 Task: Compose an email with the signature Courtney Young with the subject Invitation to a training session and the message Could you please provide me with the current inventory list for our department? from softage.4@softage.net to softage.7@softage.net, select first sentence, change the font of the message to Verdana and change the font typography to bold Send the email. Finally, move the email from Sent Items to the label IT
Action: Mouse moved to (1248, 104)
Screenshot: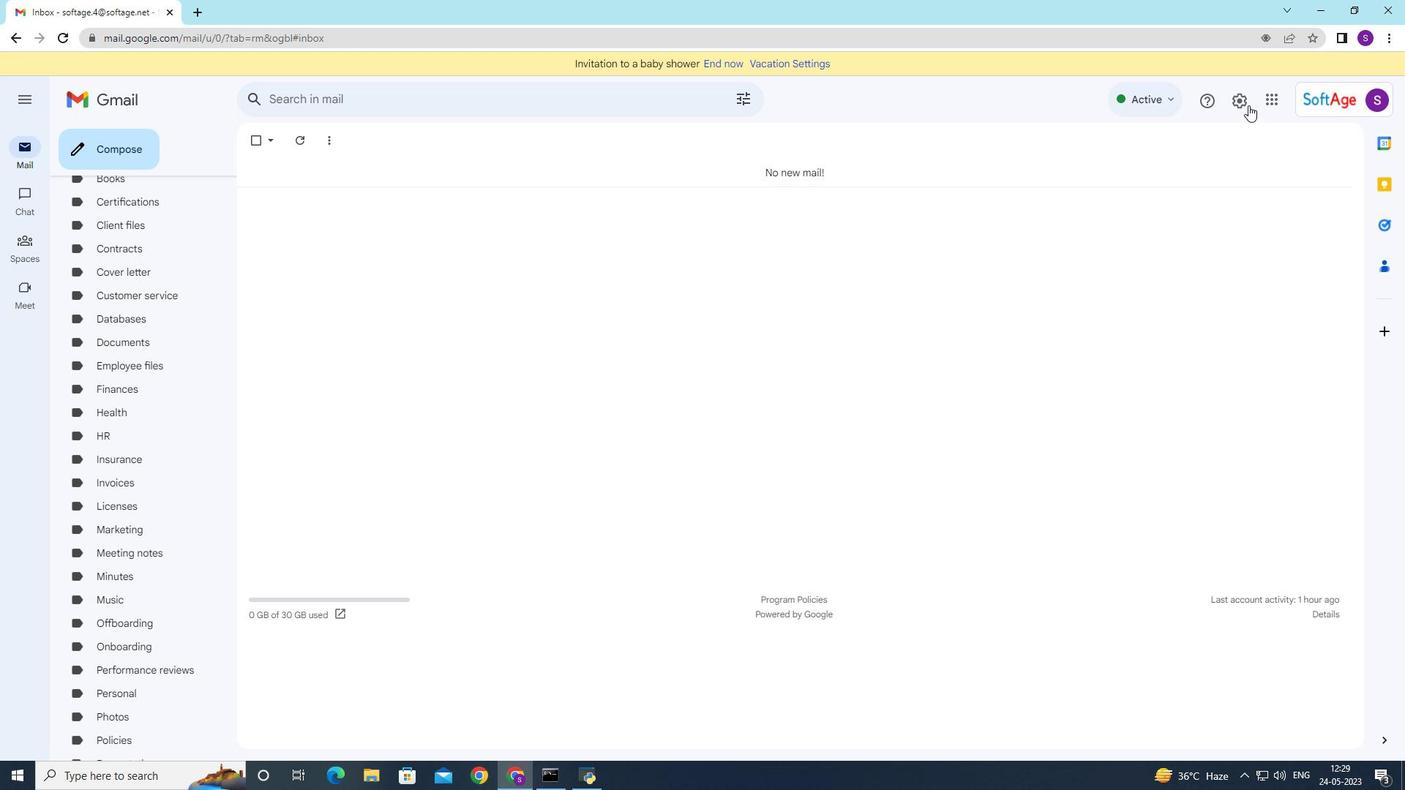 
Action: Mouse pressed left at (1248, 104)
Screenshot: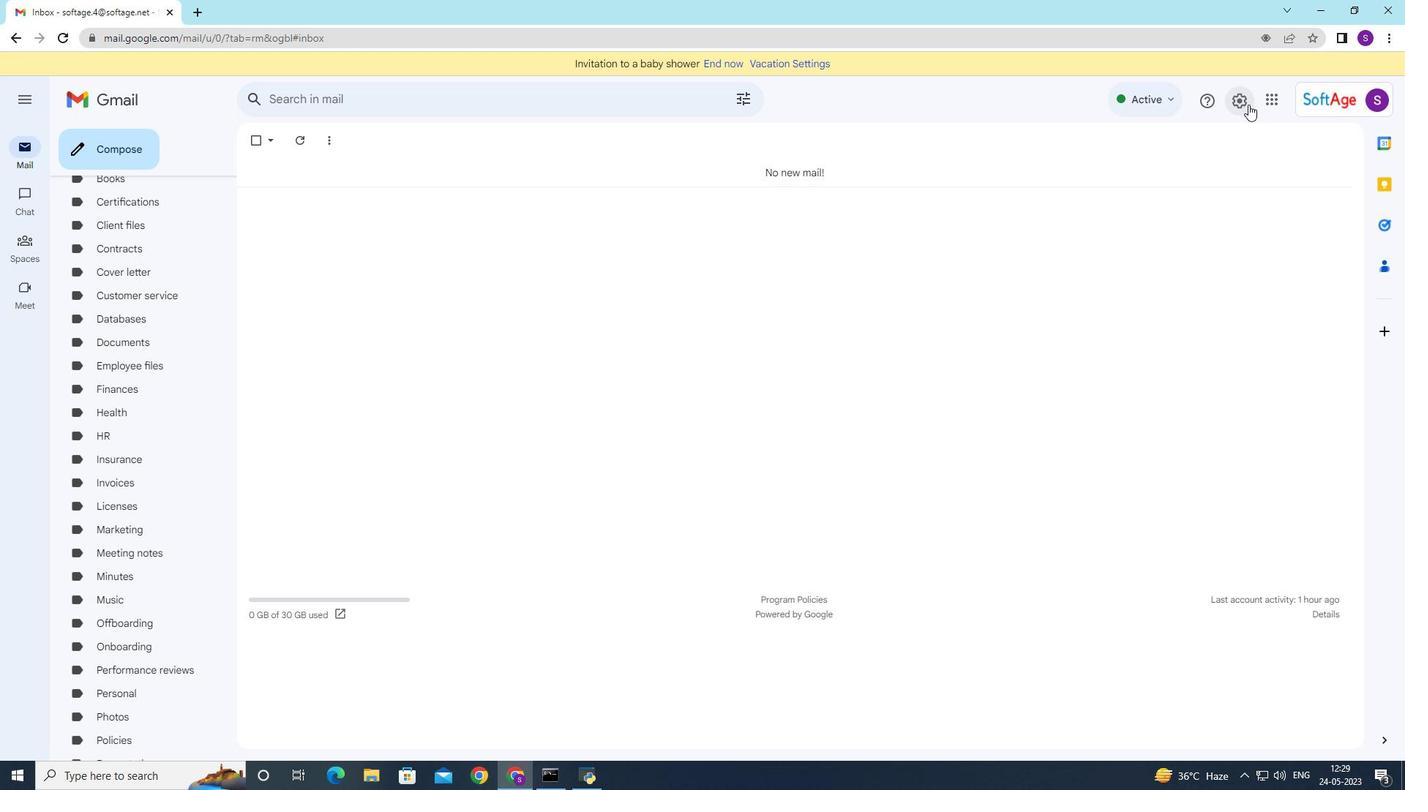 
Action: Mouse moved to (1238, 176)
Screenshot: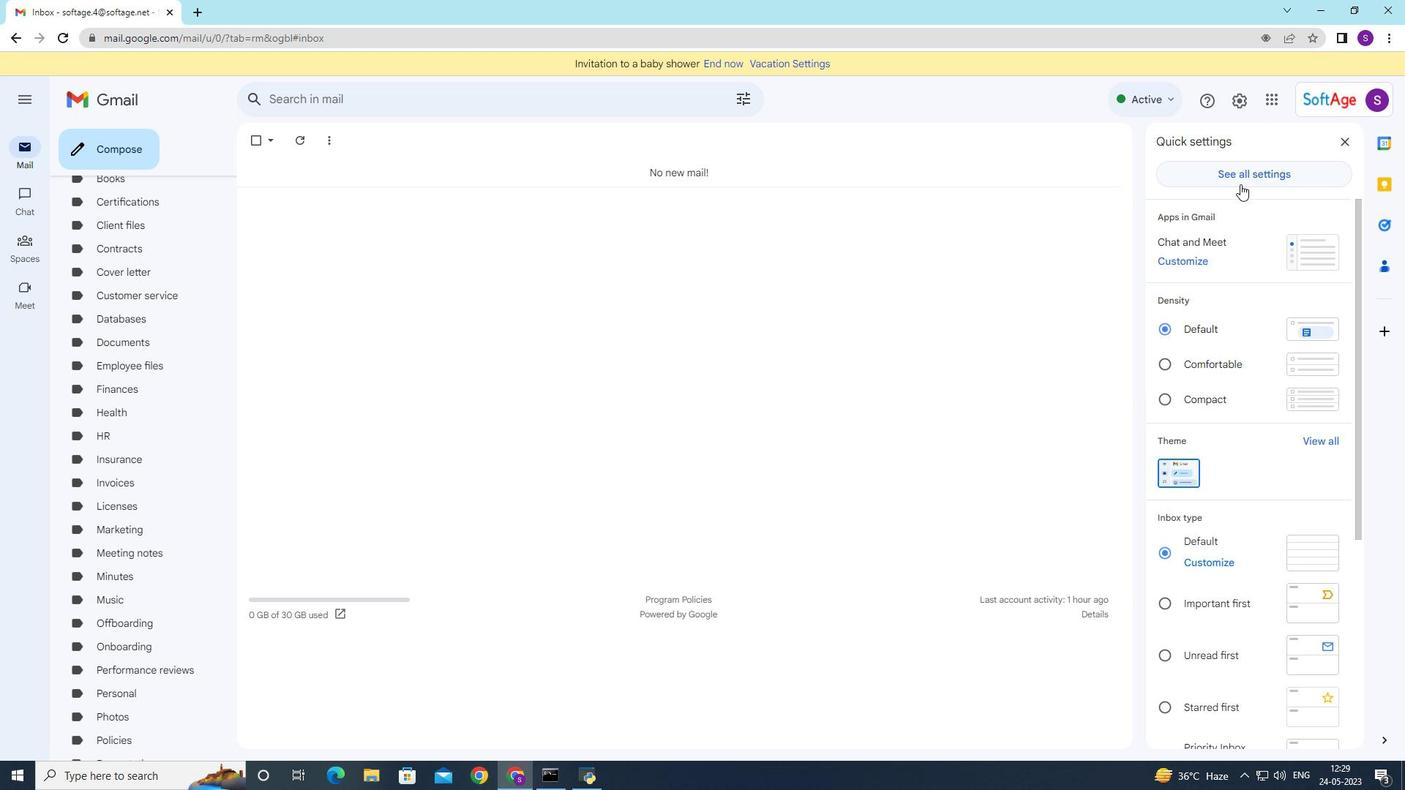
Action: Mouse pressed left at (1238, 176)
Screenshot: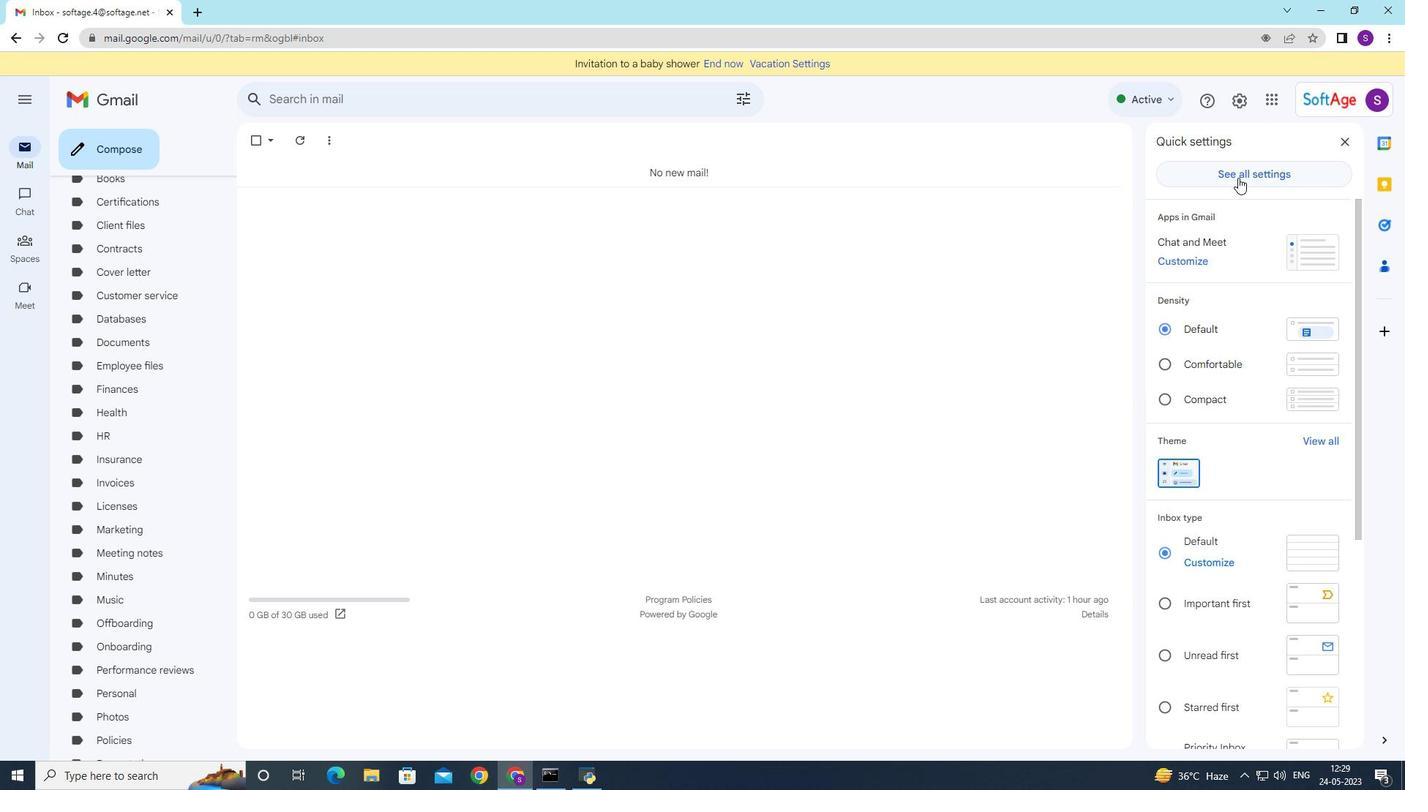 
Action: Mouse moved to (708, 273)
Screenshot: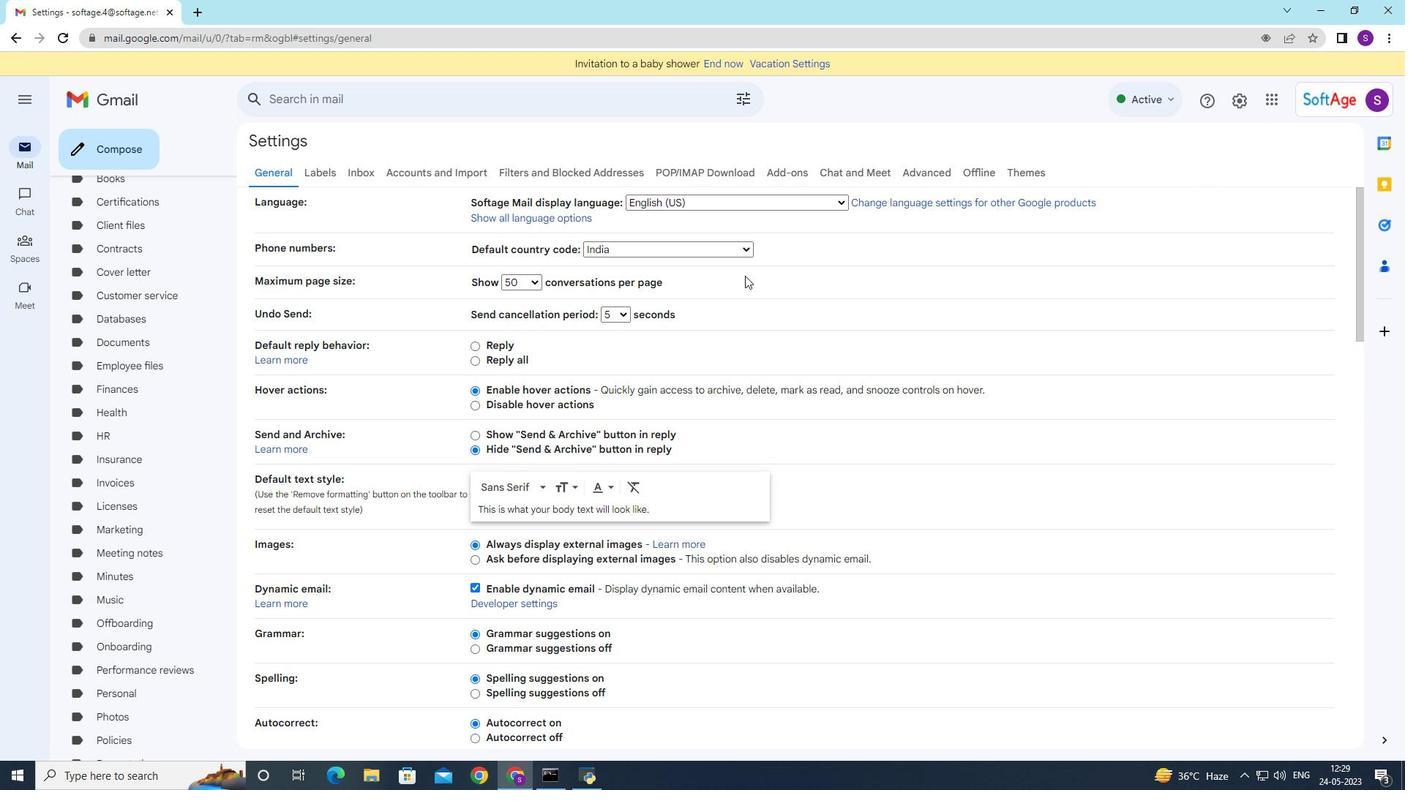 
Action: Mouse scrolled (708, 273) with delta (0, 0)
Screenshot: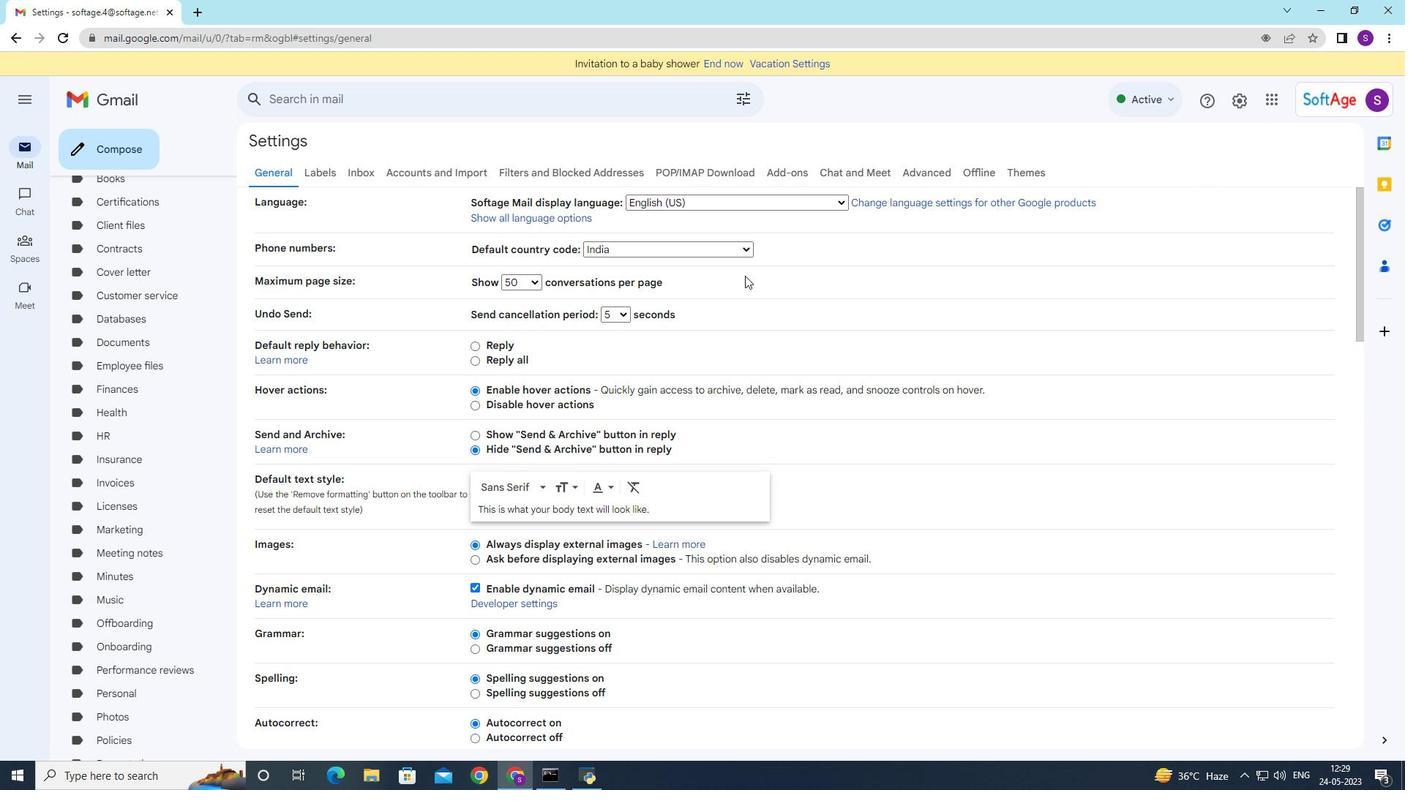 
Action: Mouse moved to (707, 273)
Screenshot: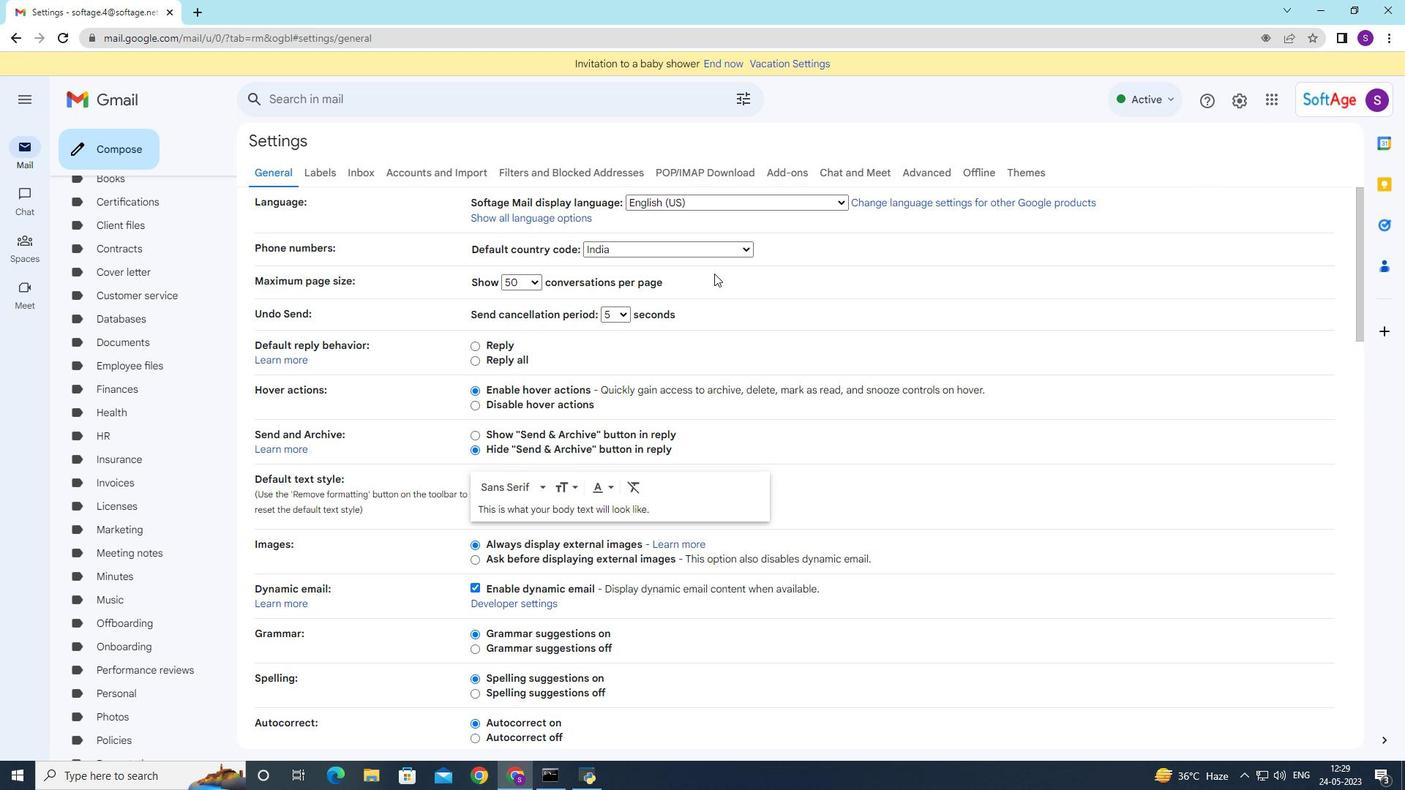 
Action: Mouse scrolled (707, 273) with delta (0, 0)
Screenshot: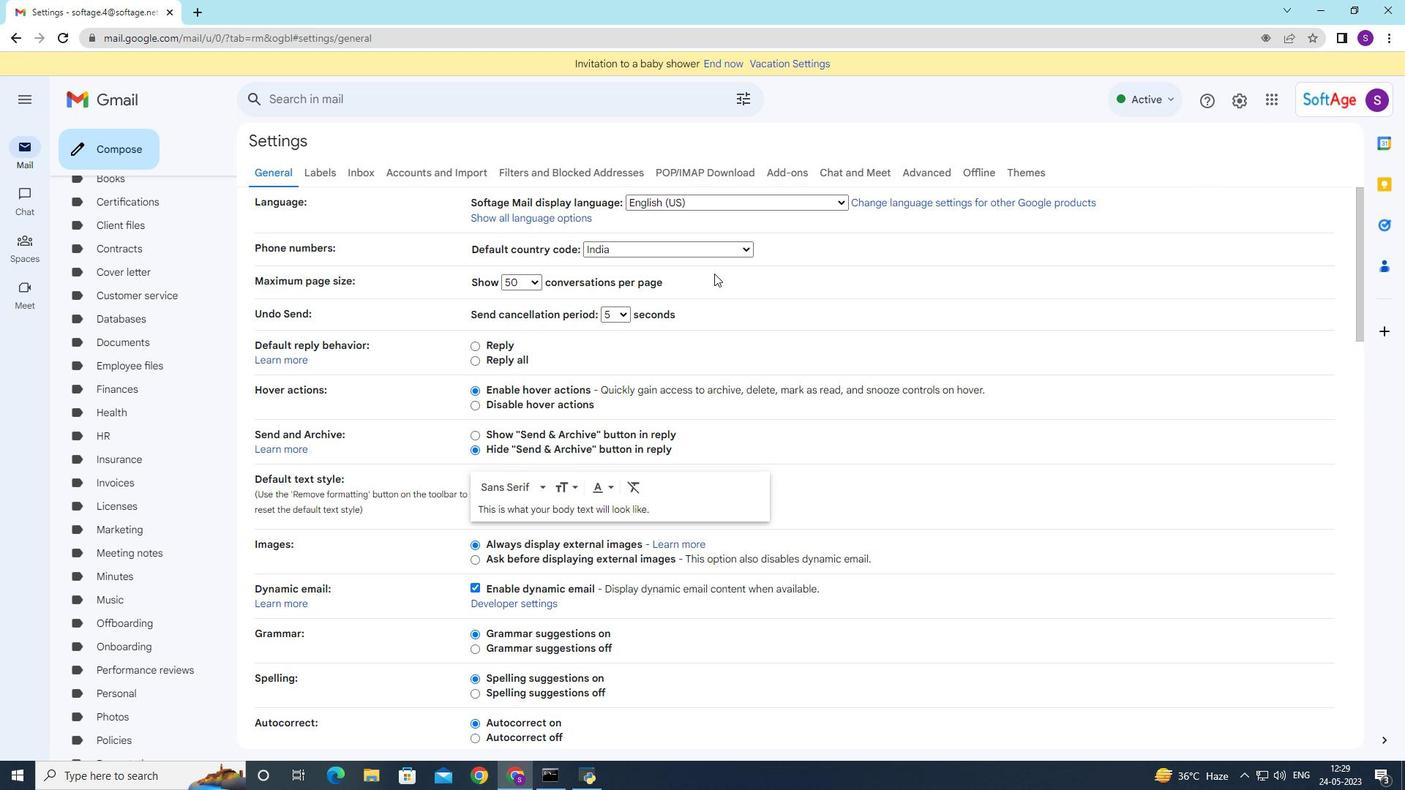 
Action: Mouse moved to (707, 274)
Screenshot: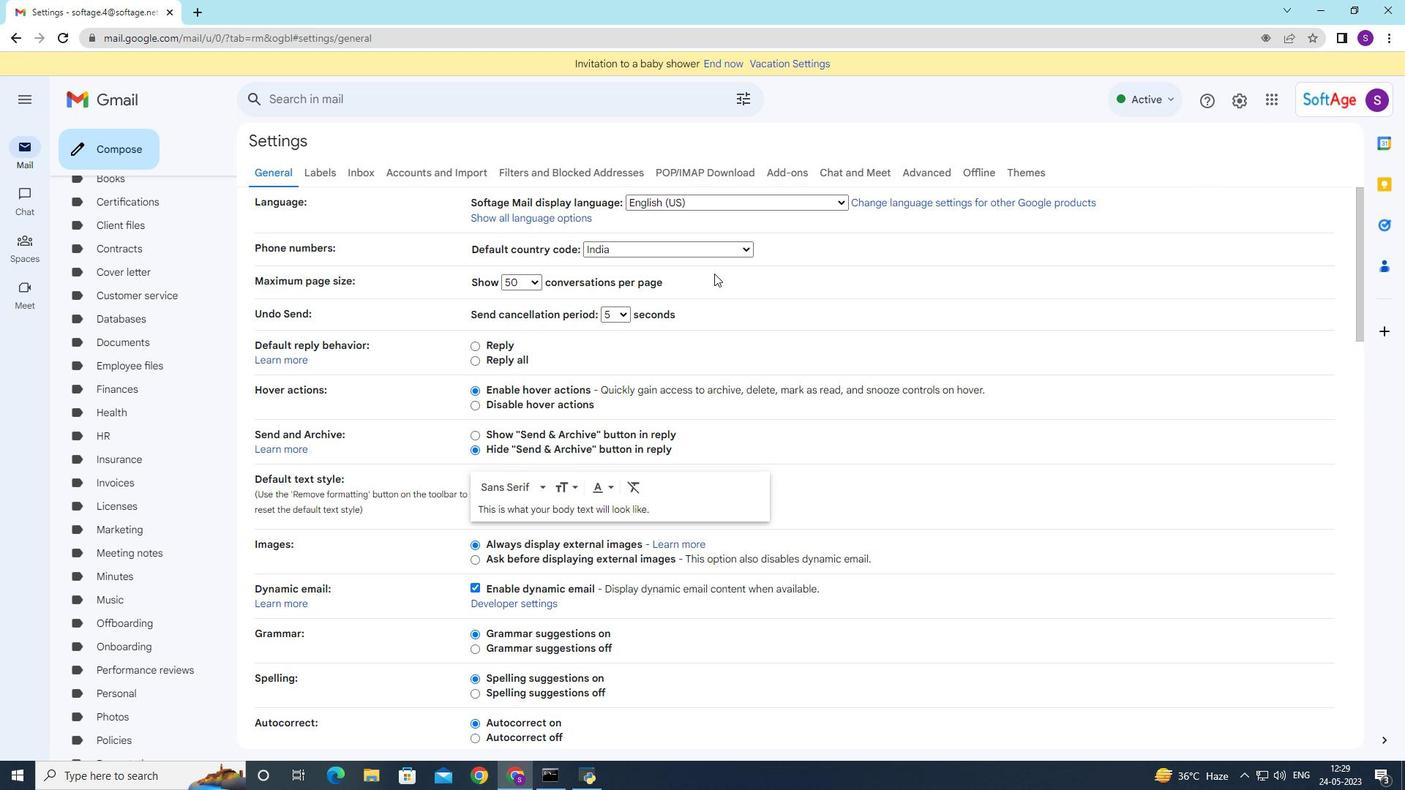 
Action: Mouse scrolled (707, 273) with delta (0, 0)
Screenshot: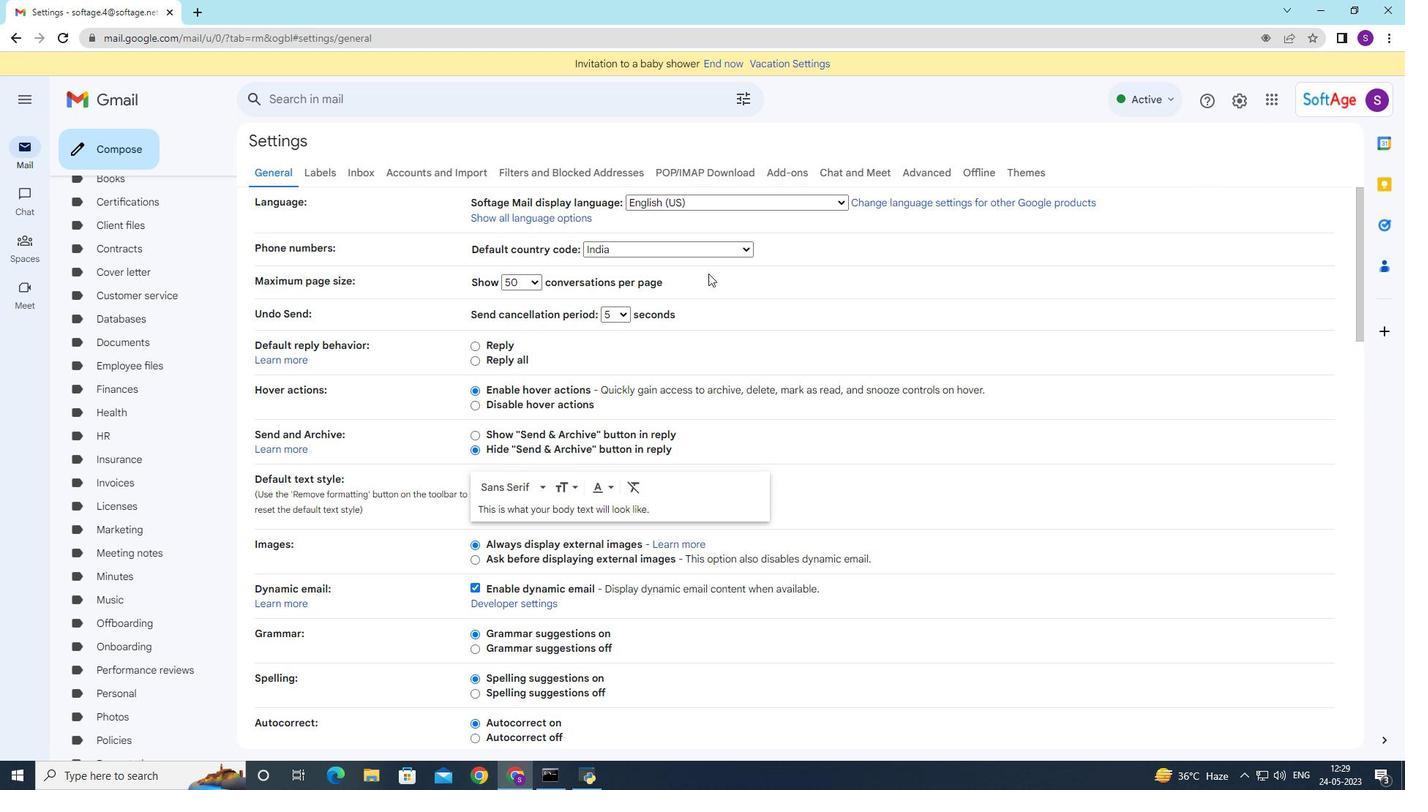 
Action: Mouse moved to (706, 274)
Screenshot: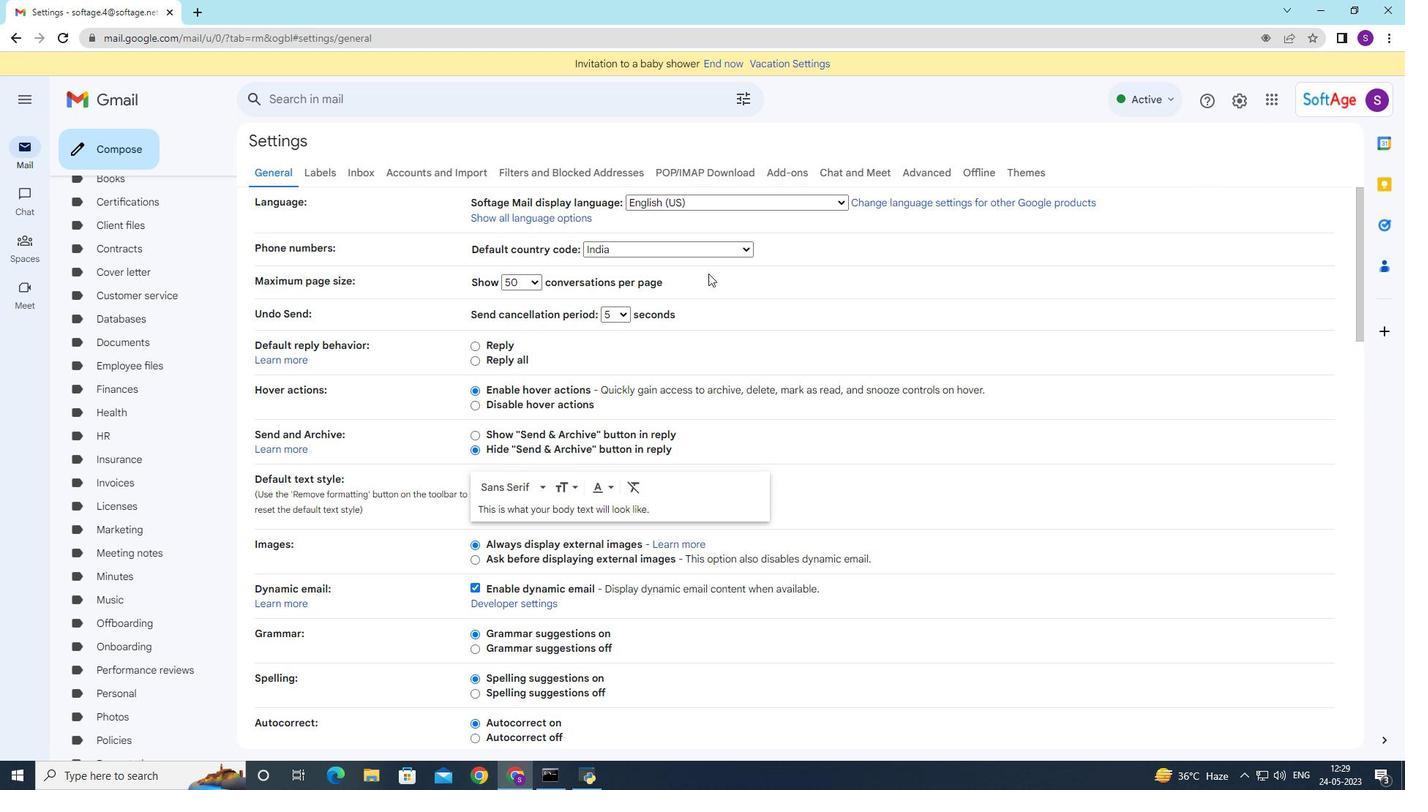 
Action: Mouse scrolled (706, 273) with delta (0, 0)
Screenshot: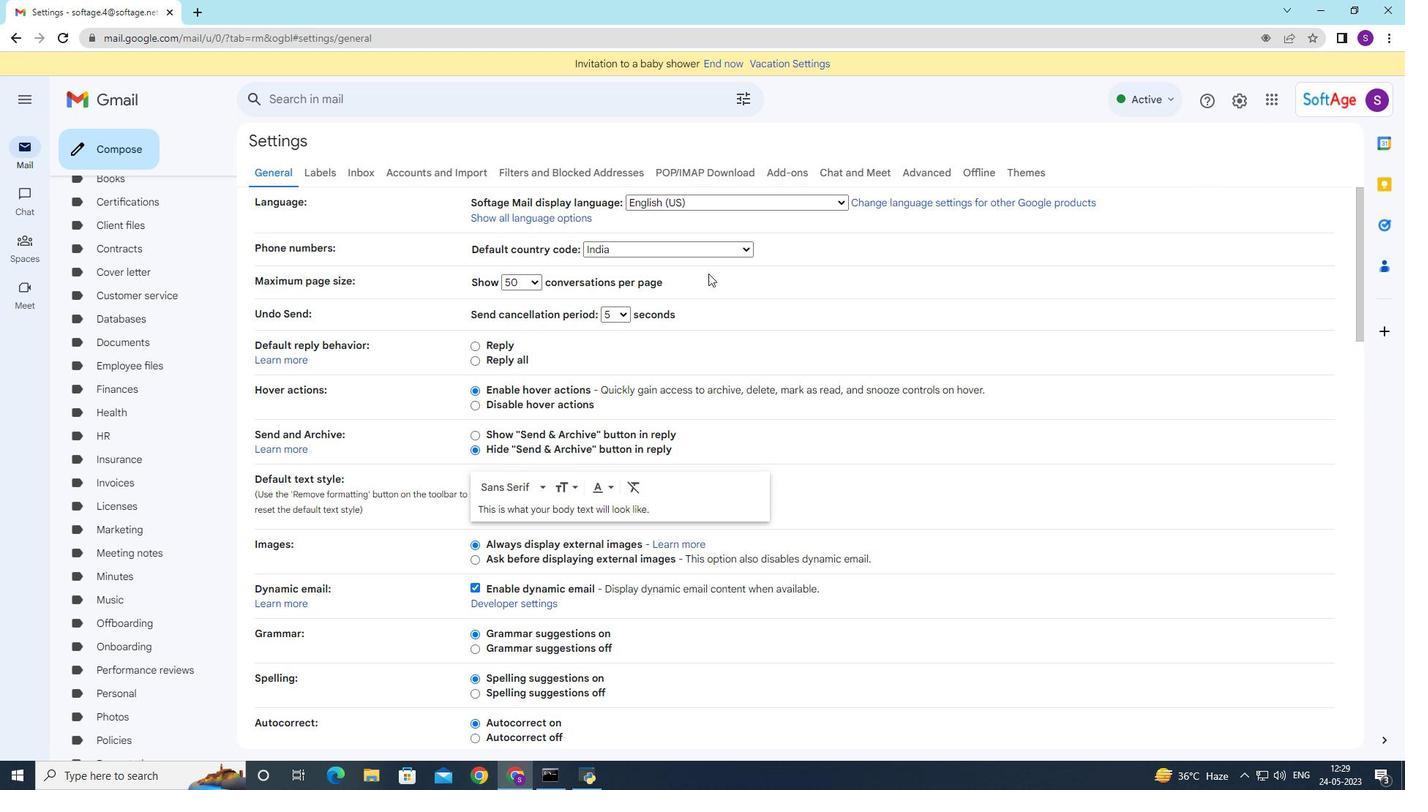 
Action: Mouse moved to (706, 274)
Screenshot: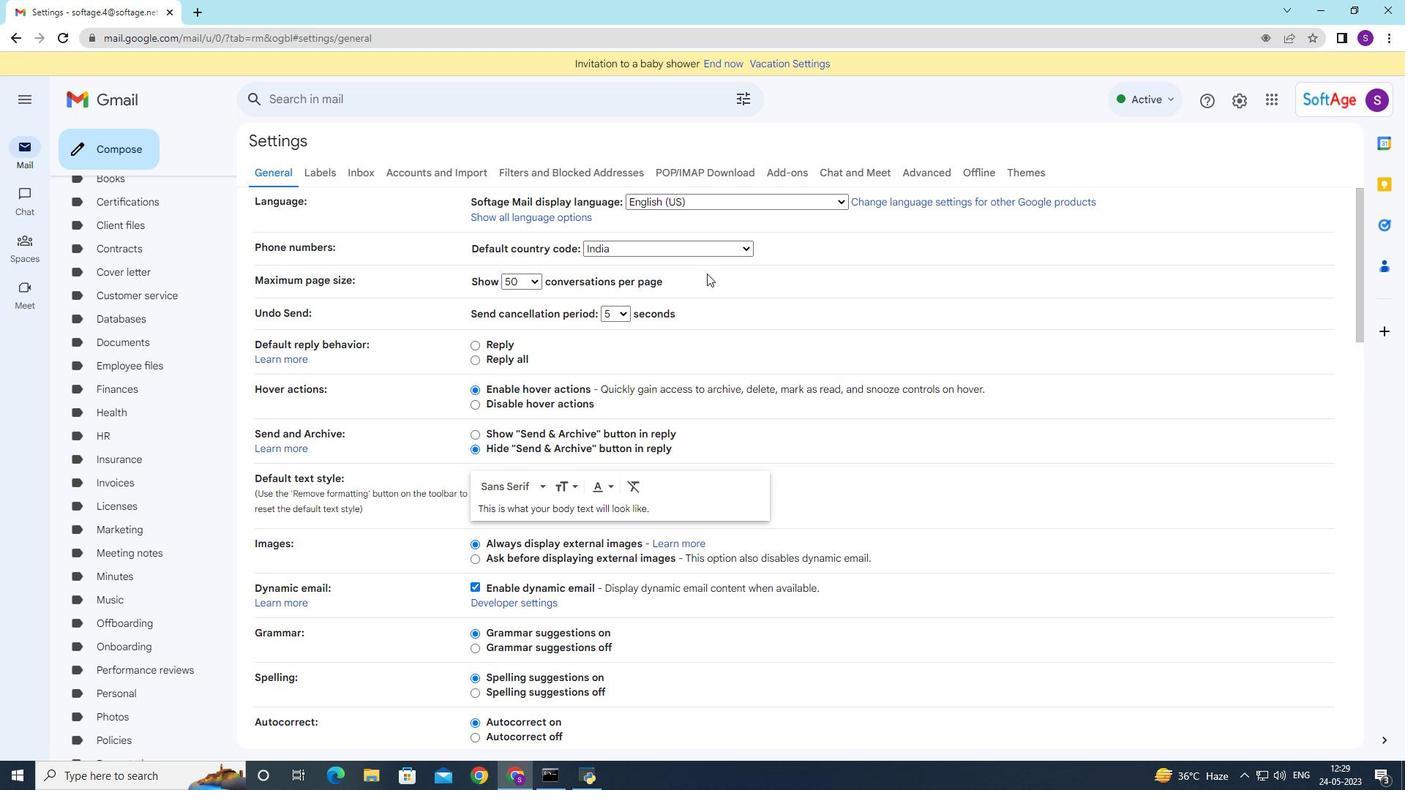 
Action: Mouse scrolled (706, 273) with delta (0, 0)
Screenshot: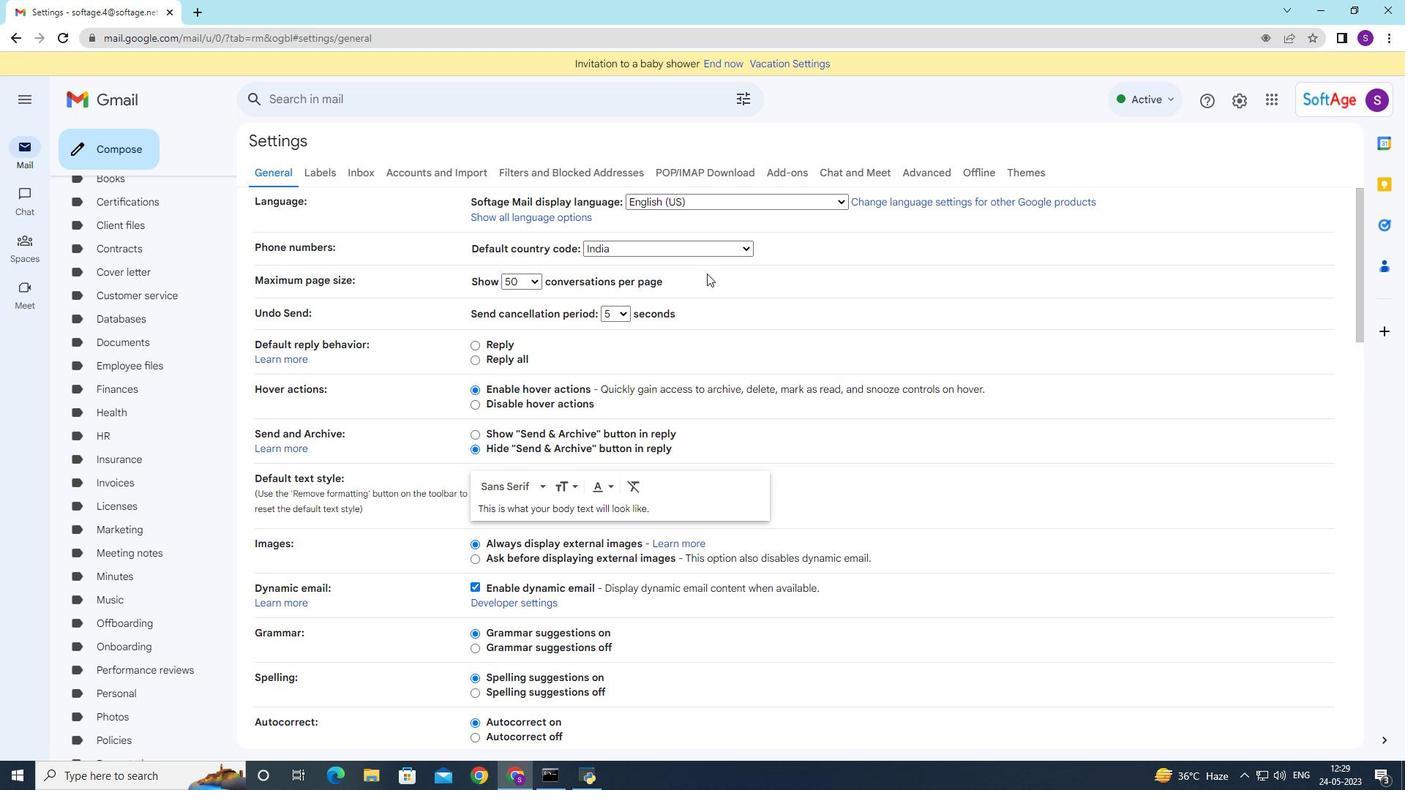 
Action: Mouse moved to (706, 274)
Screenshot: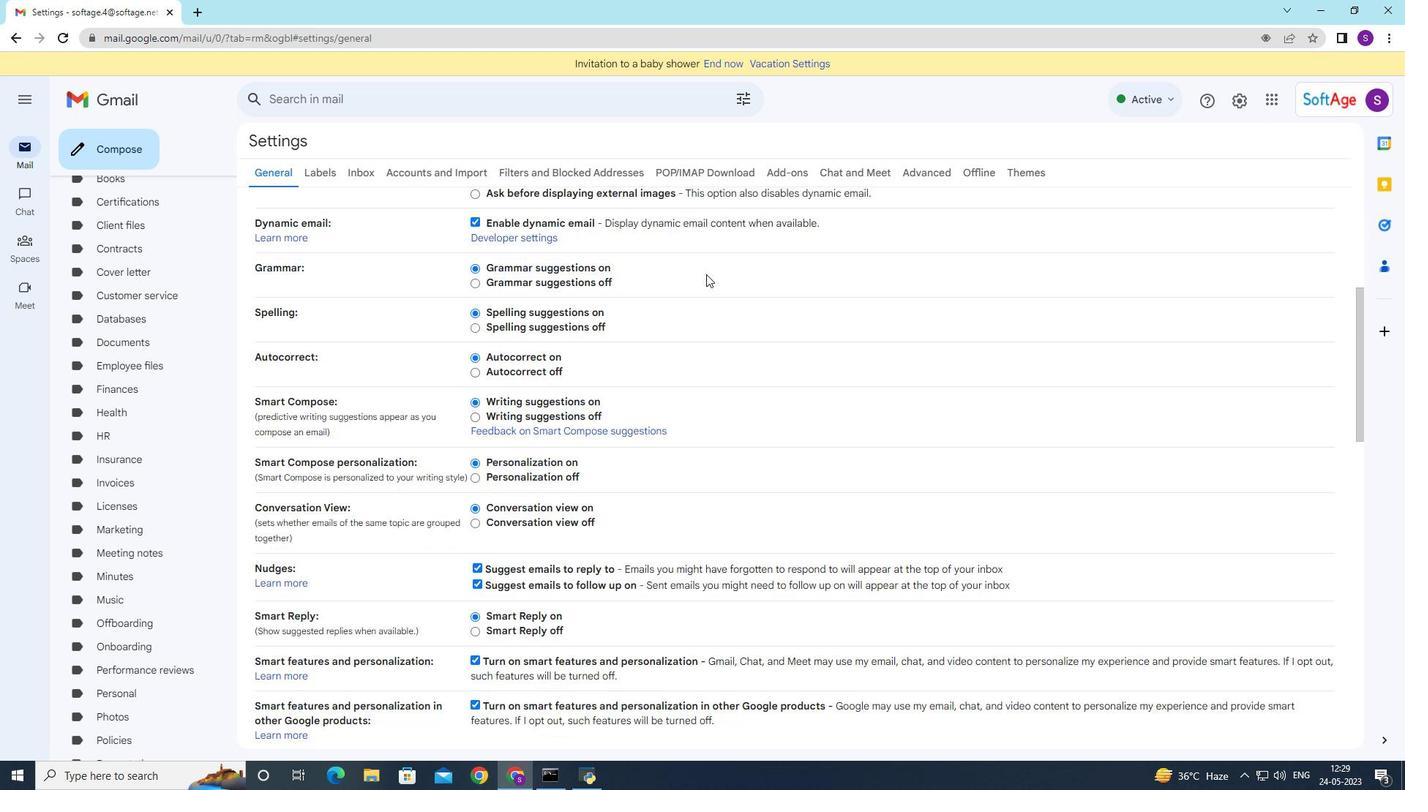 
Action: Mouse scrolled (706, 273) with delta (0, 0)
Screenshot: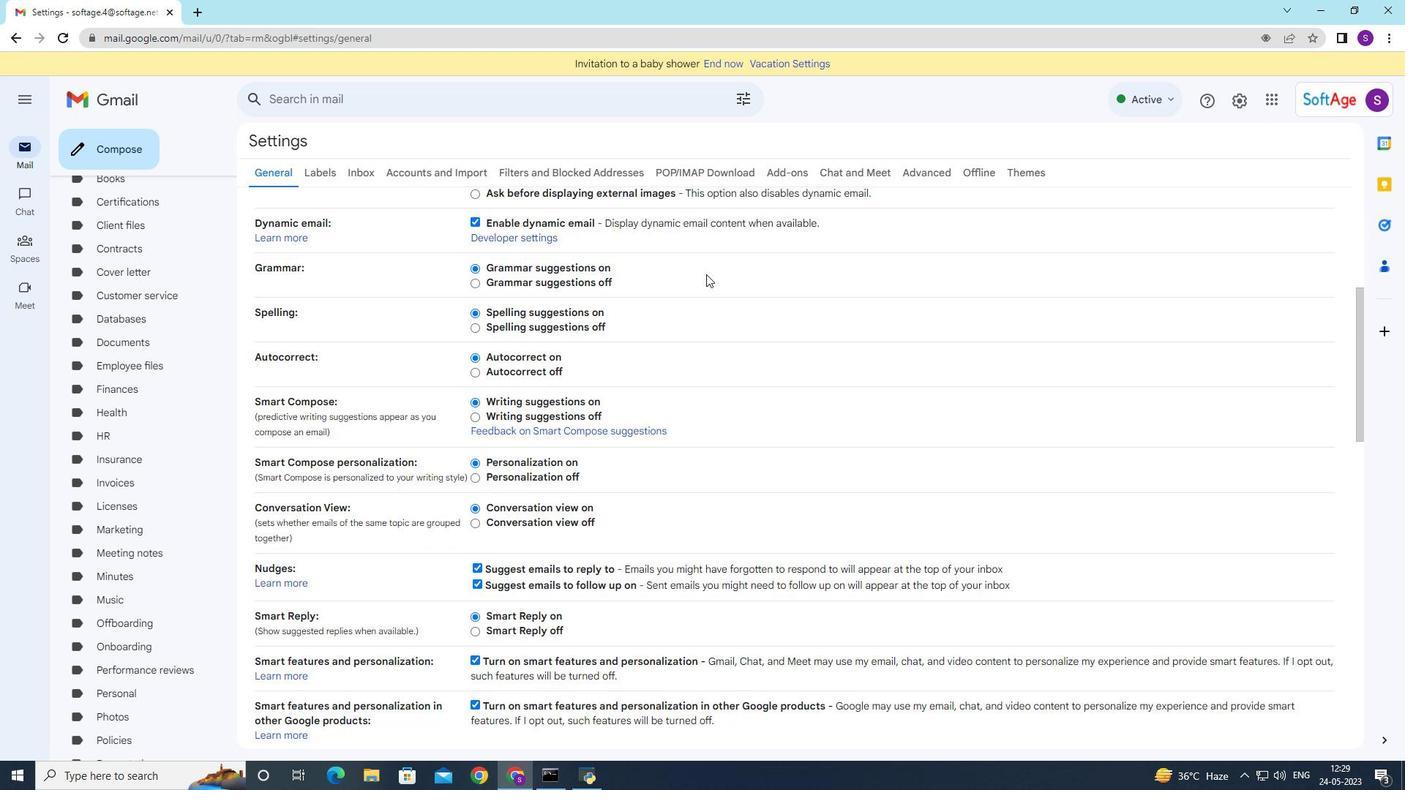 
Action: Mouse moved to (706, 274)
Screenshot: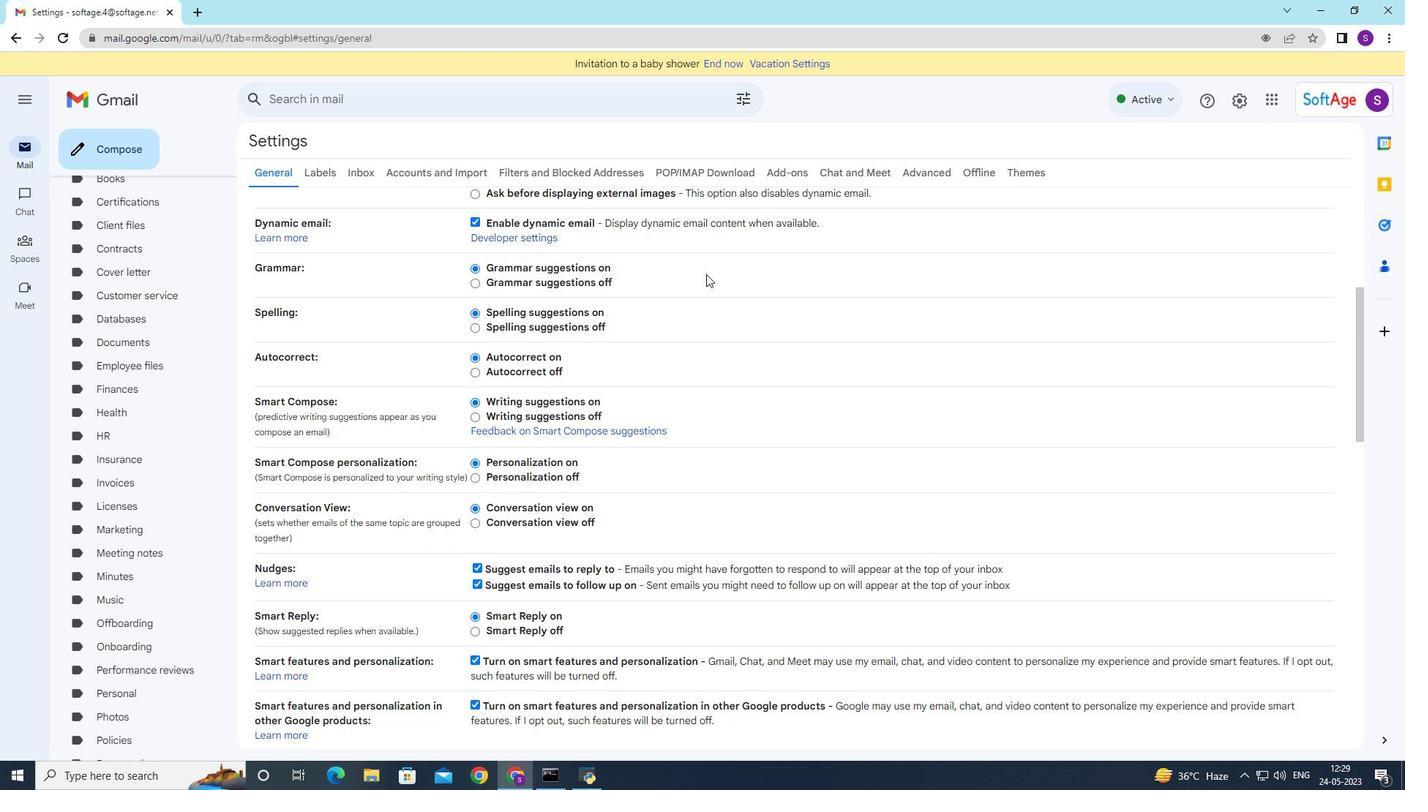 
Action: Mouse scrolled (706, 273) with delta (0, 0)
Screenshot: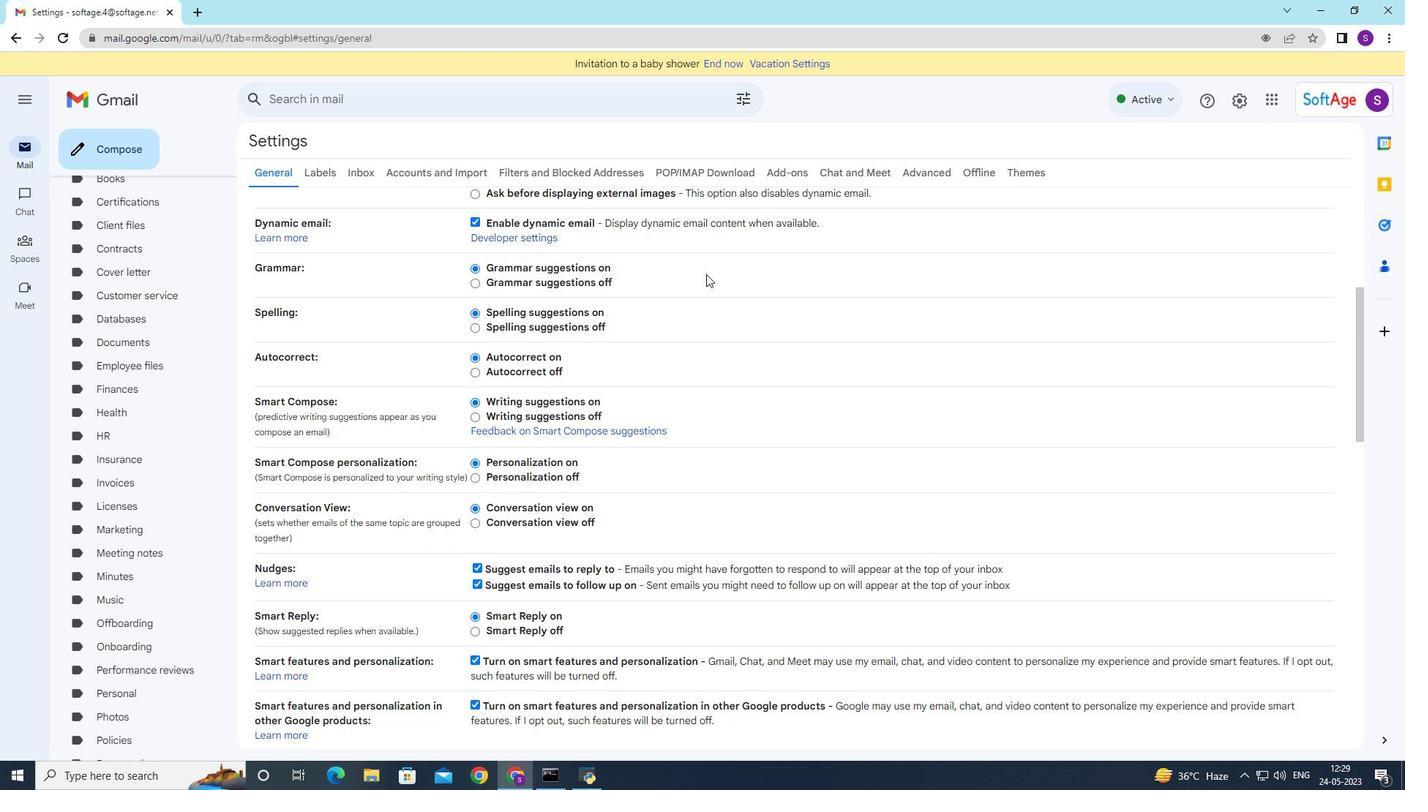 
Action: Mouse scrolled (706, 273) with delta (0, 0)
Screenshot: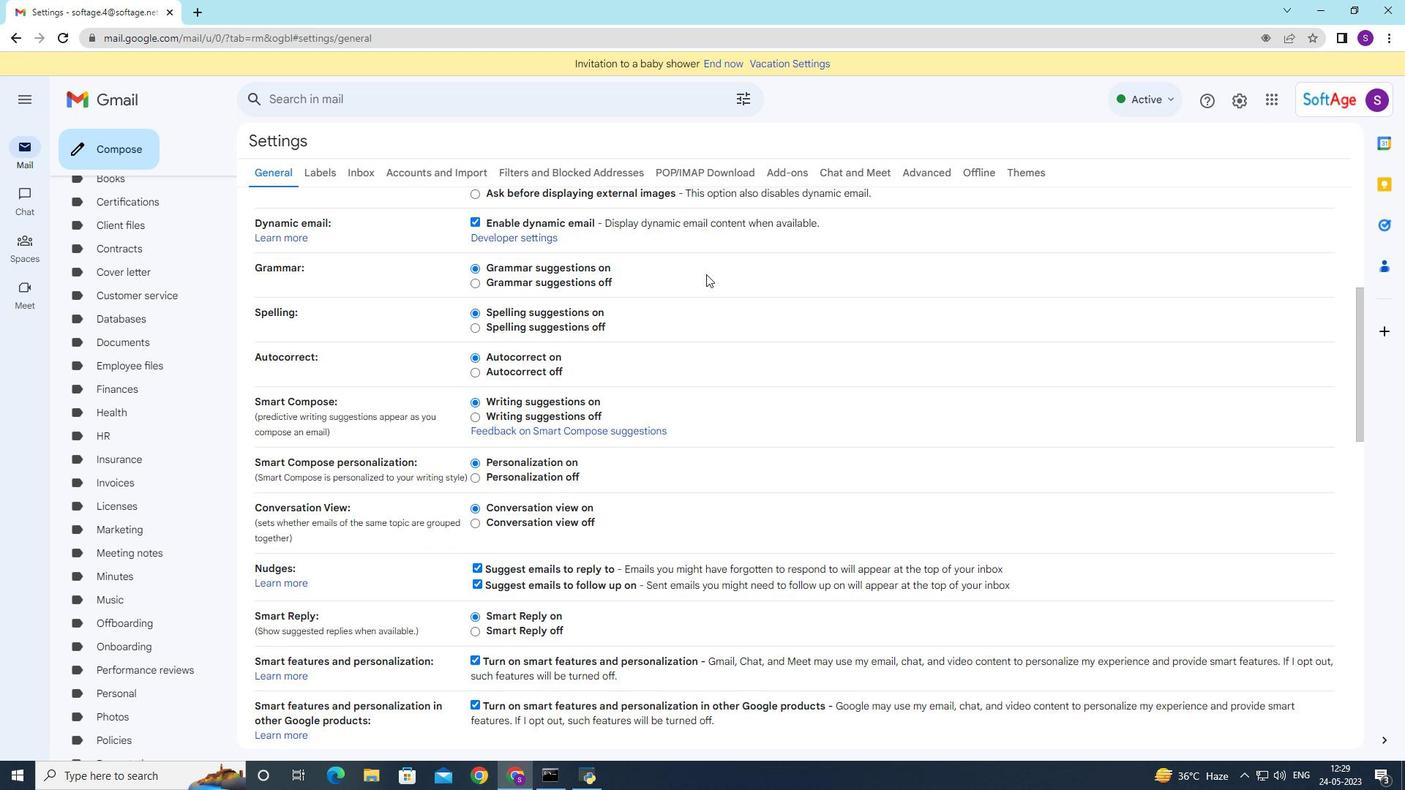 
Action: Mouse scrolled (706, 273) with delta (0, 0)
Screenshot: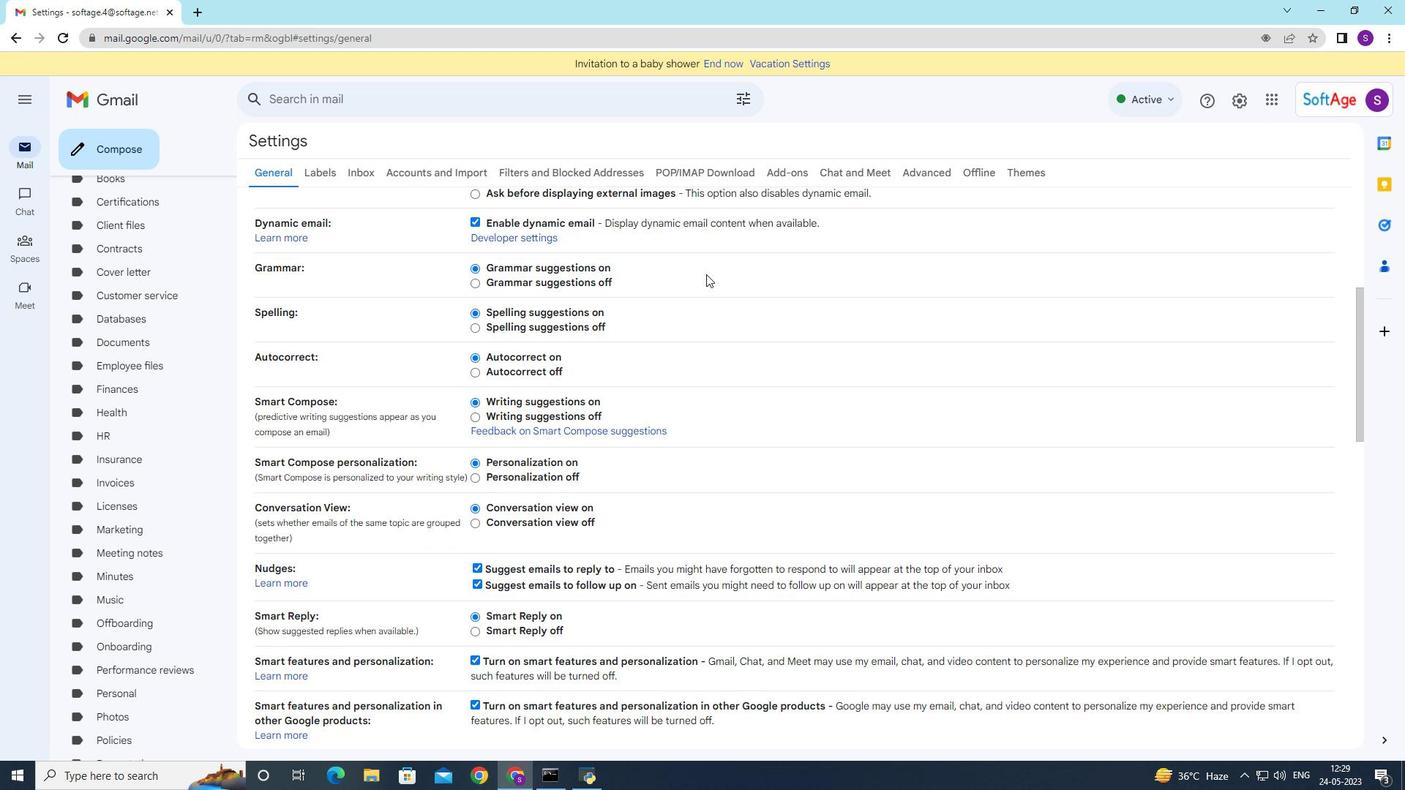
Action: Mouse moved to (707, 276)
Screenshot: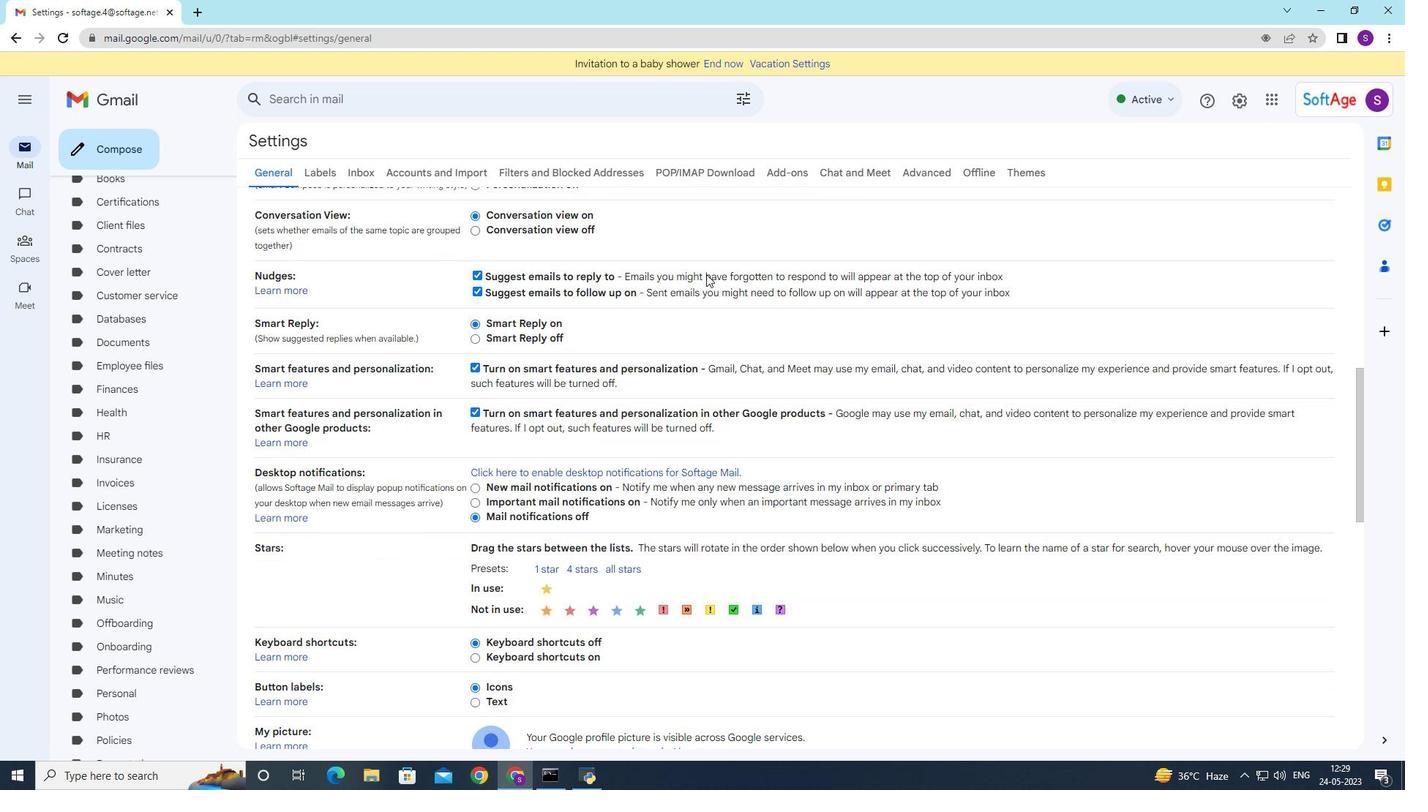 
Action: Mouse scrolled (707, 275) with delta (0, 0)
Screenshot: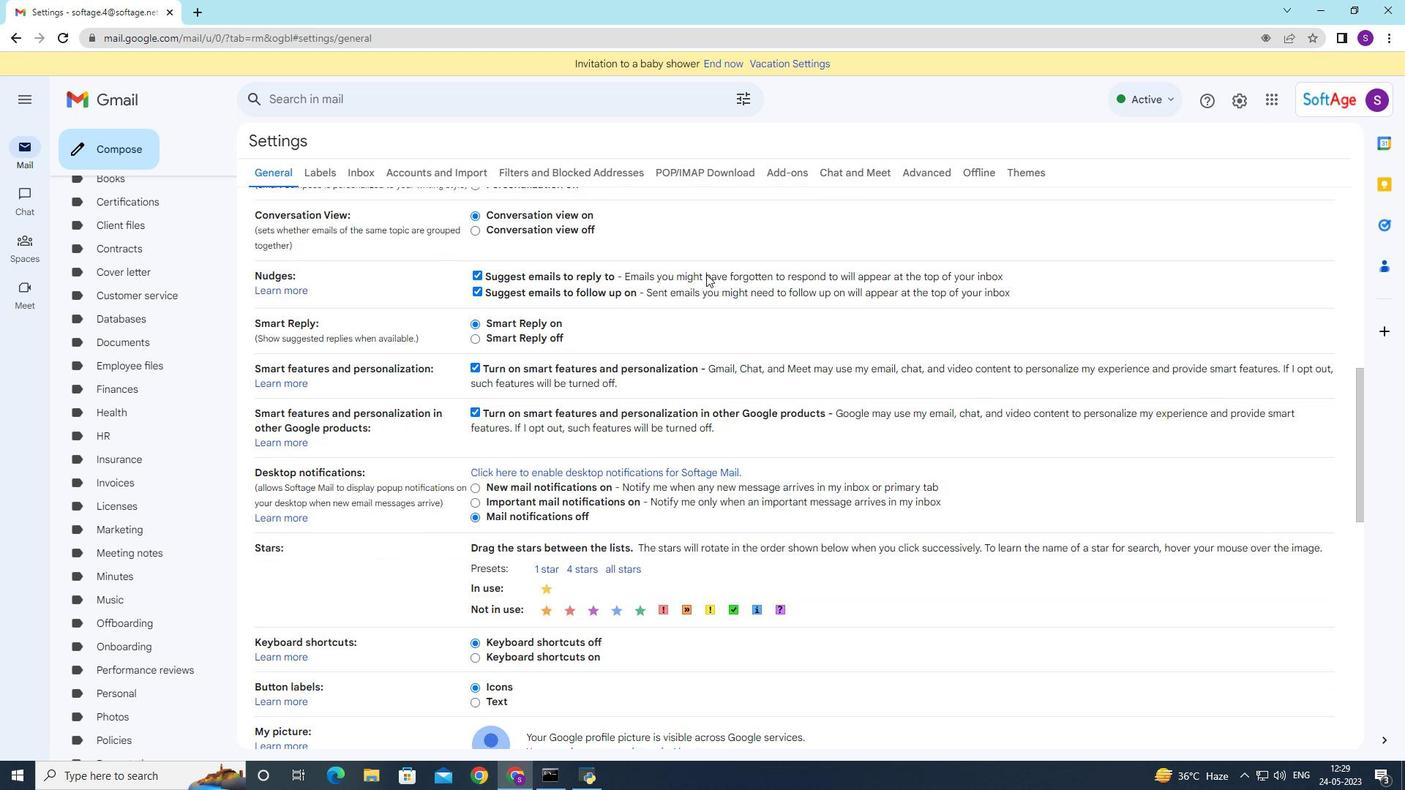
Action: Mouse moved to (707, 278)
Screenshot: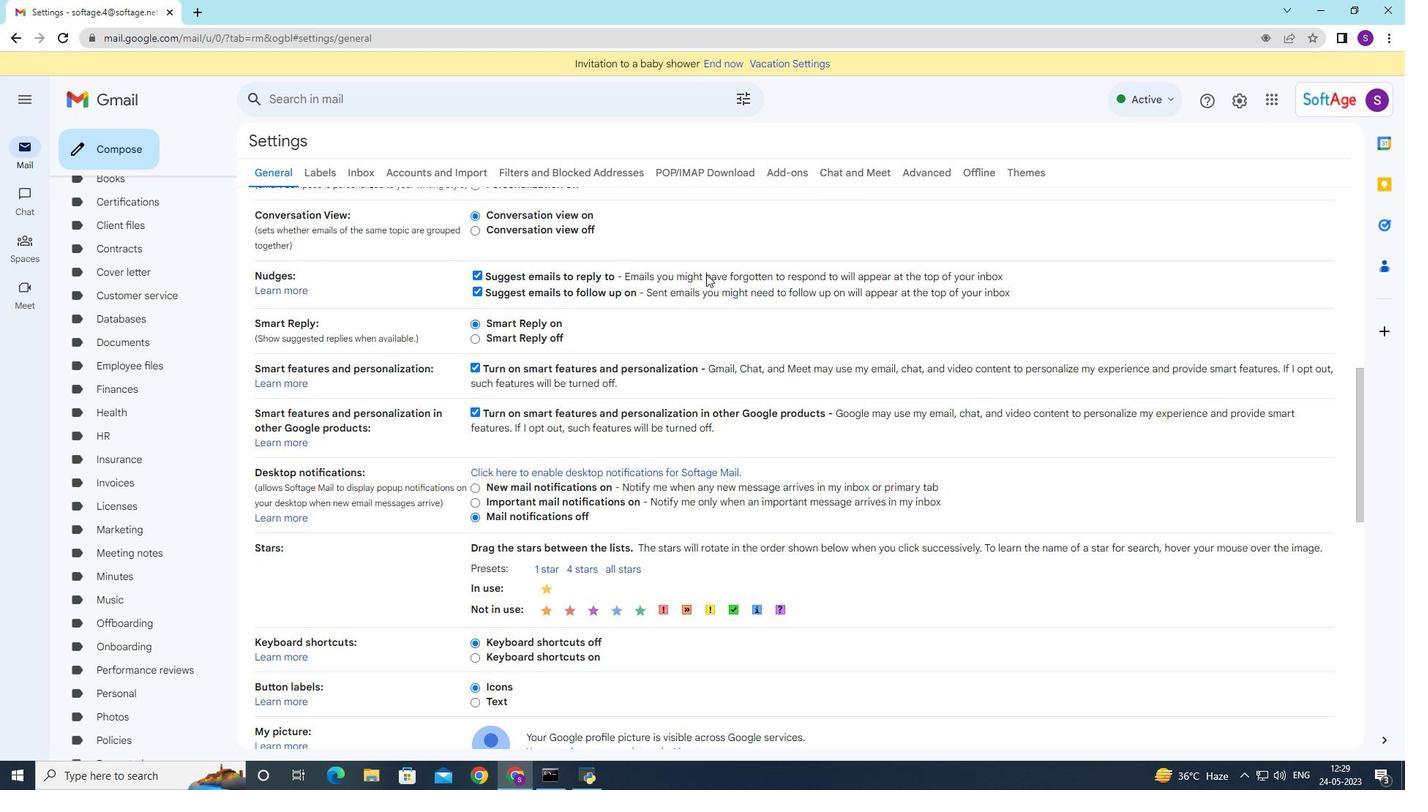 
Action: Mouse scrolled (707, 277) with delta (0, 0)
Screenshot: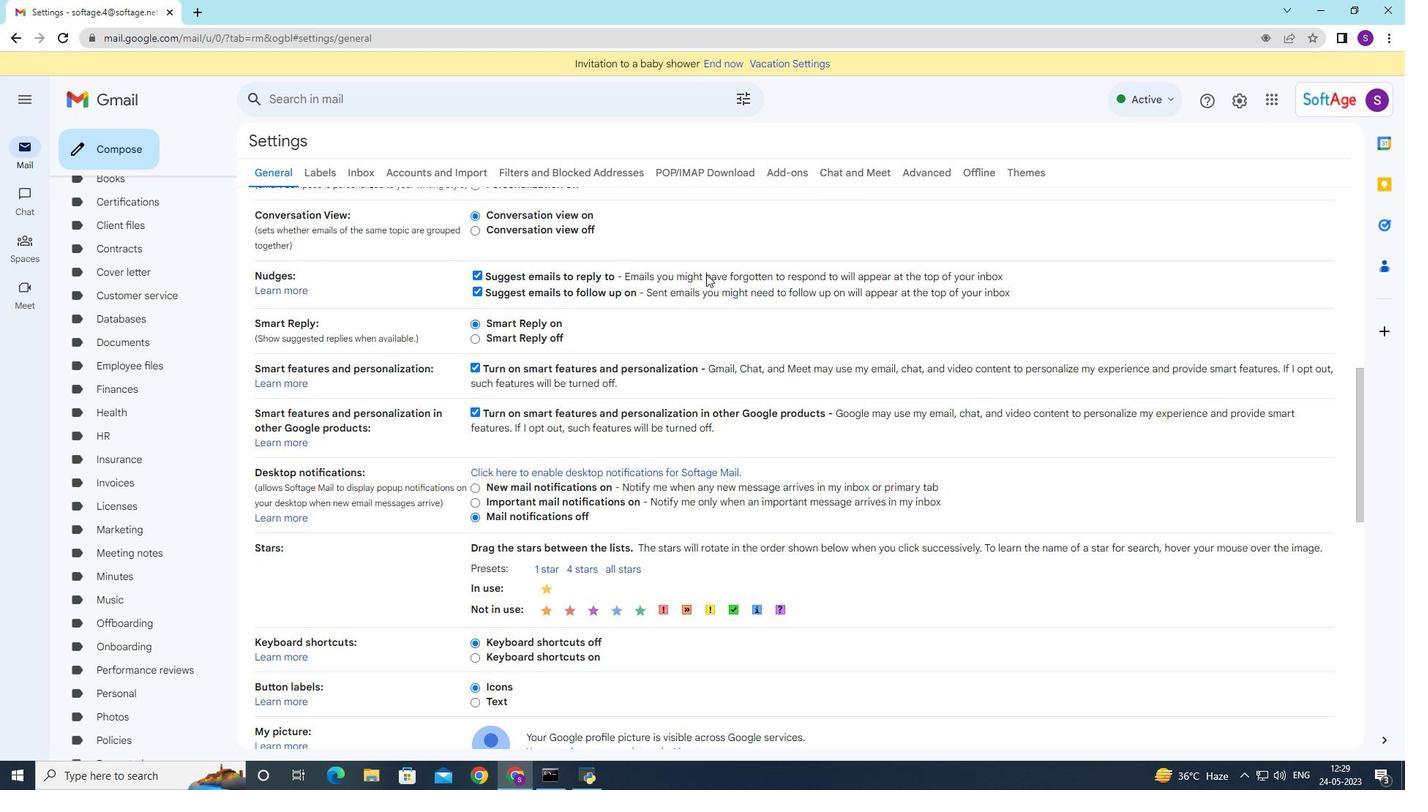 
Action: Mouse scrolled (707, 277) with delta (0, 0)
Screenshot: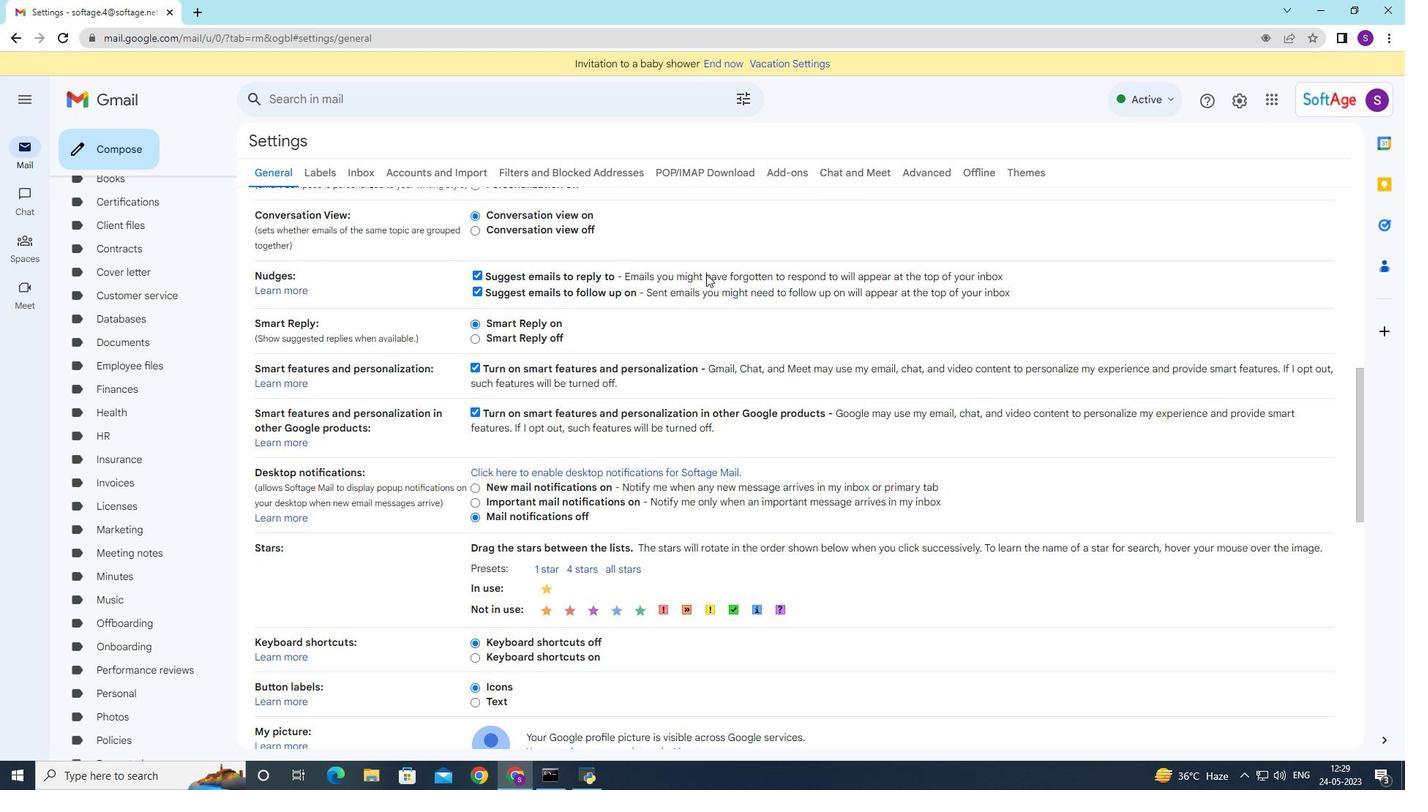 
Action: Mouse scrolled (707, 277) with delta (0, 0)
Screenshot: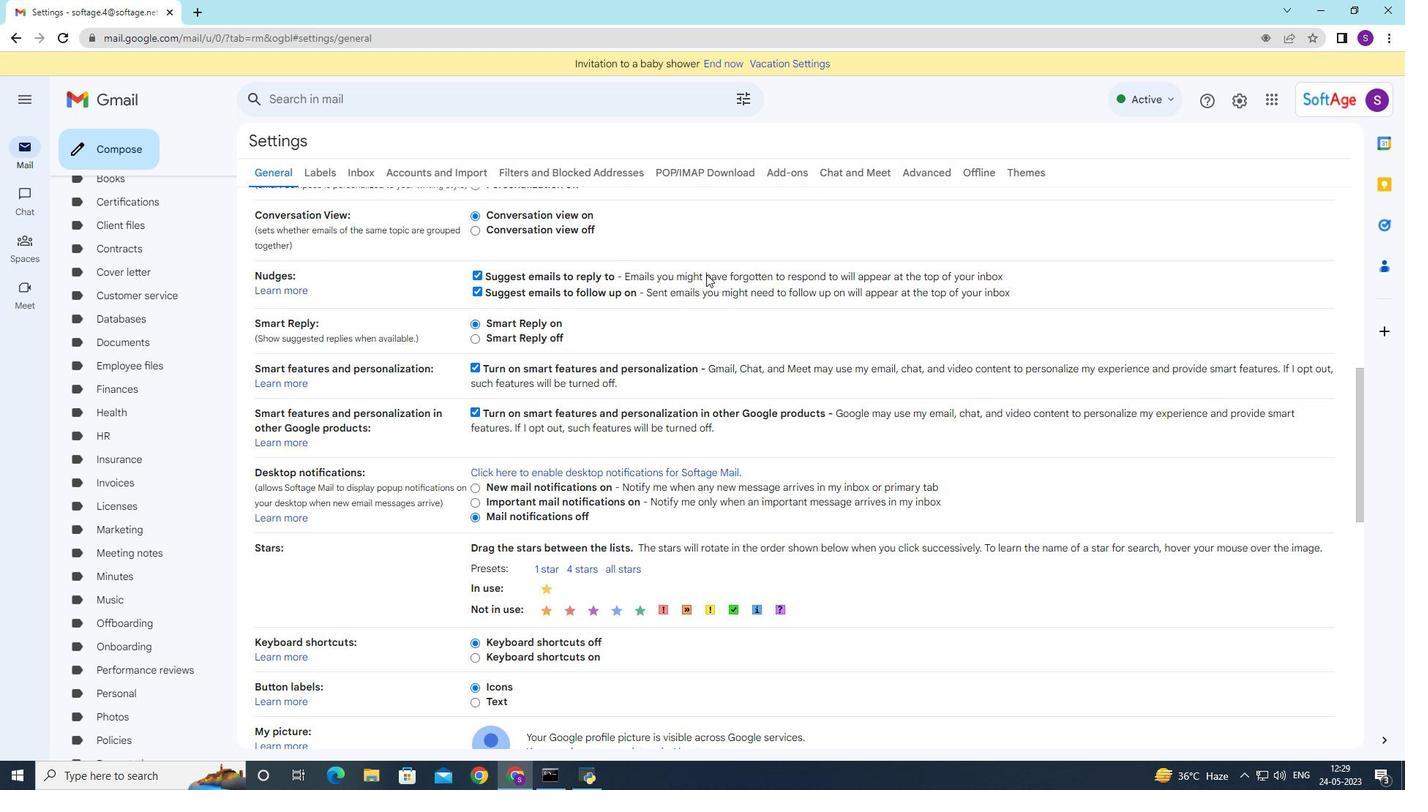 
Action: Mouse moved to (710, 276)
Screenshot: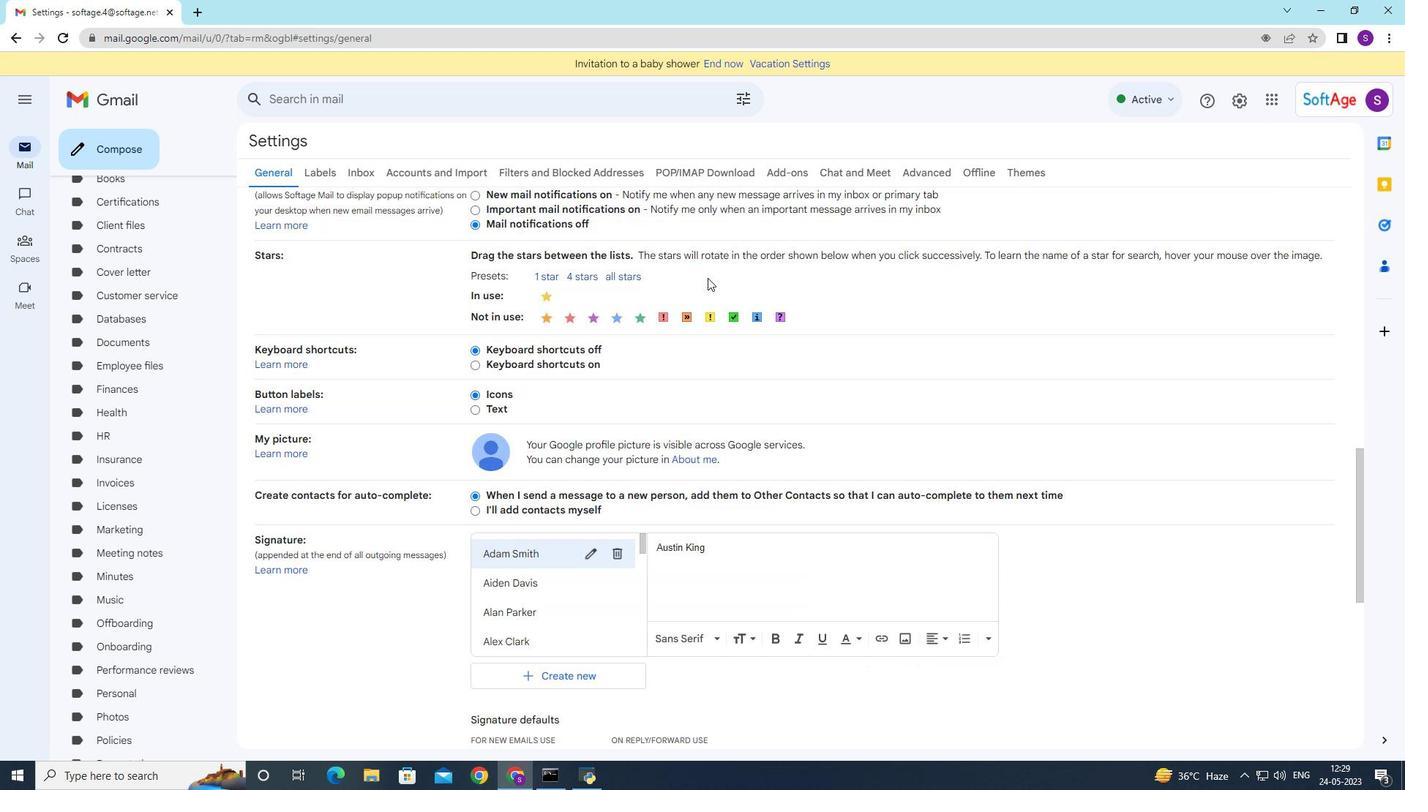
Action: Mouse scrolled (710, 275) with delta (0, 0)
Screenshot: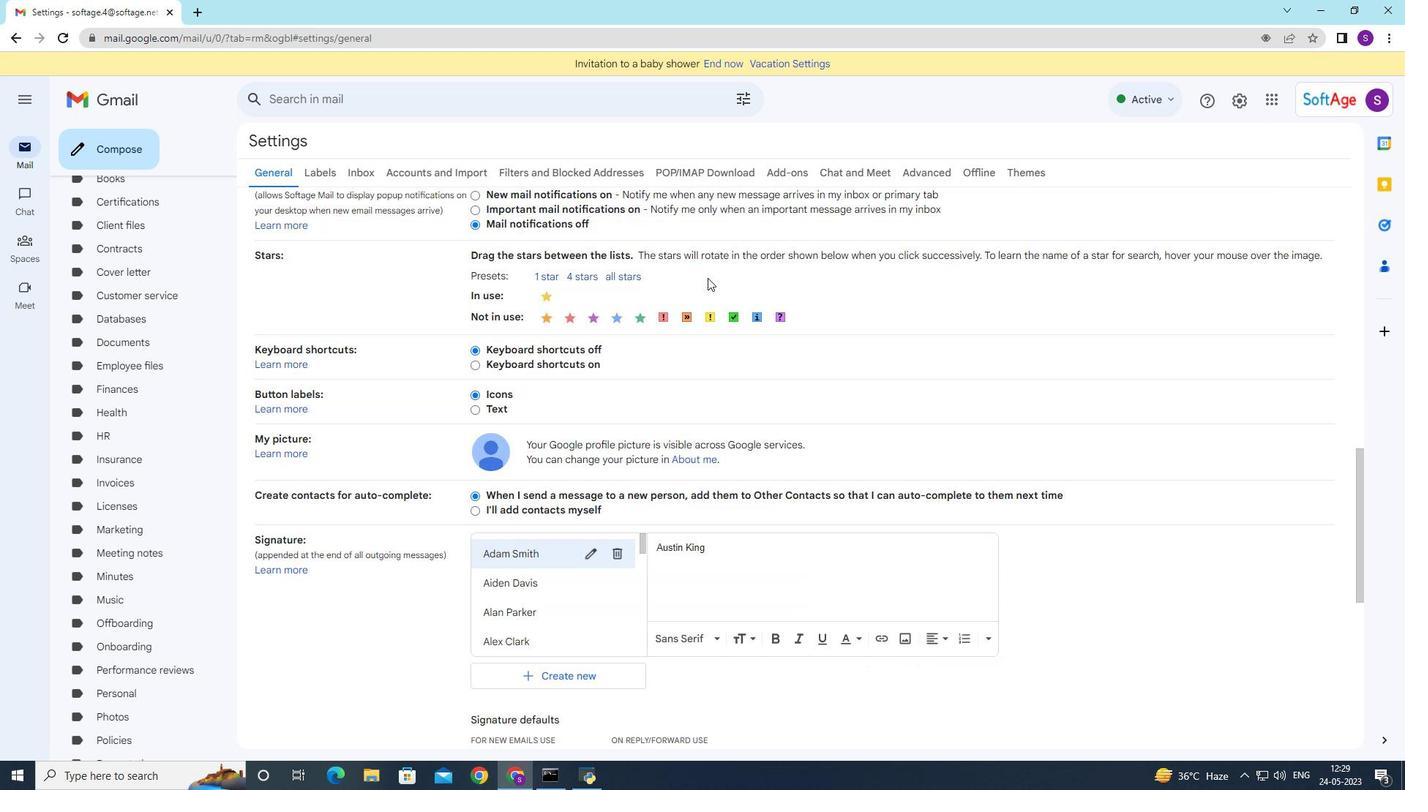 
Action: Mouse scrolled (710, 275) with delta (0, 0)
Screenshot: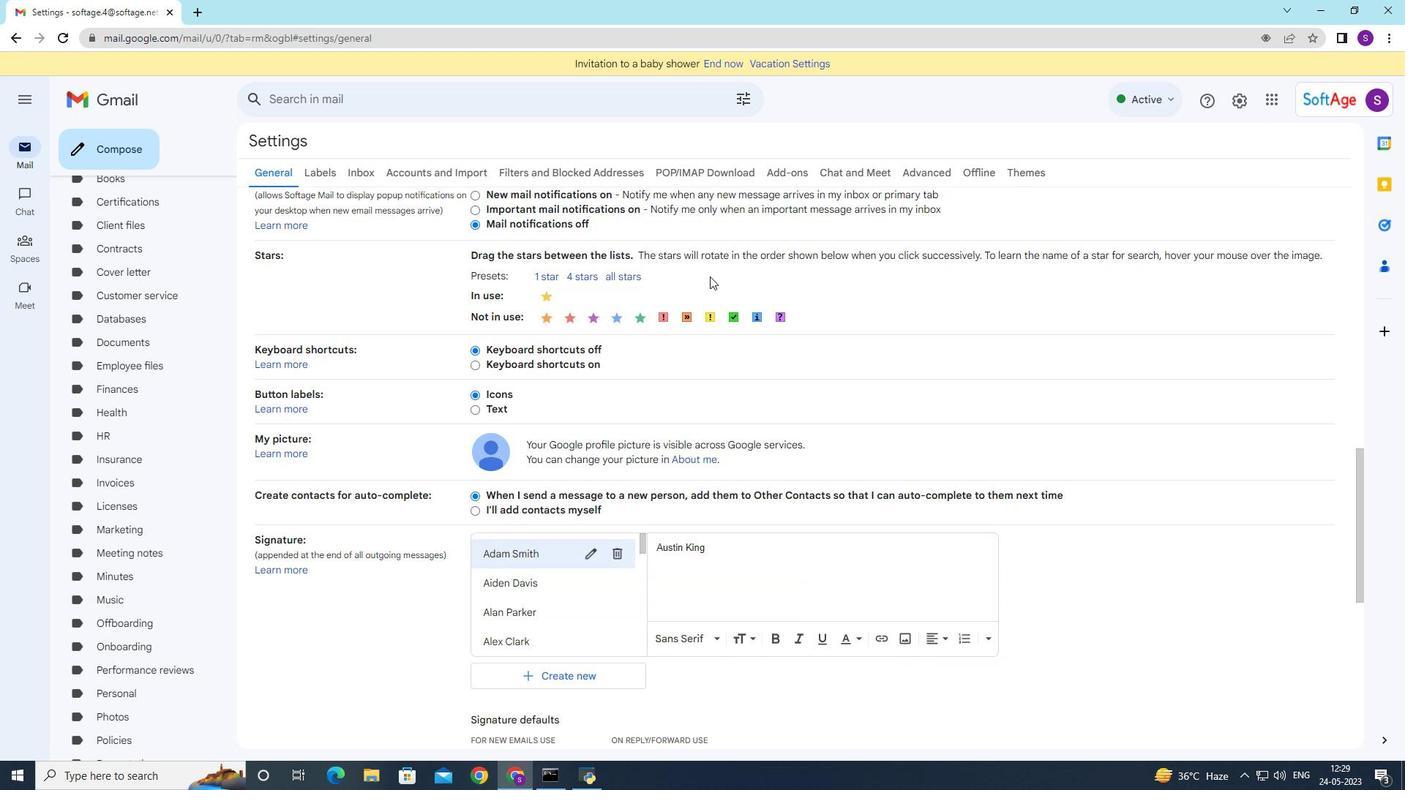 
Action: Mouse moved to (710, 276)
Screenshot: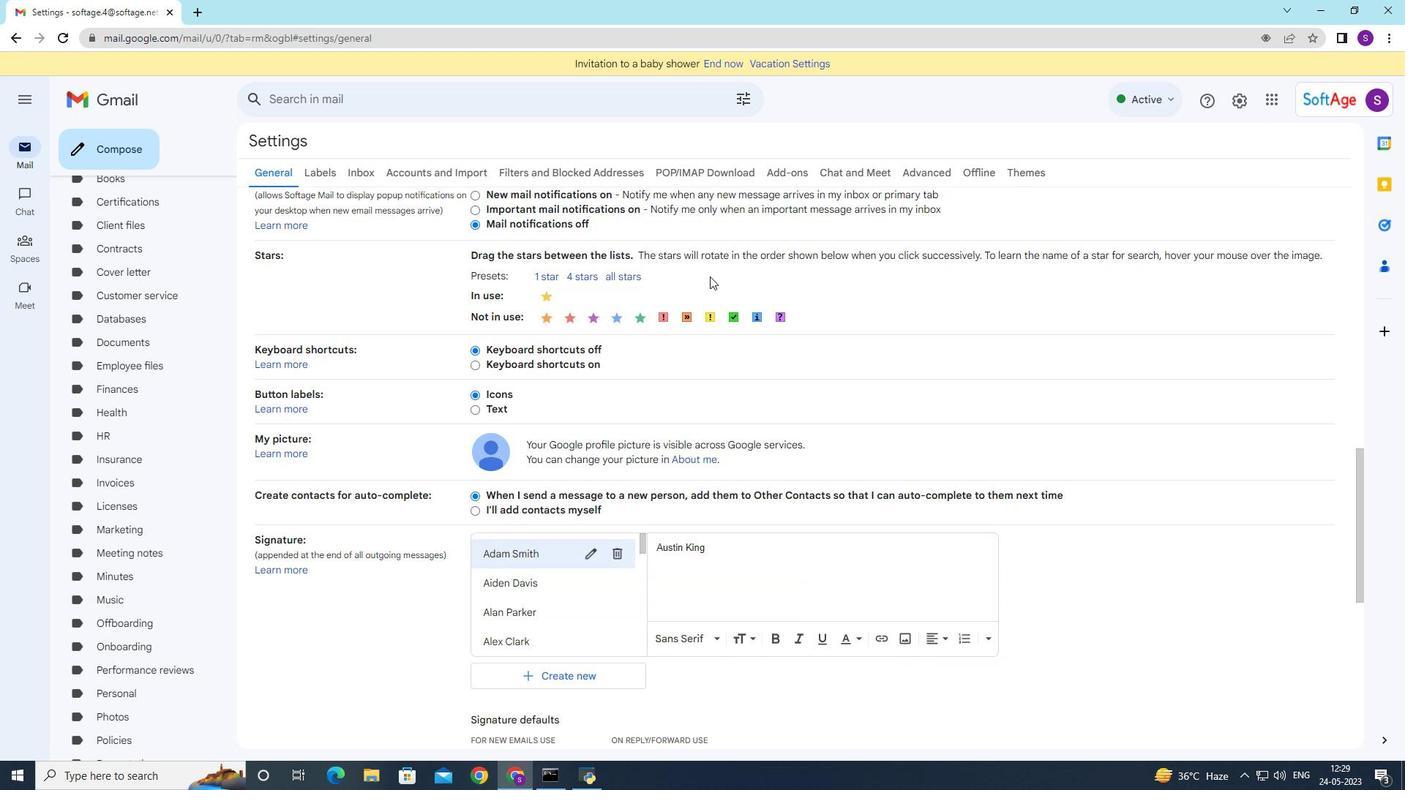 
Action: Mouse scrolled (710, 275) with delta (0, 0)
Screenshot: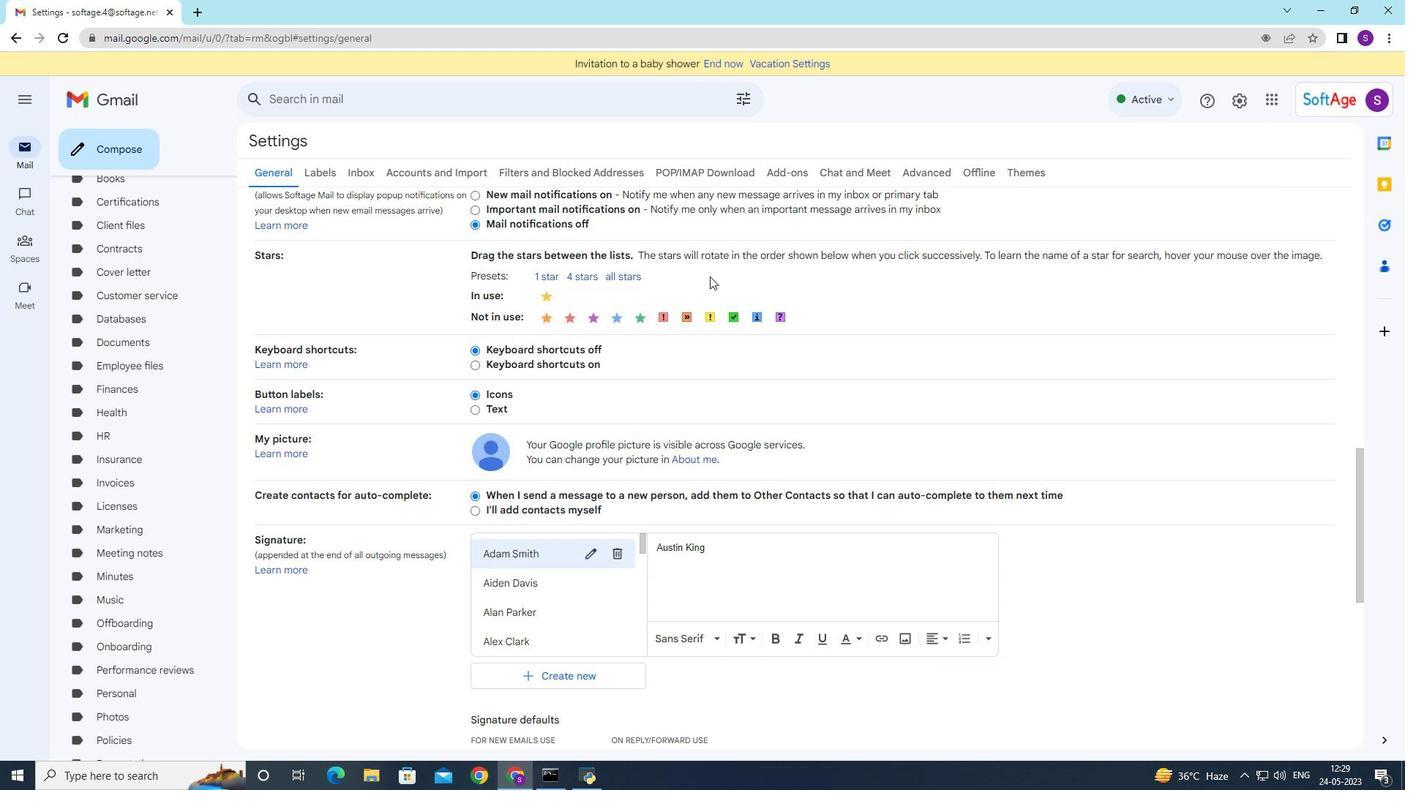 
Action: Mouse moved to (710, 277)
Screenshot: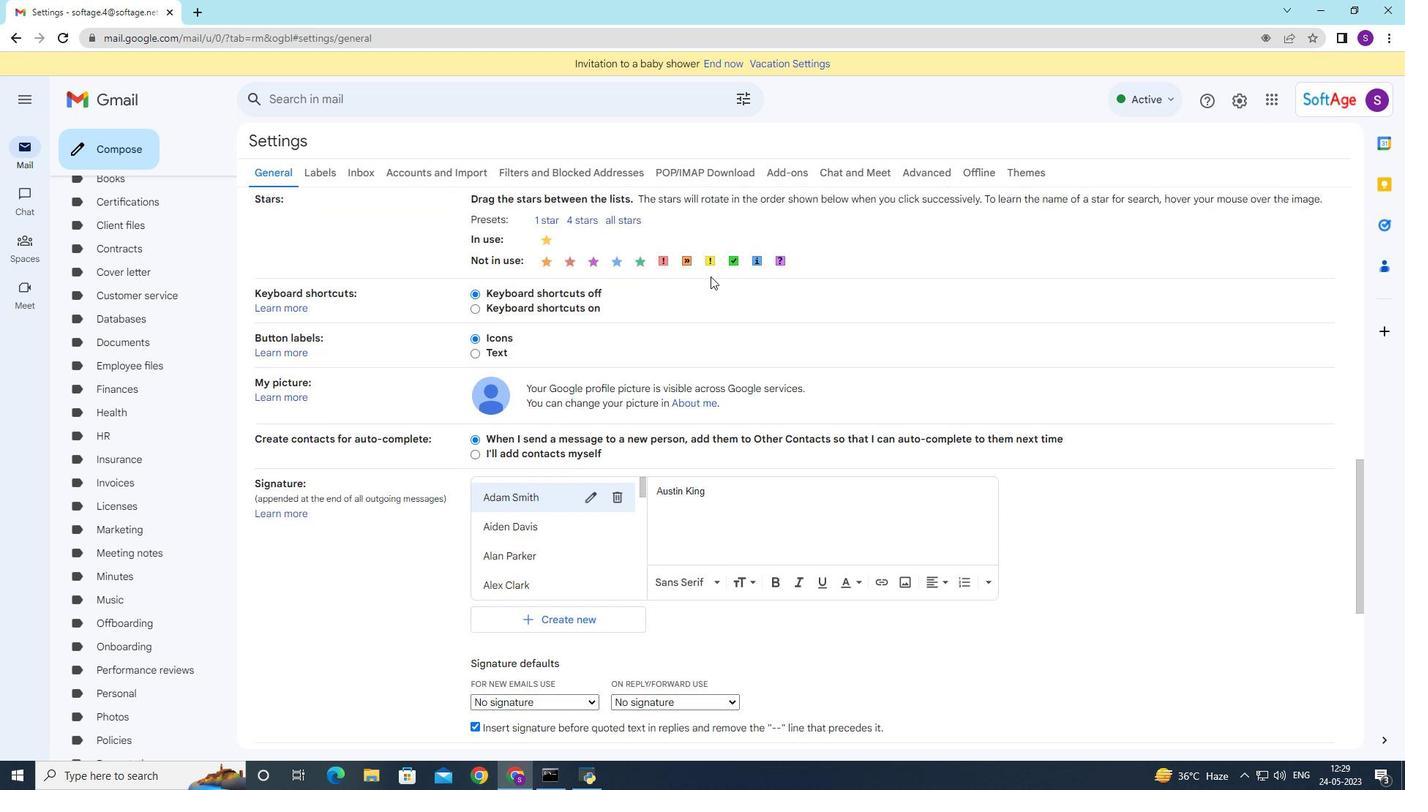 
Action: Mouse scrolled (710, 275) with delta (0, 0)
Screenshot: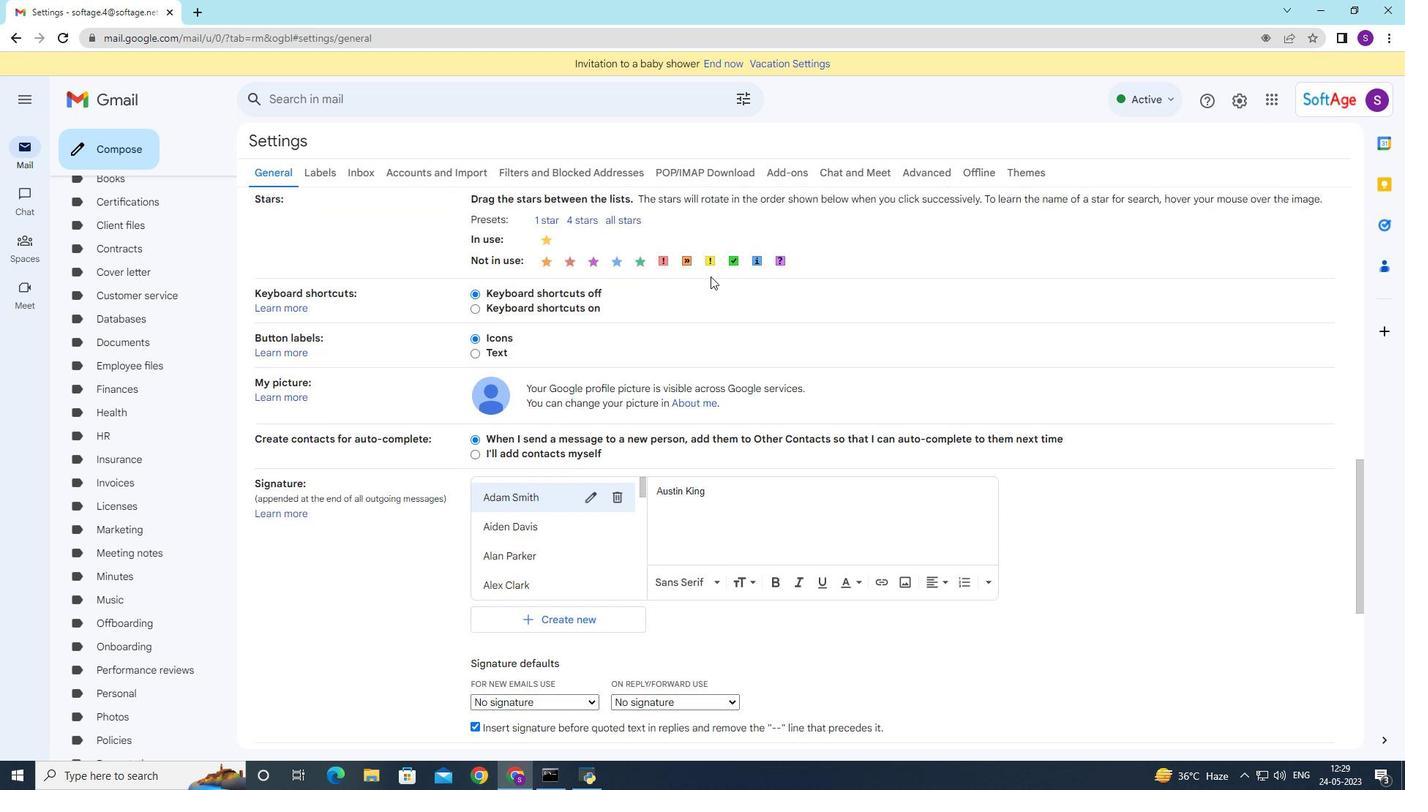 
Action: Mouse moved to (710, 278)
Screenshot: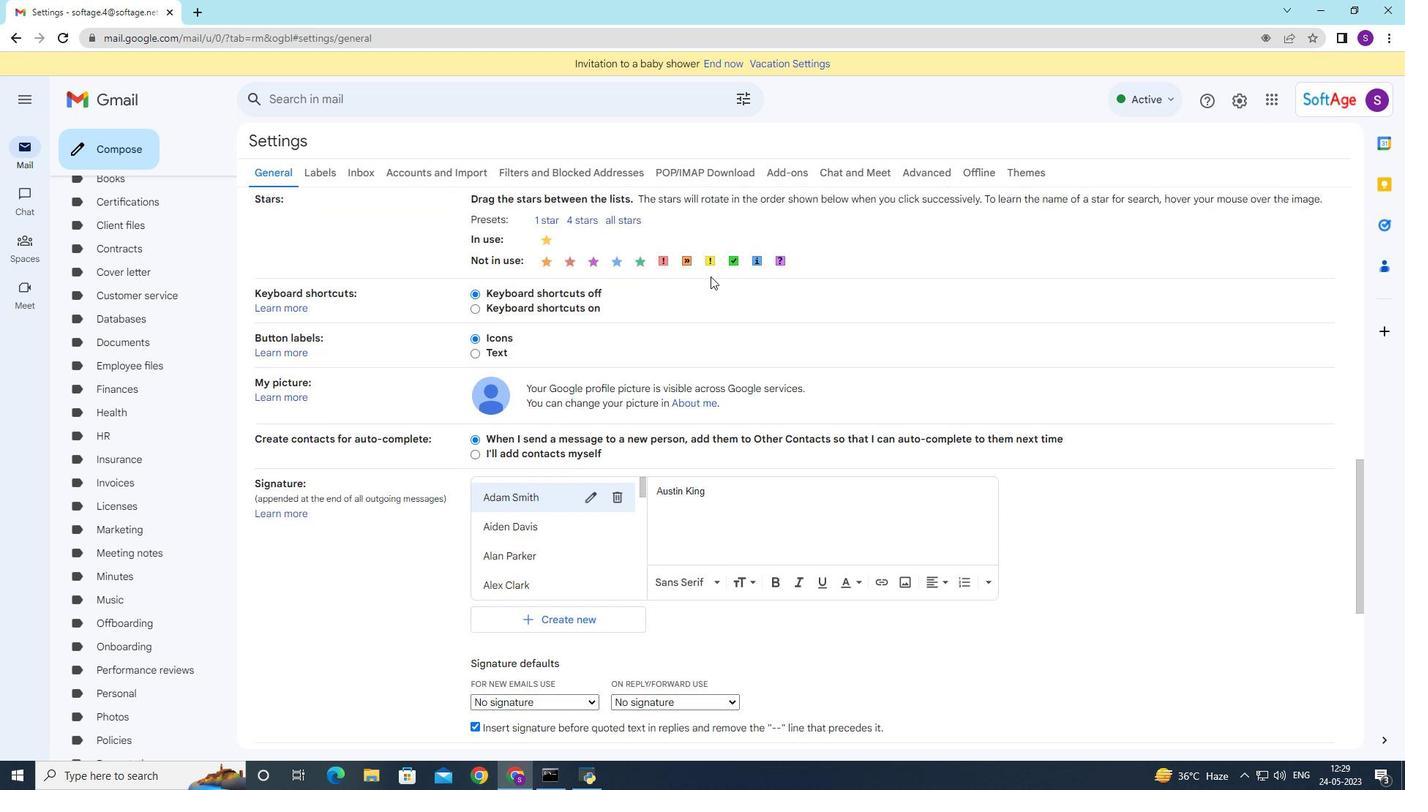 
Action: Mouse scrolled (710, 277) with delta (0, 0)
Screenshot: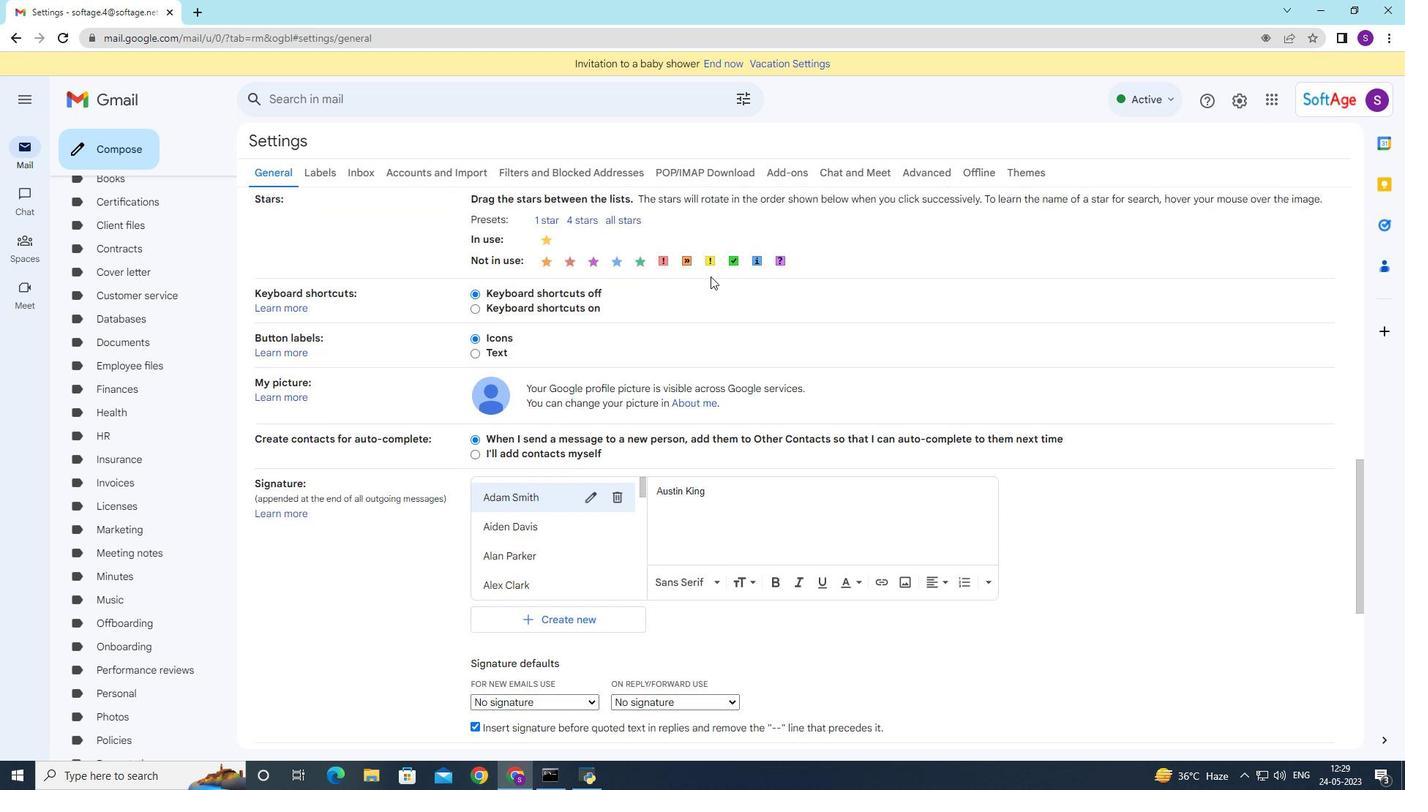 
Action: Mouse moved to (565, 312)
Screenshot: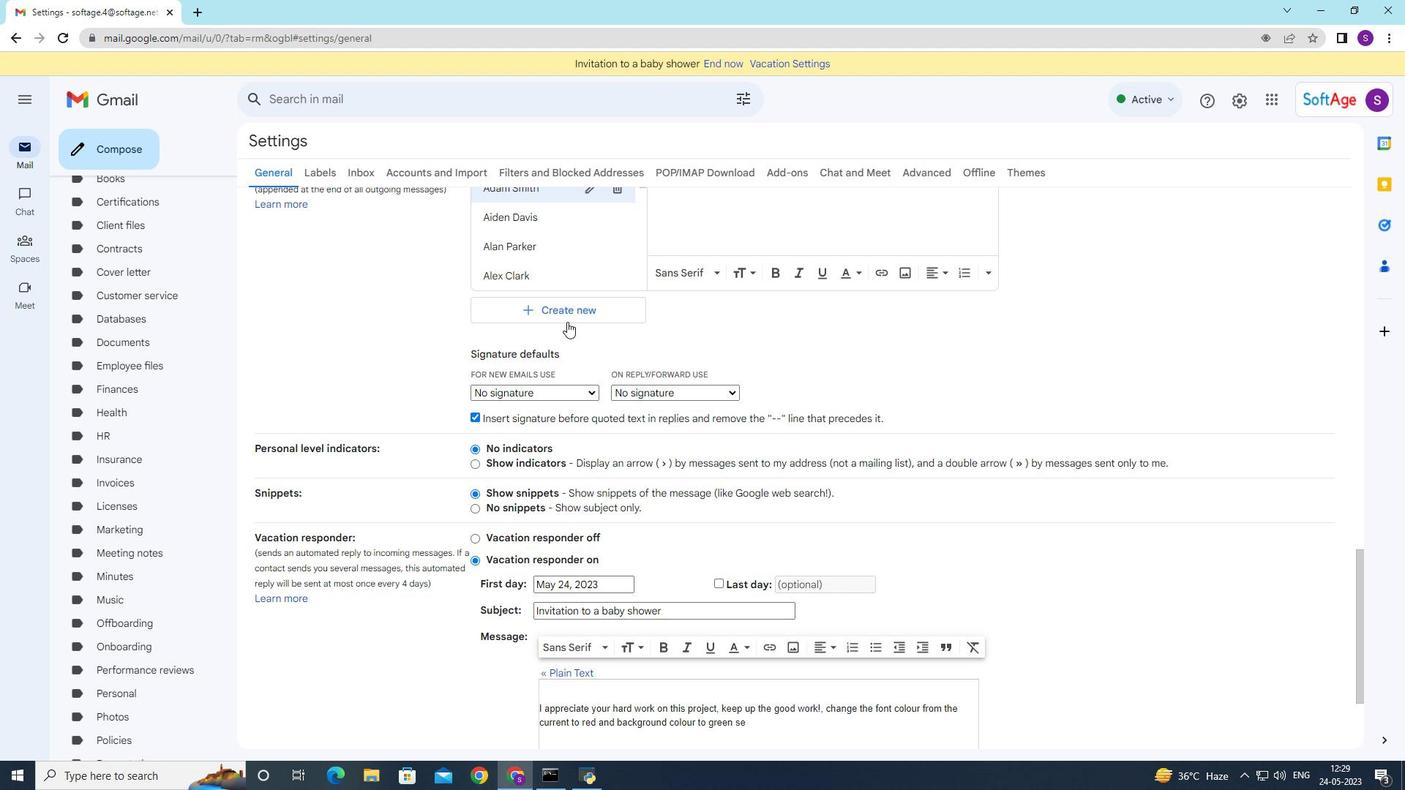
Action: Mouse pressed left at (565, 312)
Screenshot: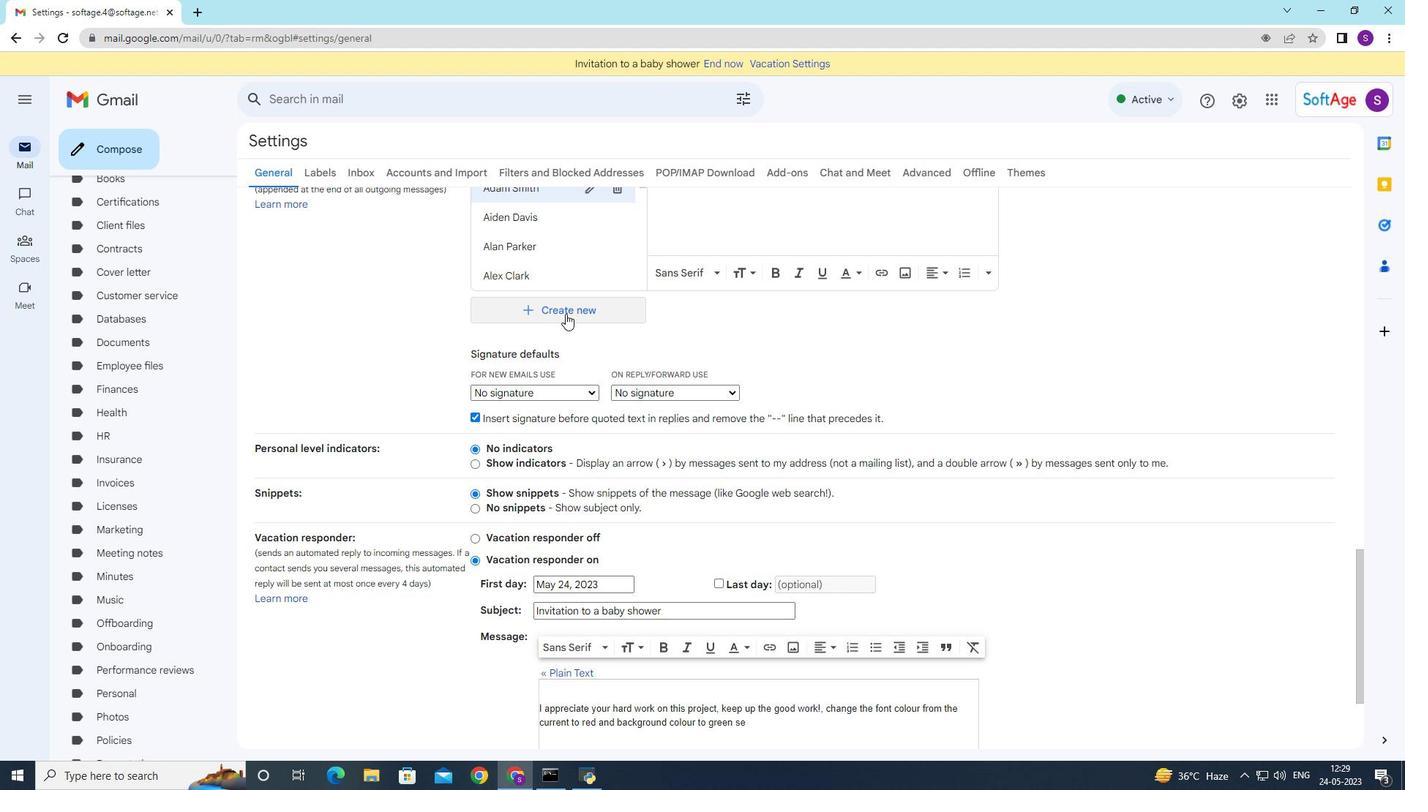 
Action: Mouse moved to (581, 322)
Screenshot: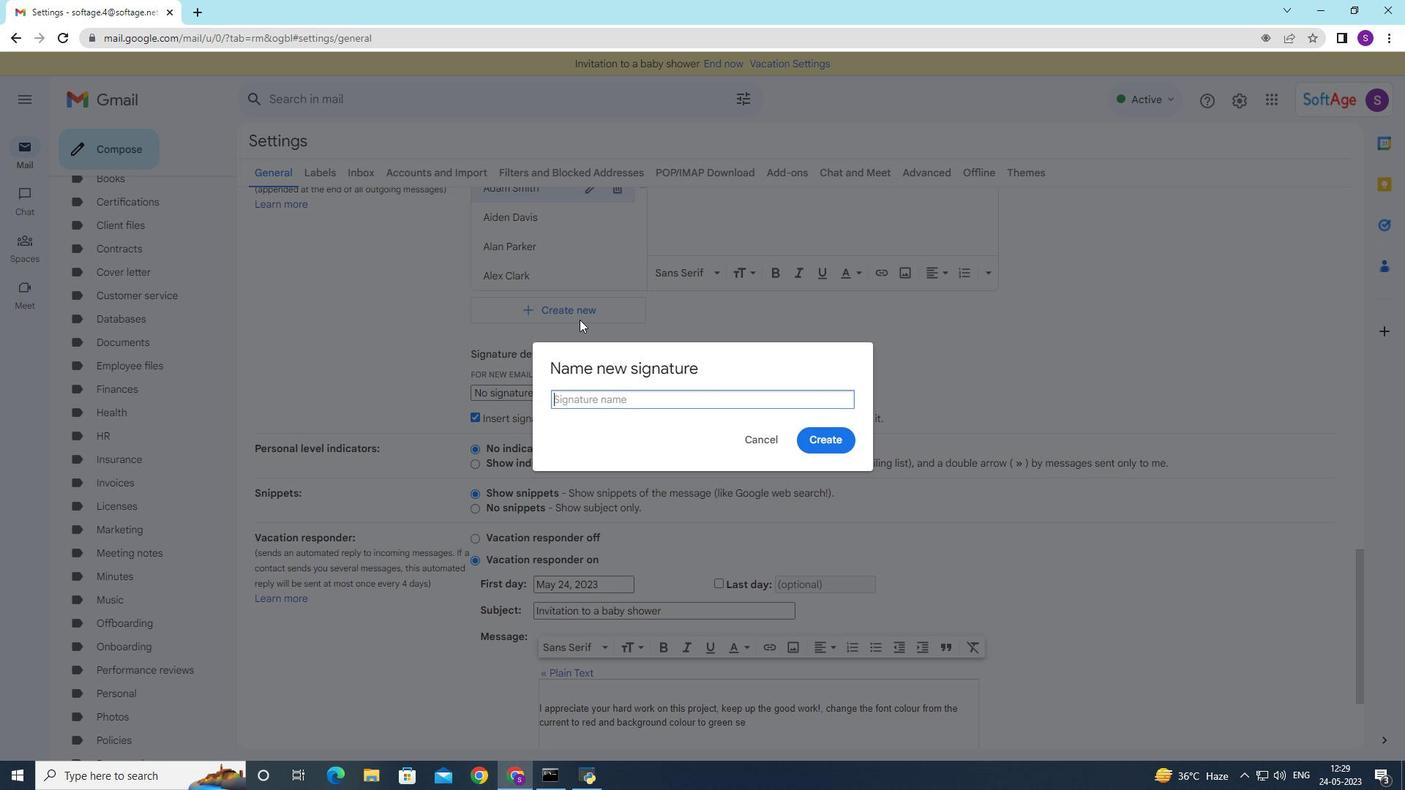 
Action: Key pressed <Key.shift>Courtney<Key.space><Key.shift>Young
Screenshot: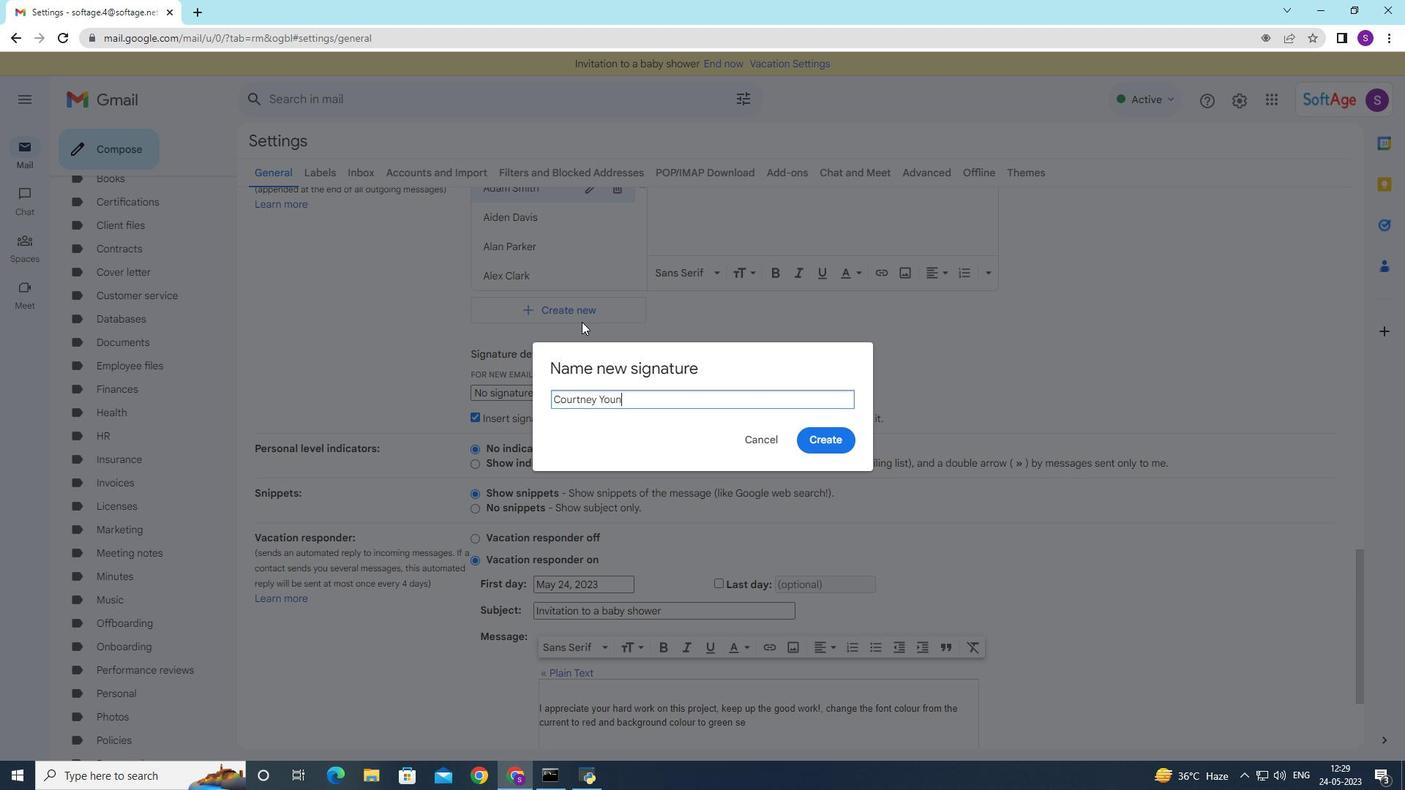 
Action: Mouse moved to (833, 448)
Screenshot: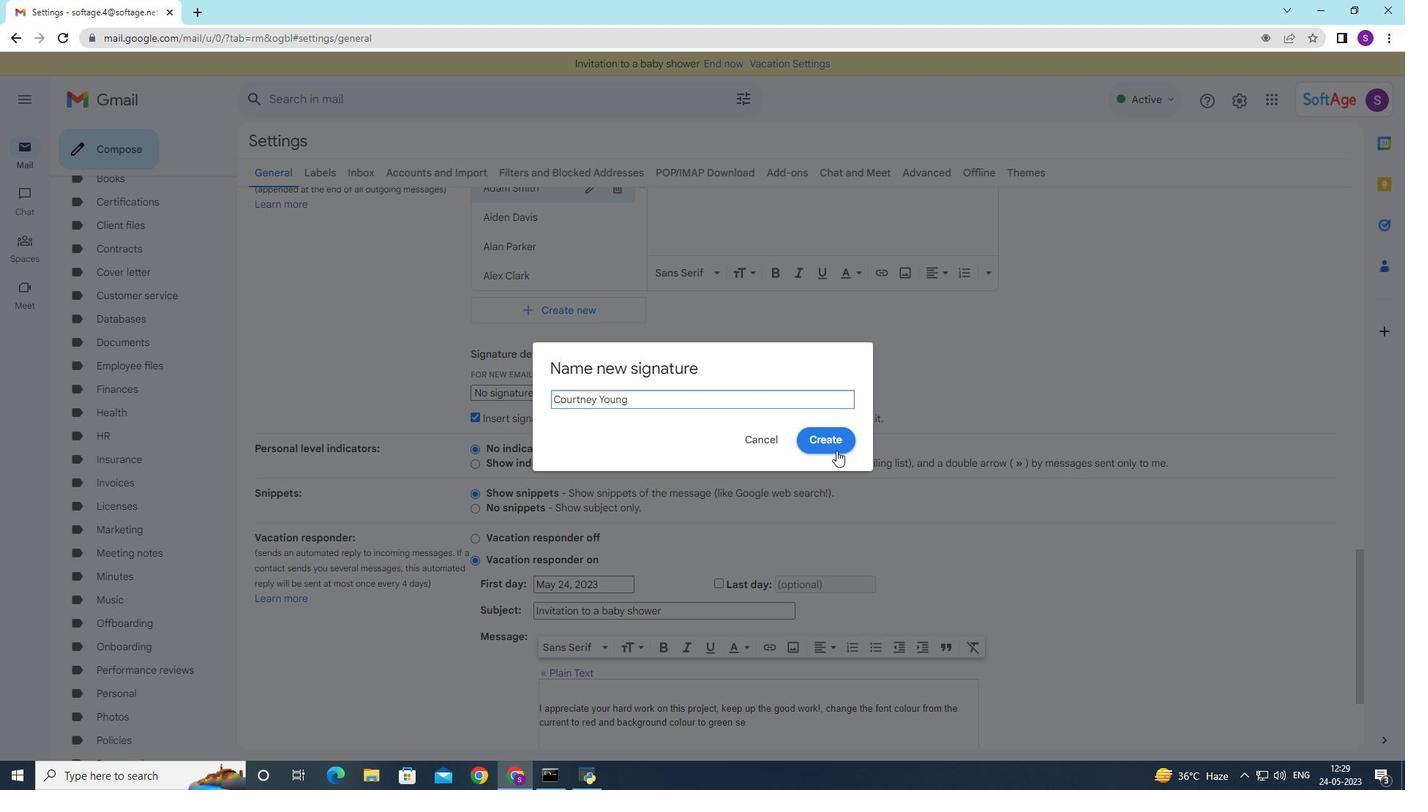 
Action: Mouse pressed left at (833, 448)
Screenshot: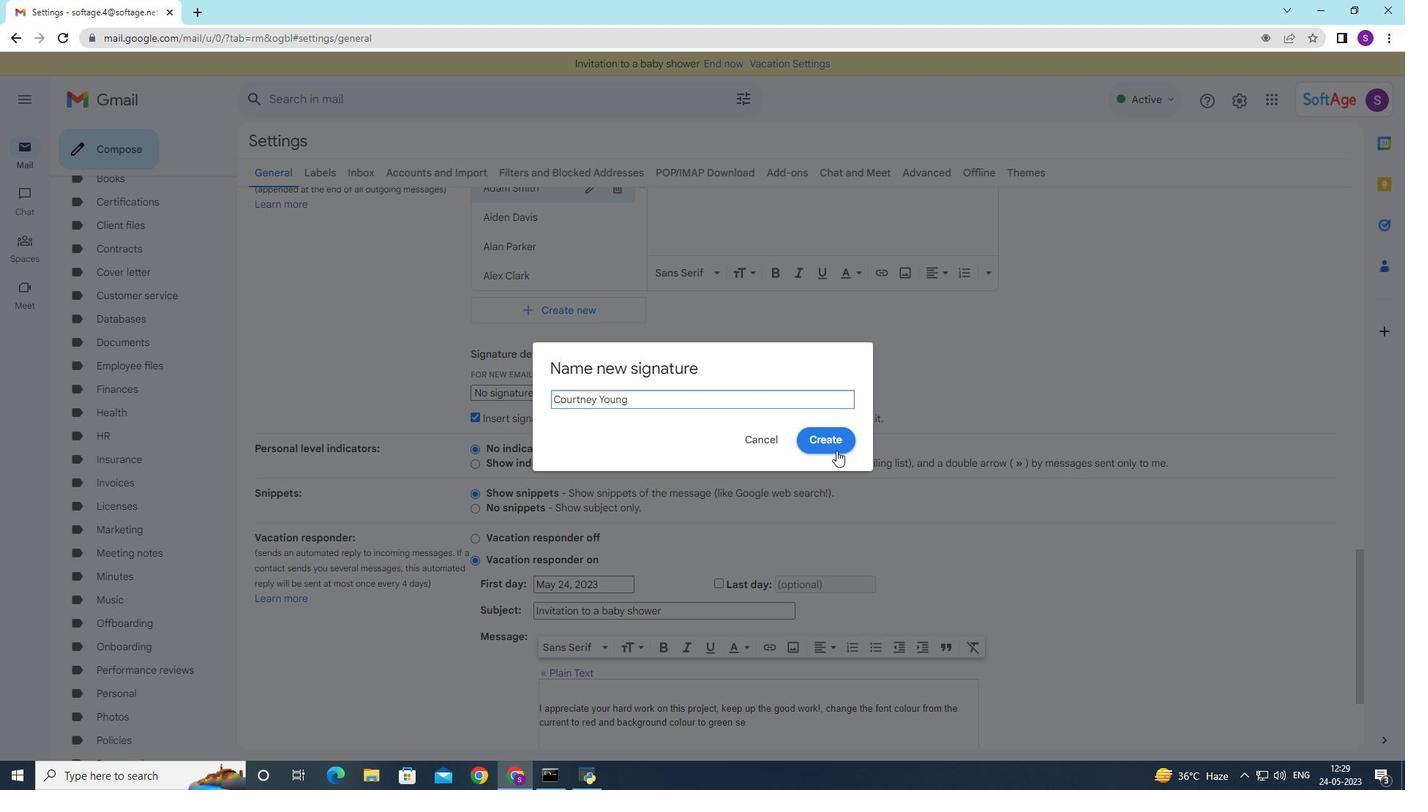 
Action: Mouse moved to (607, 464)
Screenshot: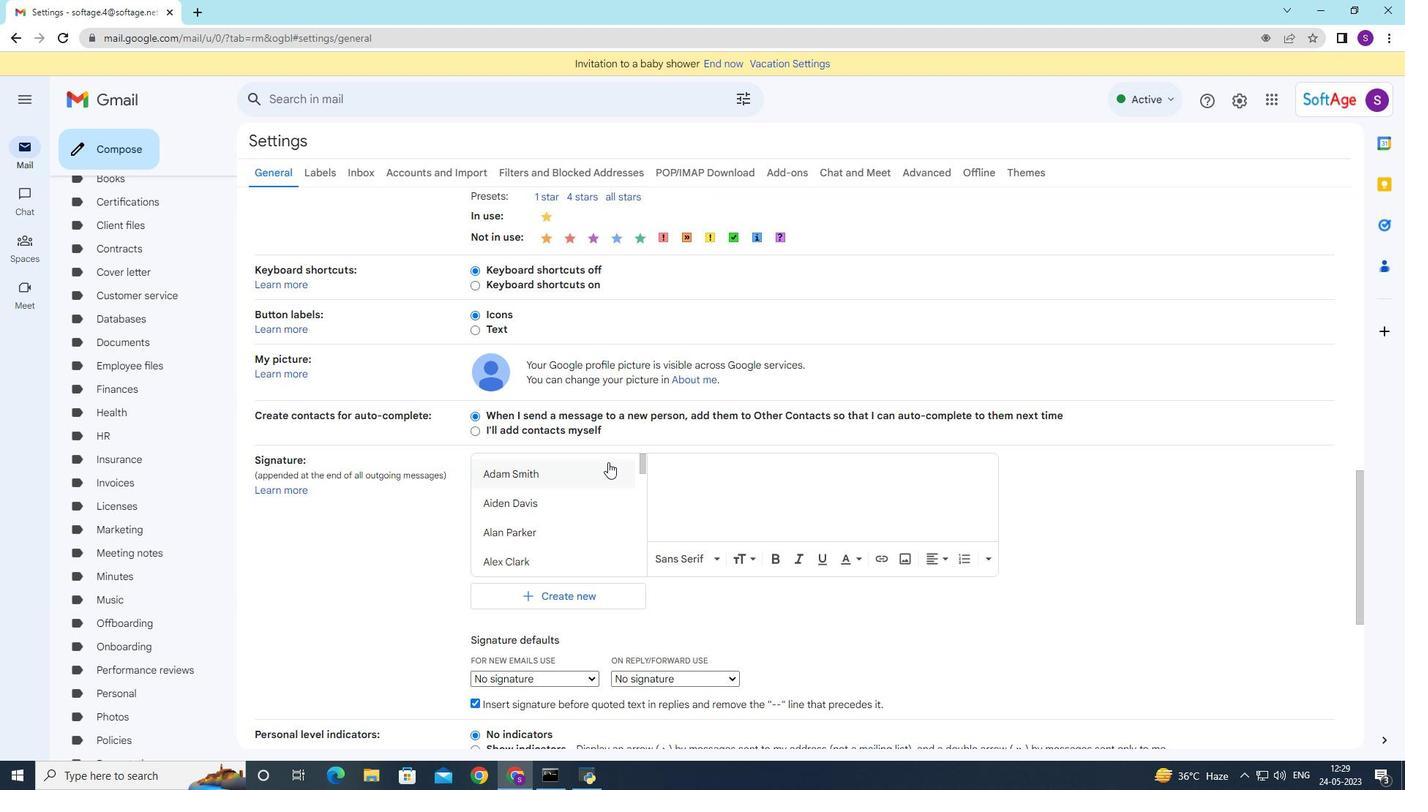 
Action: Mouse scrolled (607, 464) with delta (0, 0)
Screenshot: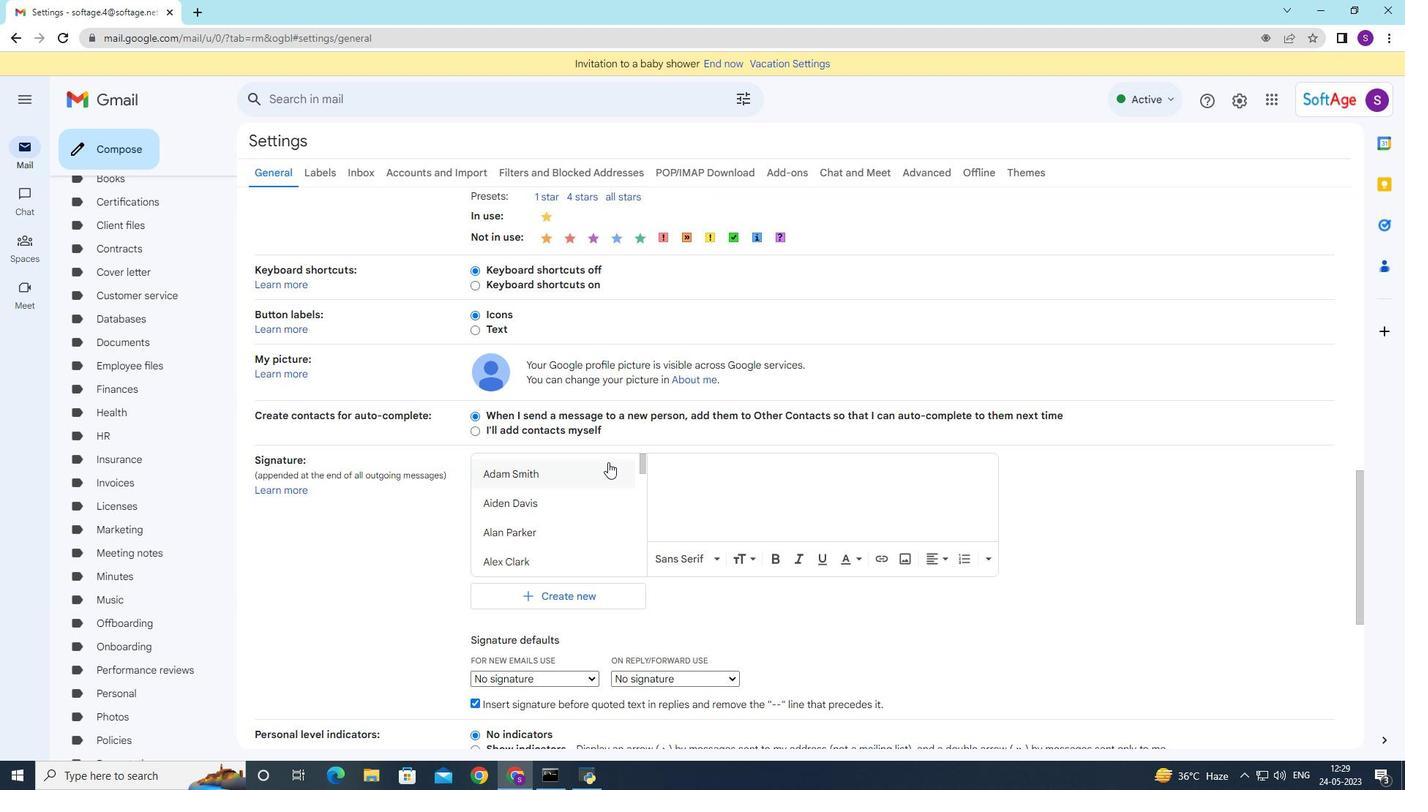 
Action: Mouse scrolled (607, 464) with delta (0, 0)
Screenshot: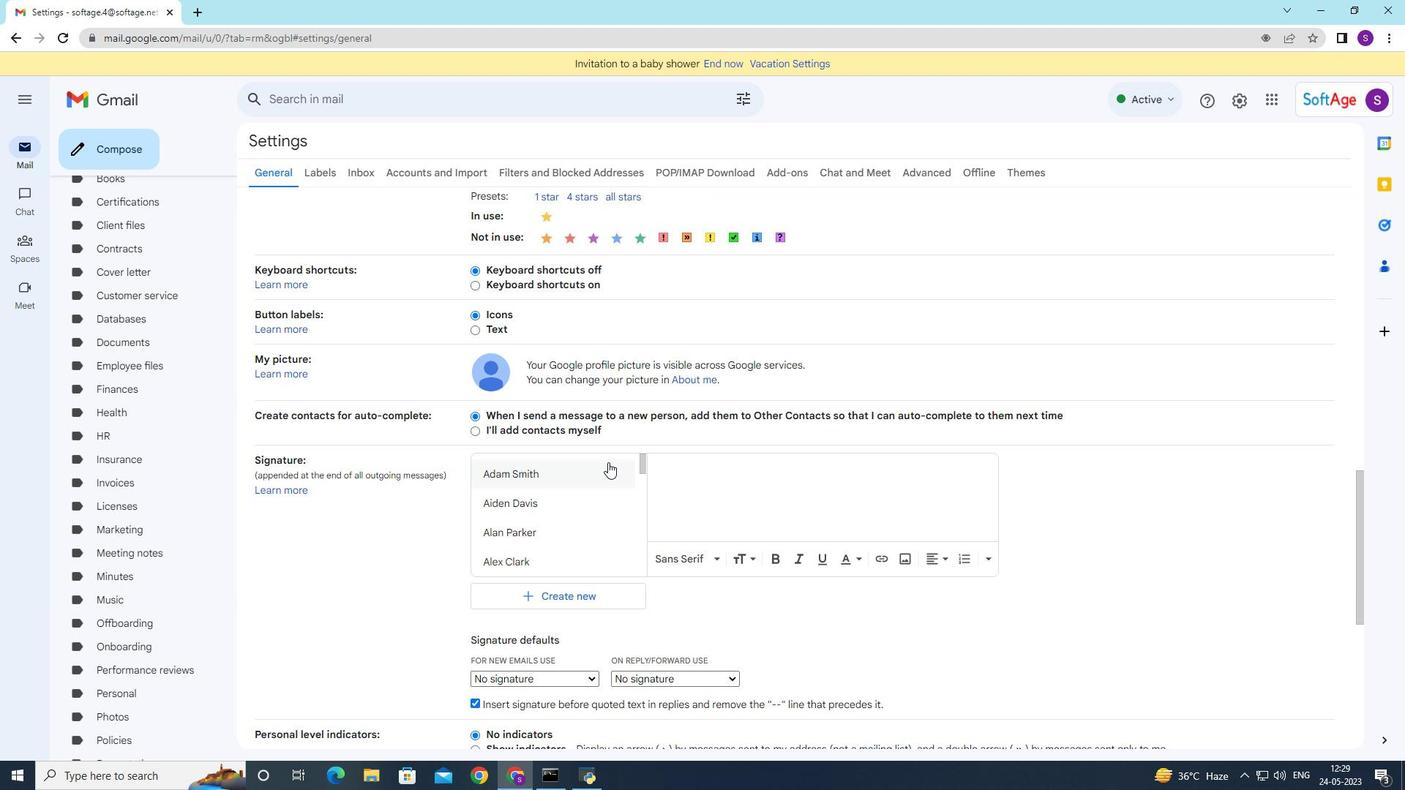
Action: Mouse moved to (607, 465)
Screenshot: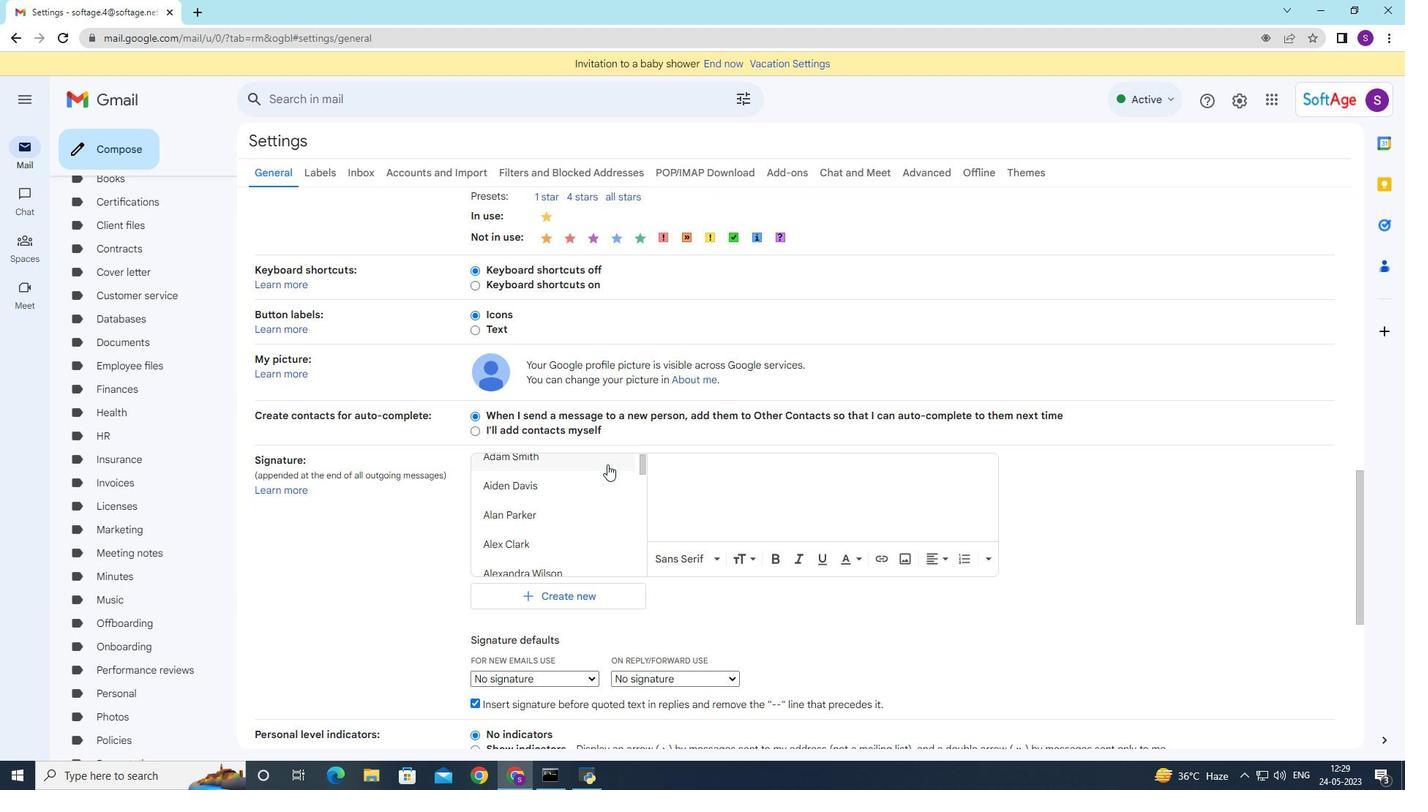 
Action: Mouse scrolled (607, 464) with delta (0, 0)
Screenshot: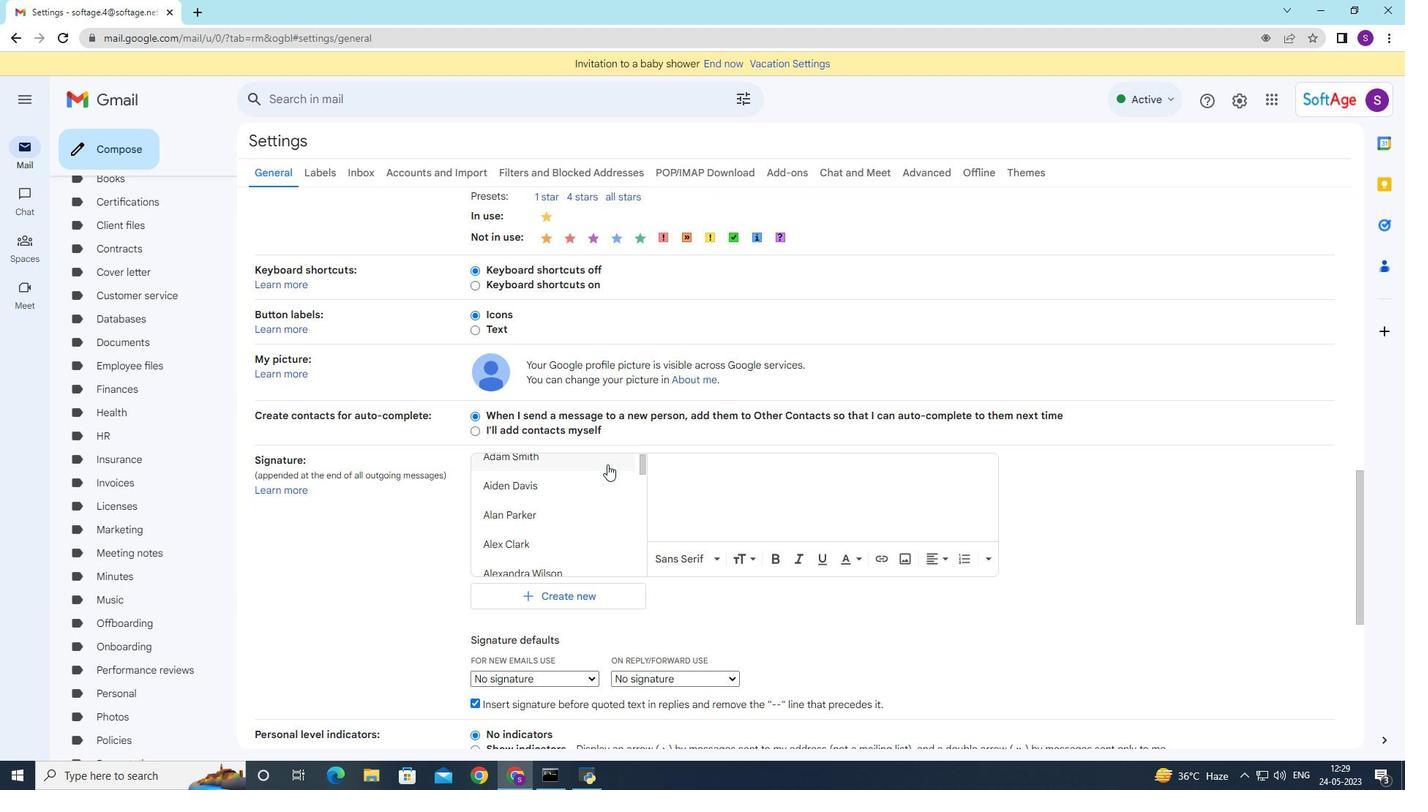 
Action: Mouse scrolled (607, 464) with delta (0, 0)
Screenshot: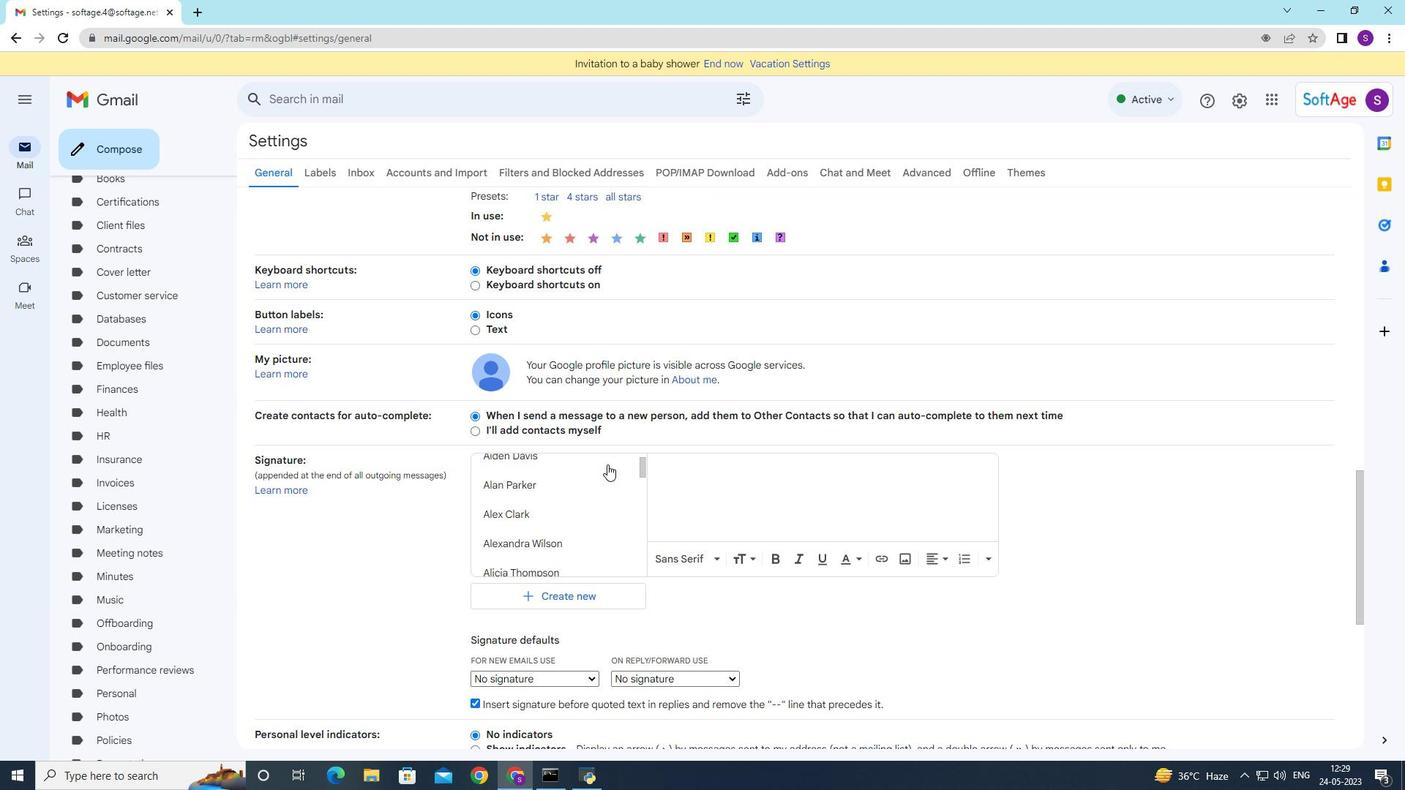 
Action: Mouse moved to (694, 479)
Screenshot: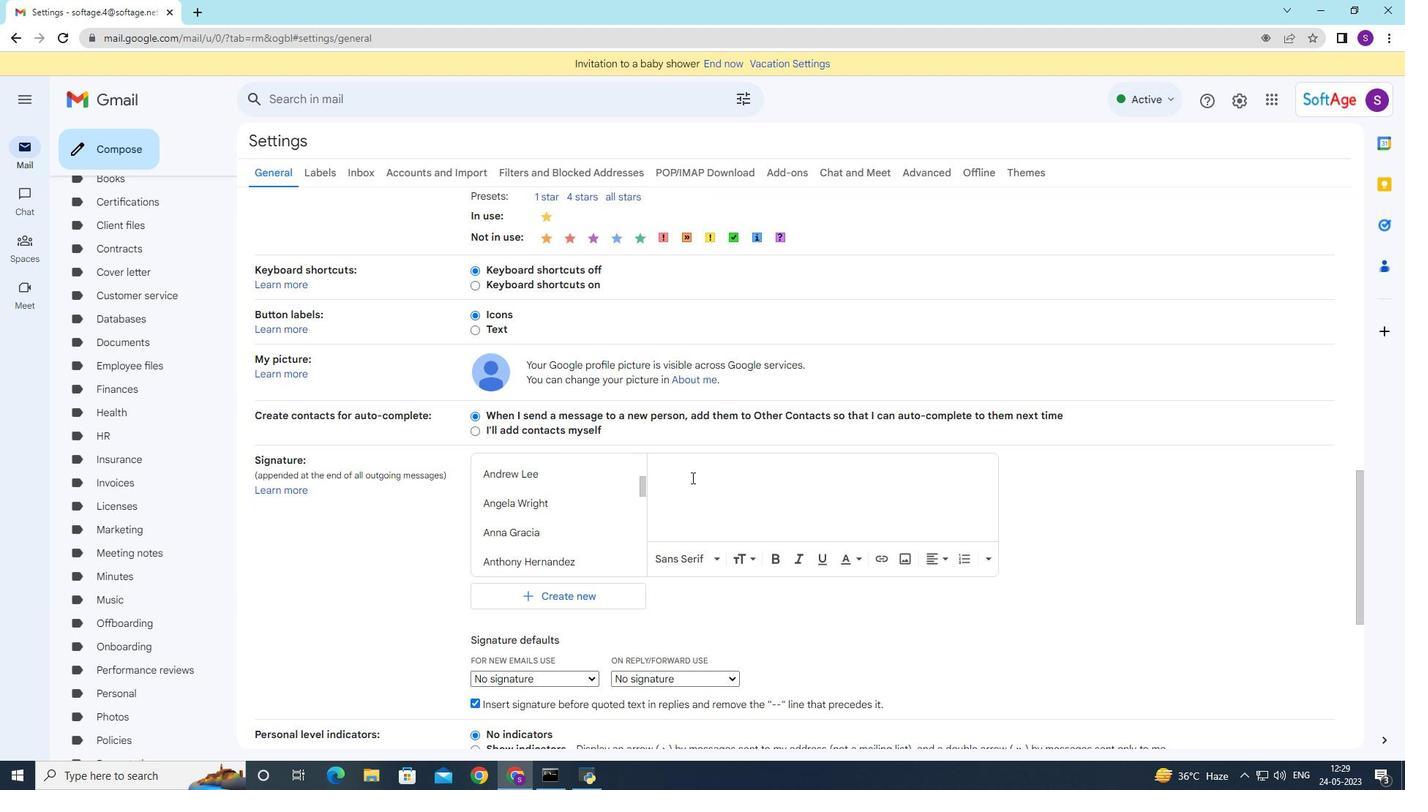 
Action: Key pressed c<Key.backspace><Key.shift><Key.shift><Key.shift><Key.shift><Key.shift><Key.shift><Key.shift><Key.shift><Key.shift><Key.shift><Key.shift><Key.shift><Key.shift><Key.shift><Key.shift>Courtney<Key.space><Key.shift>Young
Screenshot: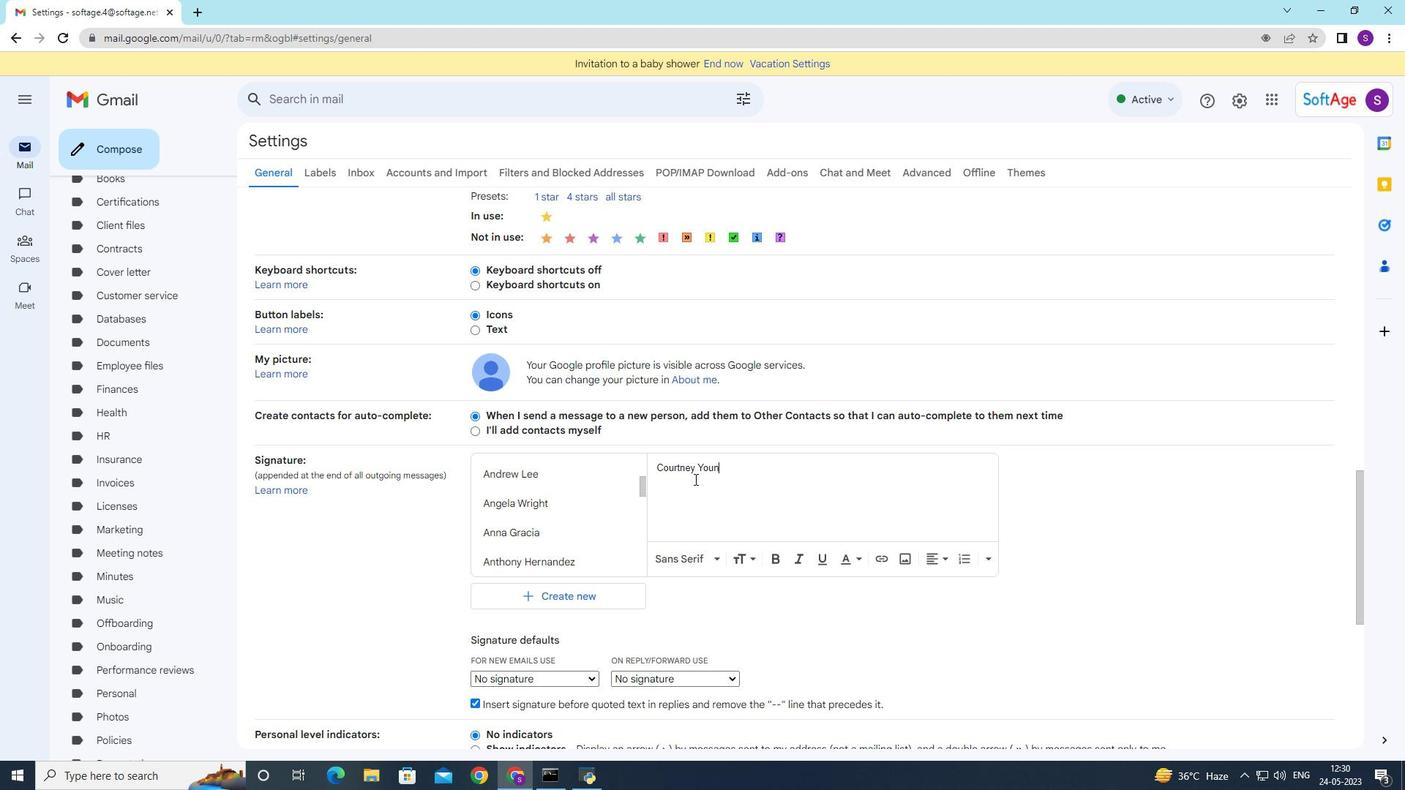 
Action: Mouse moved to (699, 486)
Screenshot: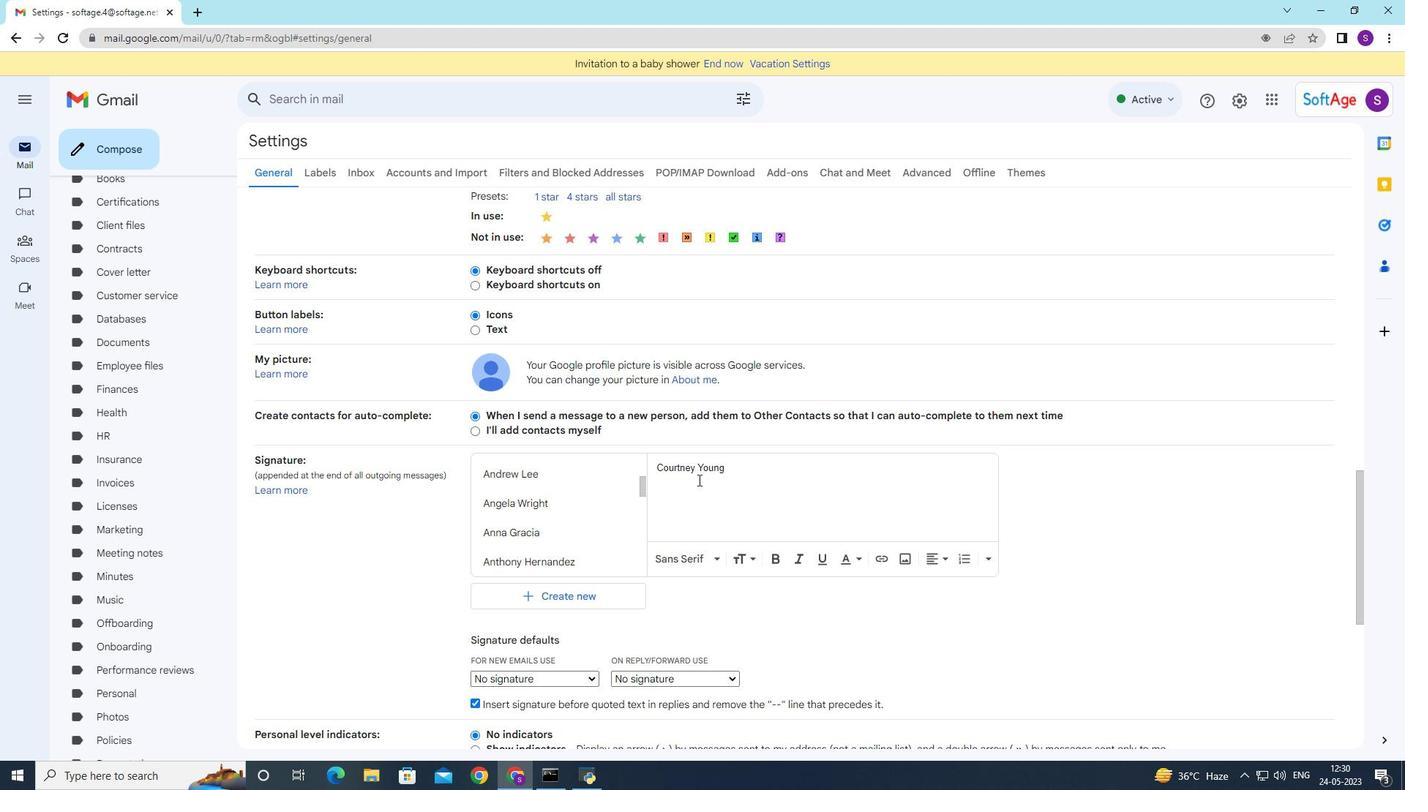 
Action: Mouse scrolled (699, 486) with delta (0, 0)
Screenshot: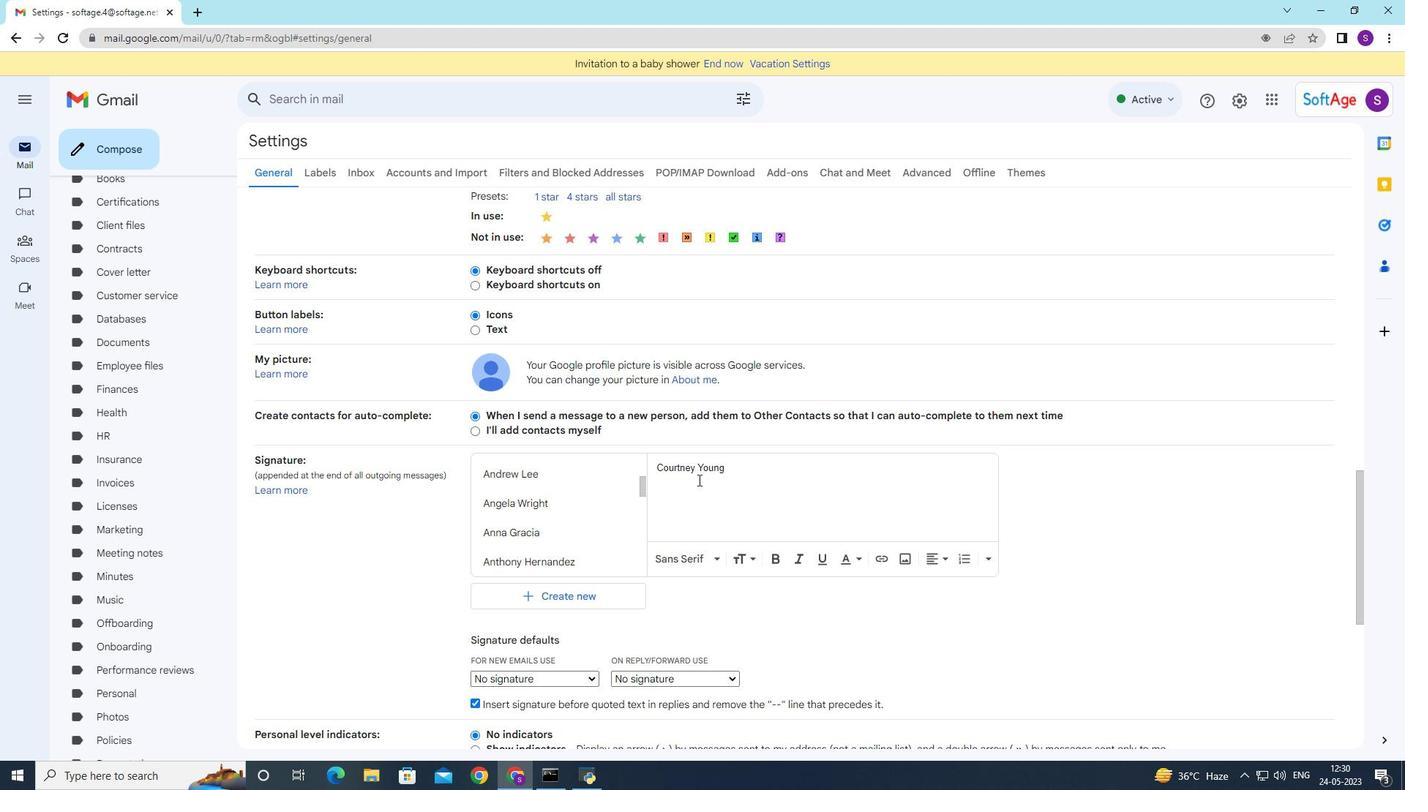 
Action: Mouse moved to (704, 497)
Screenshot: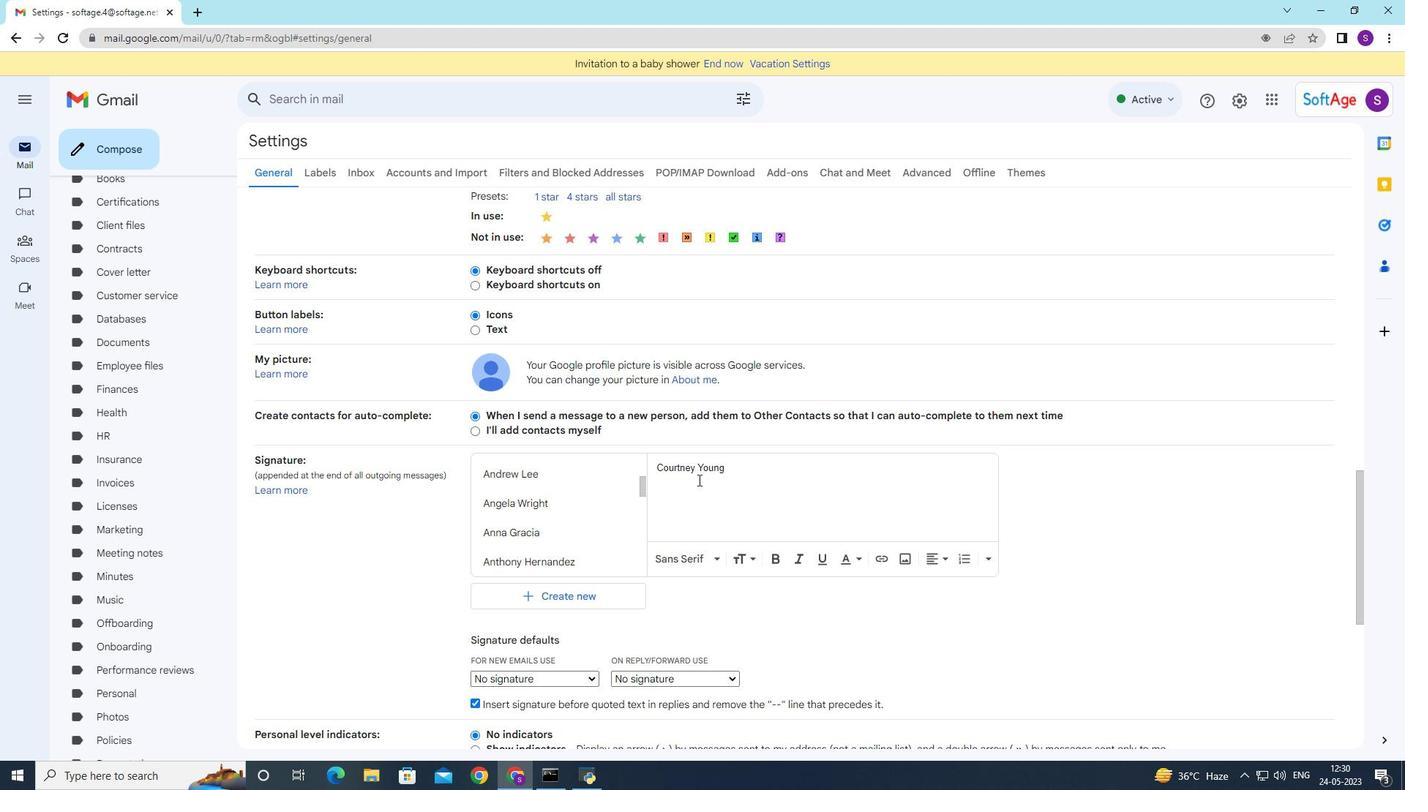 
Action: Mouse scrolled (704, 497) with delta (0, 0)
Screenshot: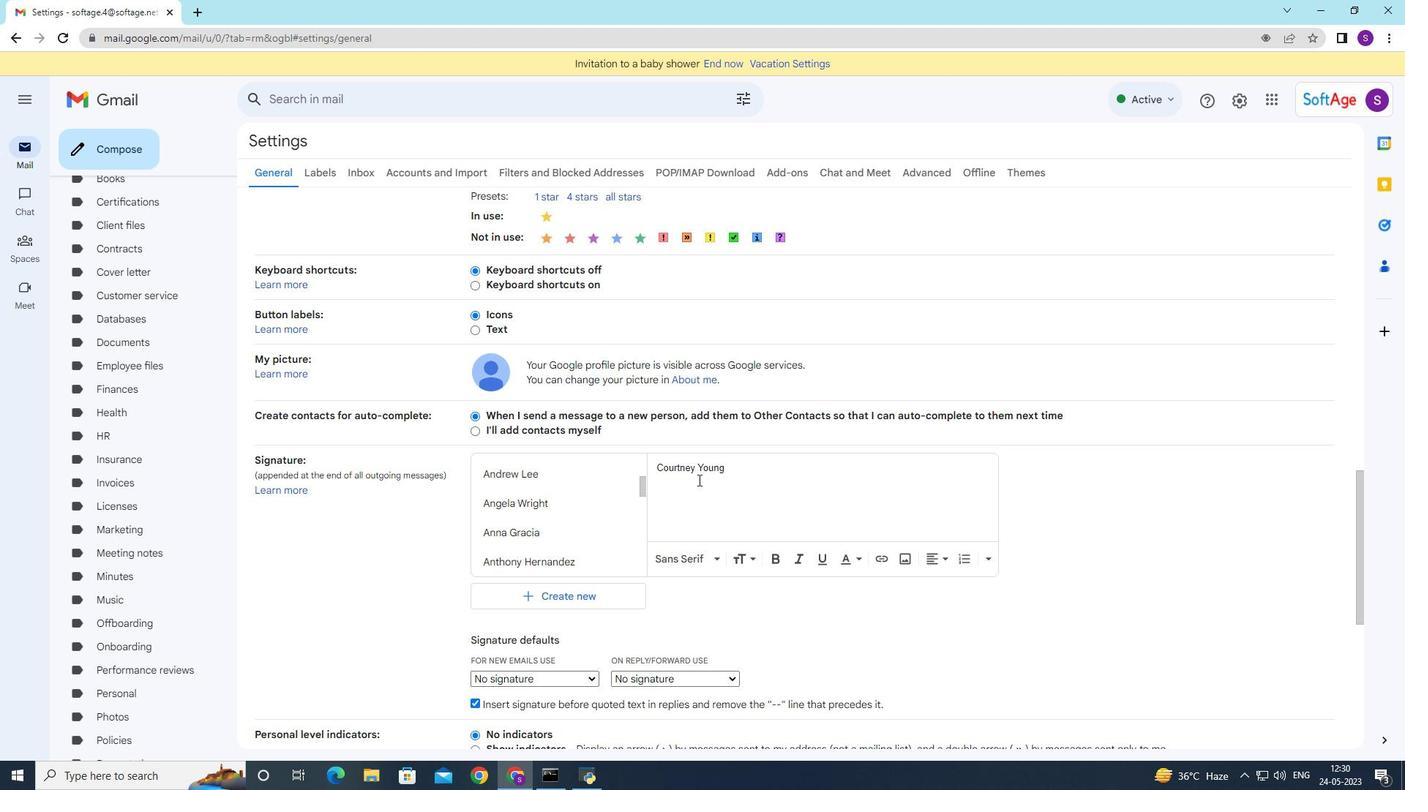 
Action: Mouse moved to (715, 514)
Screenshot: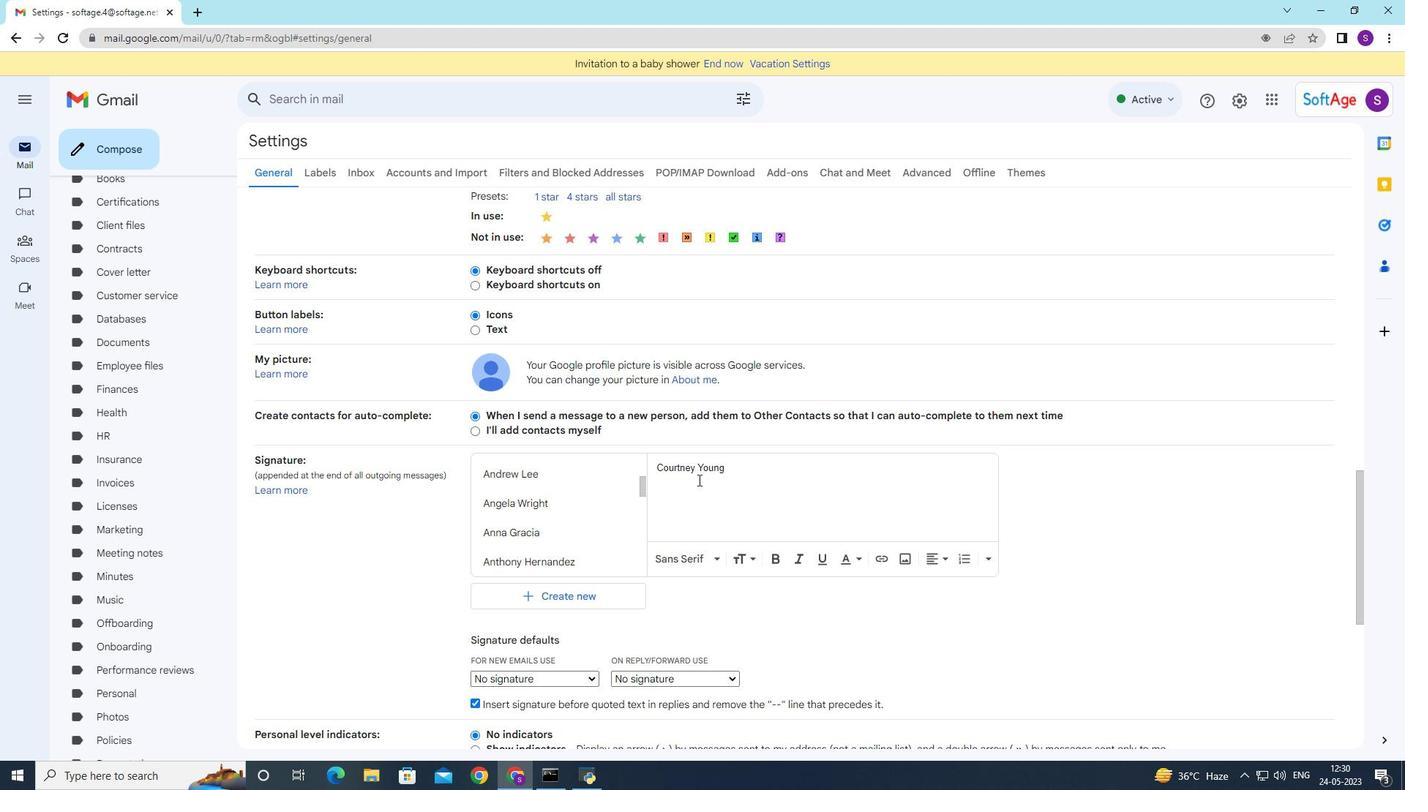 
Action: Mouse scrolled (715, 513) with delta (0, 0)
Screenshot: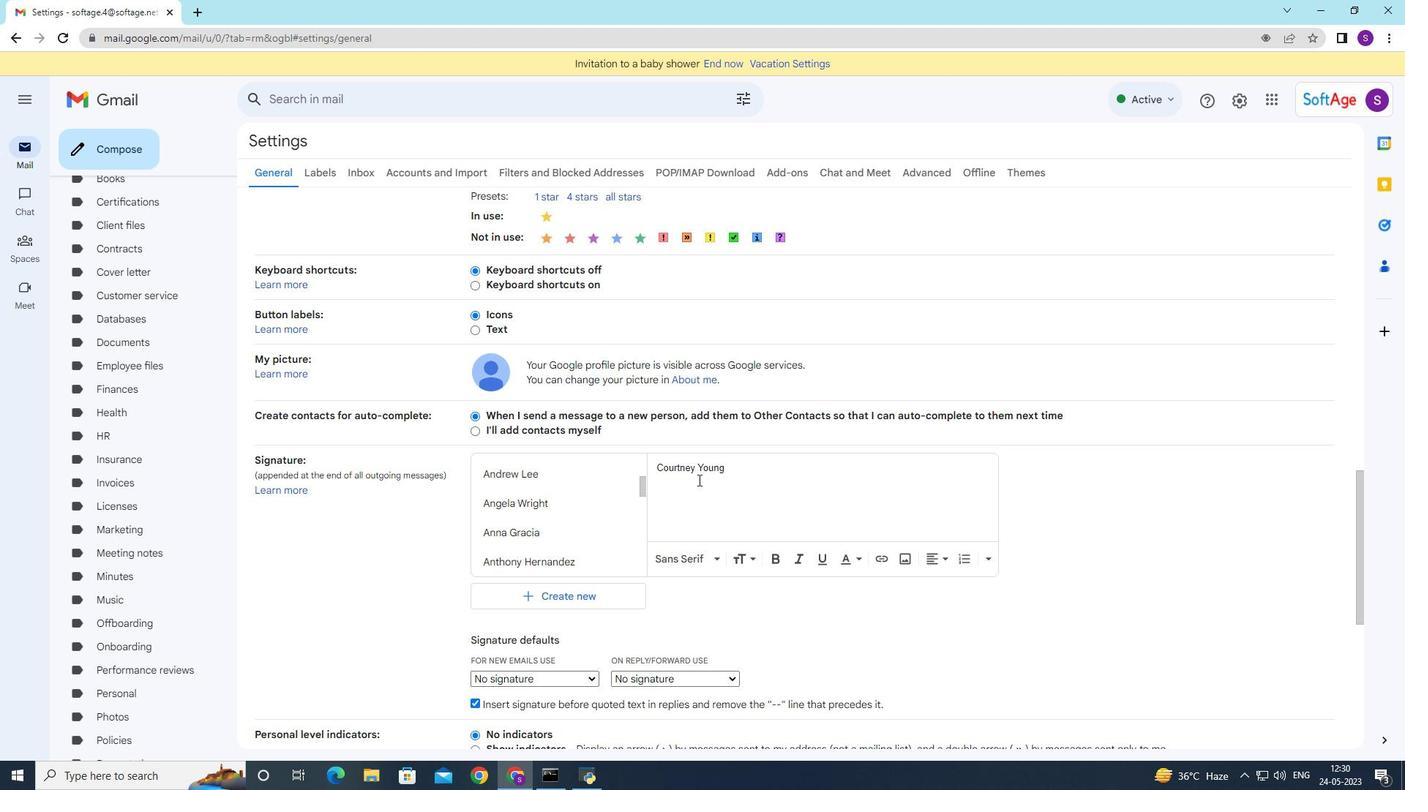 
Action: Mouse moved to (715, 515)
Screenshot: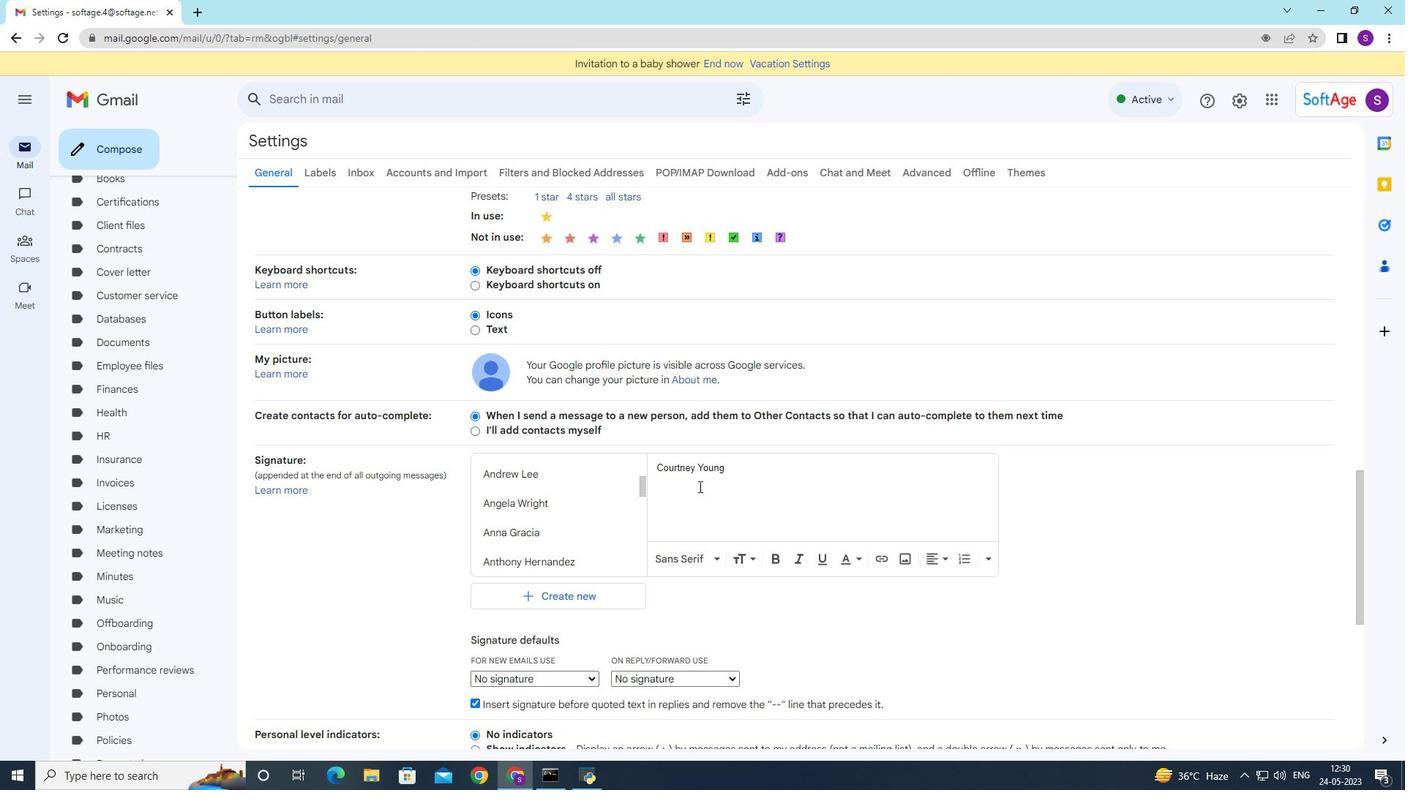 
Action: Mouse scrolled (715, 514) with delta (0, 0)
Screenshot: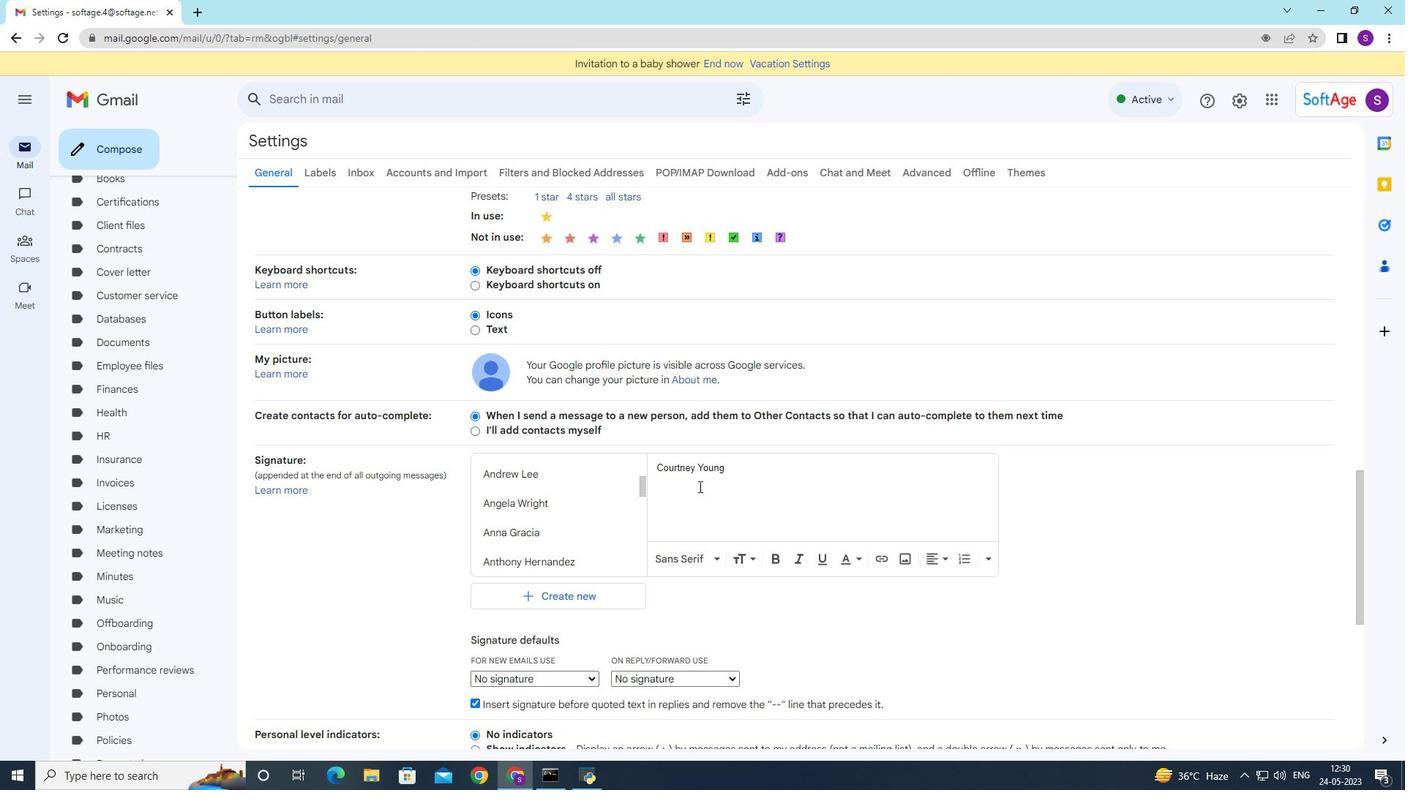 
Action: Mouse moved to (722, 543)
Screenshot: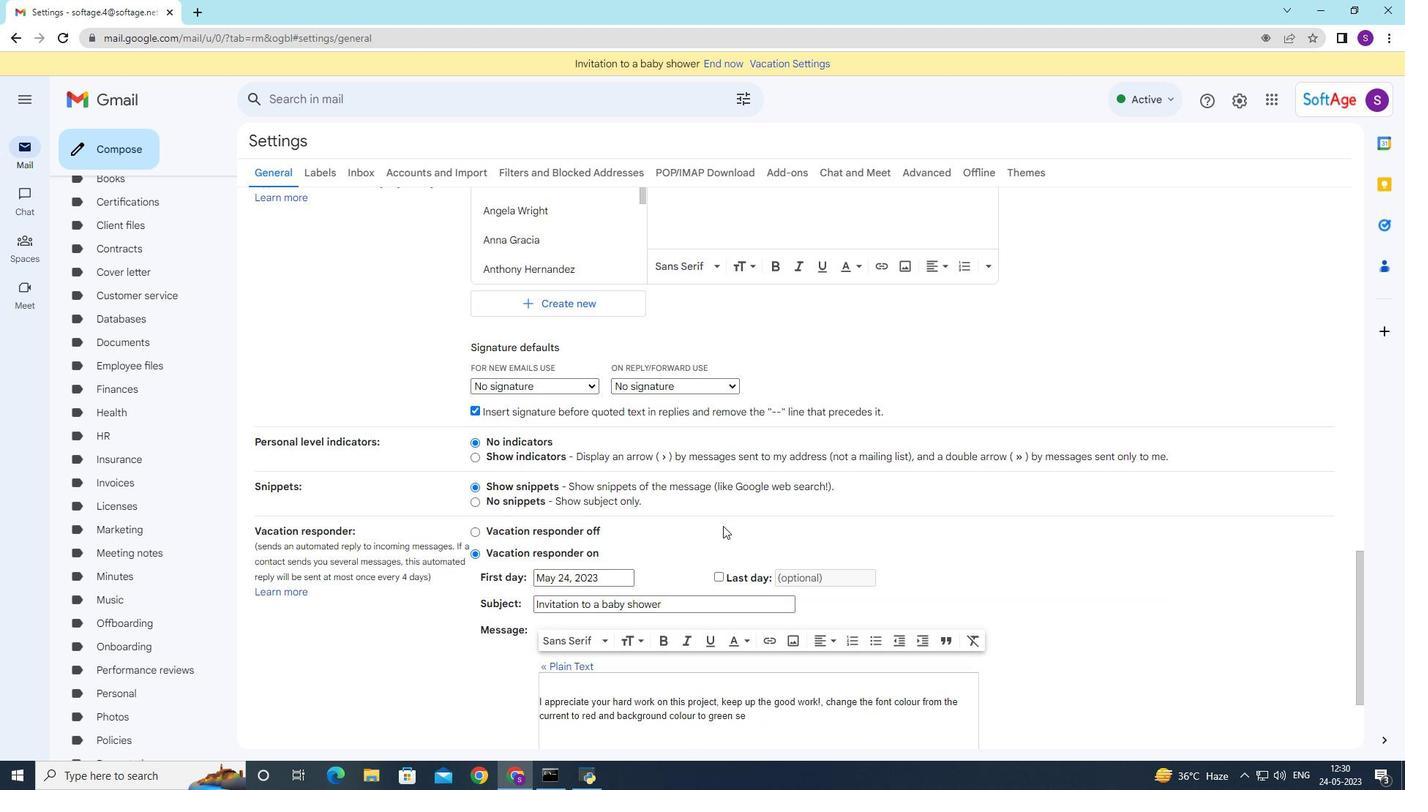 
Action: Mouse scrolled (722, 542) with delta (0, 0)
Screenshot: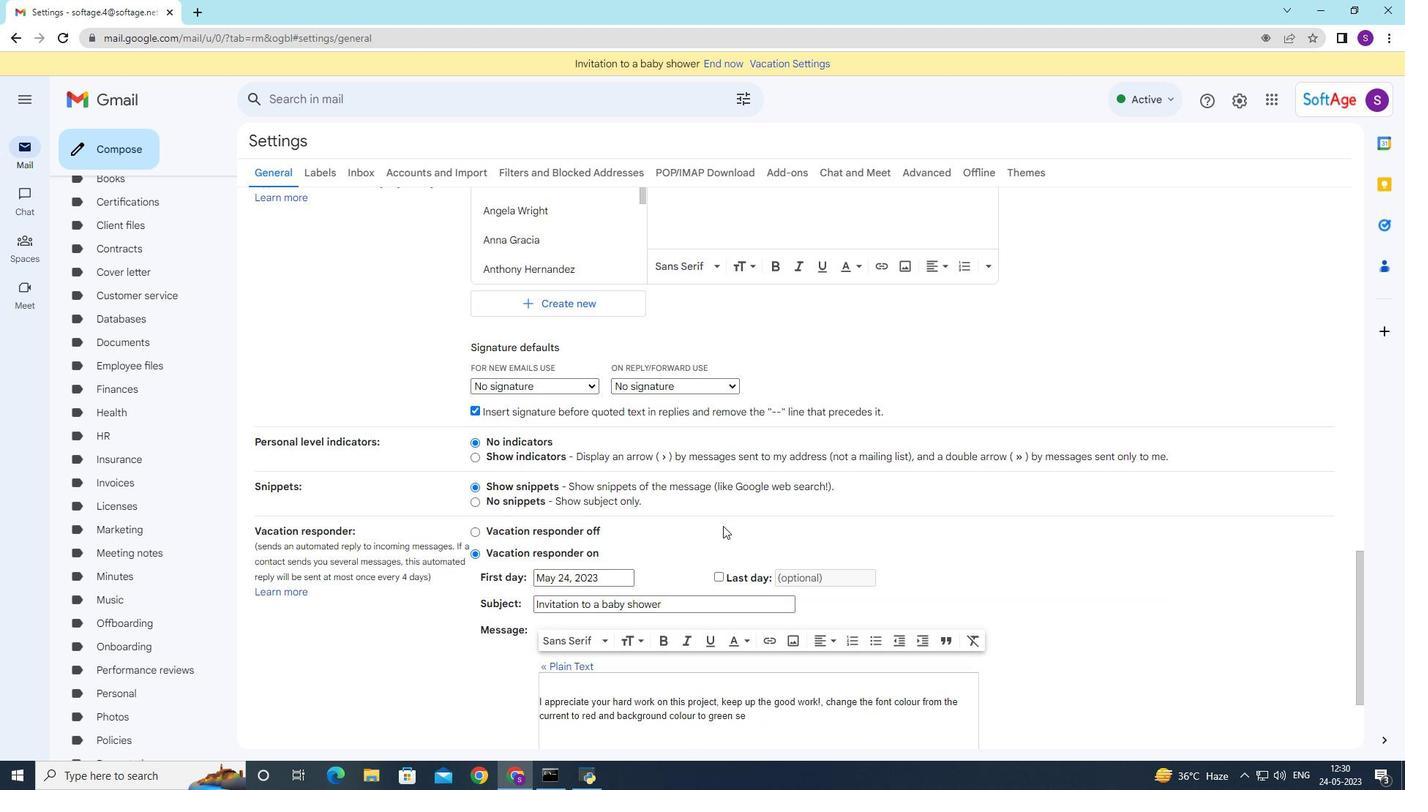 
Action: Mouse moved to (722, 543)
Screenshot: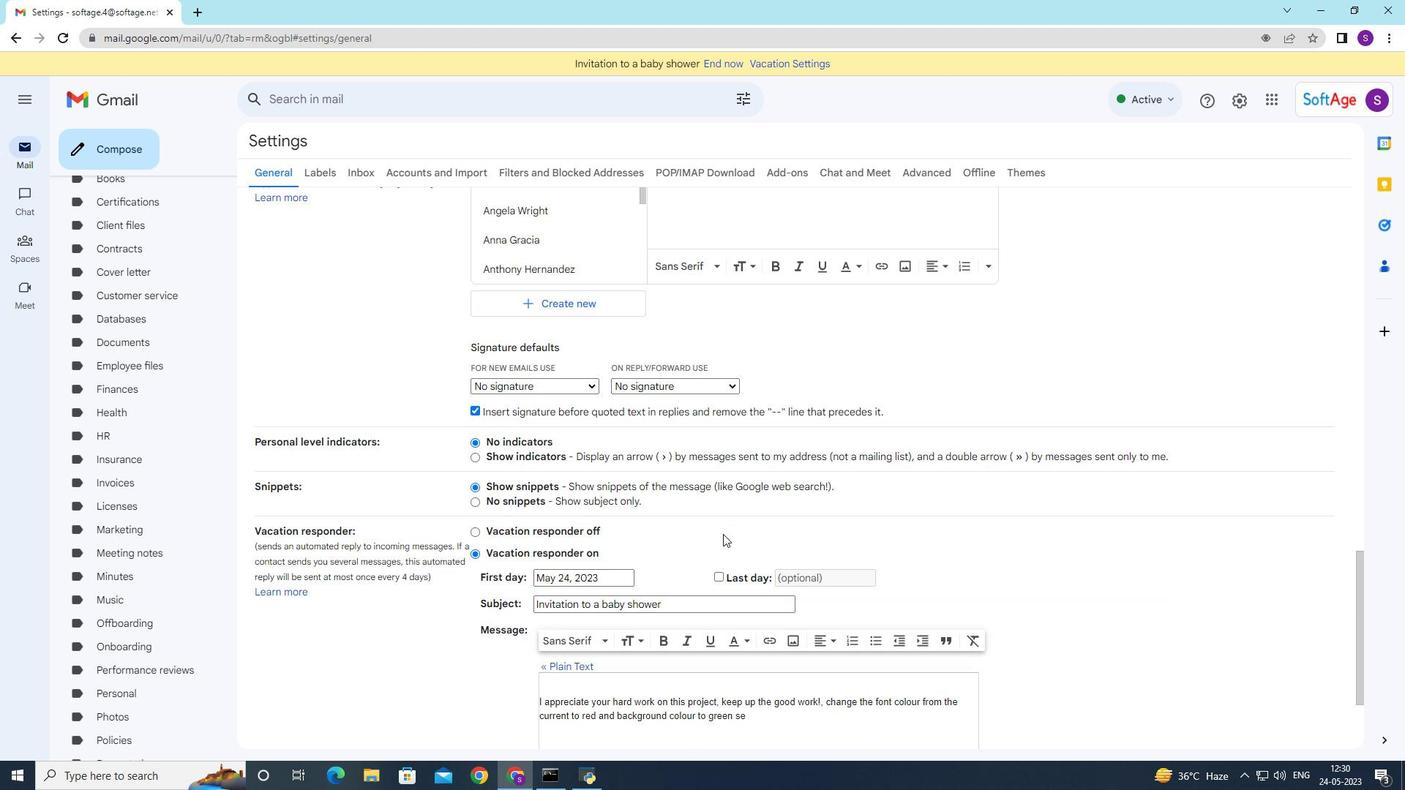 
Action: Mouse scrolled (722, 542) with delta (0, 0)
Screenshot: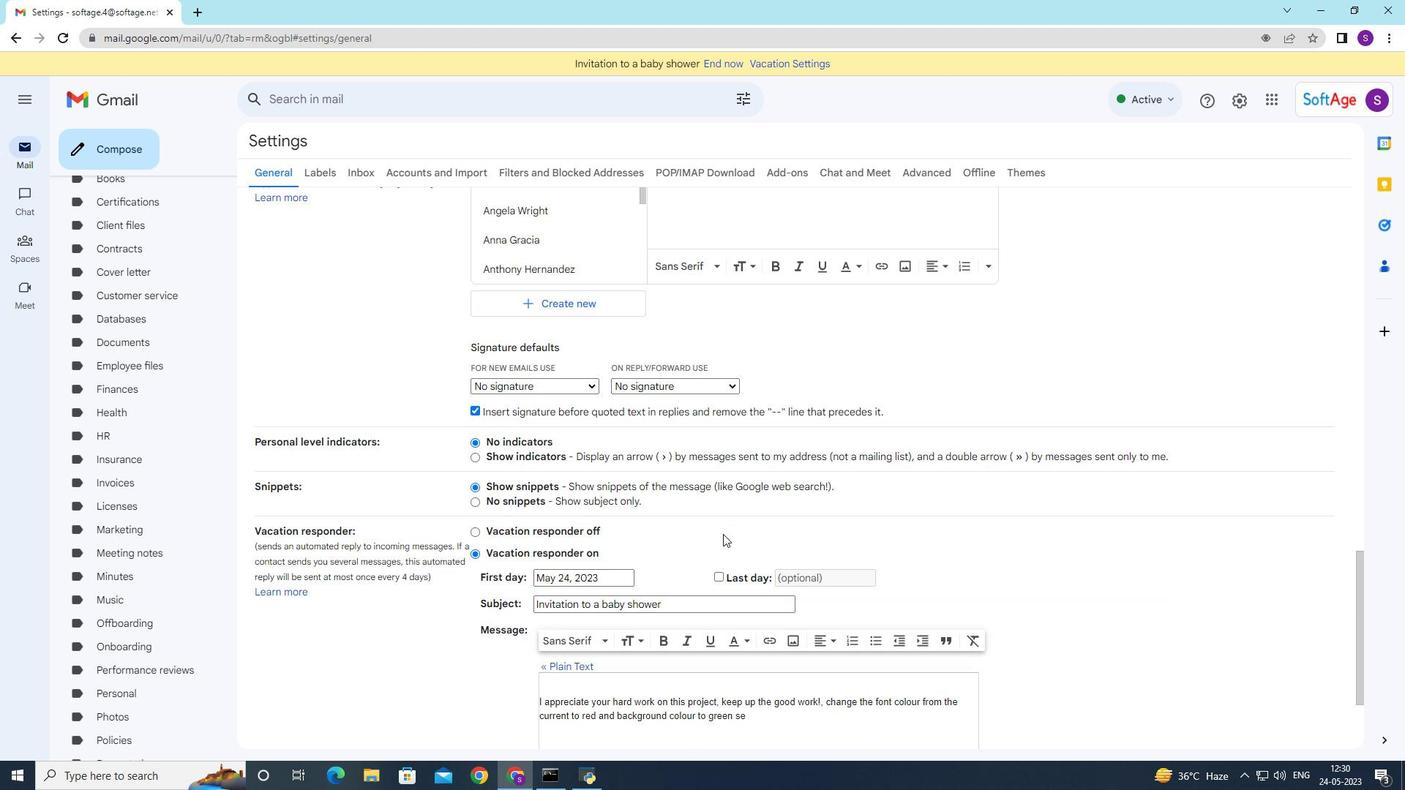 
Action: Mouse moved to (722, 542)
Screenshot: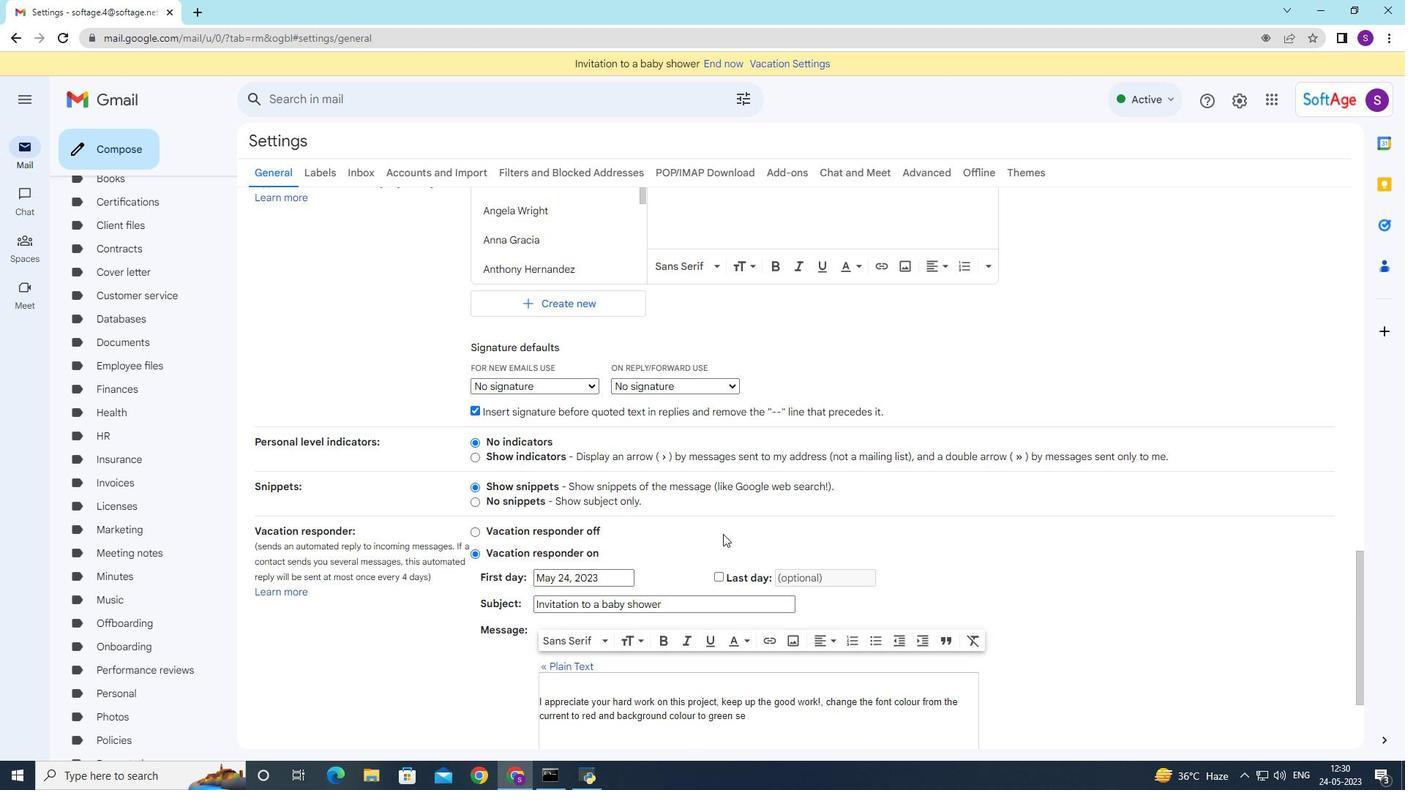 
Action: Mouse scrolled (722, 542) with delta (0, 0)
Screenshot: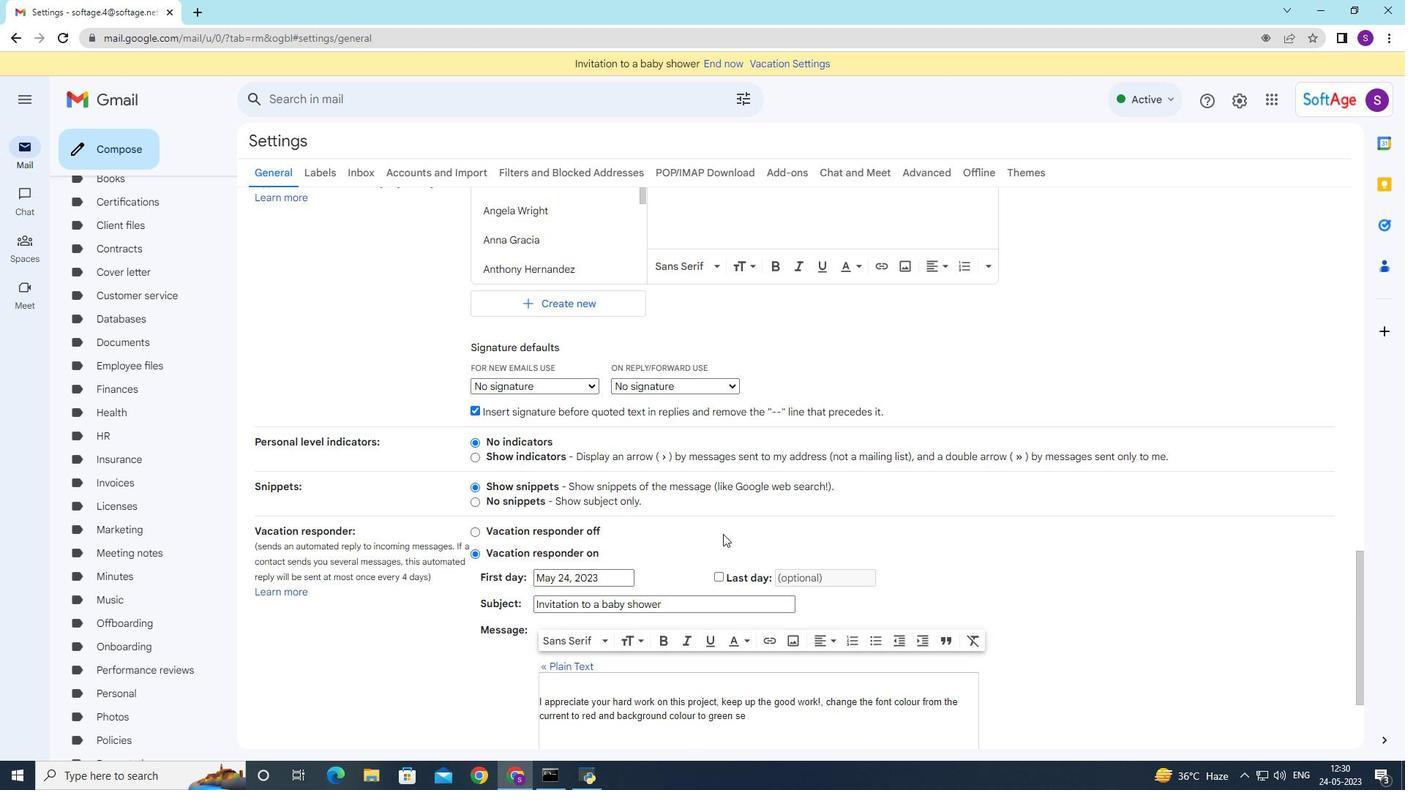 
Action: Mouse moved to (722, 541)
Screenshot: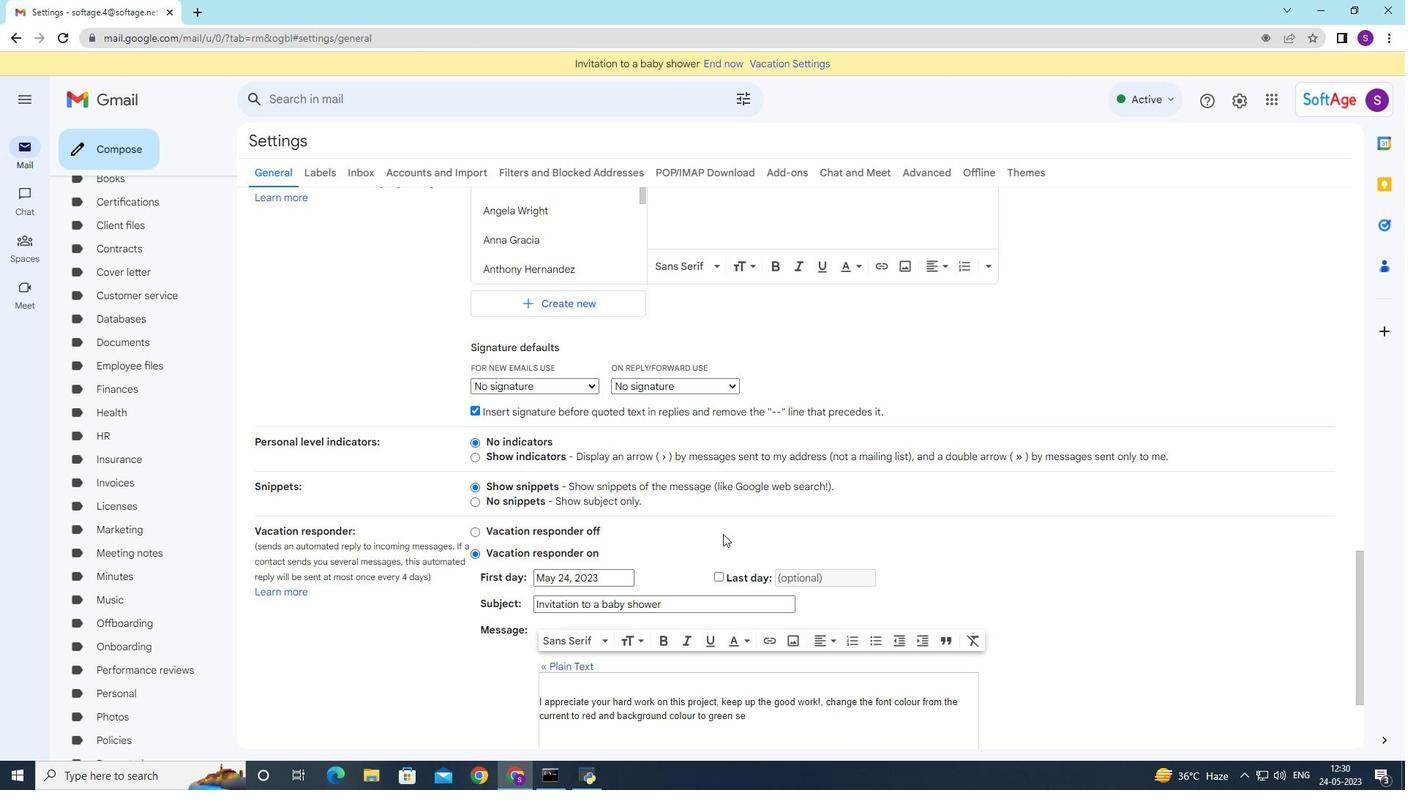 
Action: Mouse scrolled (722, 541) with delta (0, 0)
Screenshot: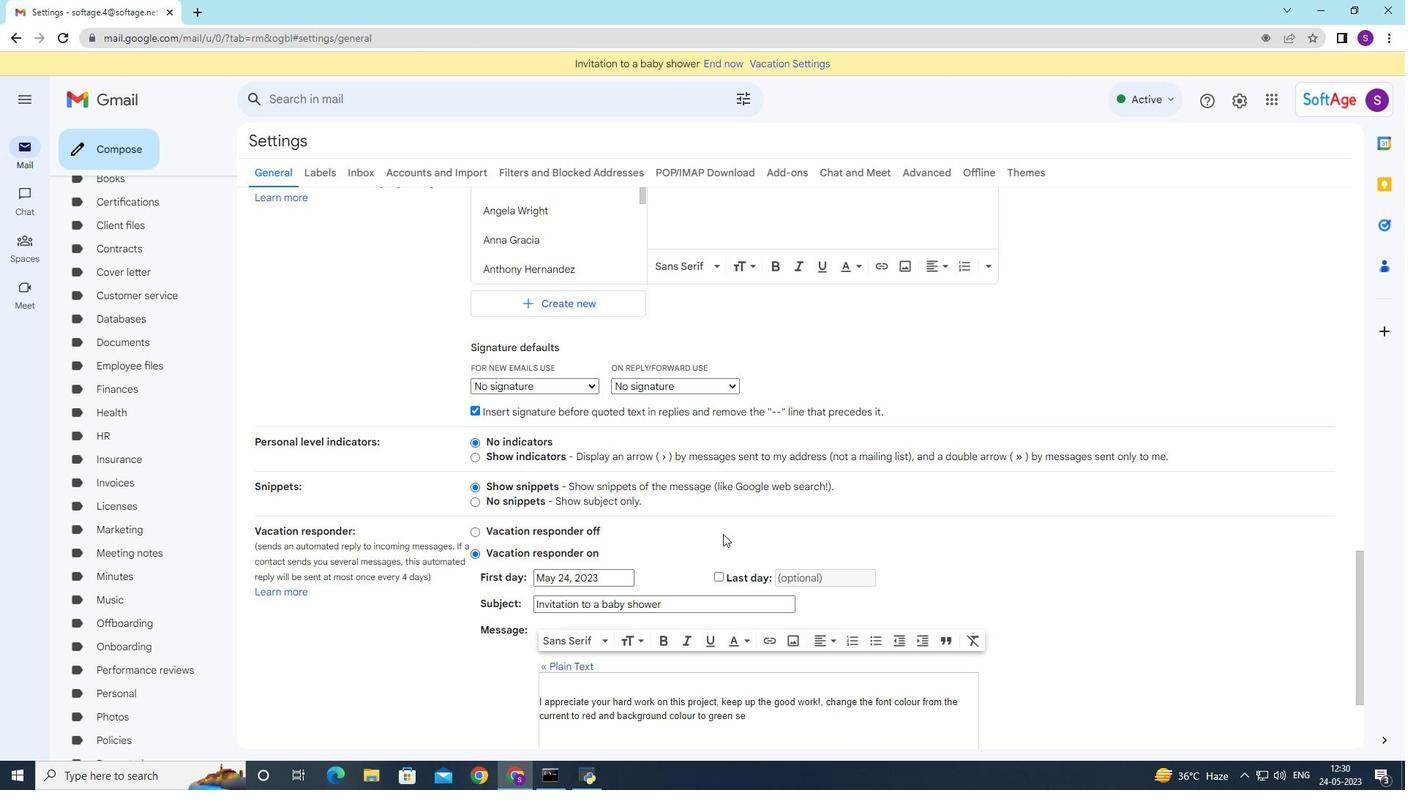 
Action: Mouse moved to (748, 587)
Screenshot: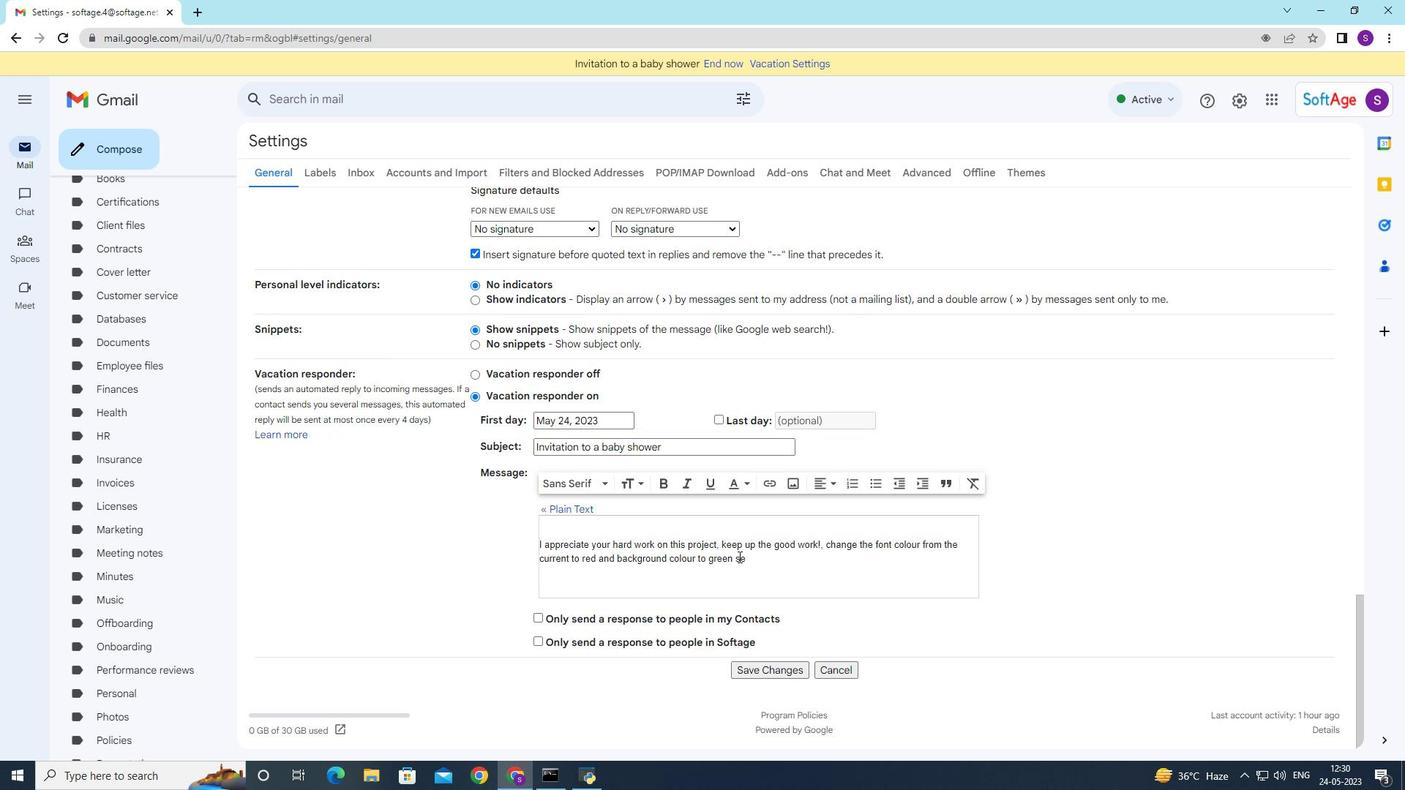 
Action: Mouse scrolled (748, 586) with delta (0, 0)
Screenshot: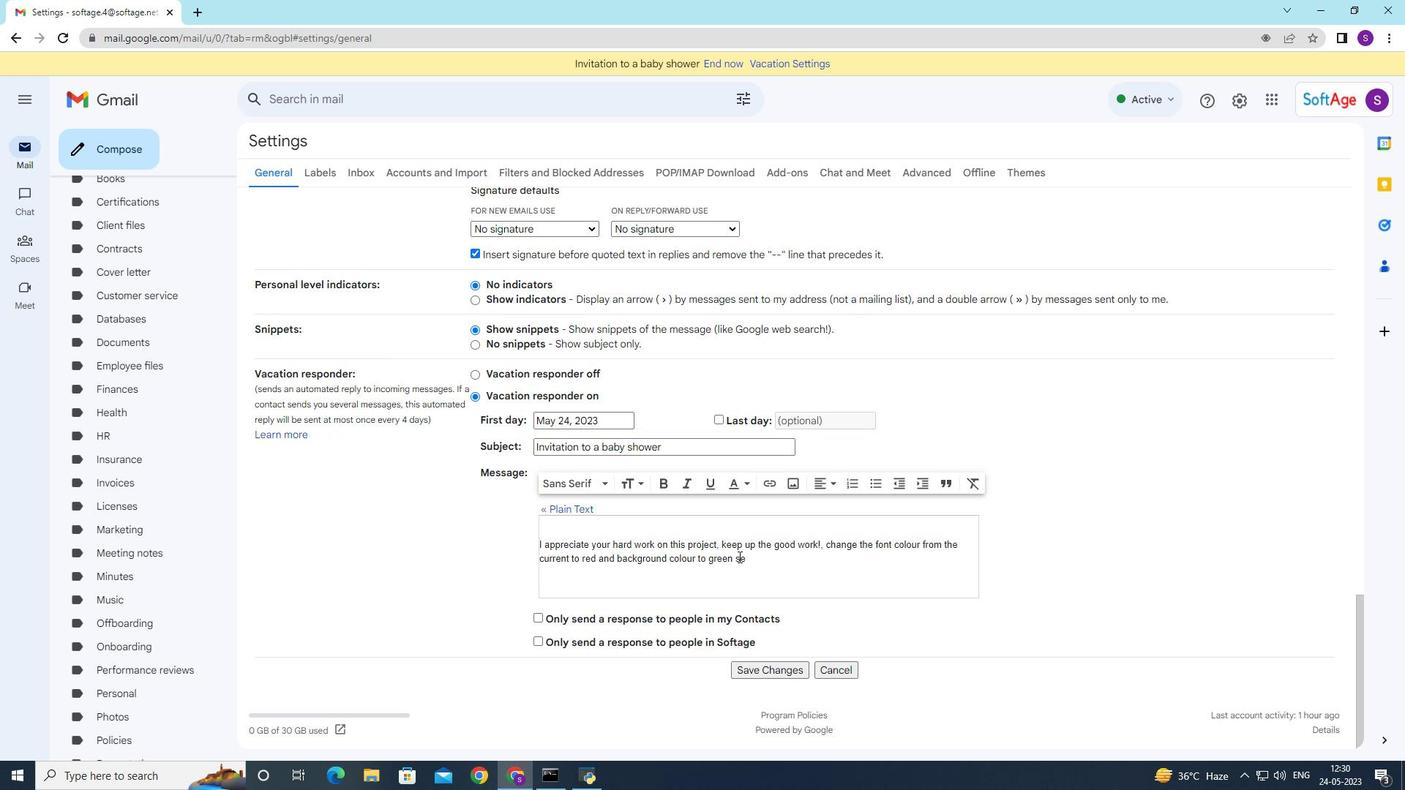 
Action: Mouse moved to (754, 596)
Screenshot: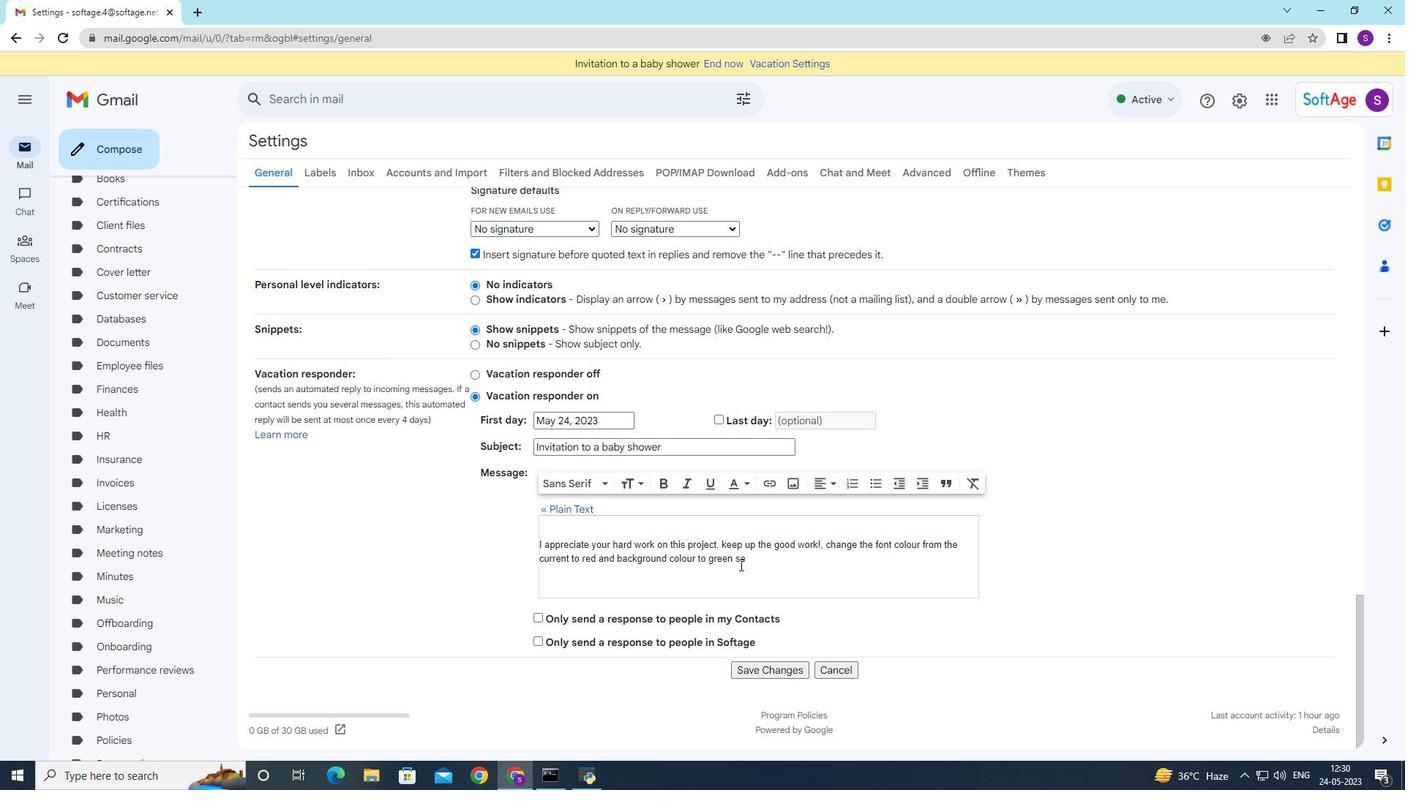 
Action: Mouse scrolled (753, 595) with delta (0, 0)
Screenshot: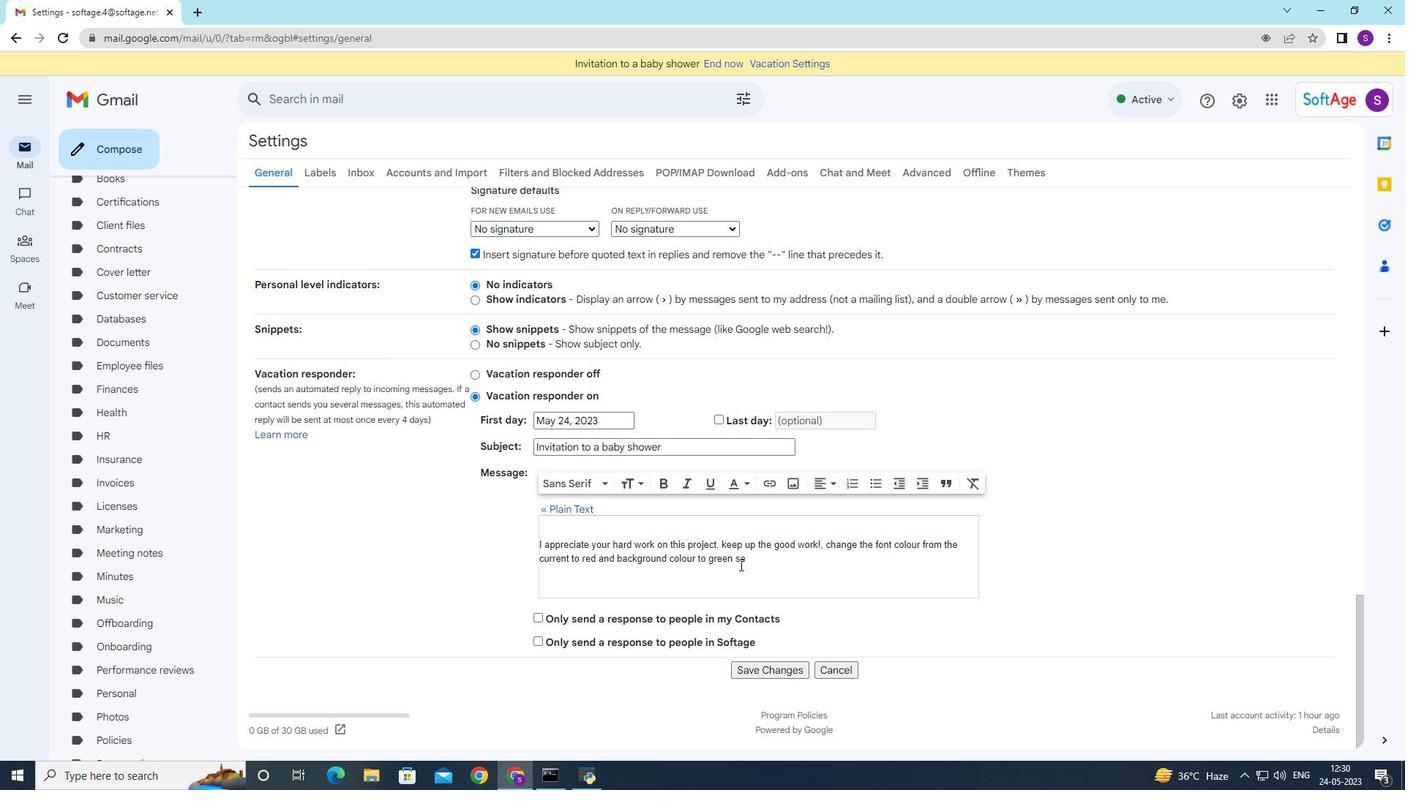 
Action: Mouse moved to (754, 600)
Screenshot: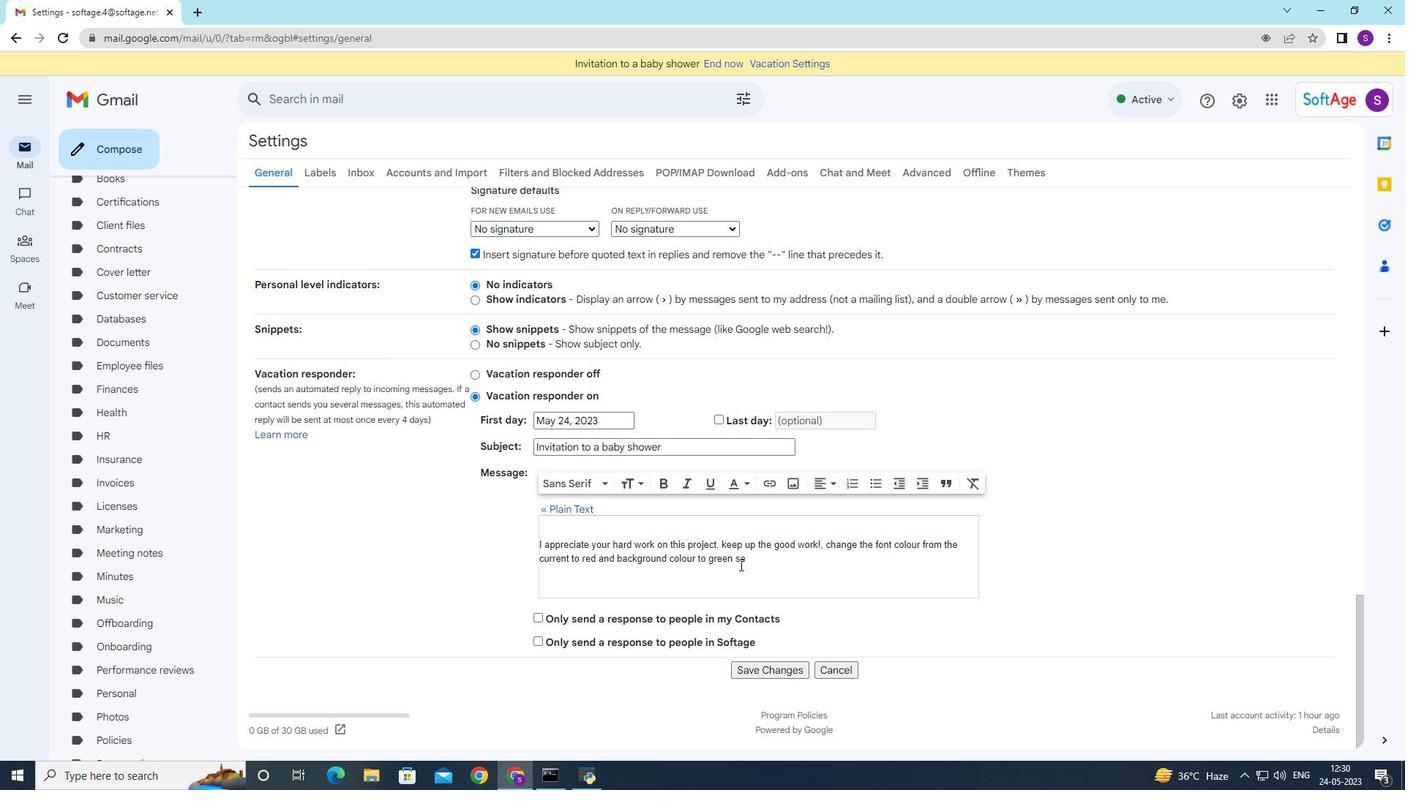 
Action: Mouse scrolled (754, 599) with delta (0, 0)
Screenshot: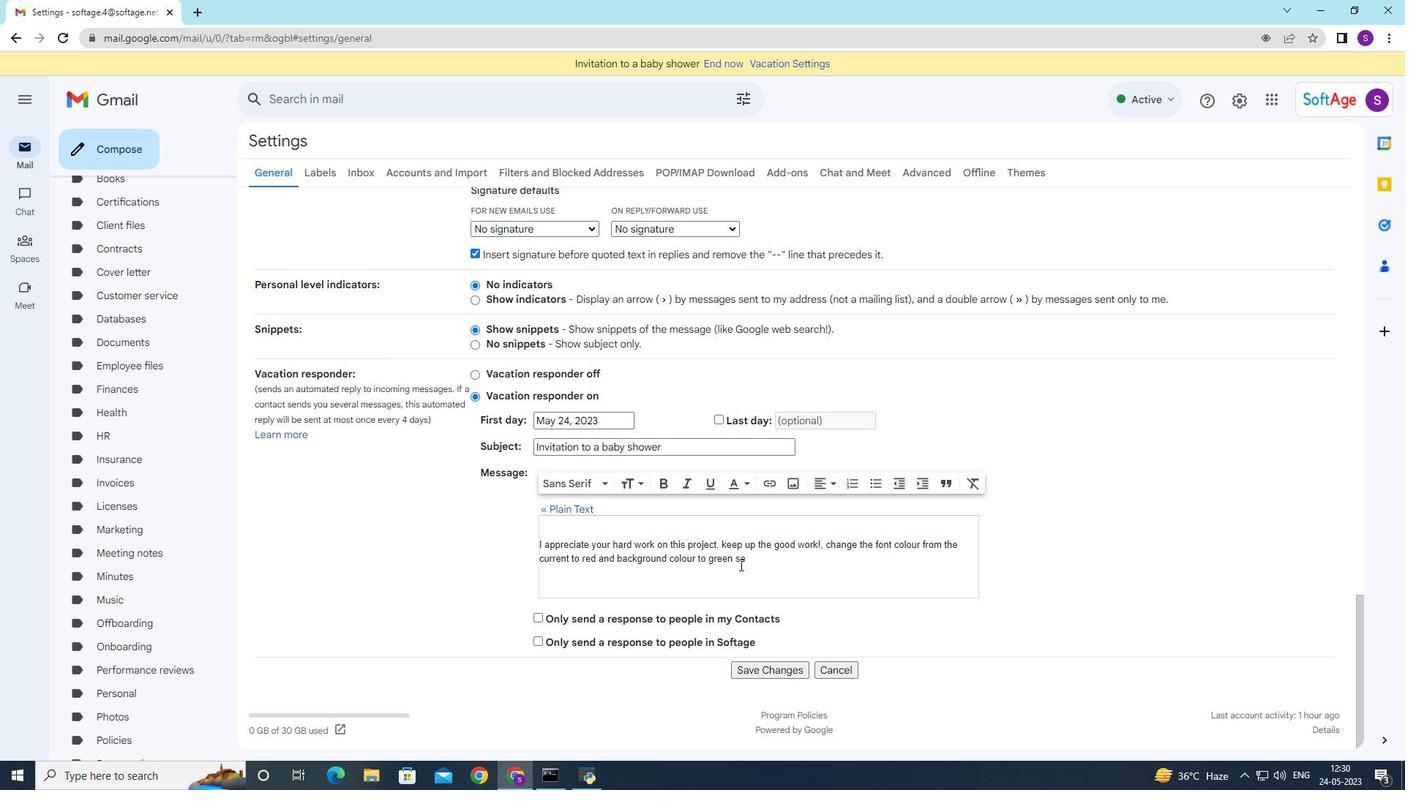 
Action: Mouse moved to (756, 666)
Screenshot: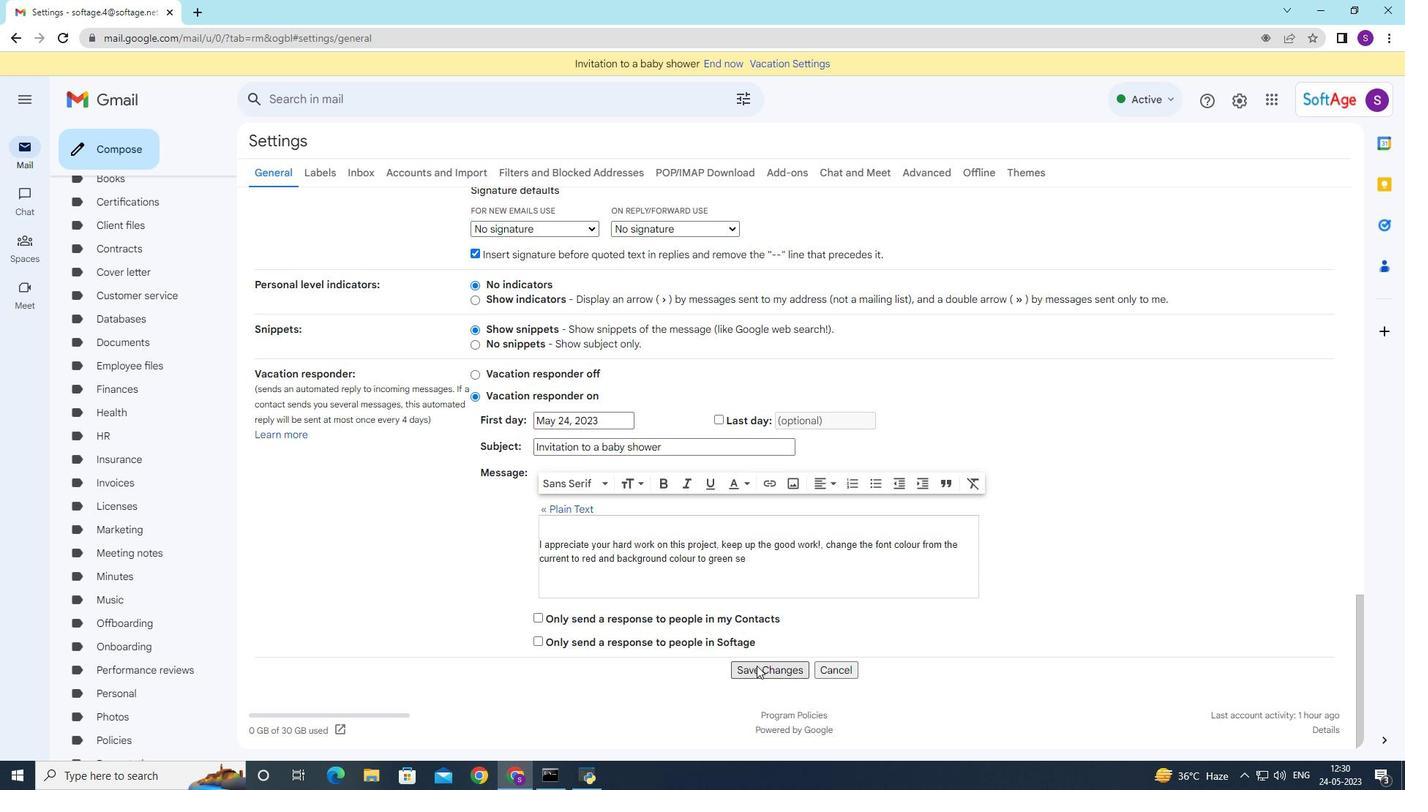 
Action: Mouse pressed left at (756, 666)
Screenshot: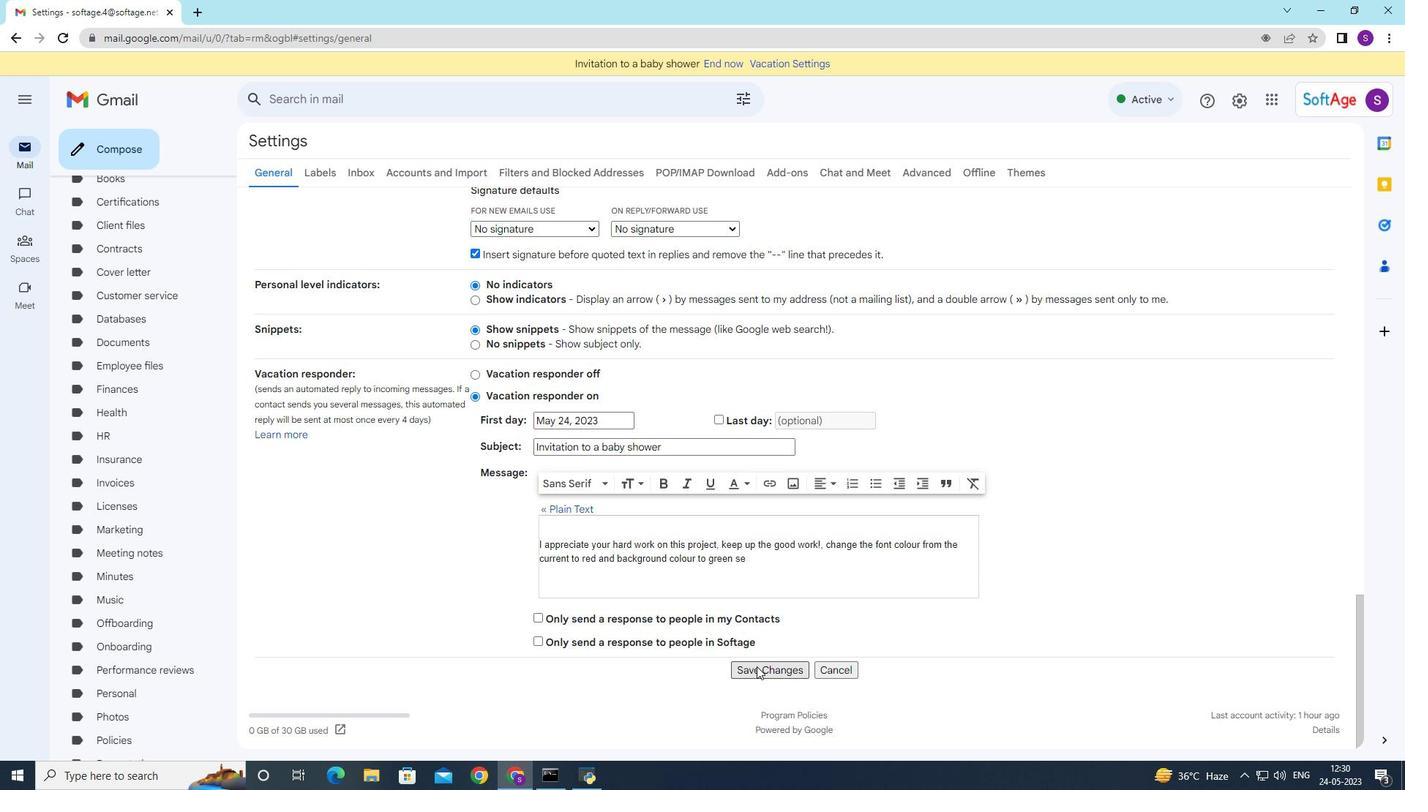 
Action: Mouse moved to (124, 142)
Screenshot: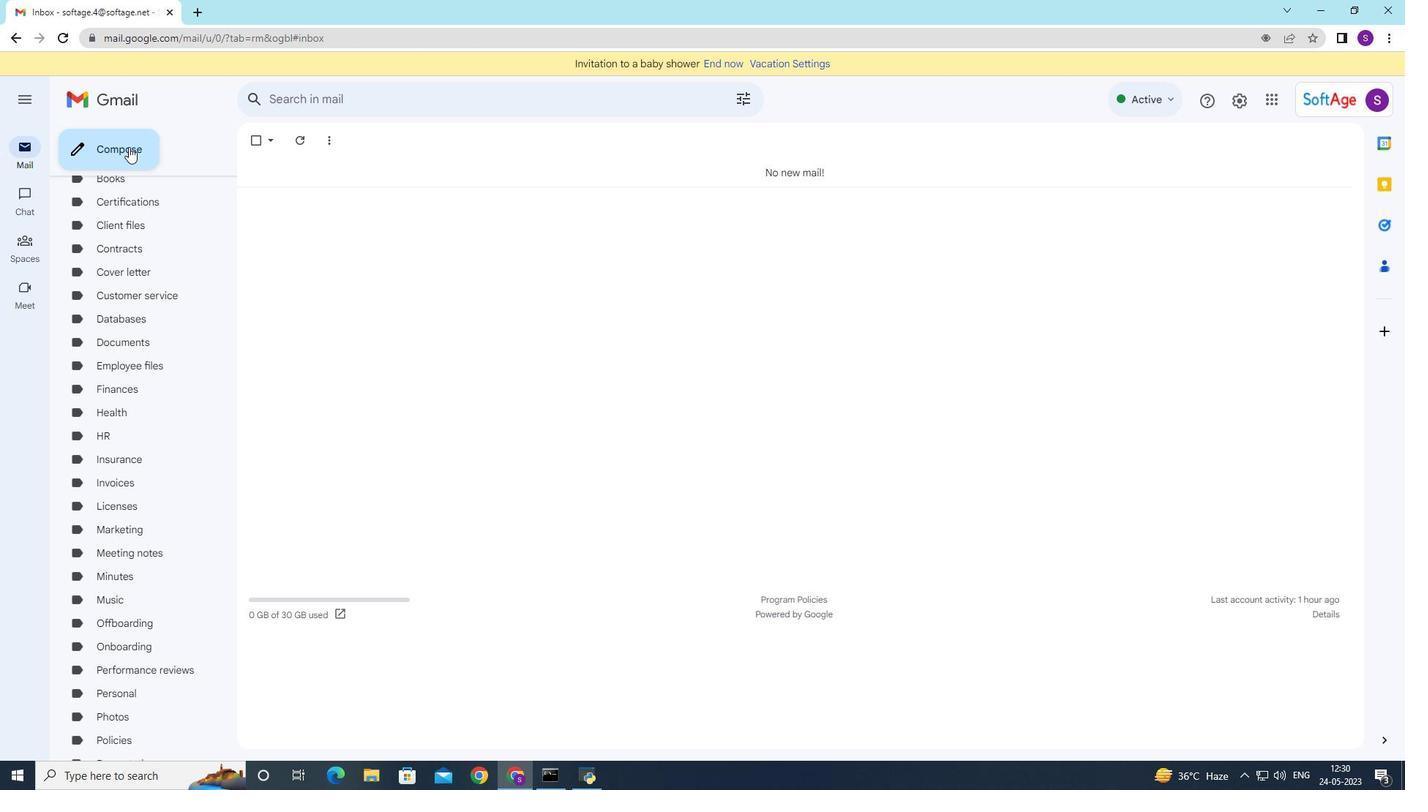 
Action: Mouse pressed left at (124, 142)
Screenshot: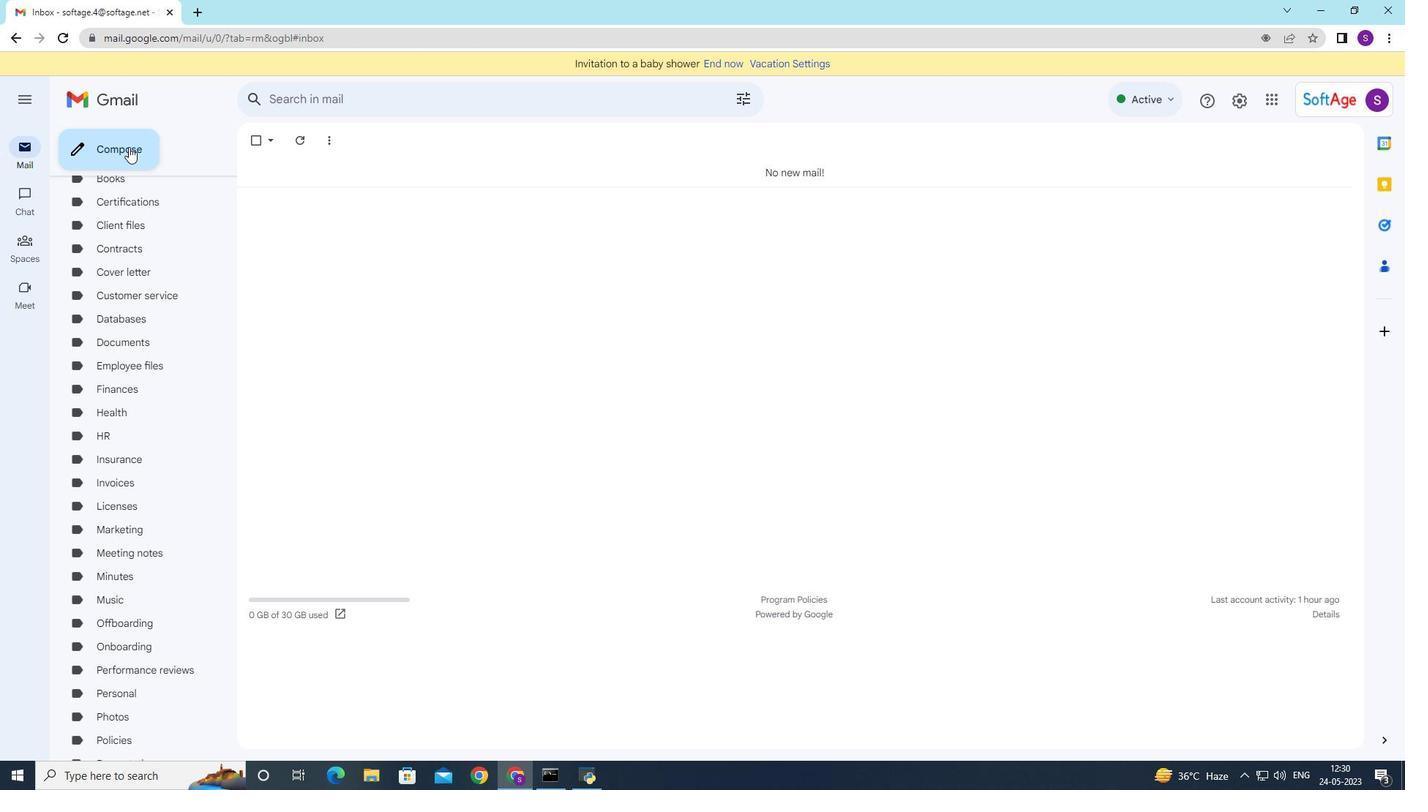 
Action: Mouse moved to (978, 386)
Screenshot: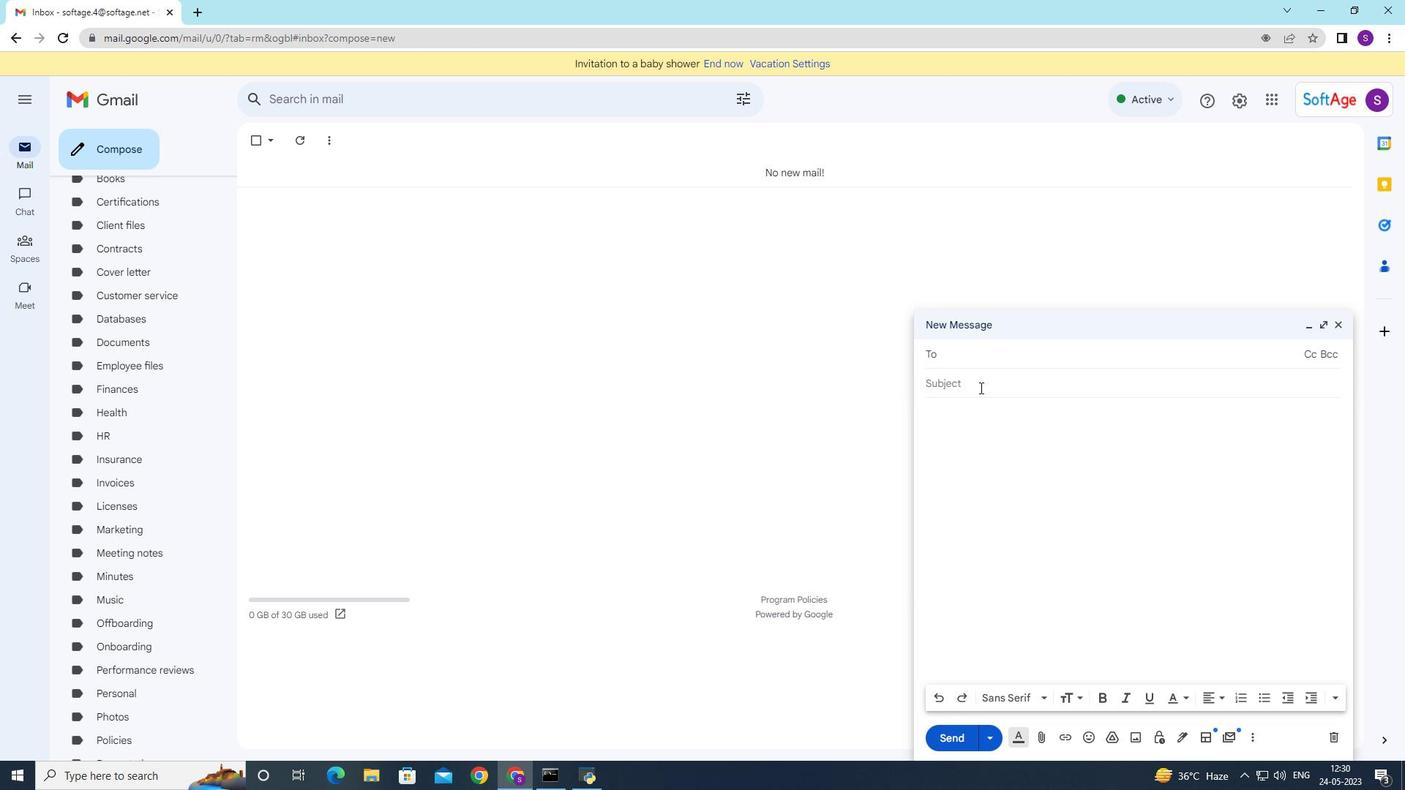 
Action: Mouse pressed left at (978, 386)
Screenshot: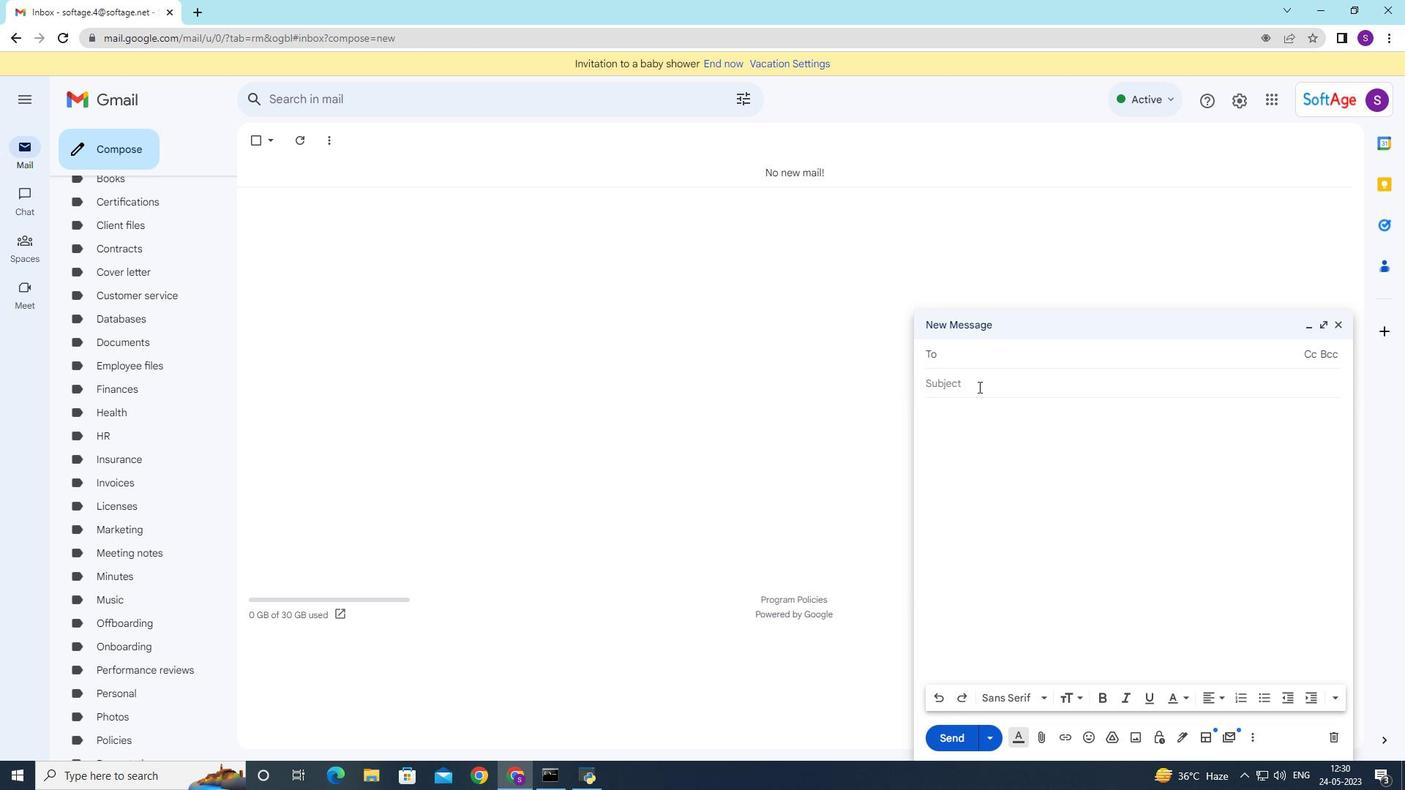 
Action: Mouse moved to (978, 386)
Screenshot: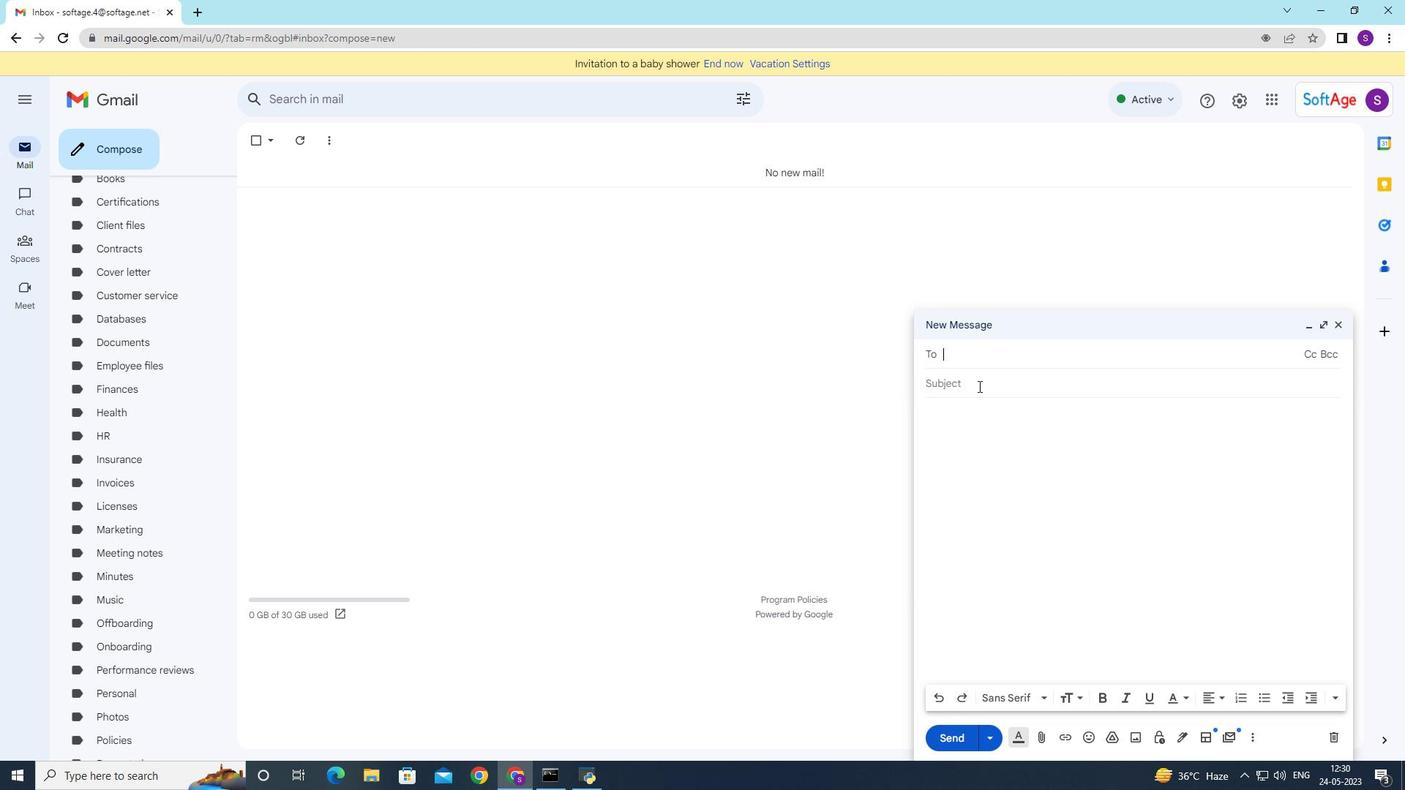 
Action: Key pressed <Key.shift>Invitation<Key.space>to<Key.space>a<Key.space>training<Key.space>session
Screenshot: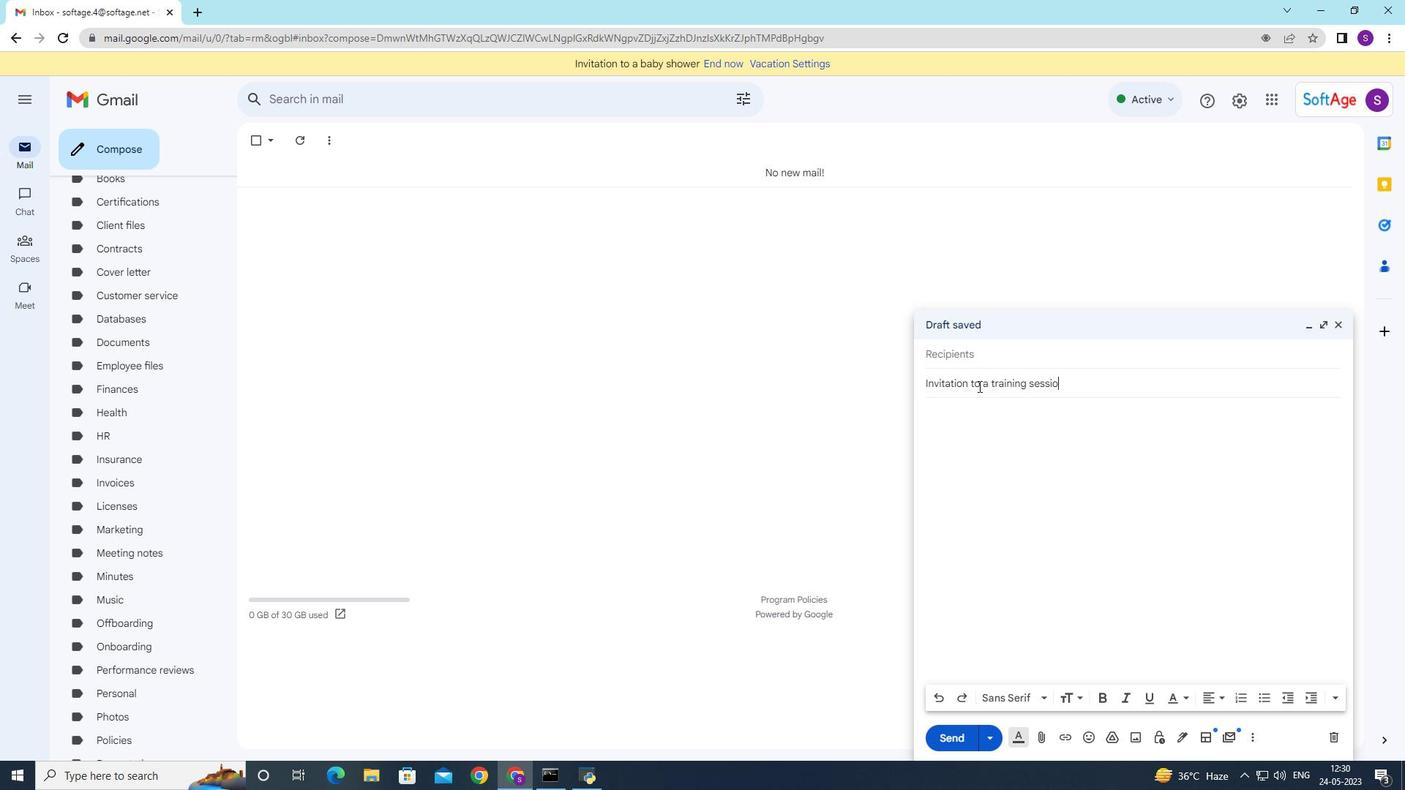 
Action: Mouse moved to (1186, 743)
Screenshot: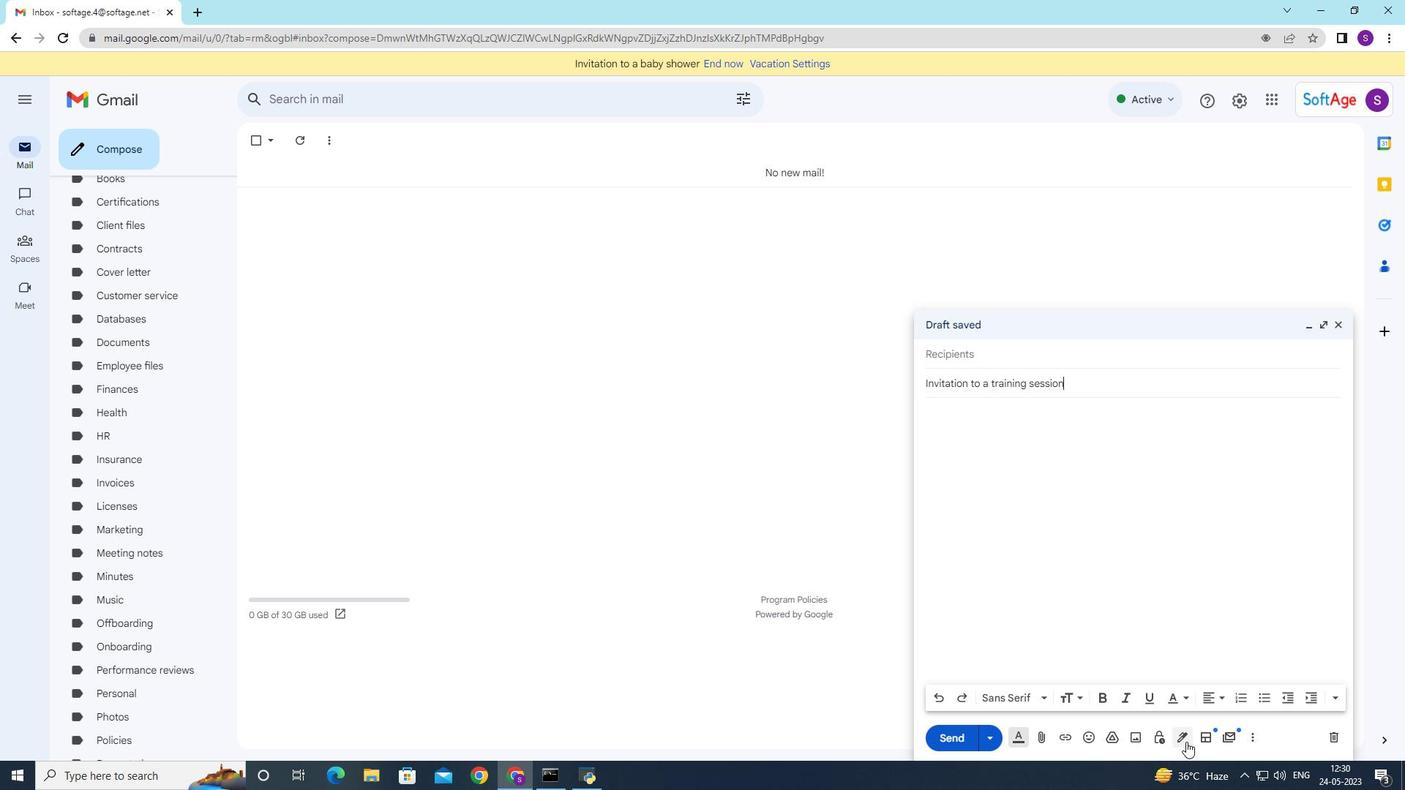 
Action: Mouse pressed left at (1186, 743)
Screenshot: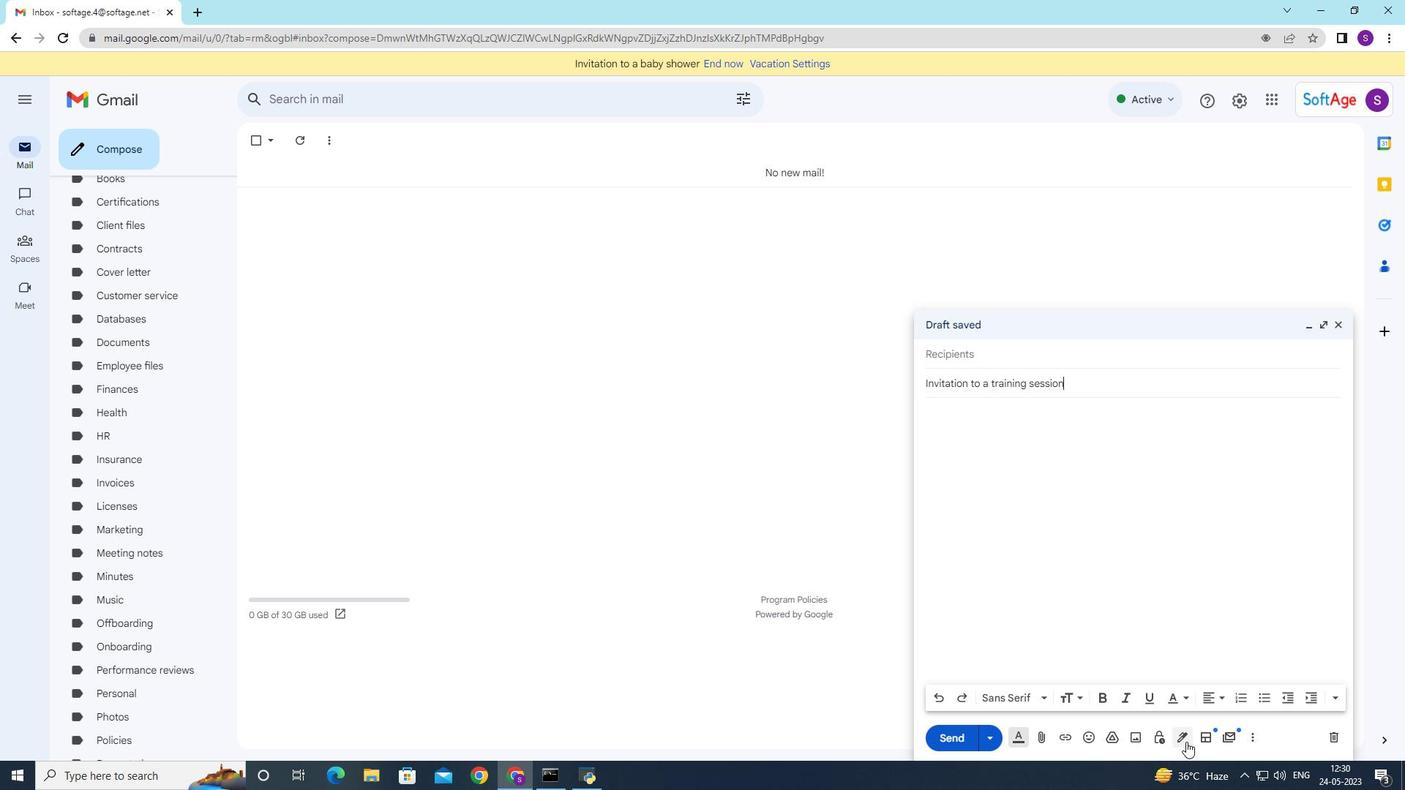 
Action: Mouse moved to (1251, 582)
Screenshot: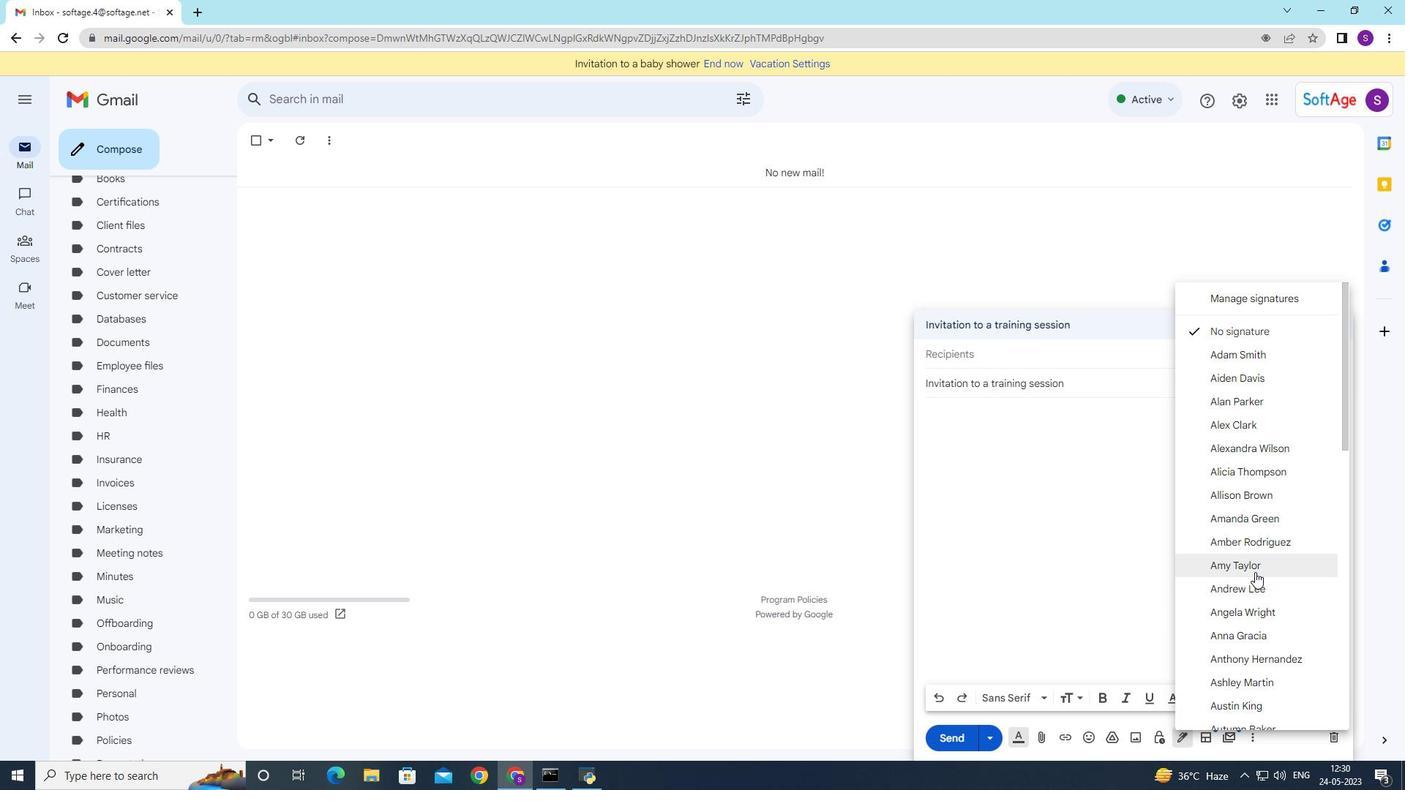 
Action: Mouse scrolled (1255, 573) with delta (0, 0)
Screenshot: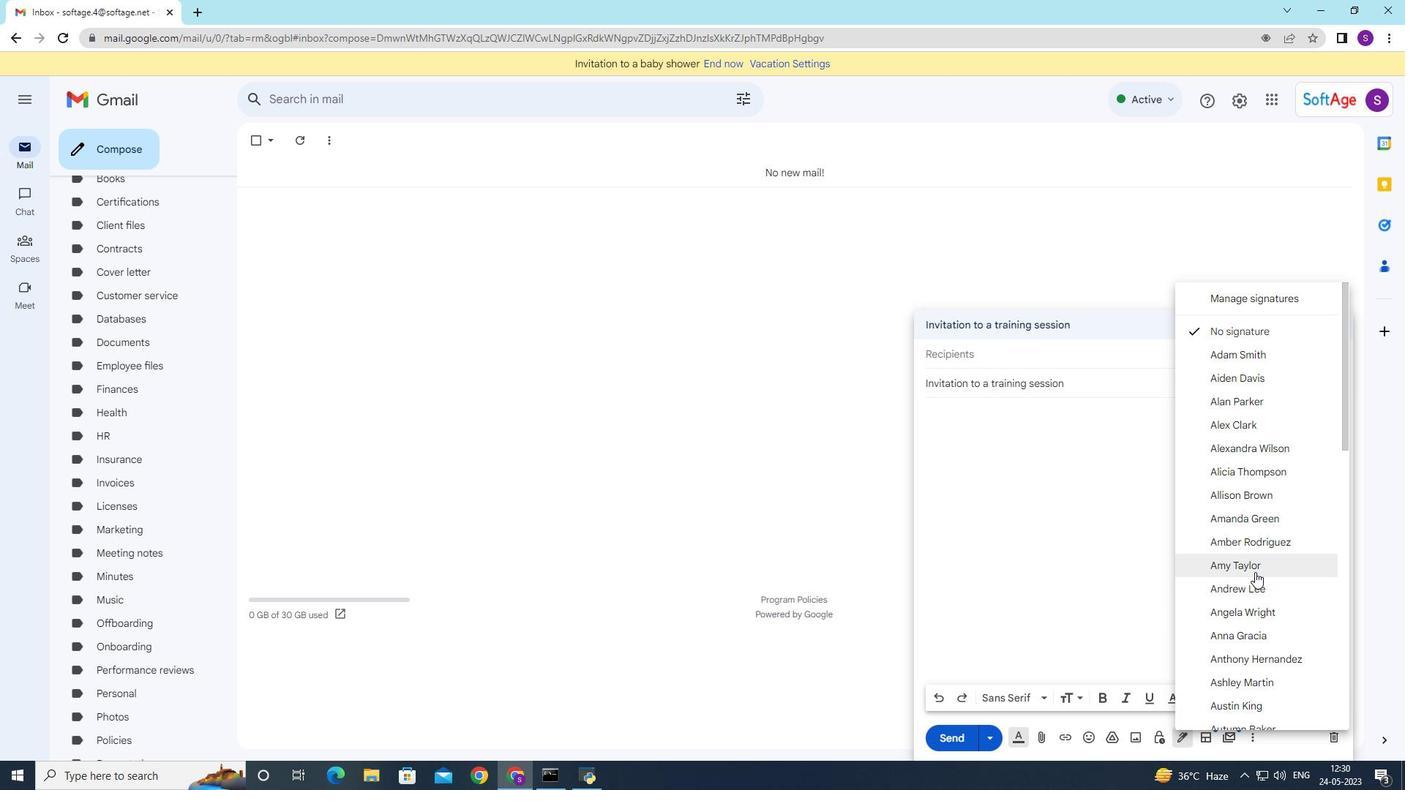 
Action: Mouse moved to (1248, 586)
Screenshot: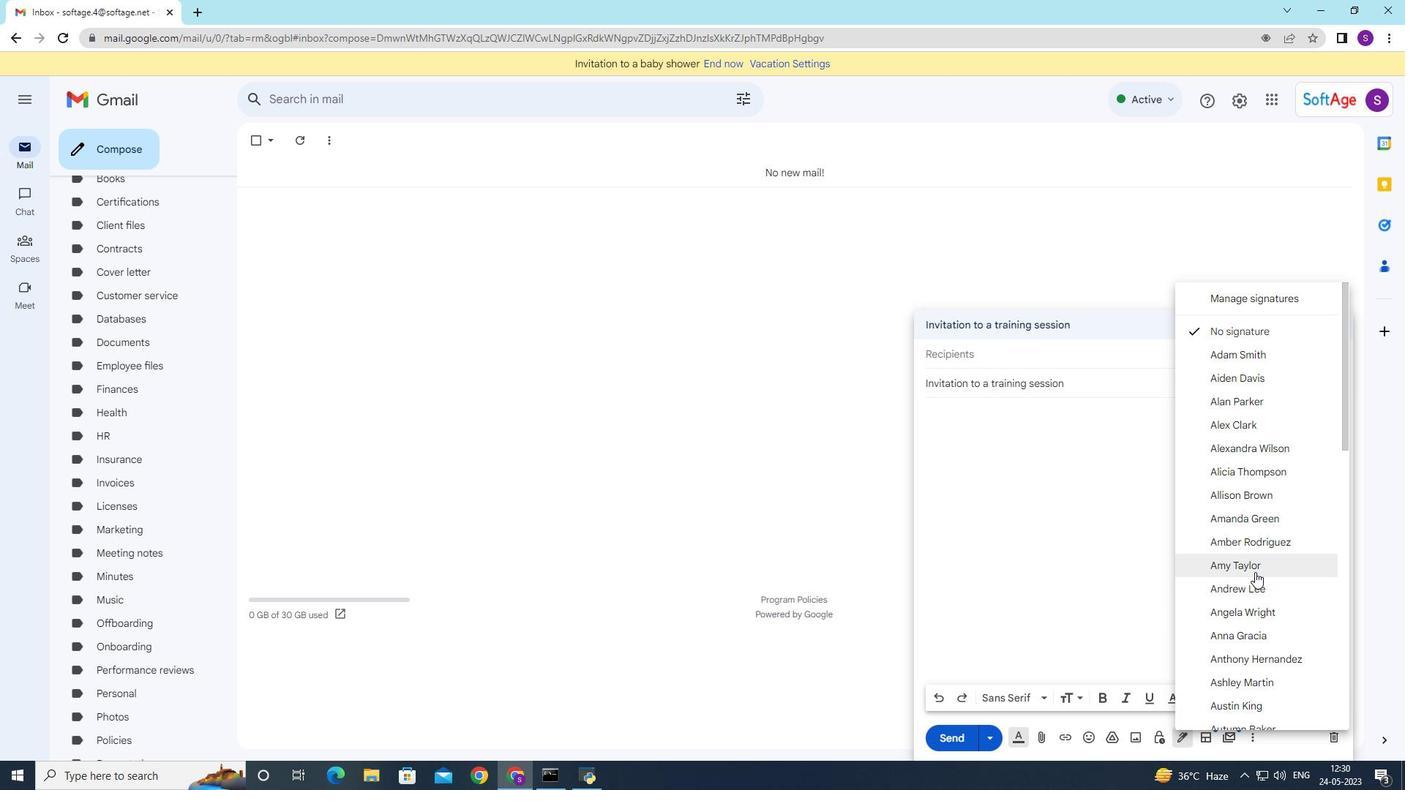 
Action: Mouse scrolled (1254, 577) with delta (0, 0)
Screenshot: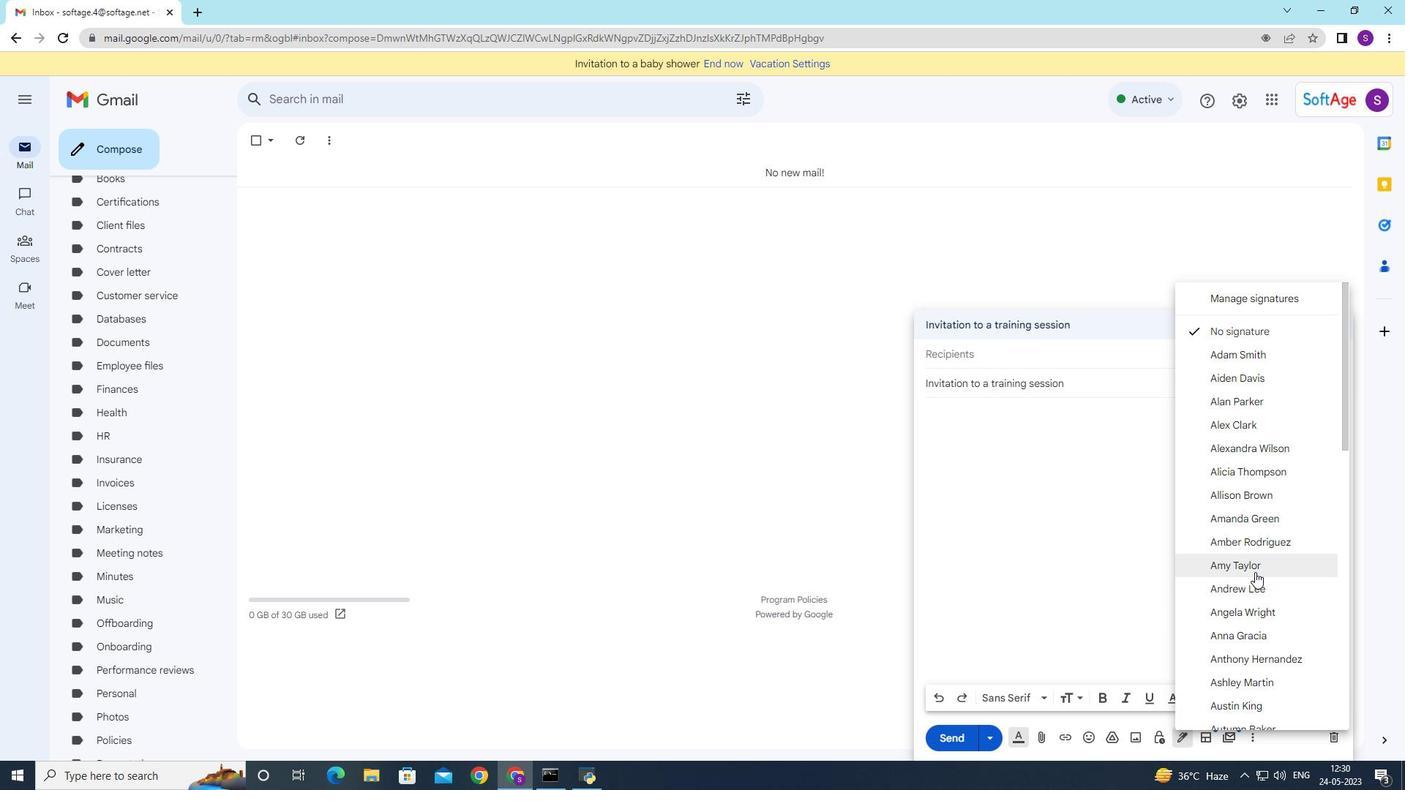 
Action: Mouse moved to (1248, 586)
Screenshot: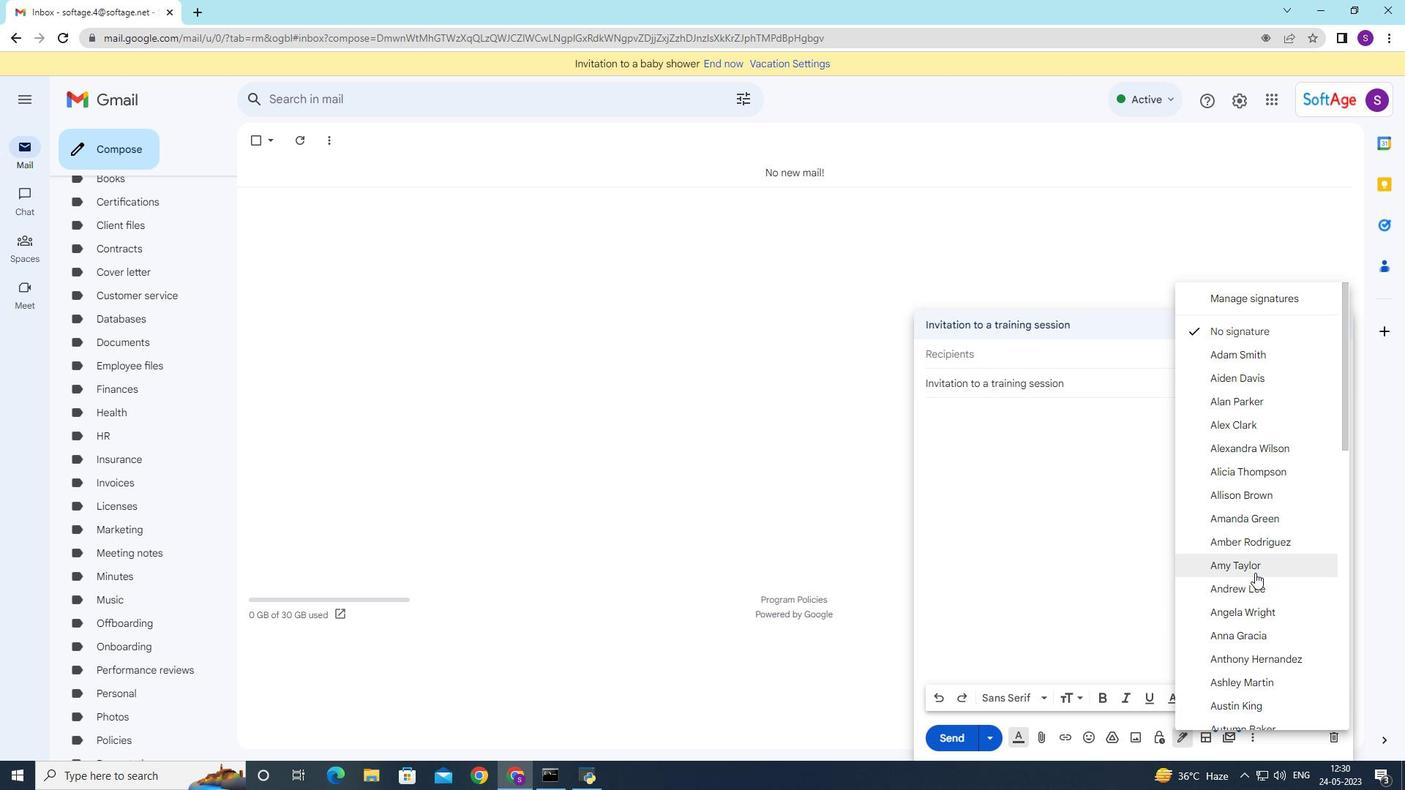 
Action: Mouse scrolled (1253, 579) with delta (0, 0)
Screenshot: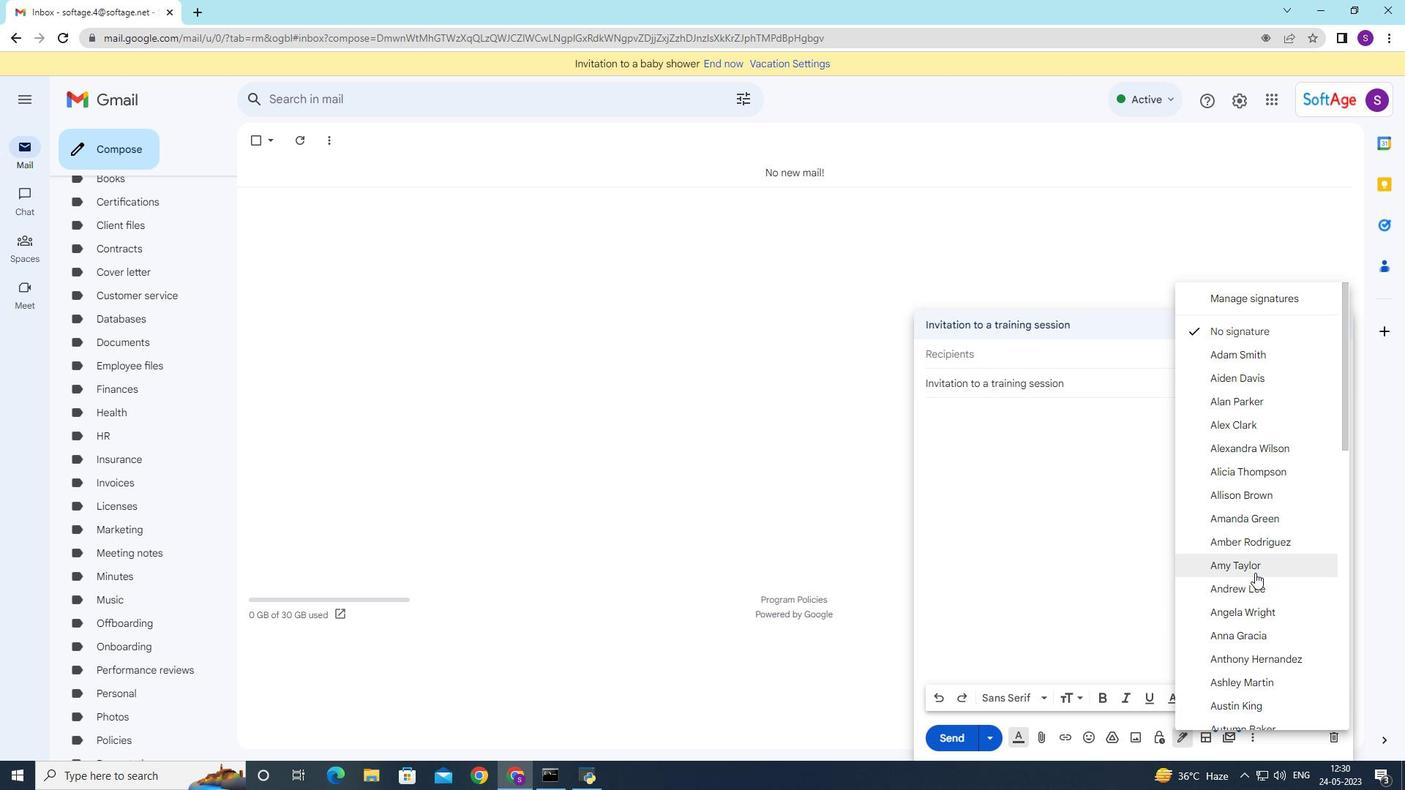 
Action: Mouse moved to (1245, 590)
Screenshot: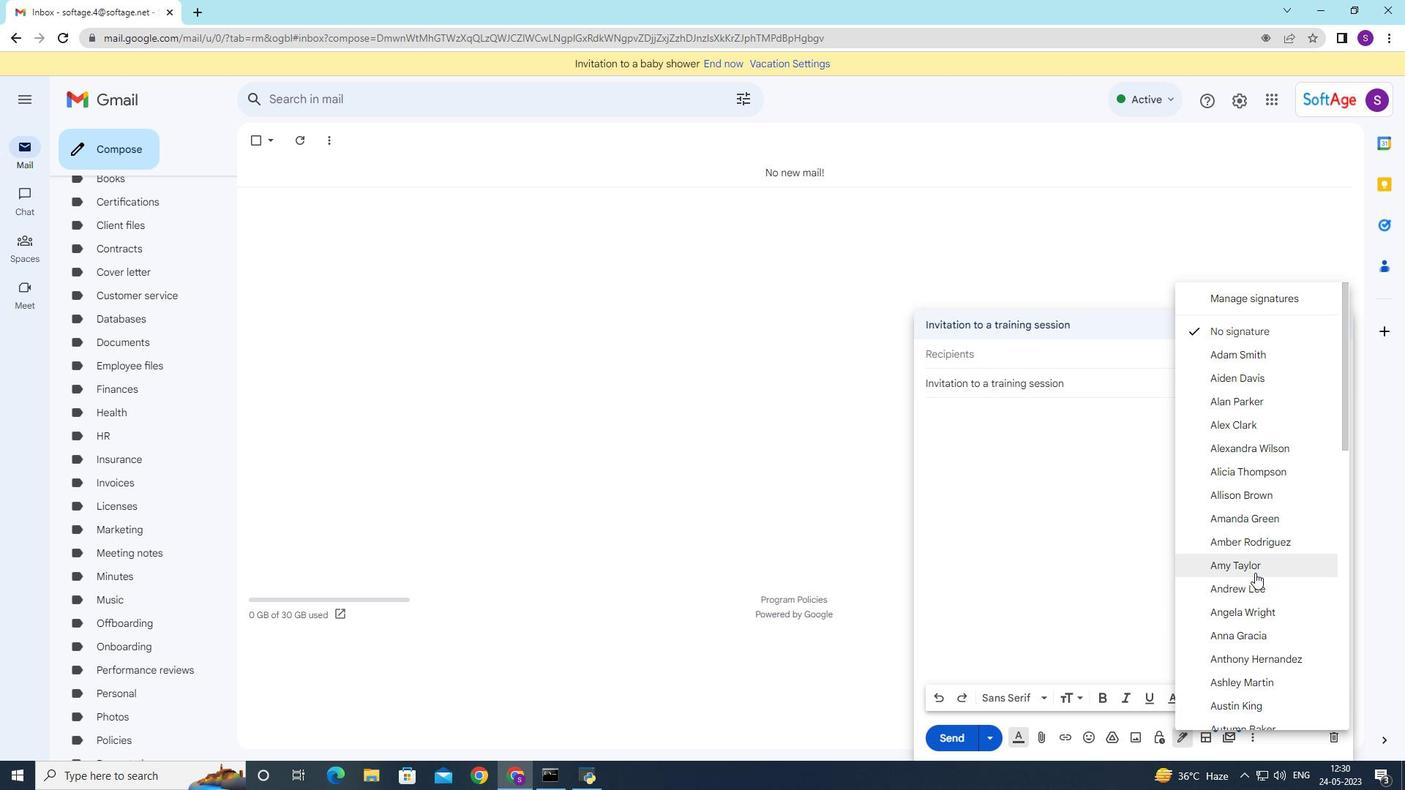 
Action: Mouse scrolled (1251, 581) with delta (0, 0)
Screenshot: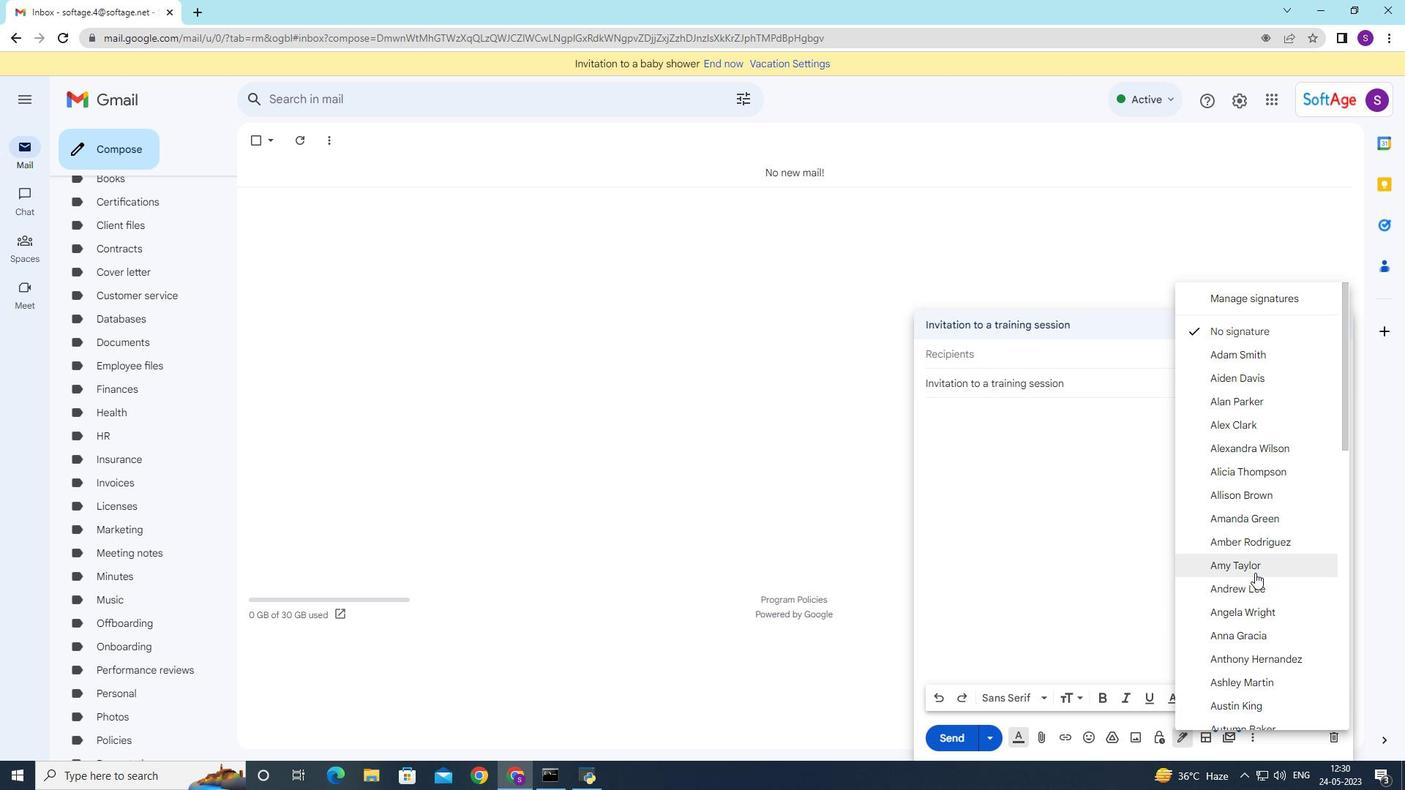 
Action: Mouse moved to (1245, 591)
Screenshot: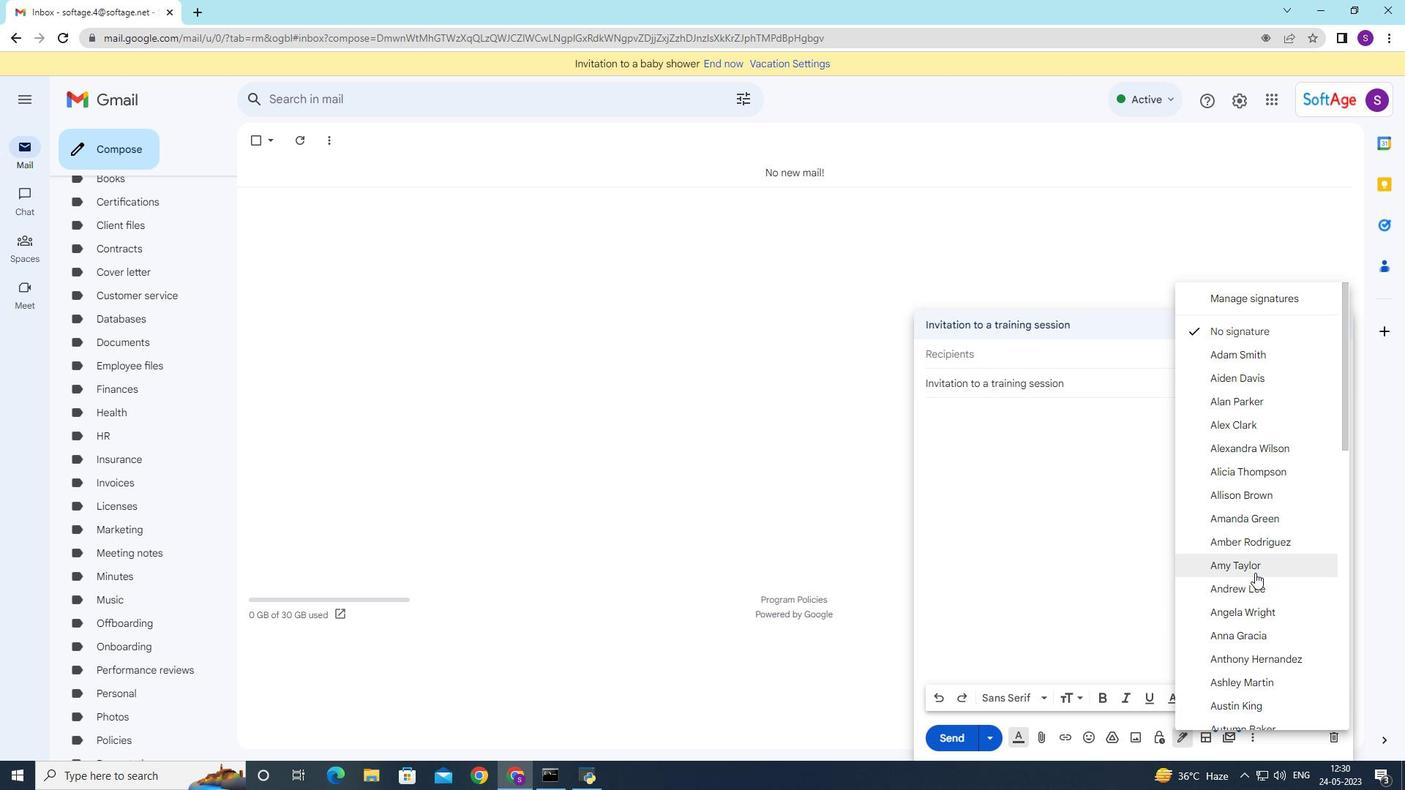 
Action: Mouse scrolled (1248, 585) with delta (0, 0)
Screenshot: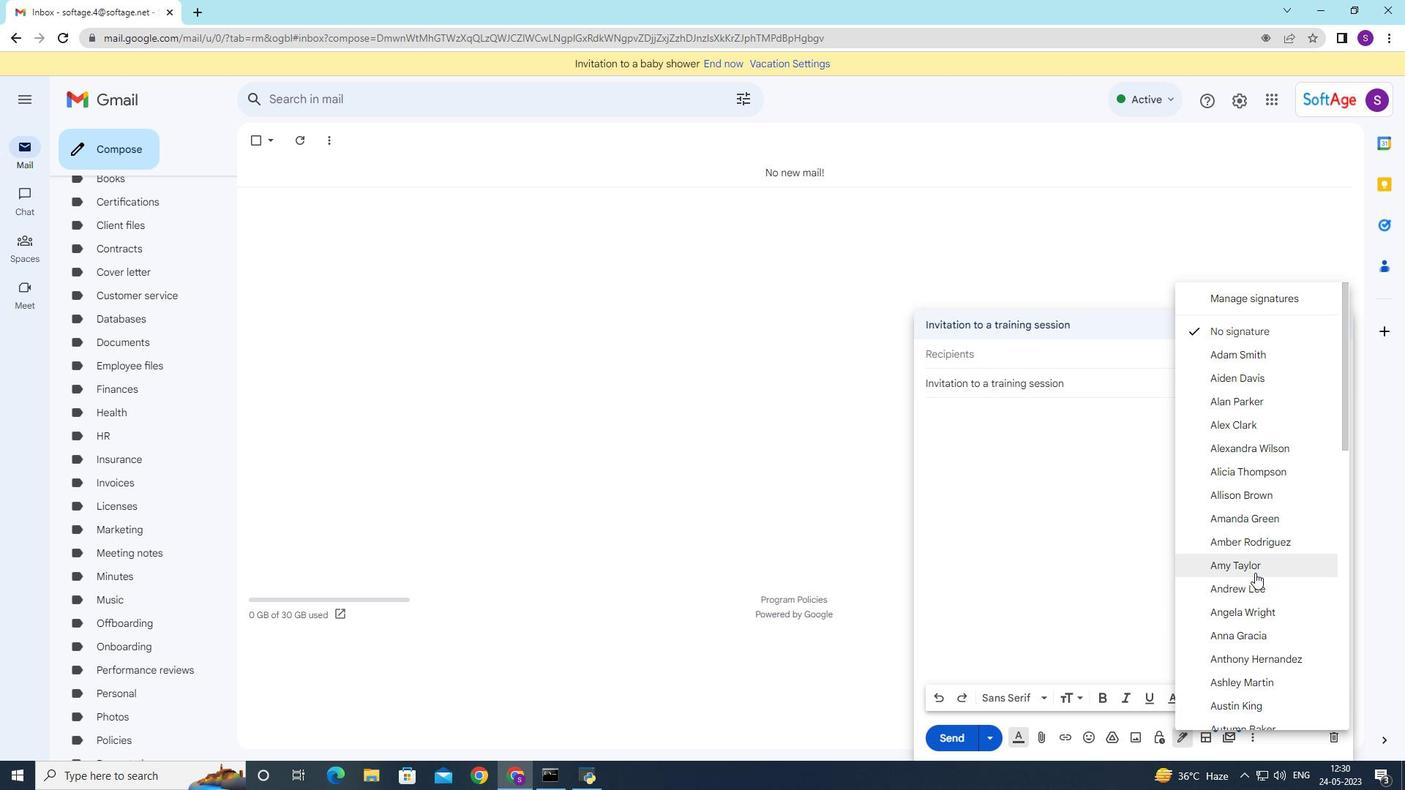 
Action: Mouse moved to (1247, 603)
Screenshot: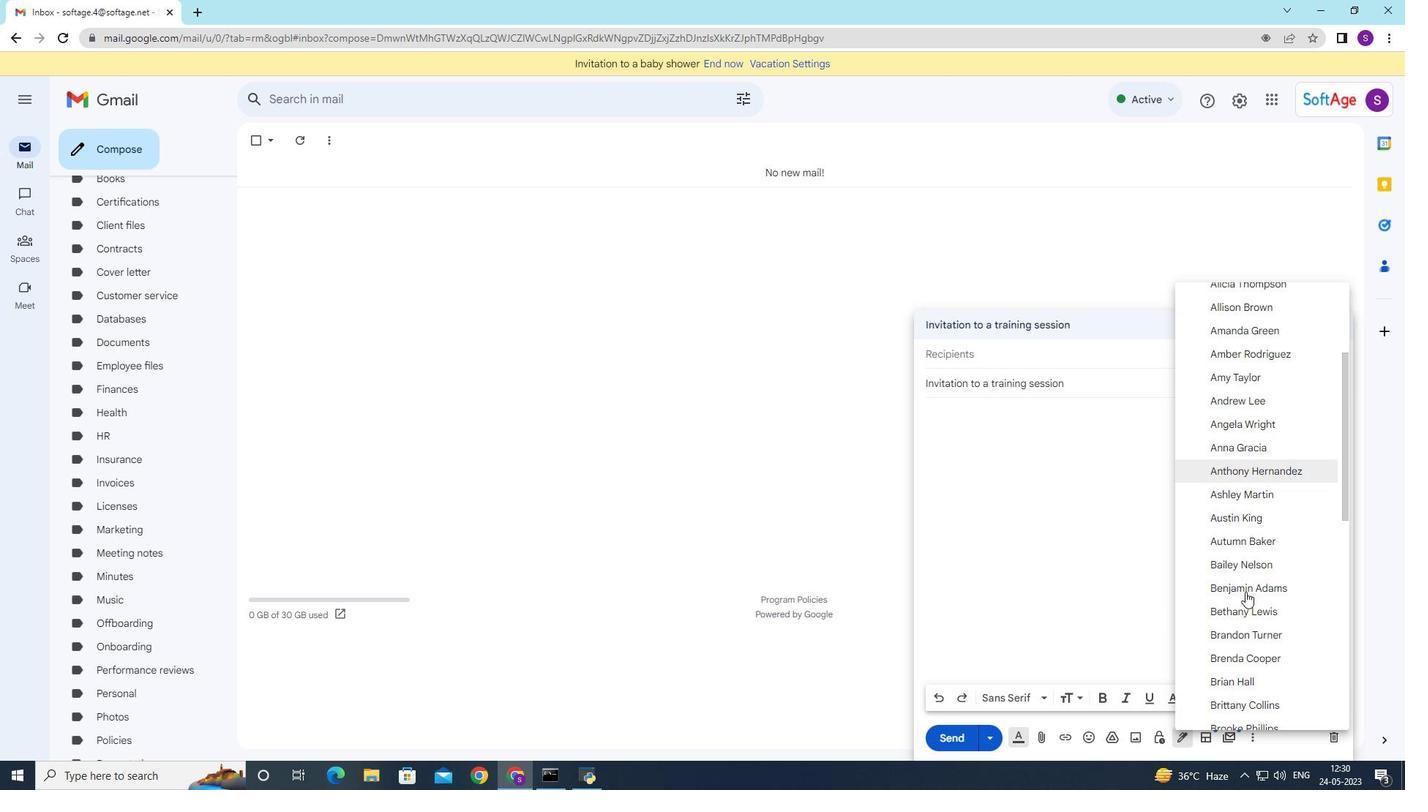 
Action: Mouse scrolled (1247, 602) with delta (0, 0)
Screenshot: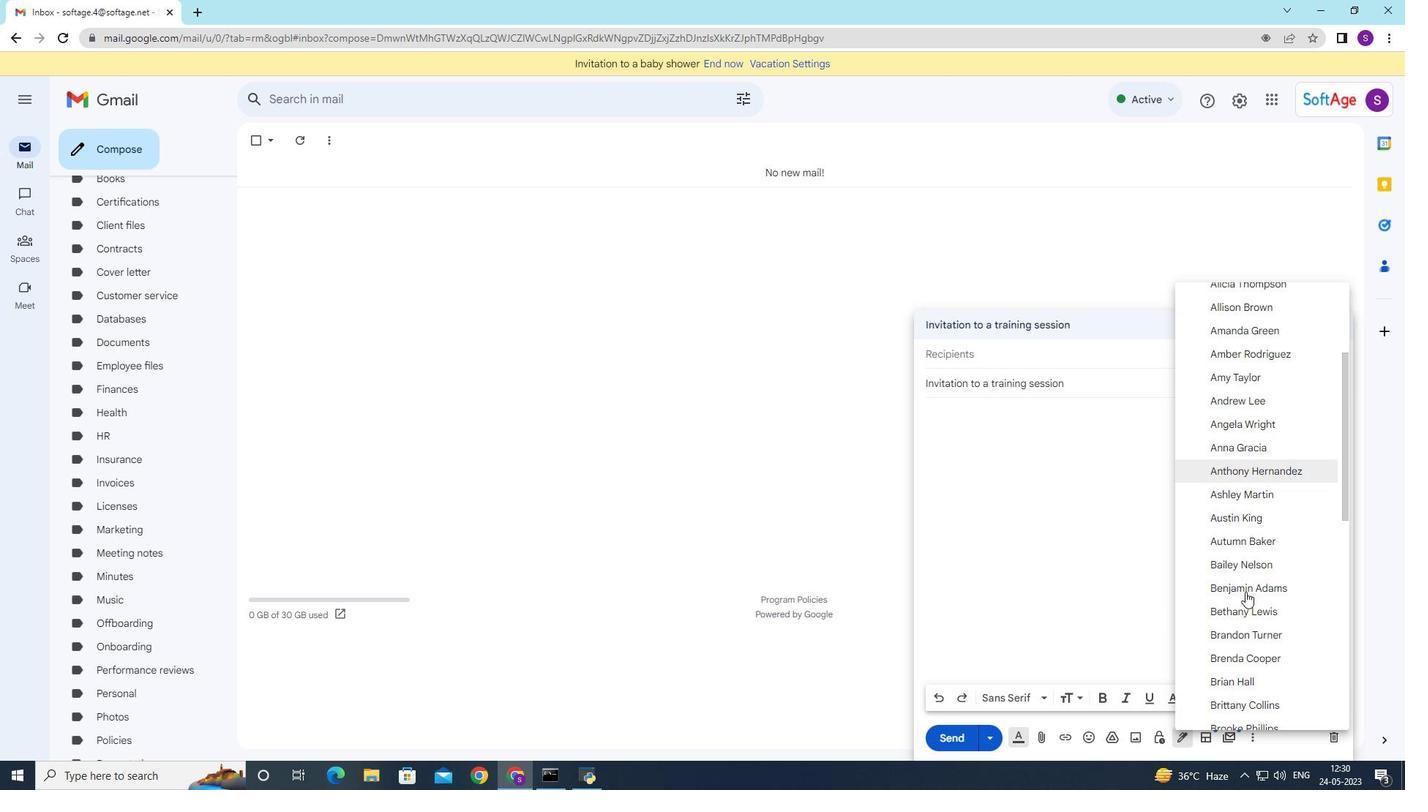 
Action: Mouse moved to (1247, 603)
Screenshot: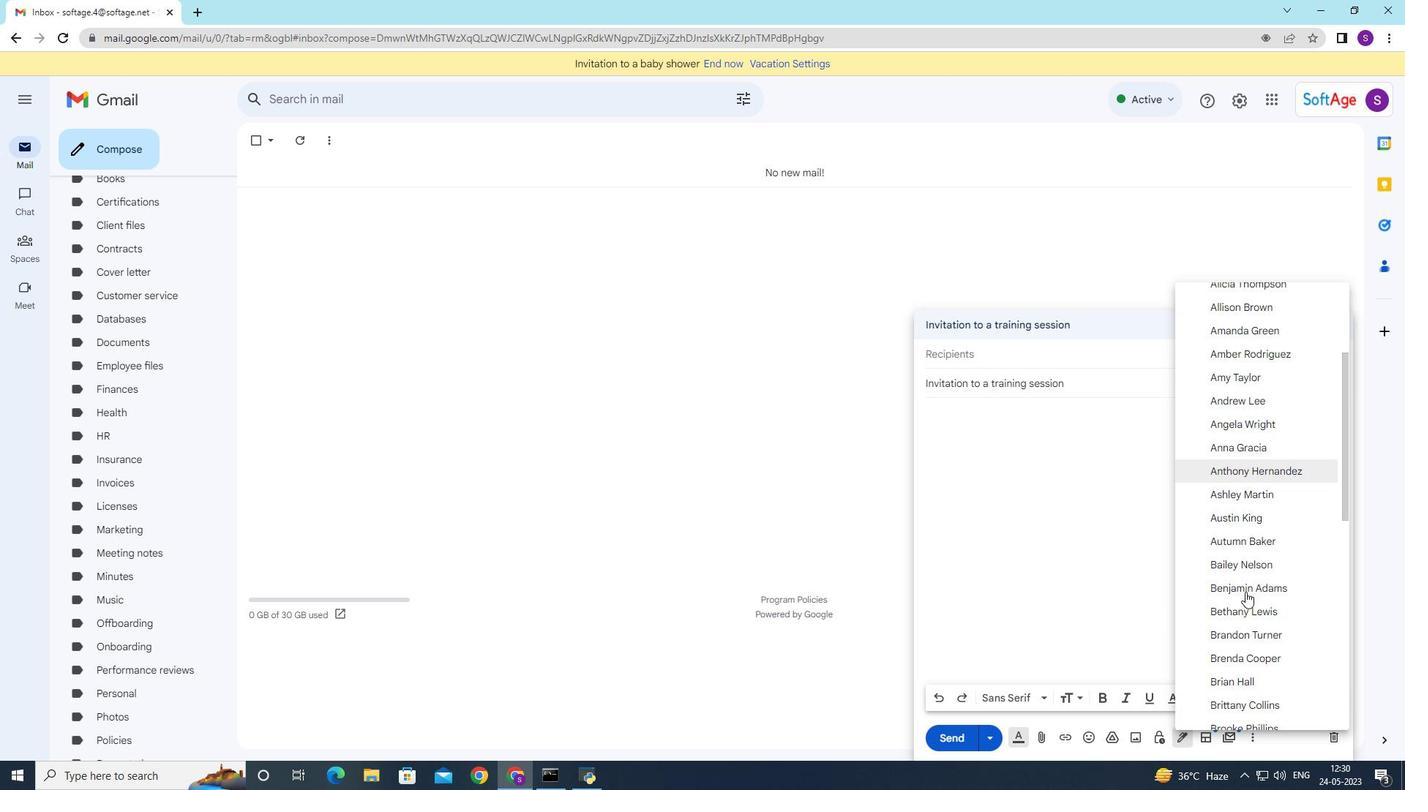 
Action: Mouse scrolled (1247, 603) with delta (0, 0)
Screenshot: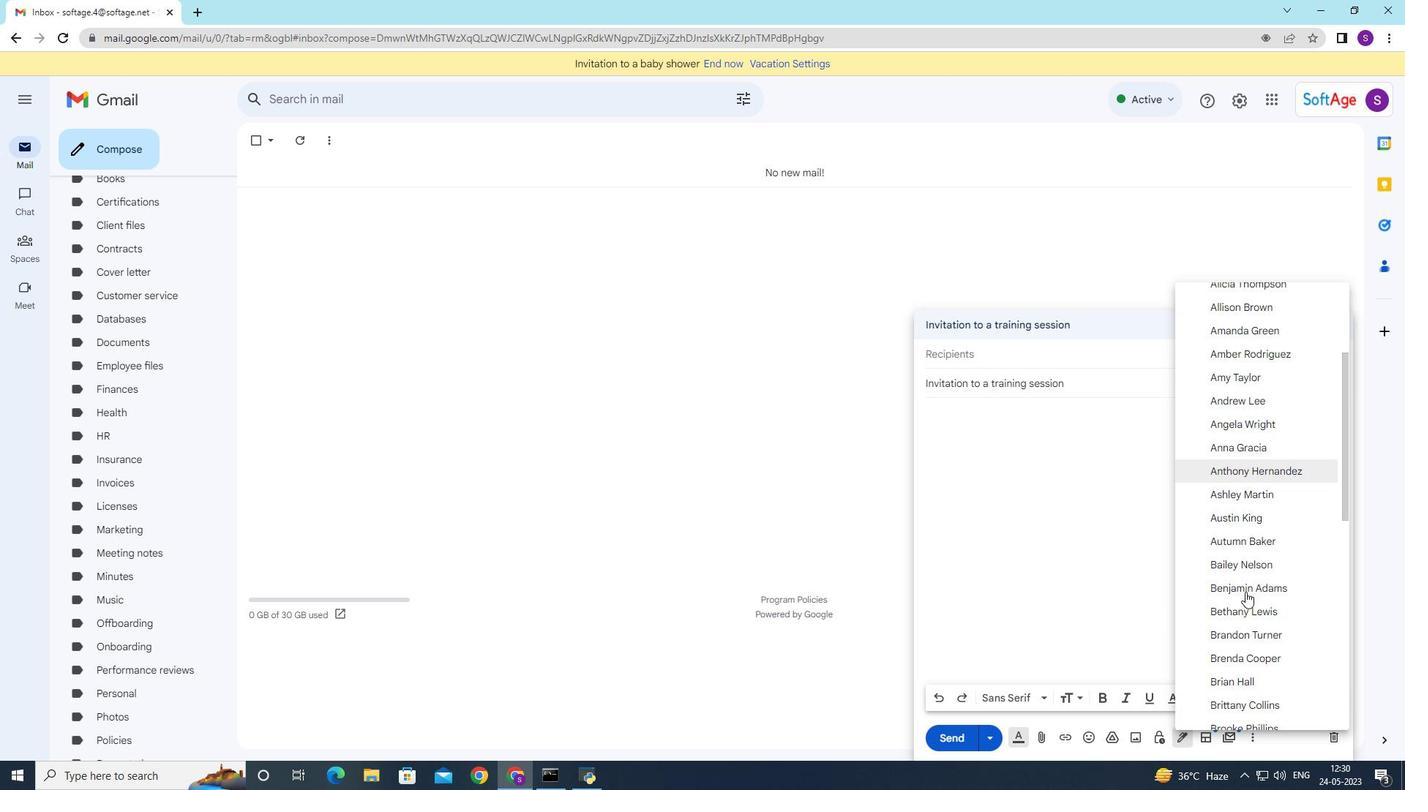 
Action: Mouse moved to (1246, 605)
Screenshot: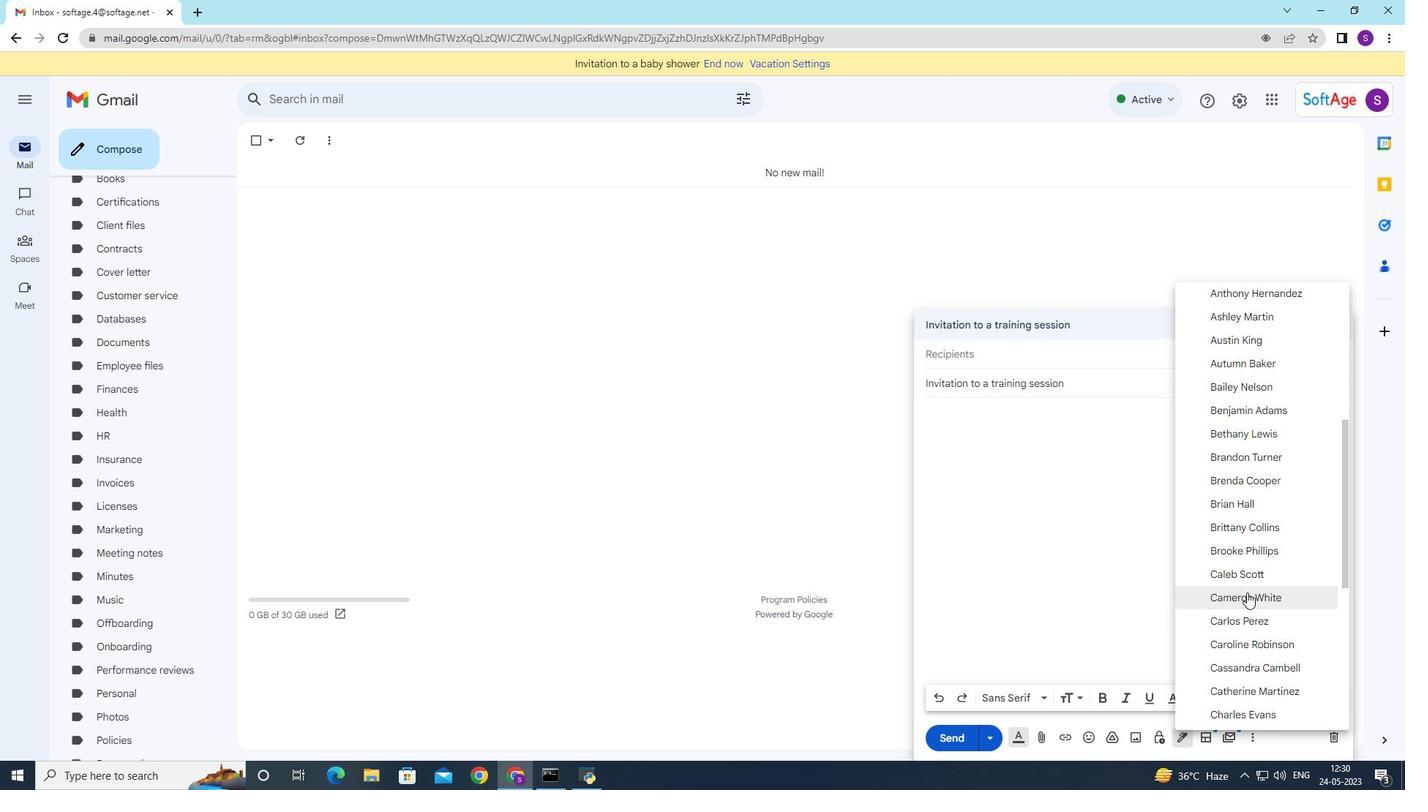 
Action: Mouse scrolled (1246, 604) with delta (0, 0)
Screenshot: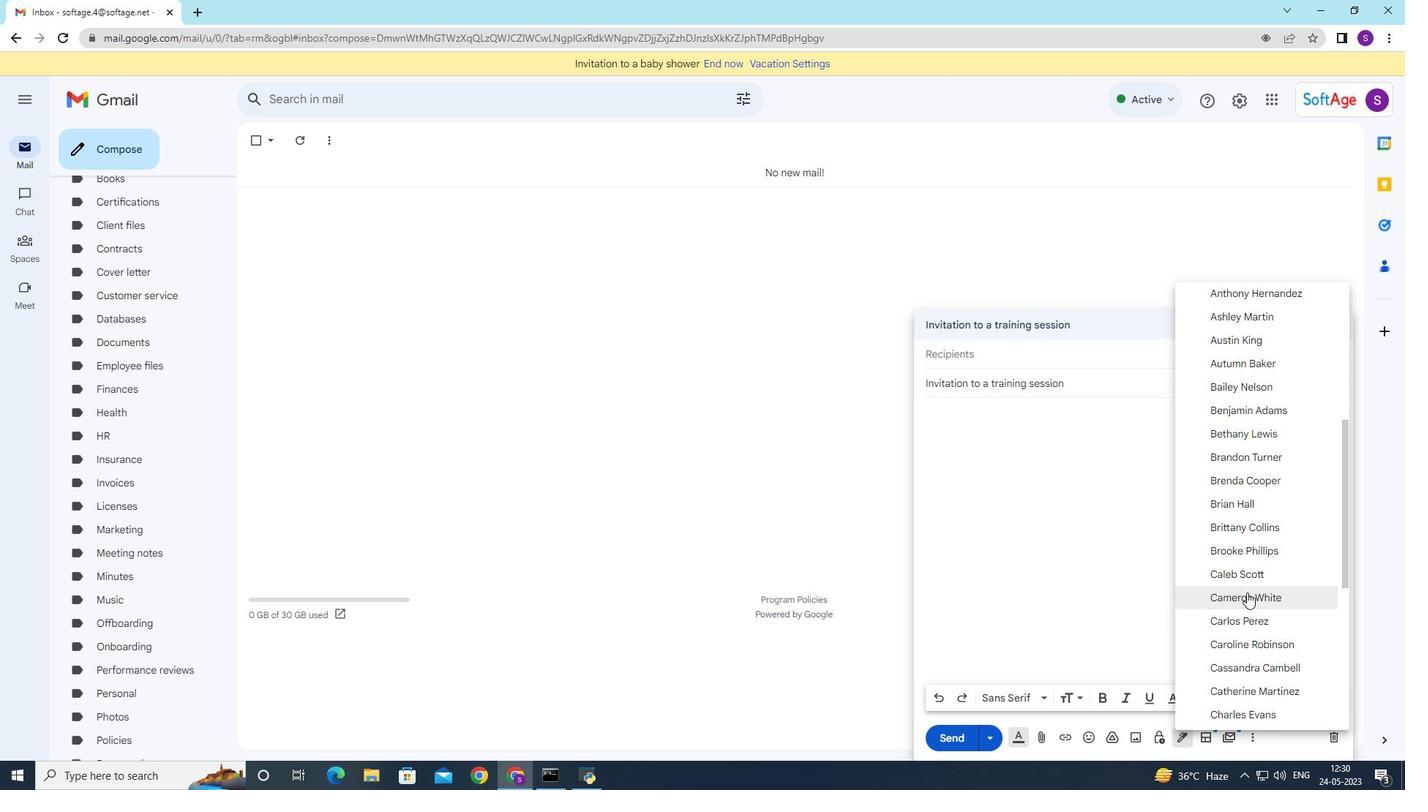 
Action: Mouse moved to (1245, 605)
Screenshot: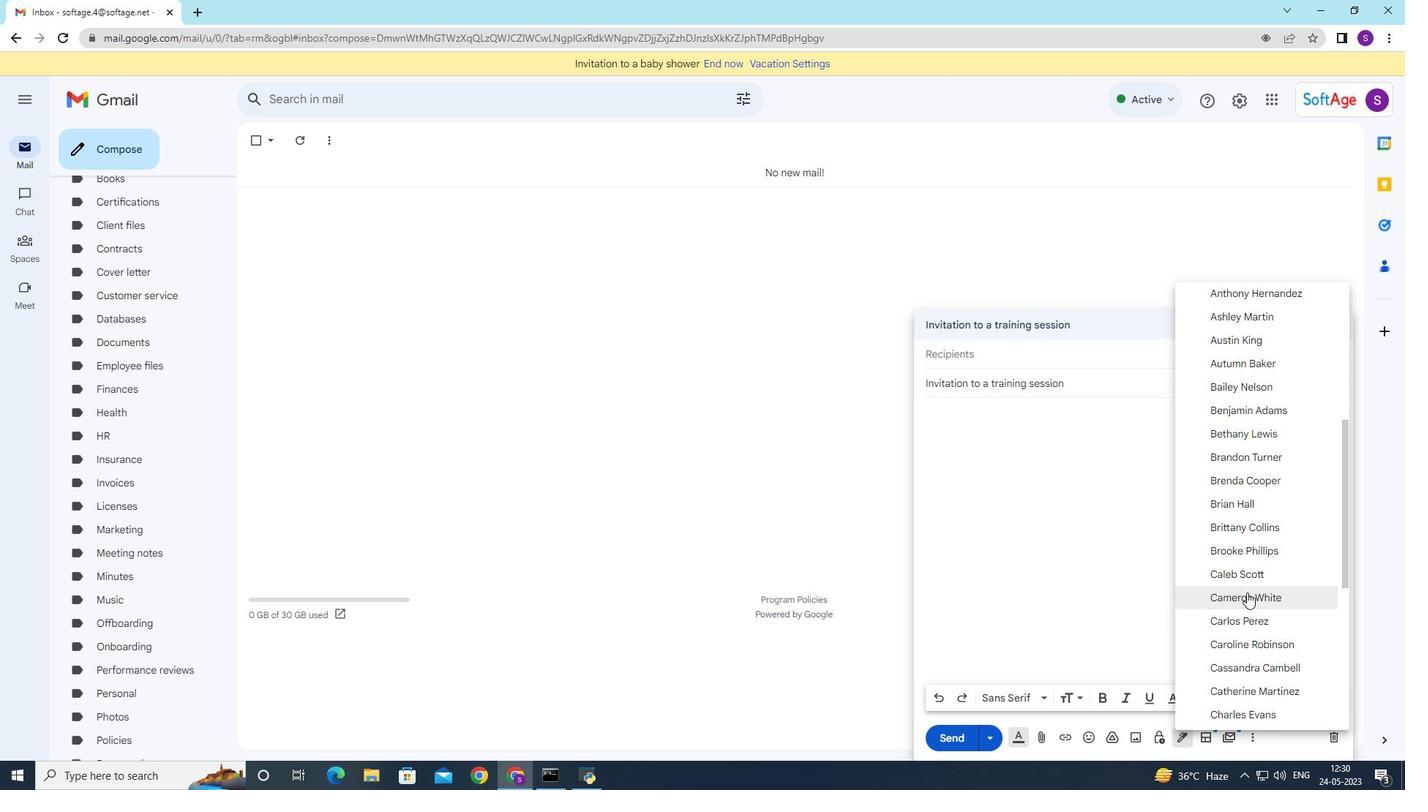 
Action: Mouse scrolled (1245, 604) with delta (0, 0)
Screenshot: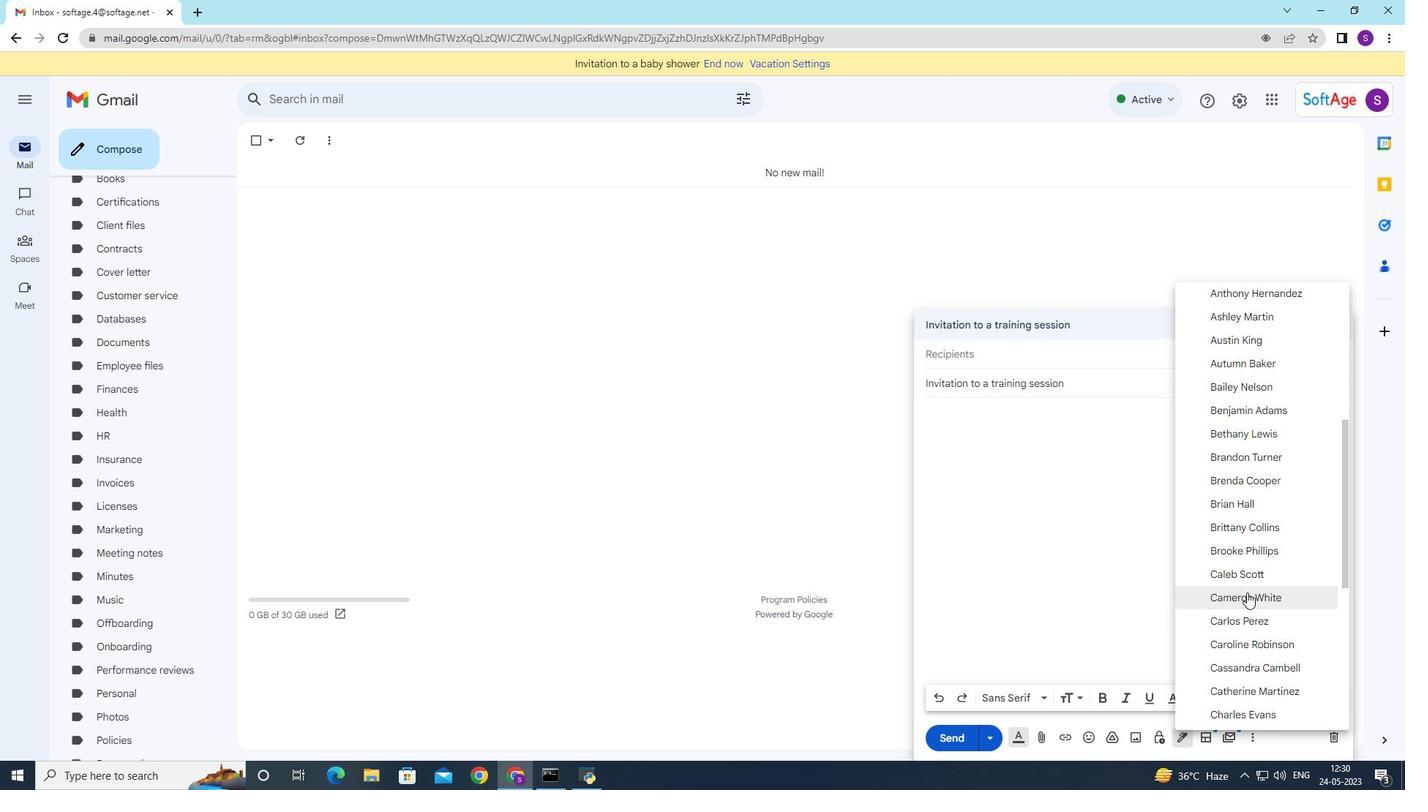 
Action: Mouse moved to (1244, 602)
Screenshot: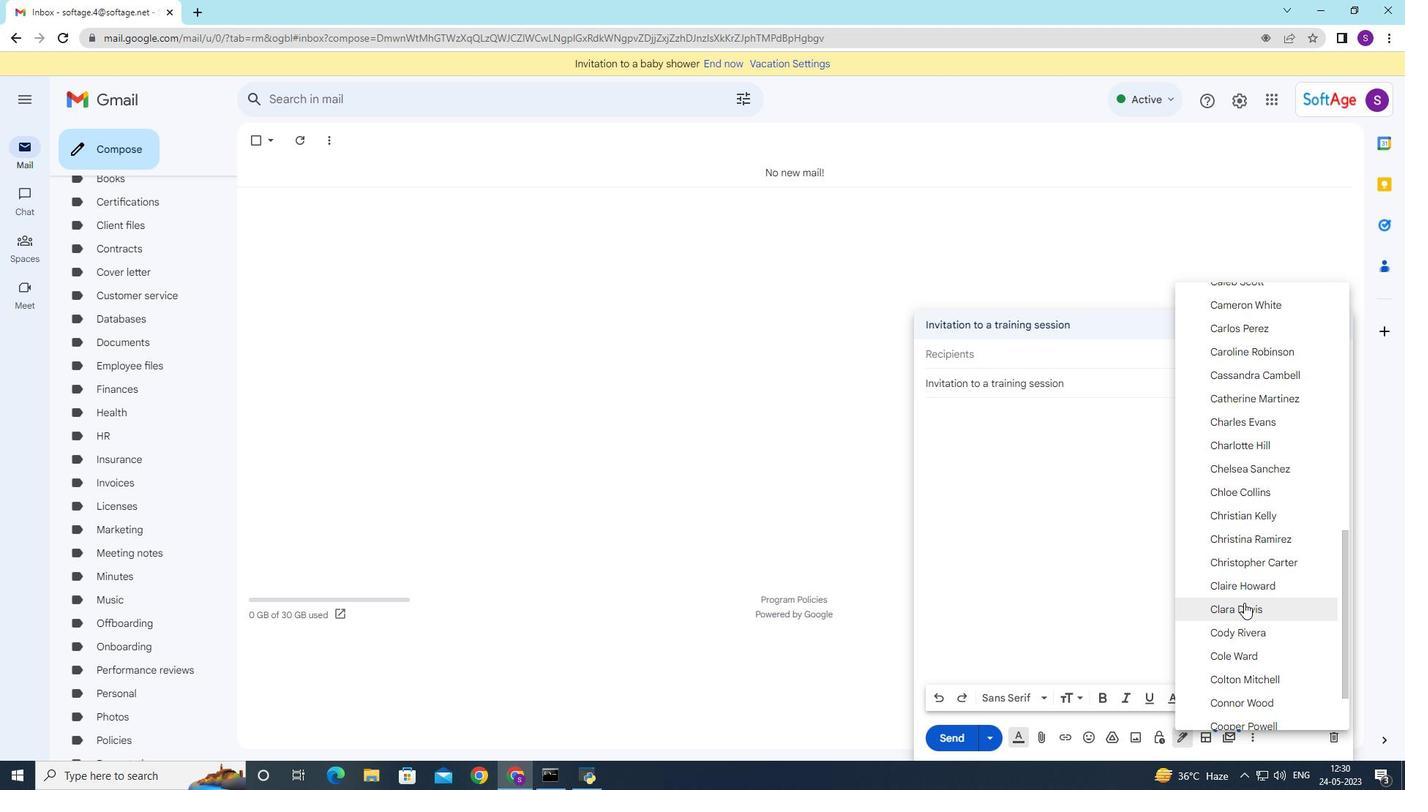 
Action: Mouse scrolled (1244, 601) with delta (0, 0)
Screenshot: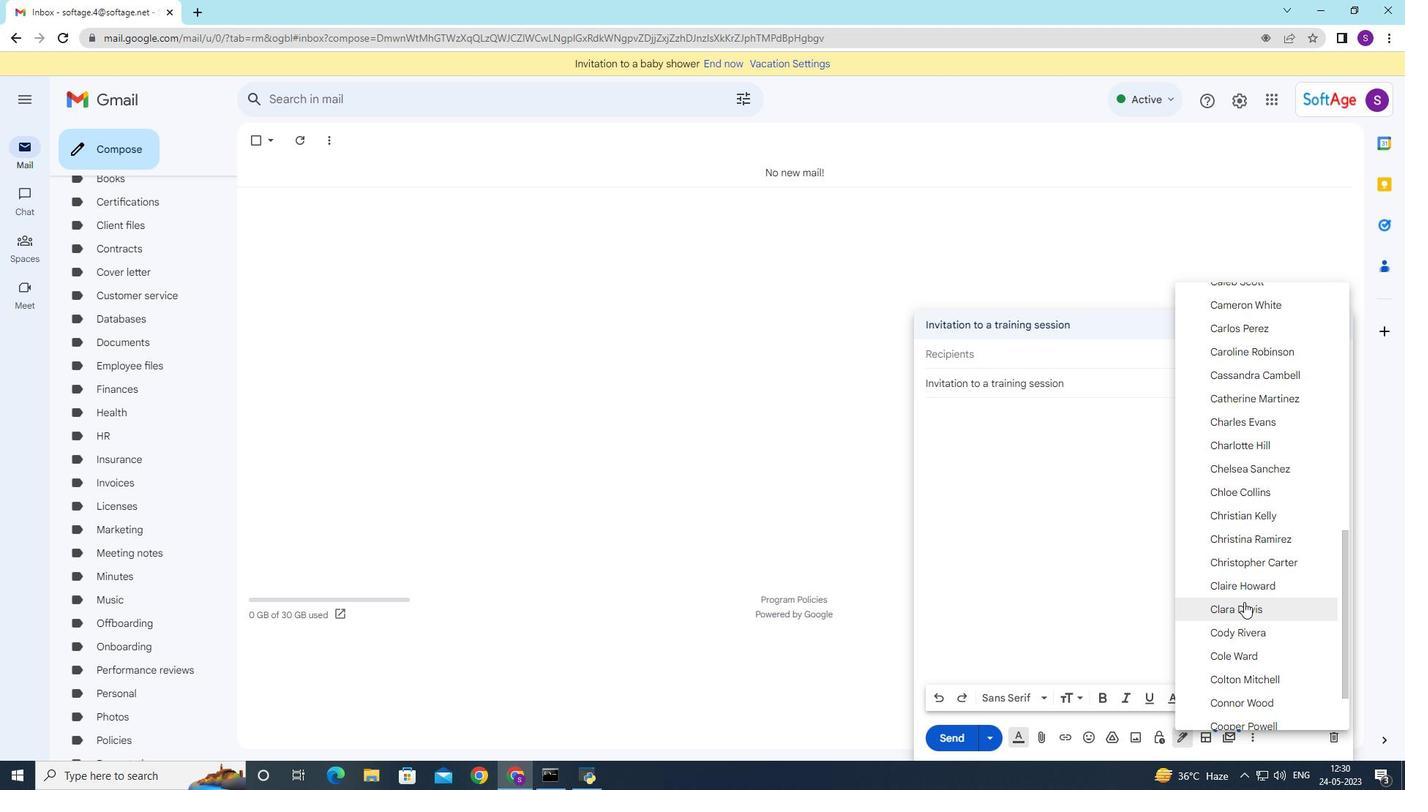 
Action: Mouse scrolled (1244, 601) with delta (0, 0)
Screenshot: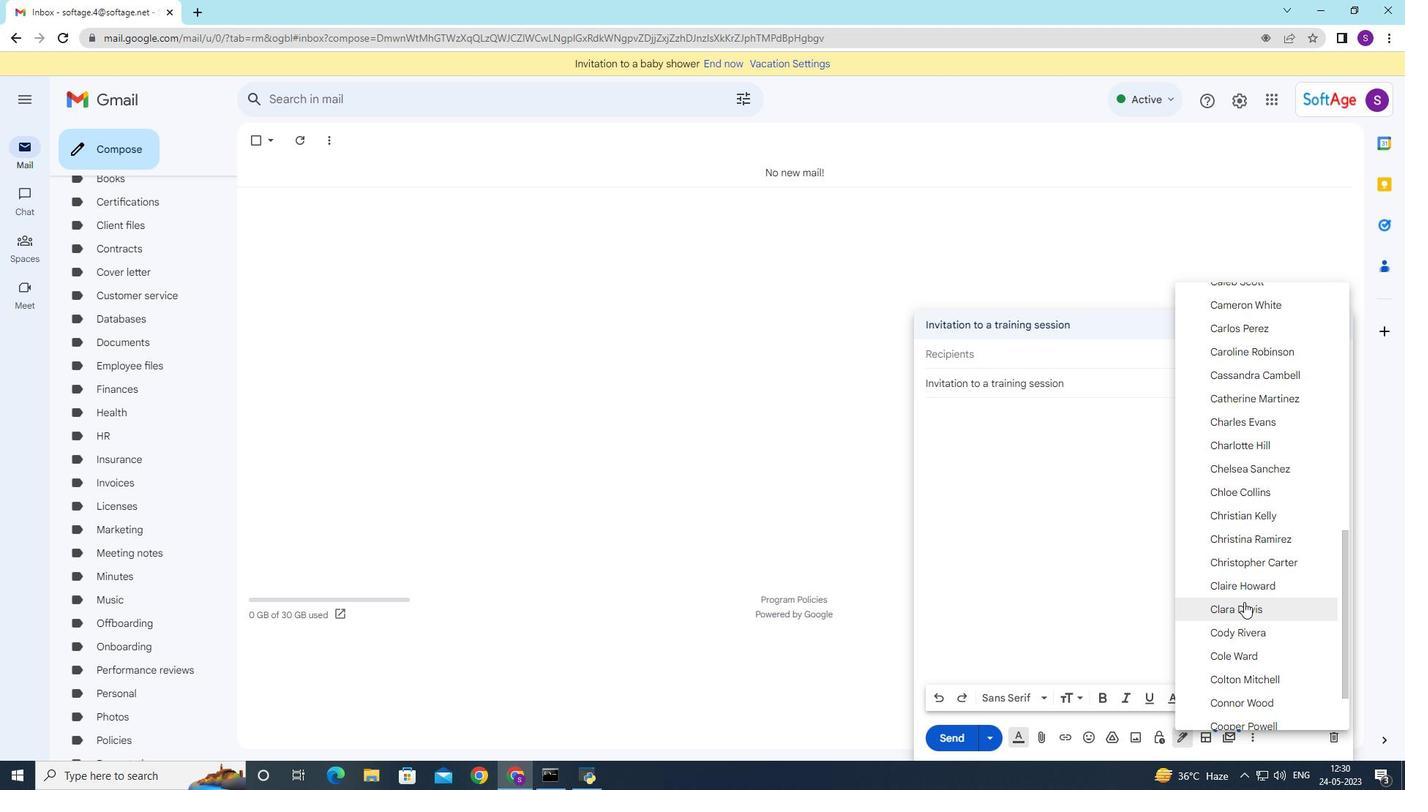 
Action: Mouse moved to (1244, 604)
Screenshot: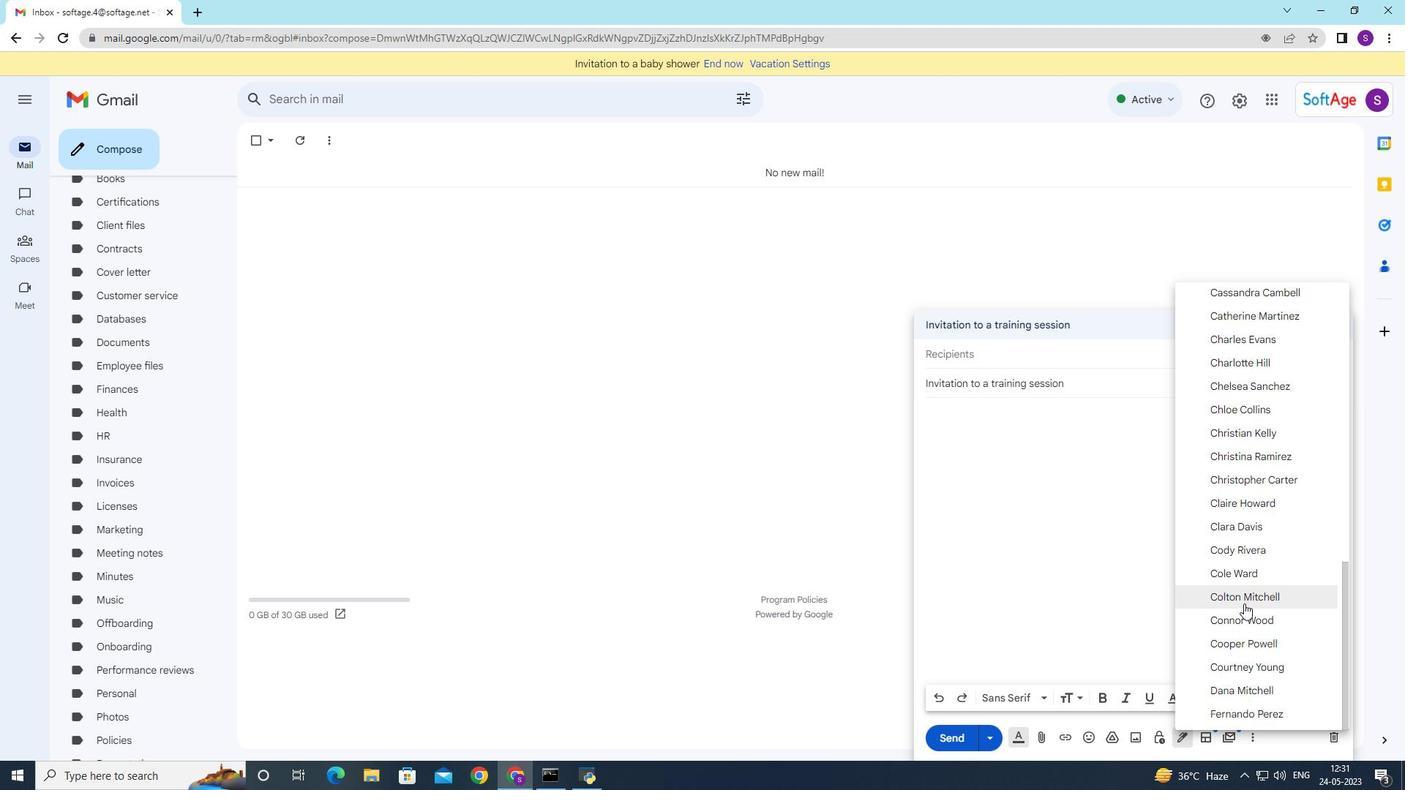 
Action: Mouse scrolled (1244, 603) with delta (0, 0)
Screenshot: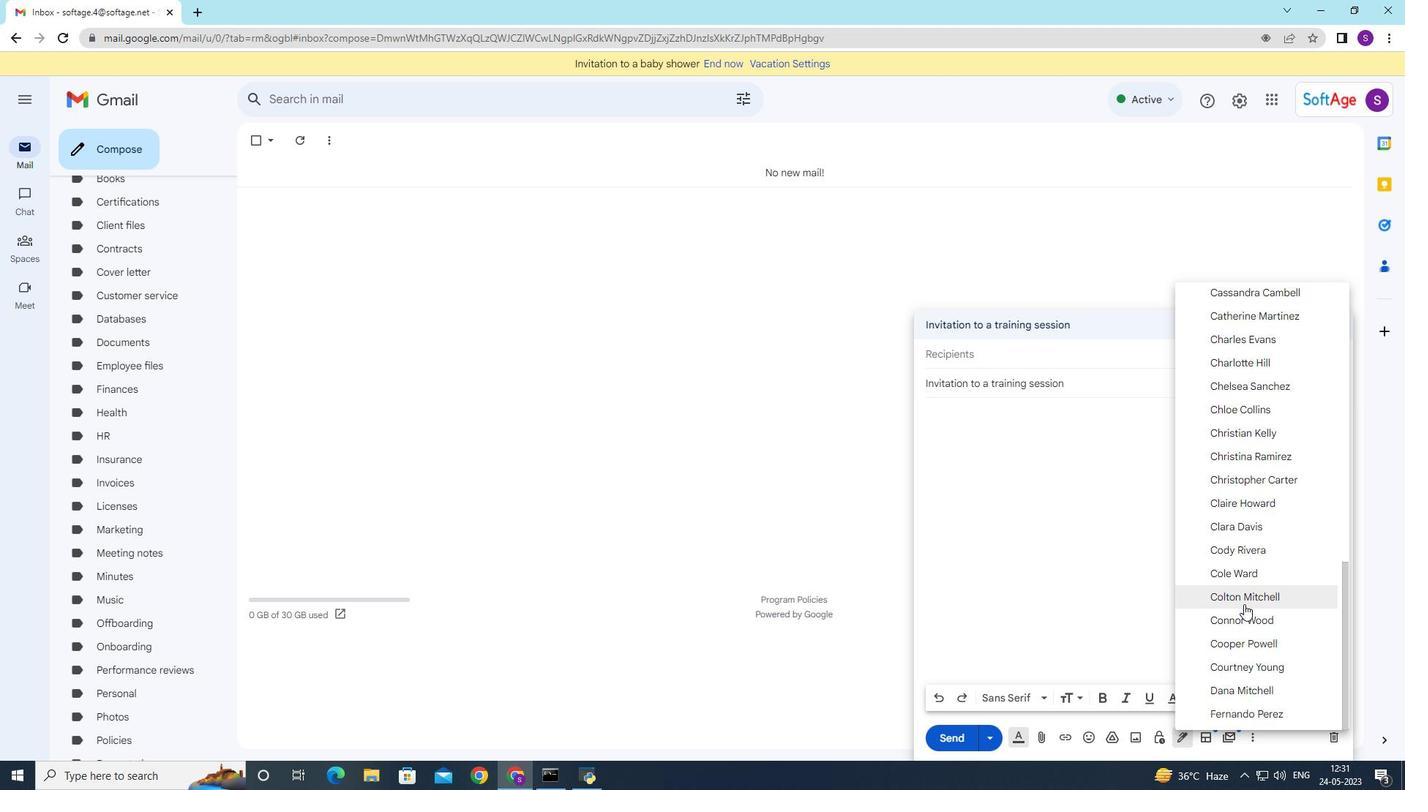 
Action: Mouse moved to (1254, 670)
Screenshot: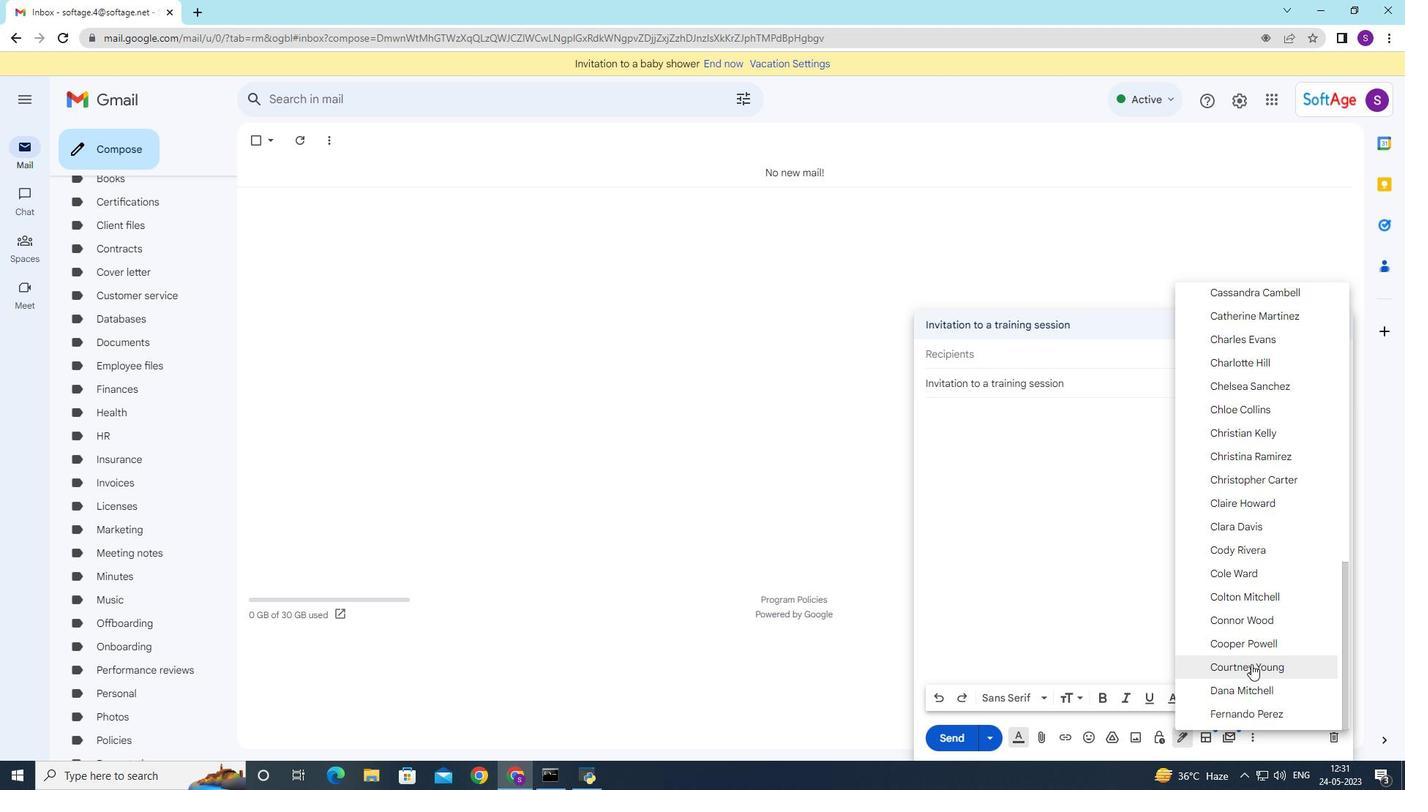 
Action: Mouse pressed left at (1254, 670)
Screenshot: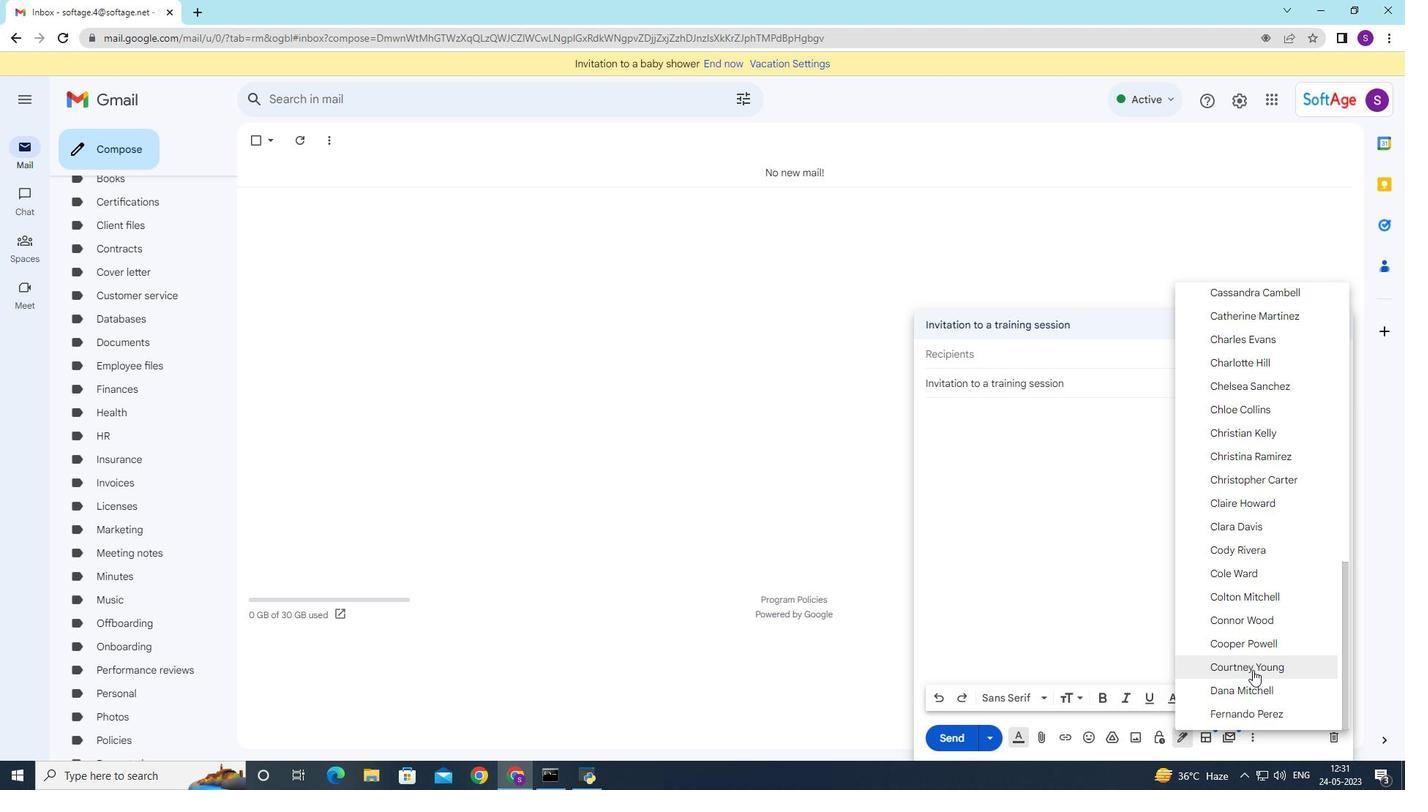 
Action: Mouse moved to (972, 412)
Screenshot: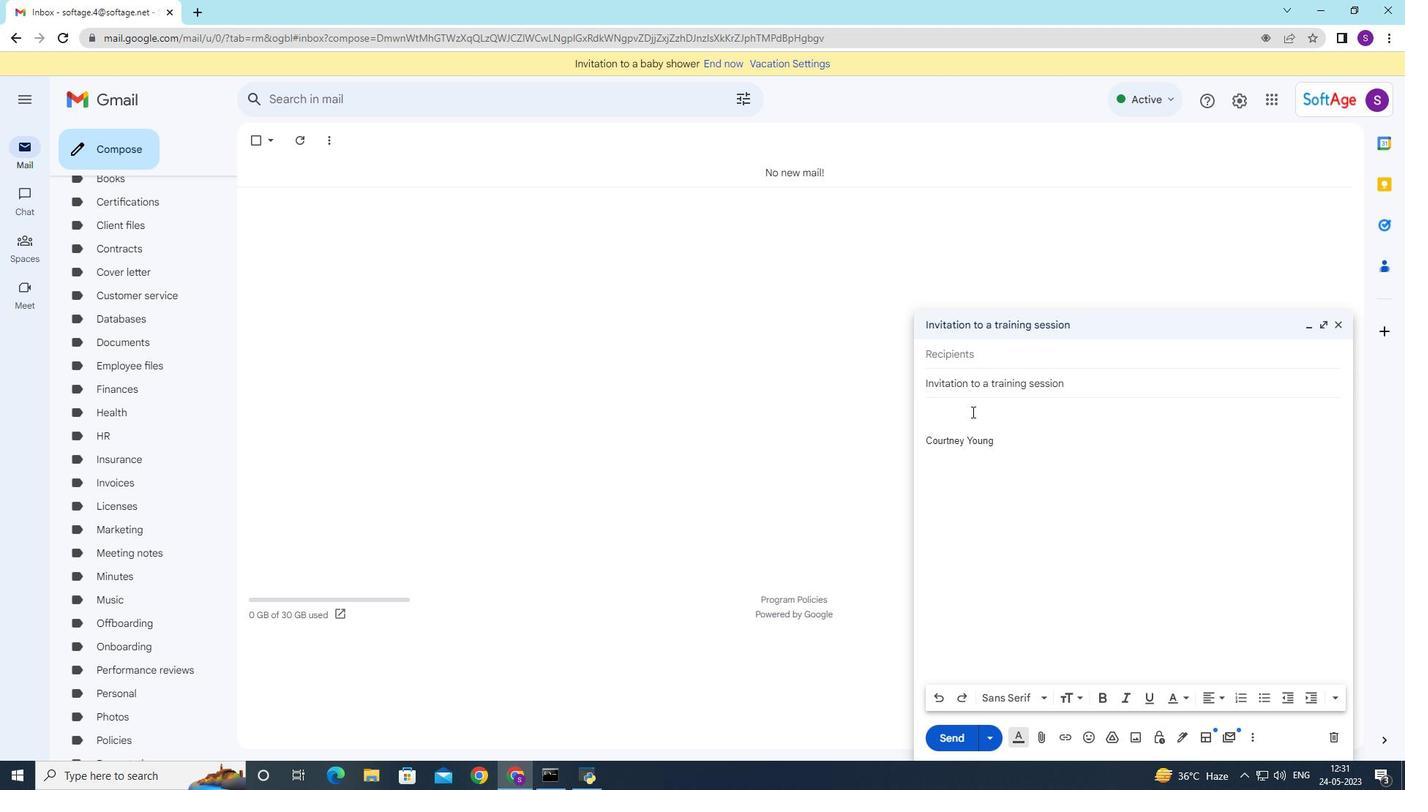 
Action: Key pressed <Key.shift>Could<Key.space>you<Key.space>please<Key.space>provide<Key.space>me<Key.space>with<Key.space>the<Key.space>current<Key.space>inventory<Key.space>list<Key.space>for<Key.space>our<Key.space>depeartment<Key.left><Key.left><Key.left><Key.left><Key.left><Key.left><Key.left><Key.backspace><Key.right><Key.right><Key.right><Key.right><Key.right><Key.right><Key.right><Key.right>
Screenshot: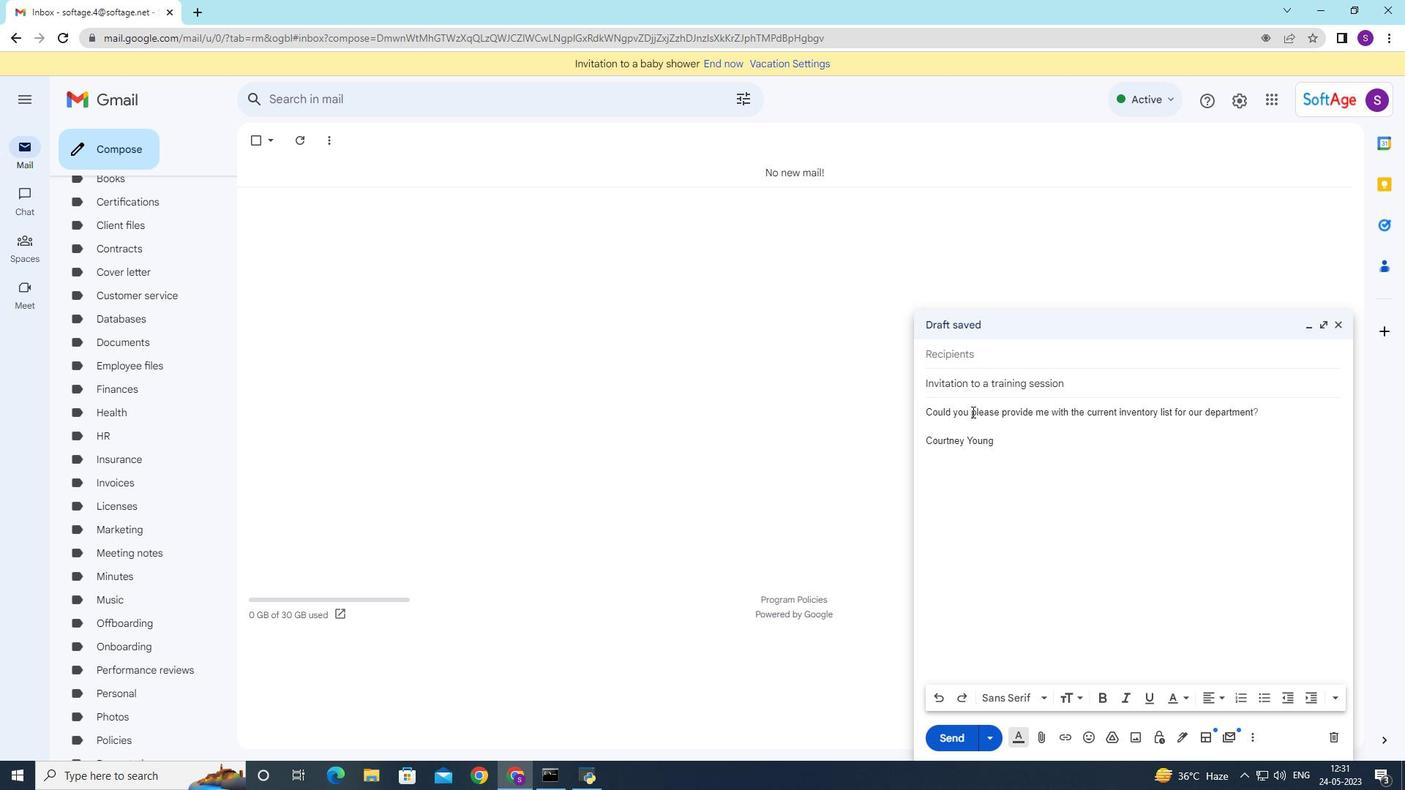 
Action: Mouse moved to (966, 363)
Screenshot: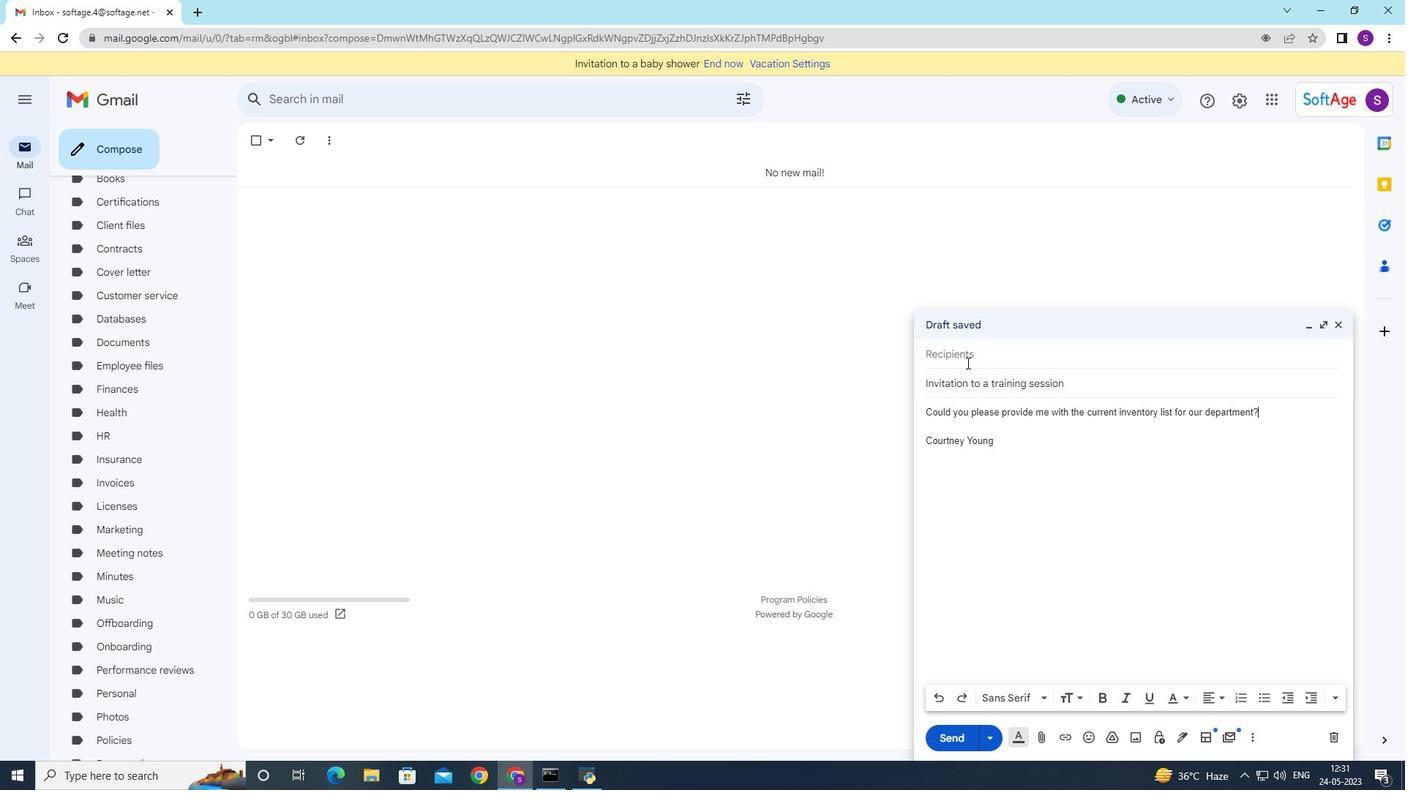 
Action: Mouse pressed left at (966, 363)
Screenshot: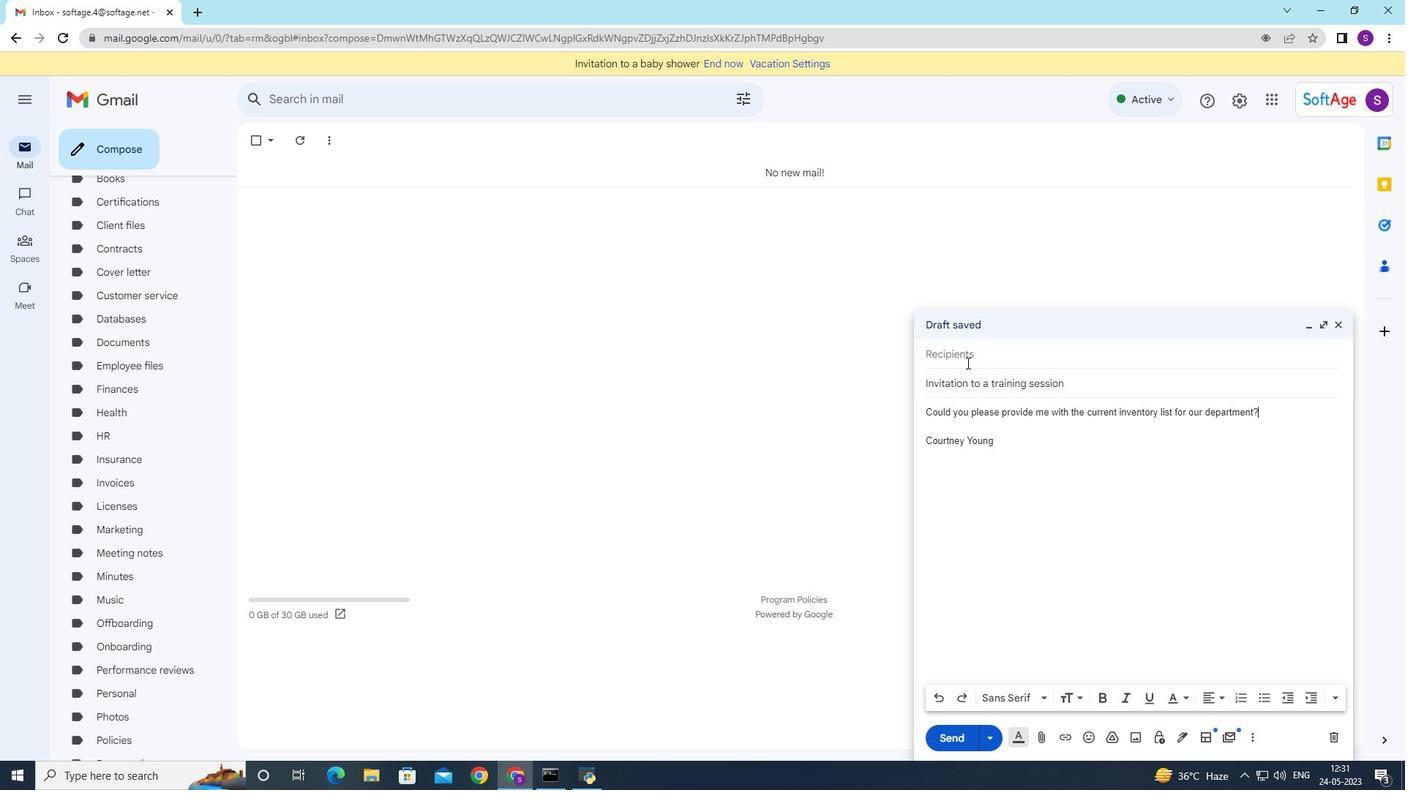 
Action: Mouse moved to (965, 366)
Screenshot: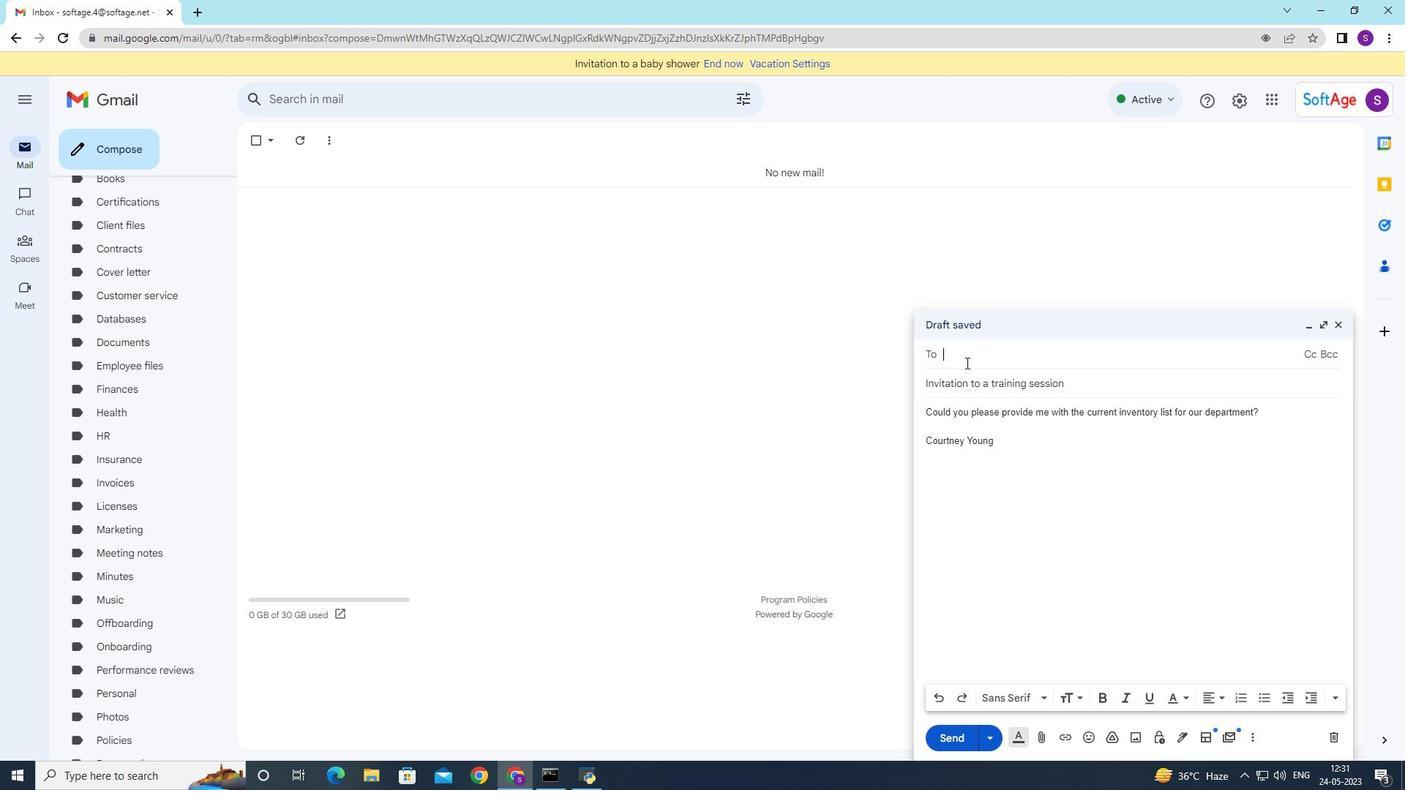 
Action: Key pressed softage.7
Screenshot: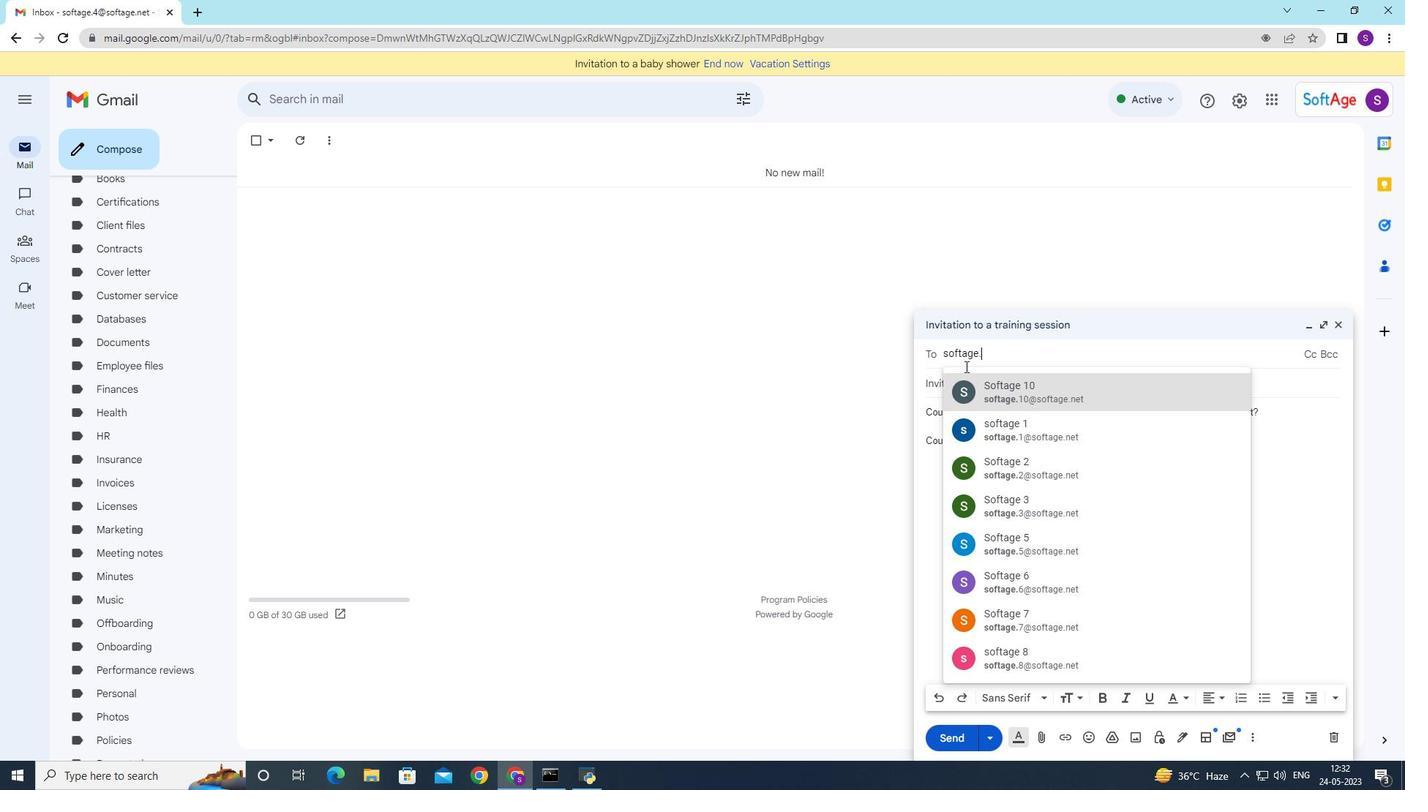 
Action: Mouse moved to (1003, 404)
Screenshot: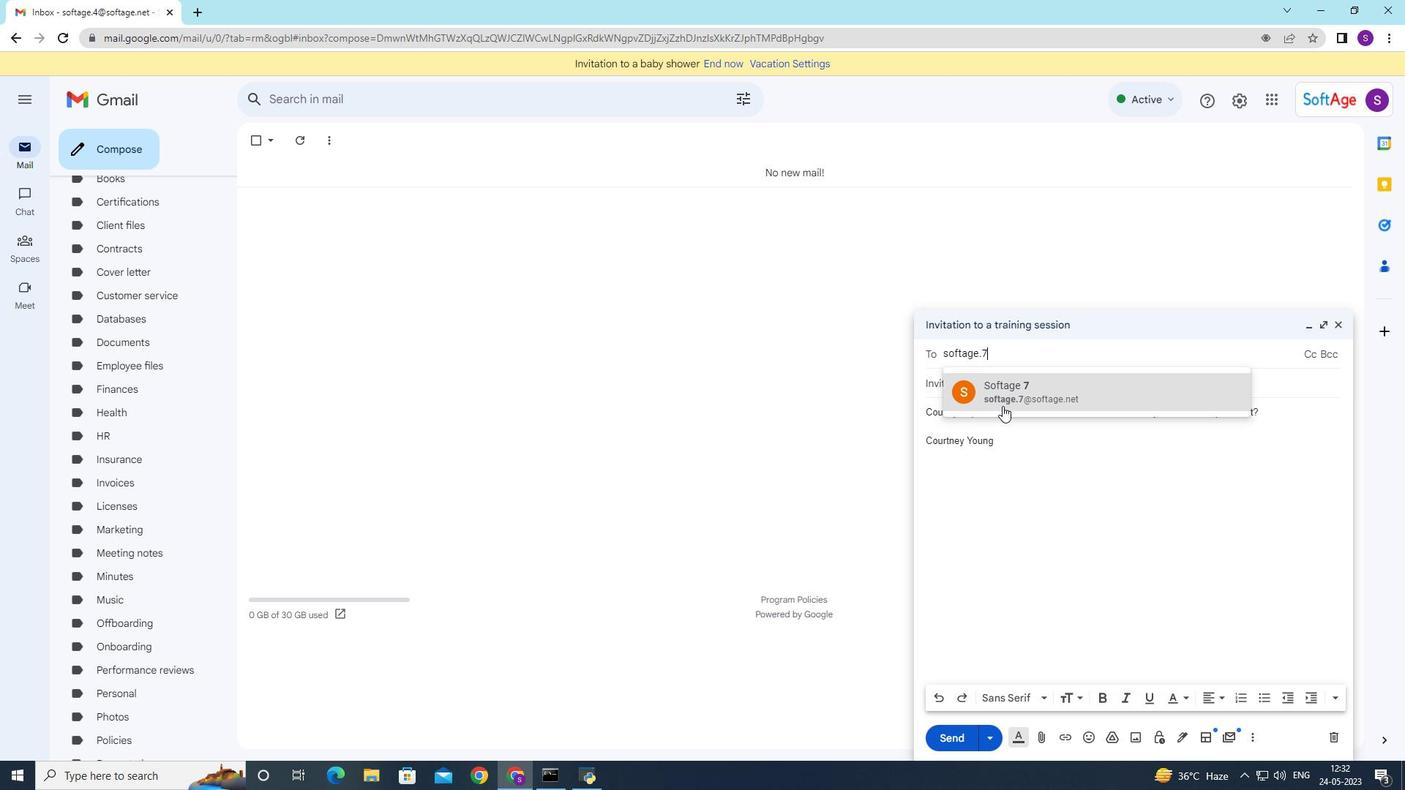 
Action: Mouse pressed left at (1003, 404)
Screenshot: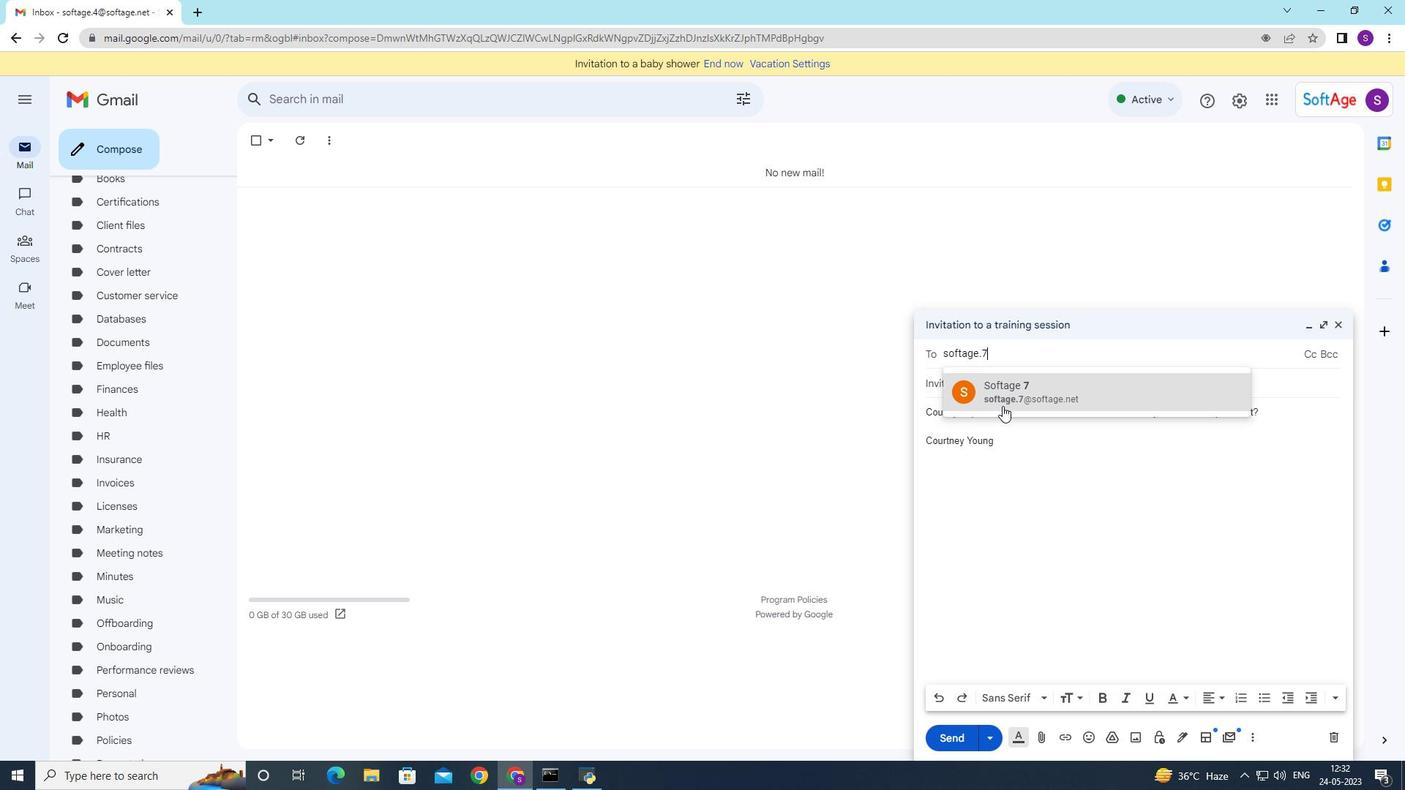 
Action: Mouse moved to (975, 426)
Screenshot: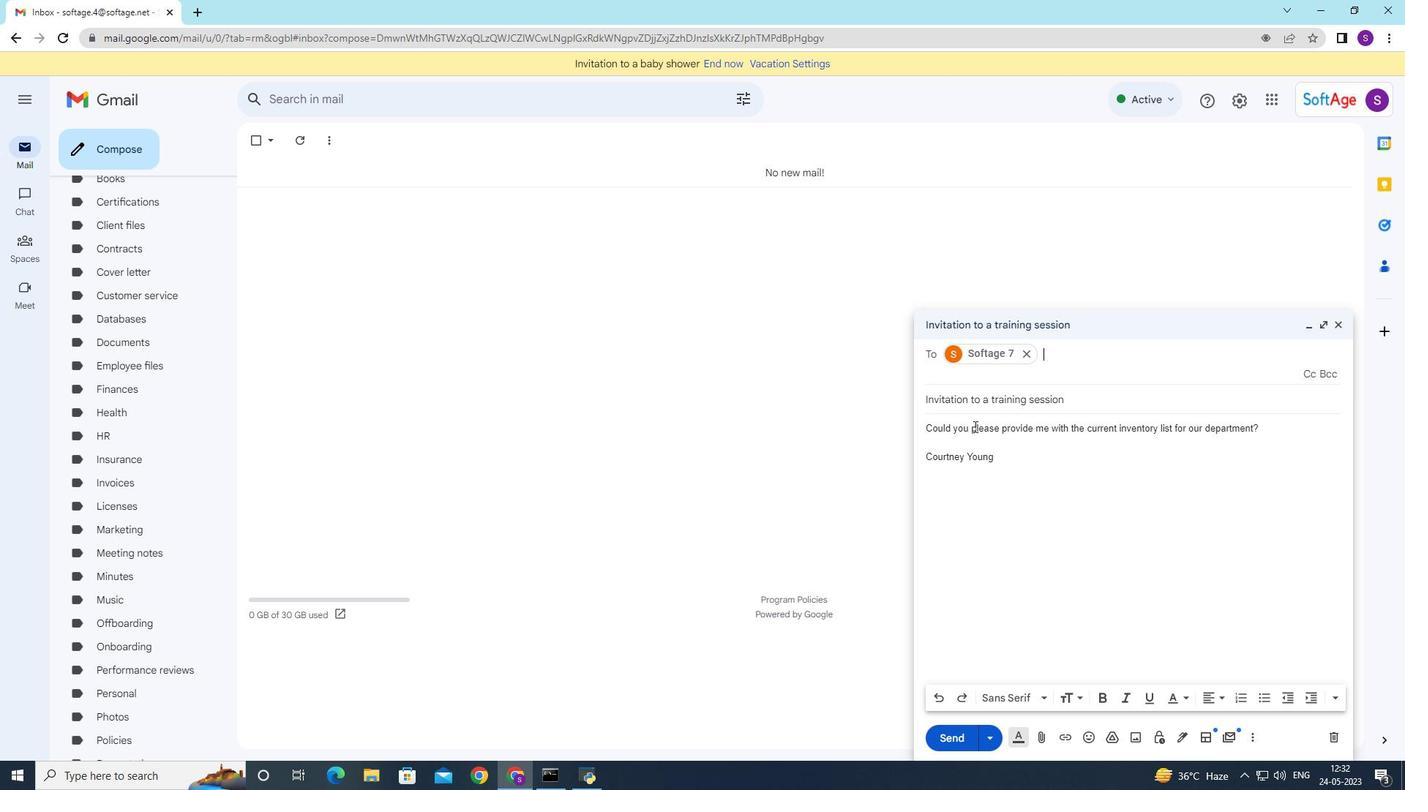 
Action: Mouse pressed left at (975, 426)
Screenshot: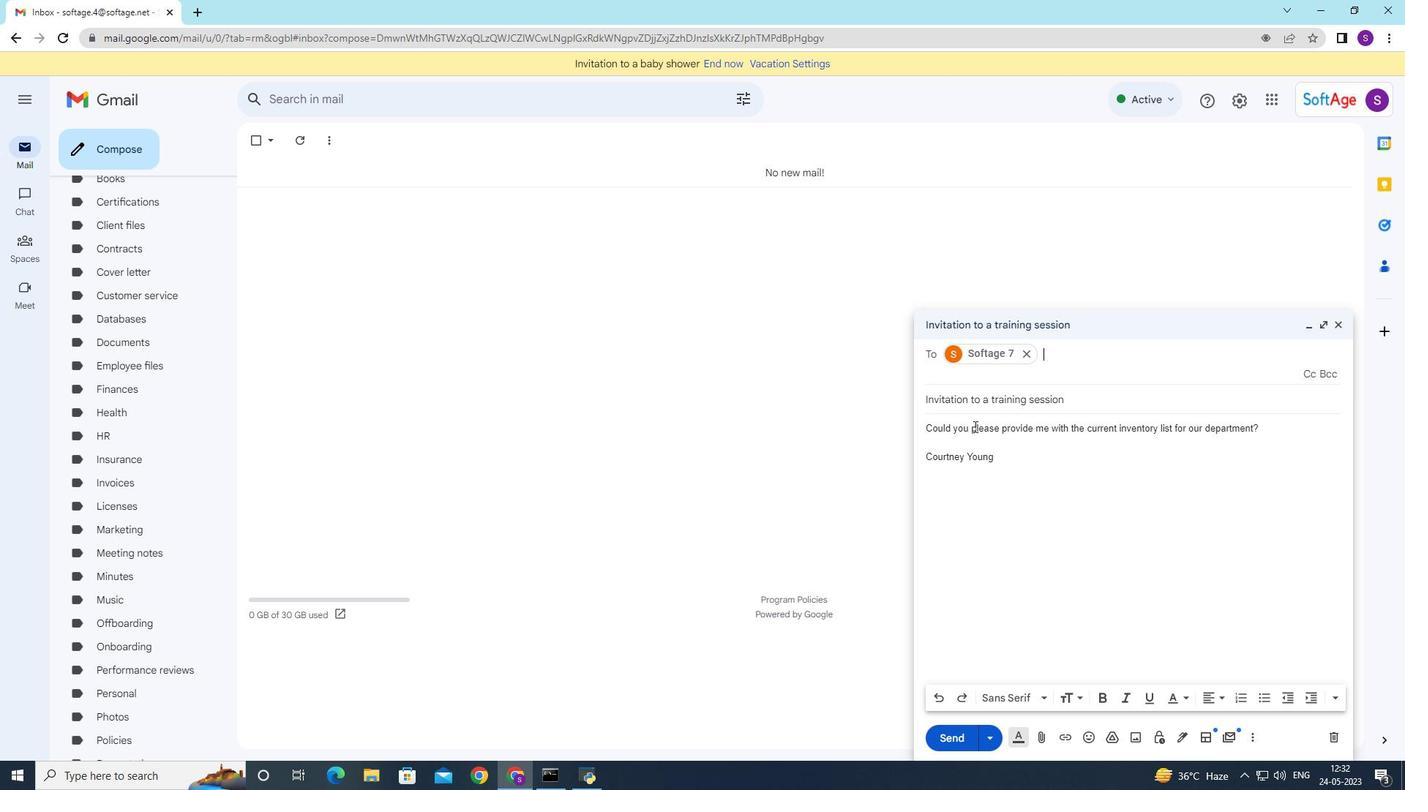 
Action: Mouse pressed left at (975, 426)
Screenshot: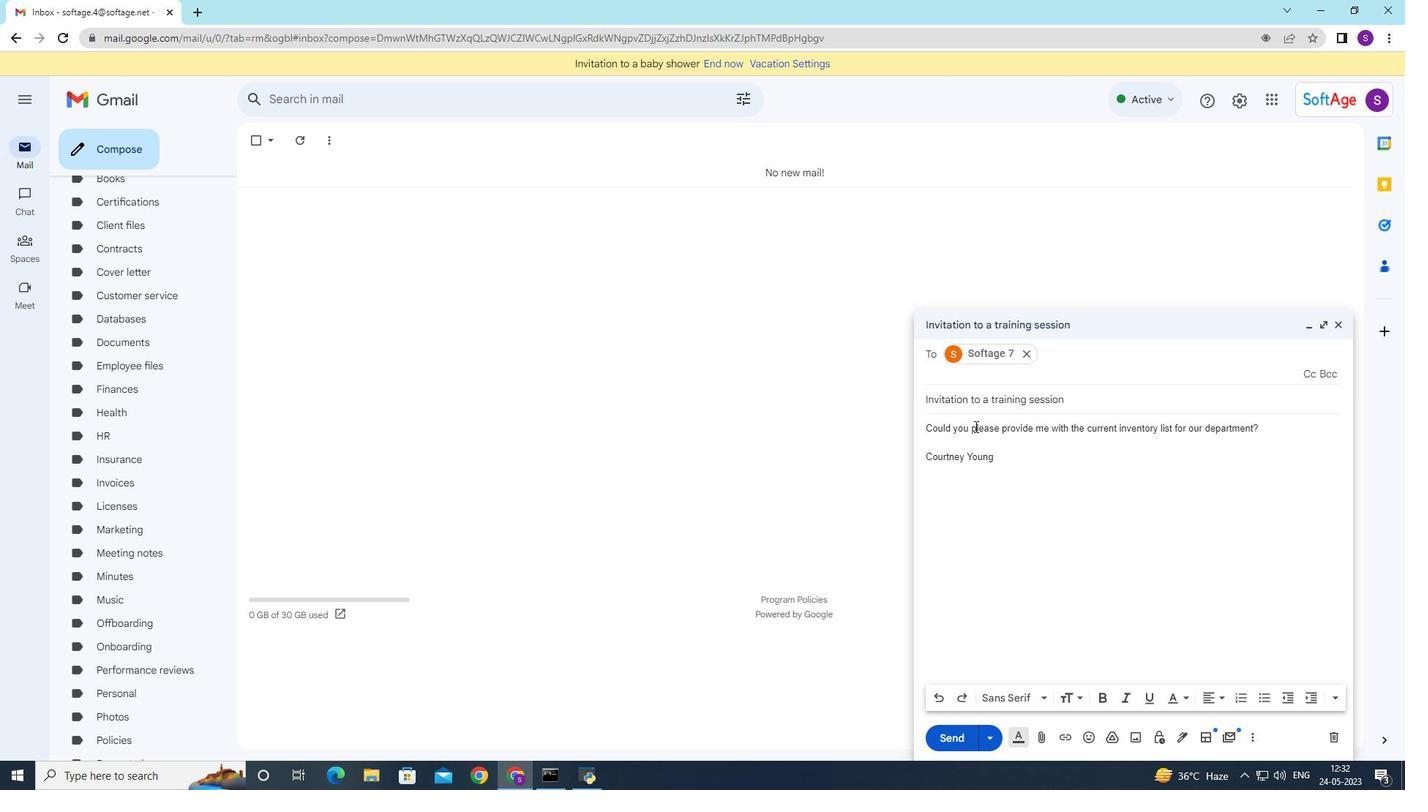 
Action: Mouse moved to (986, 408)
Screenshot: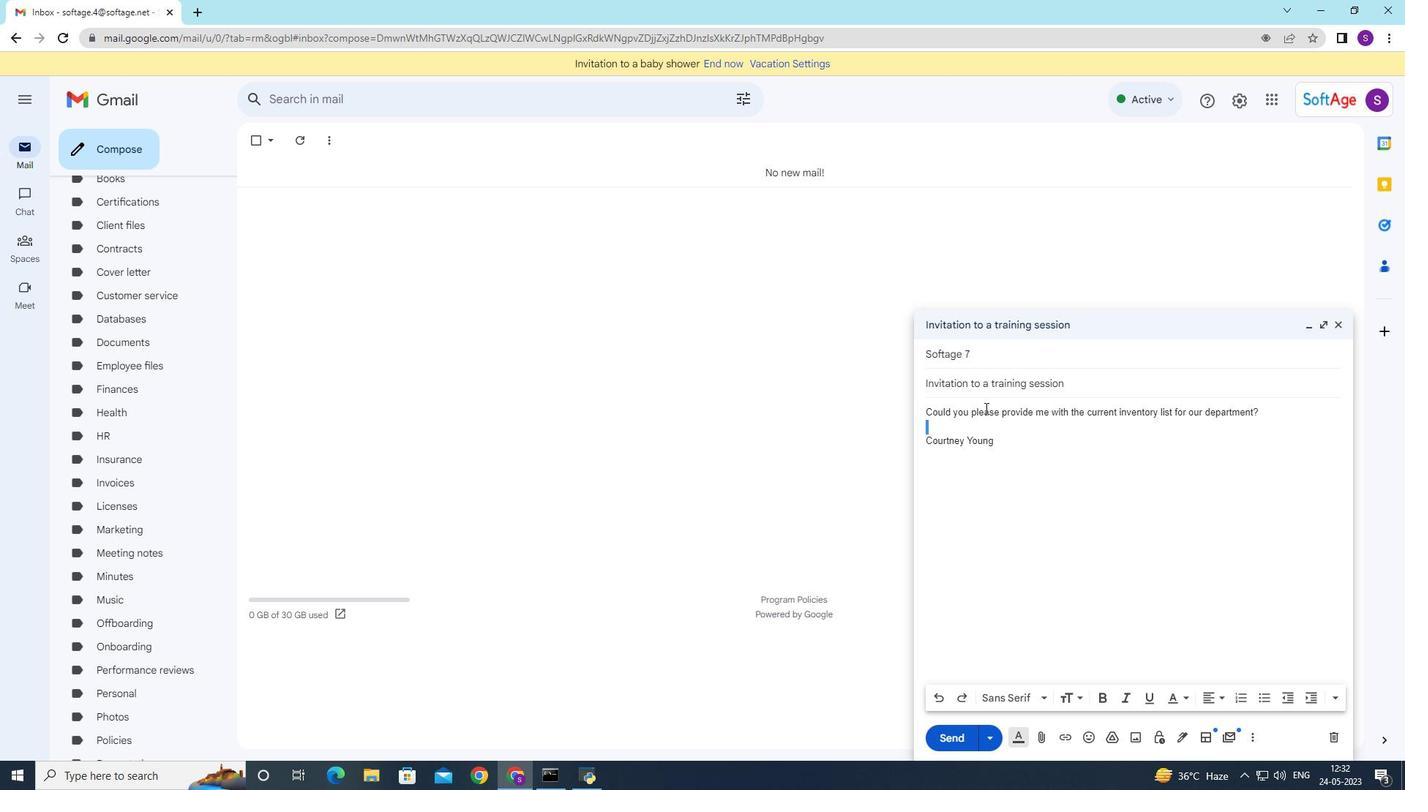 
Action: Mouse pressed left at (986, 408)
Screenshot: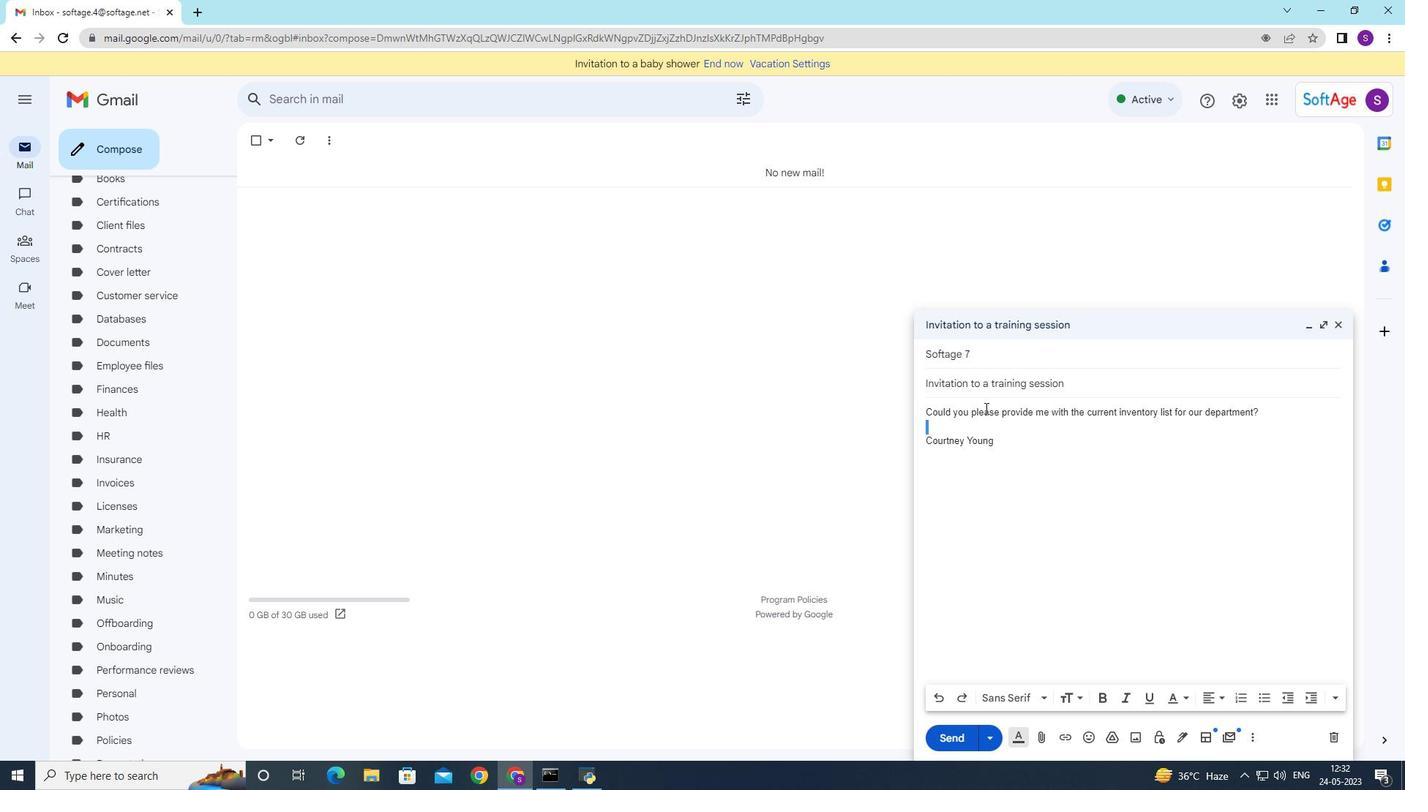 
Action: Mouse moved to (986, 409)
Screenshot: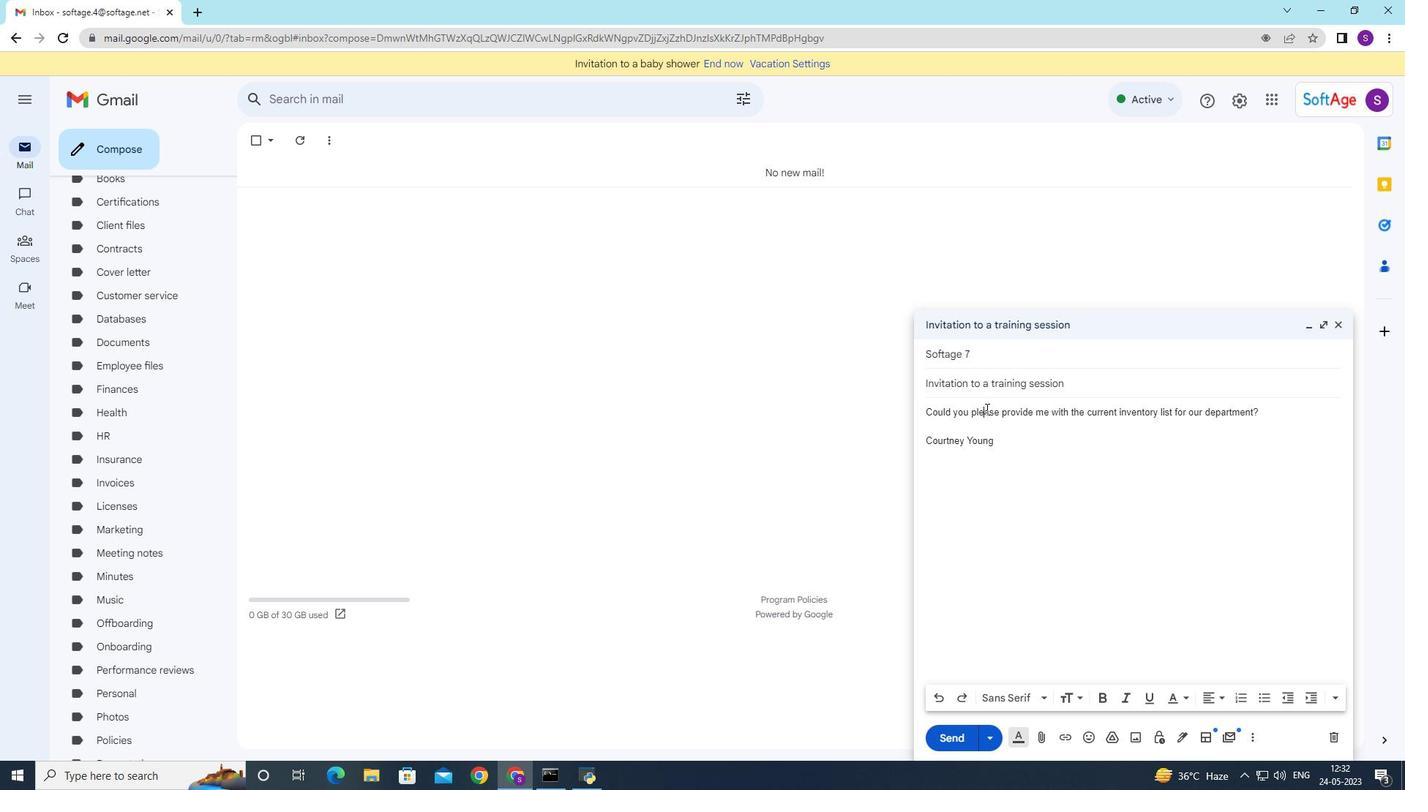
Action: Mouse pressed left at (986, 409)
Screenshot: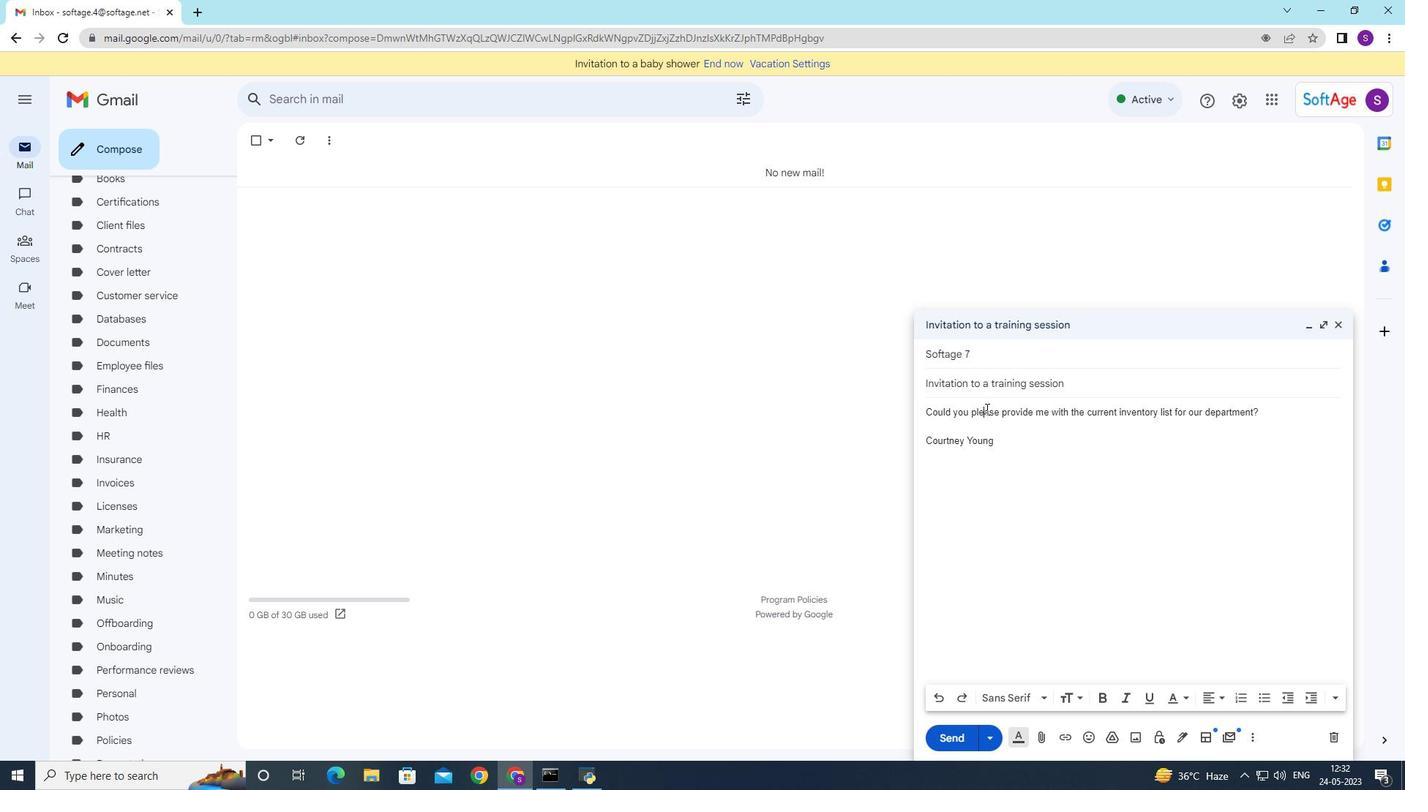
Action: Mouse moved to (986, 409)
Screenshot: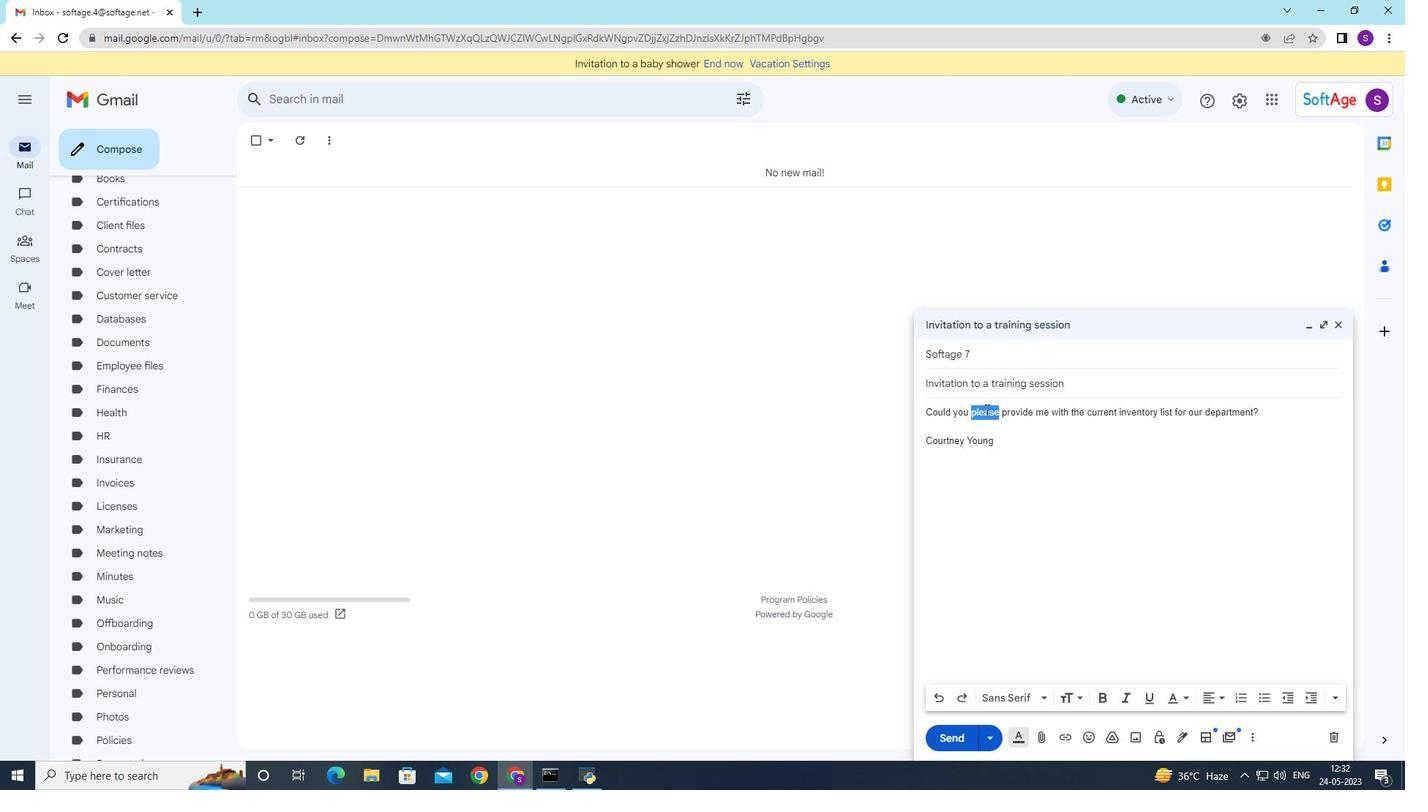 
Action: Mouse pressed left at (986, 409)
Screenshot: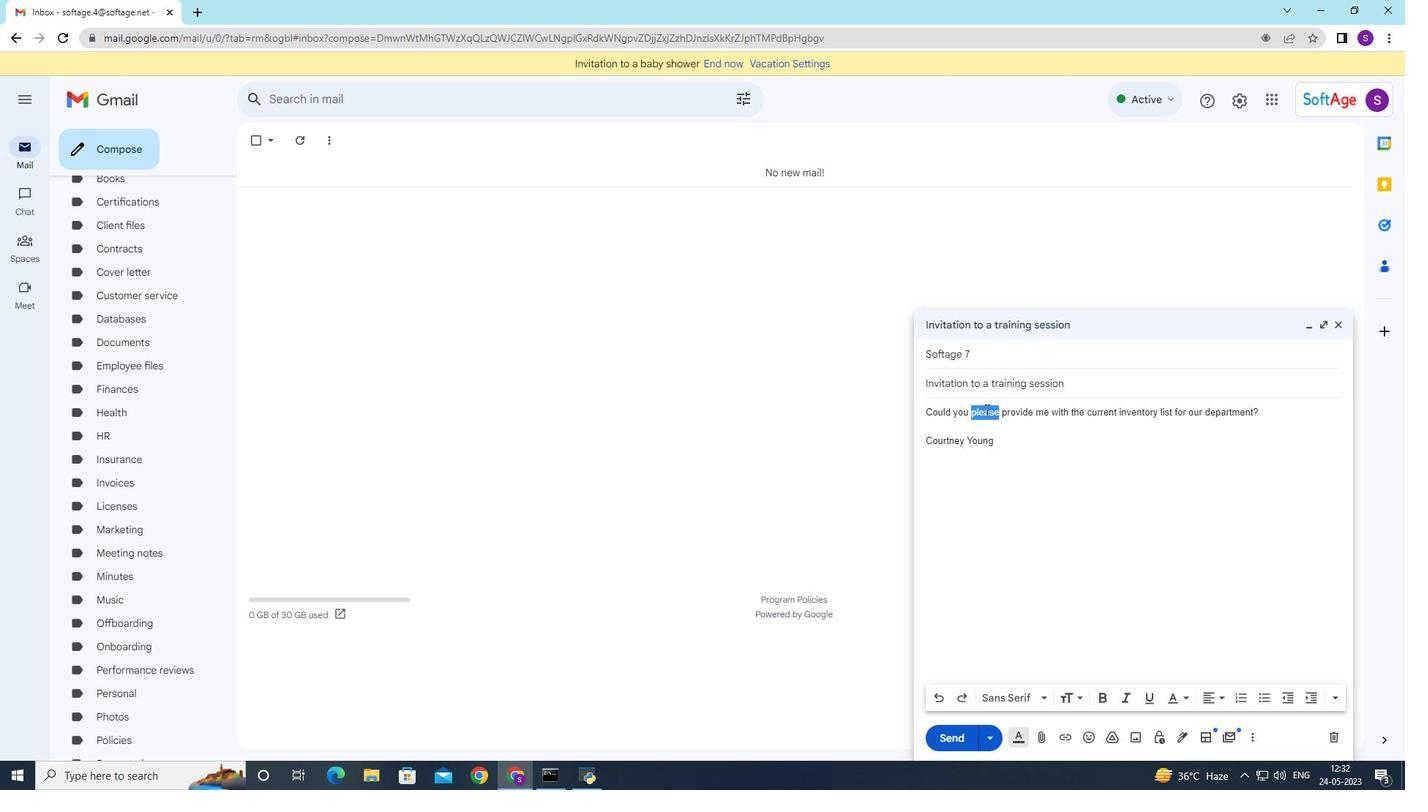 
Action: Mouse pressed left at (986, 409)
Screenshot: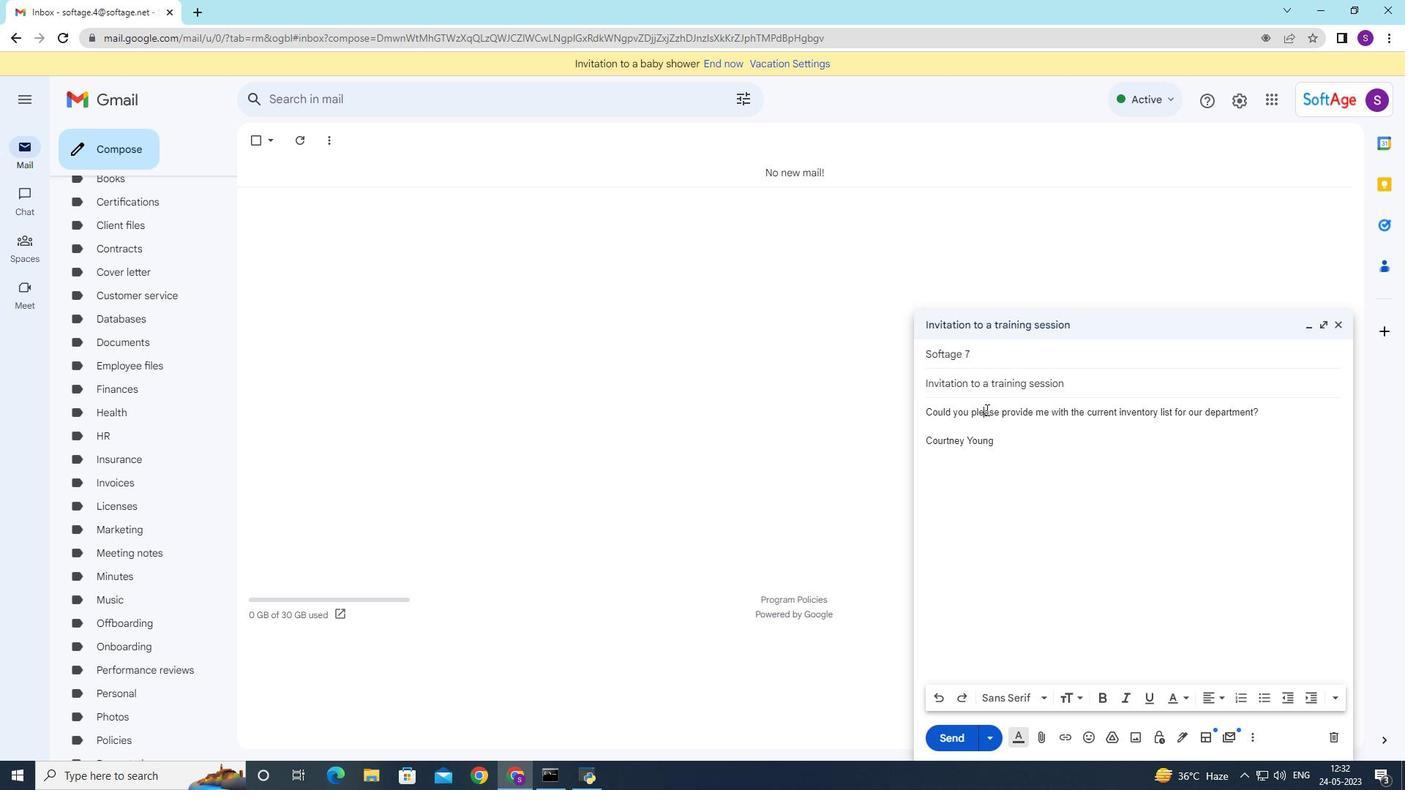 
Action: Mouse moved to (986, 409)
Screenshot: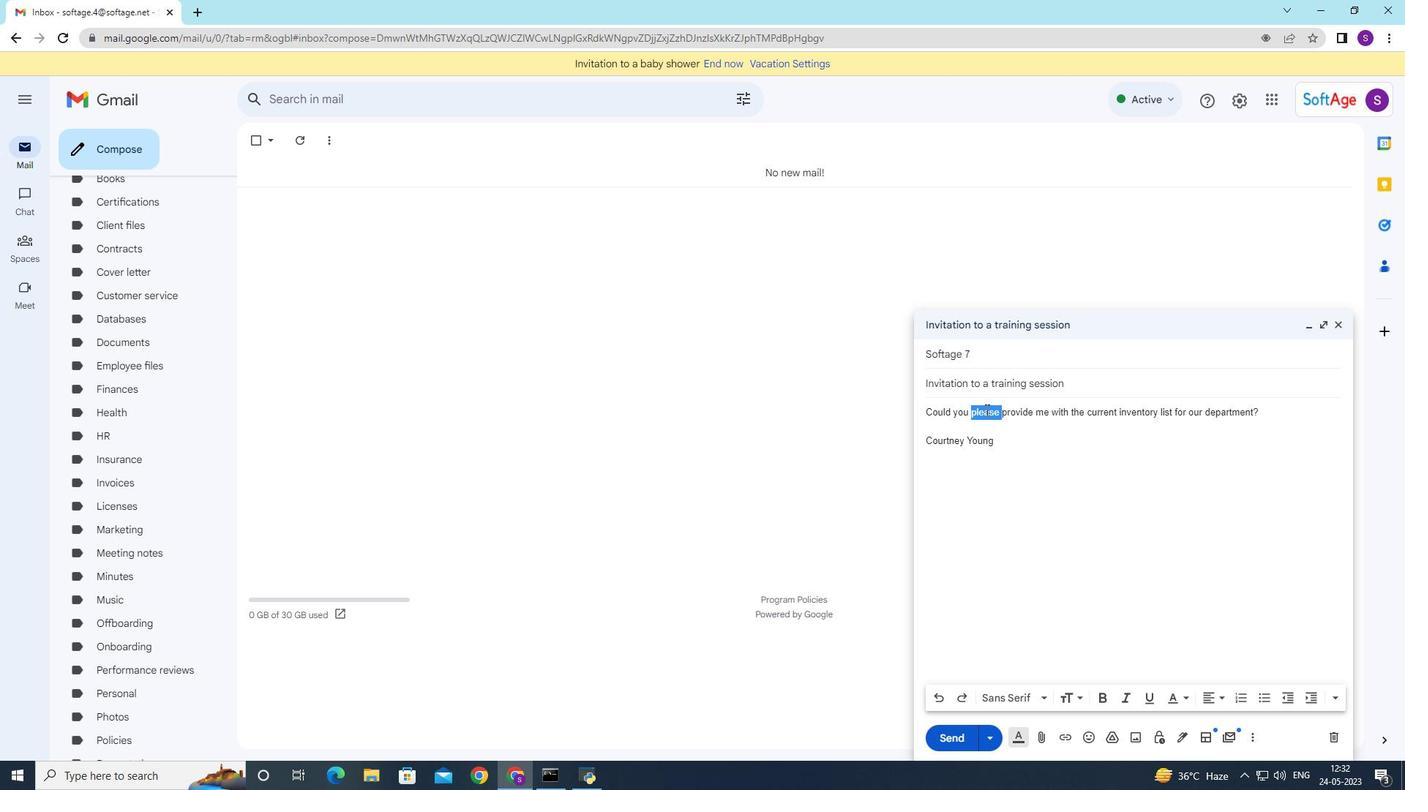 
Action: Mouse pressed left at (986, 409)
Screenshot: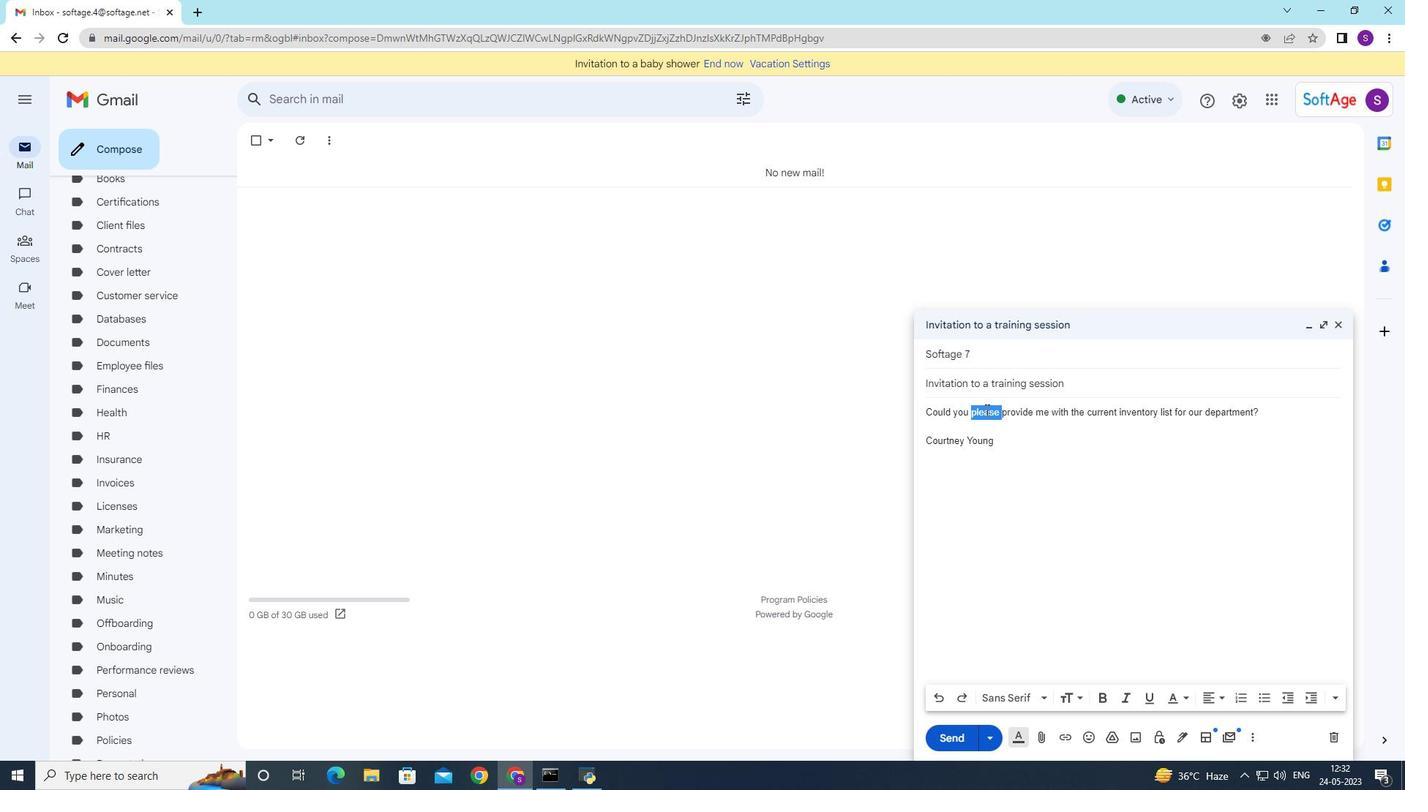 
Action: Mouse moved to (1041, 697)
Screenshot: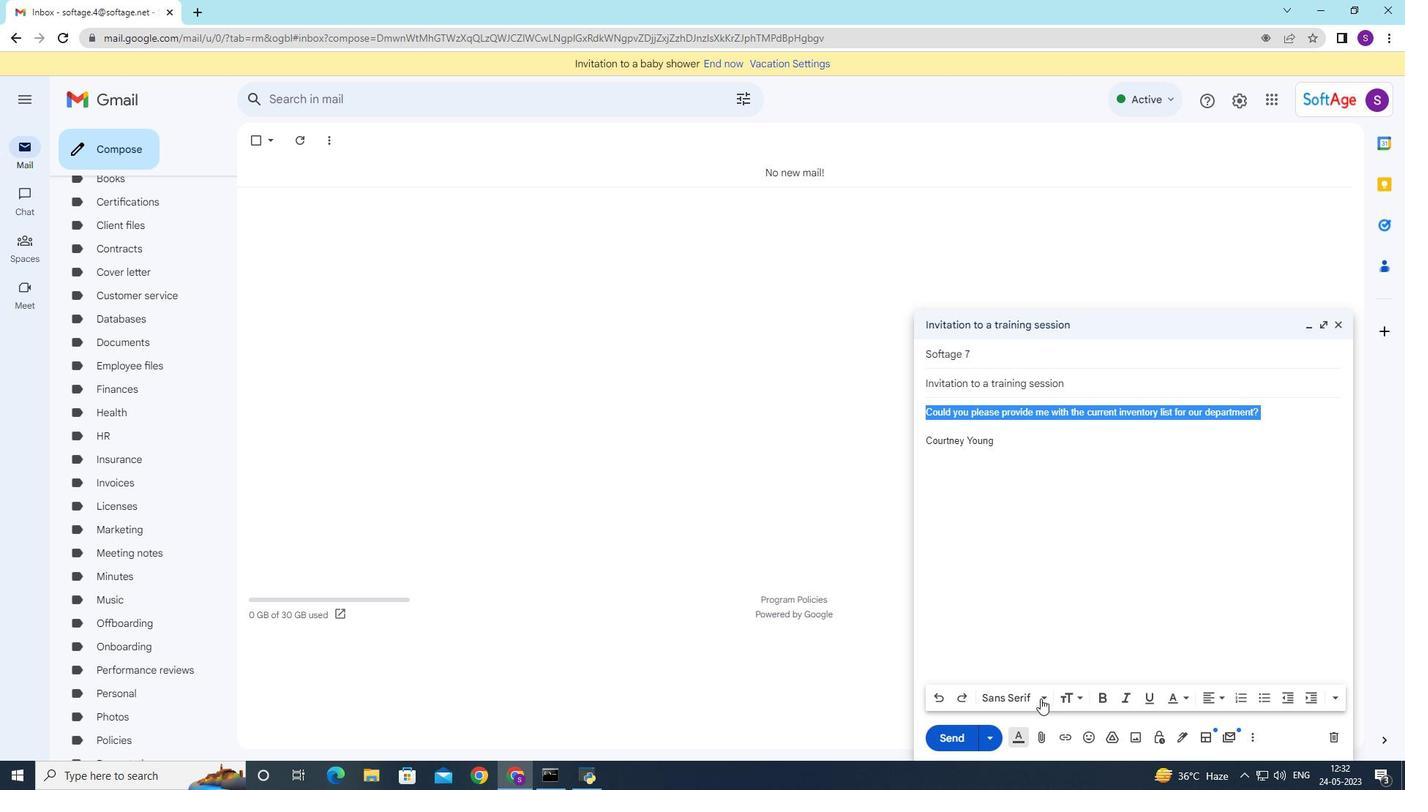 
Action: Mouse pressed left at (1041, 697)
Screenshot: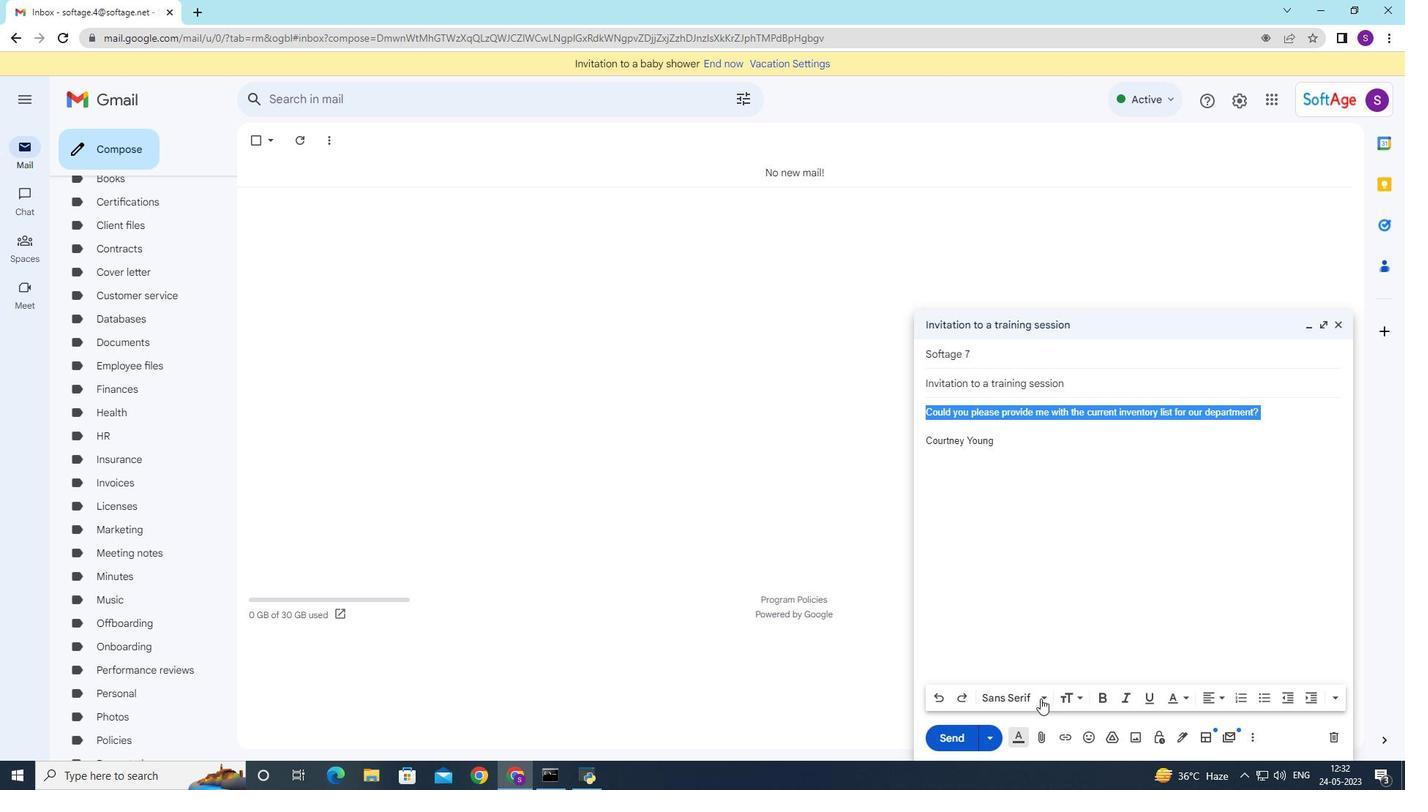 
Action: Mouse moved to (1060, 672)
Screenshot: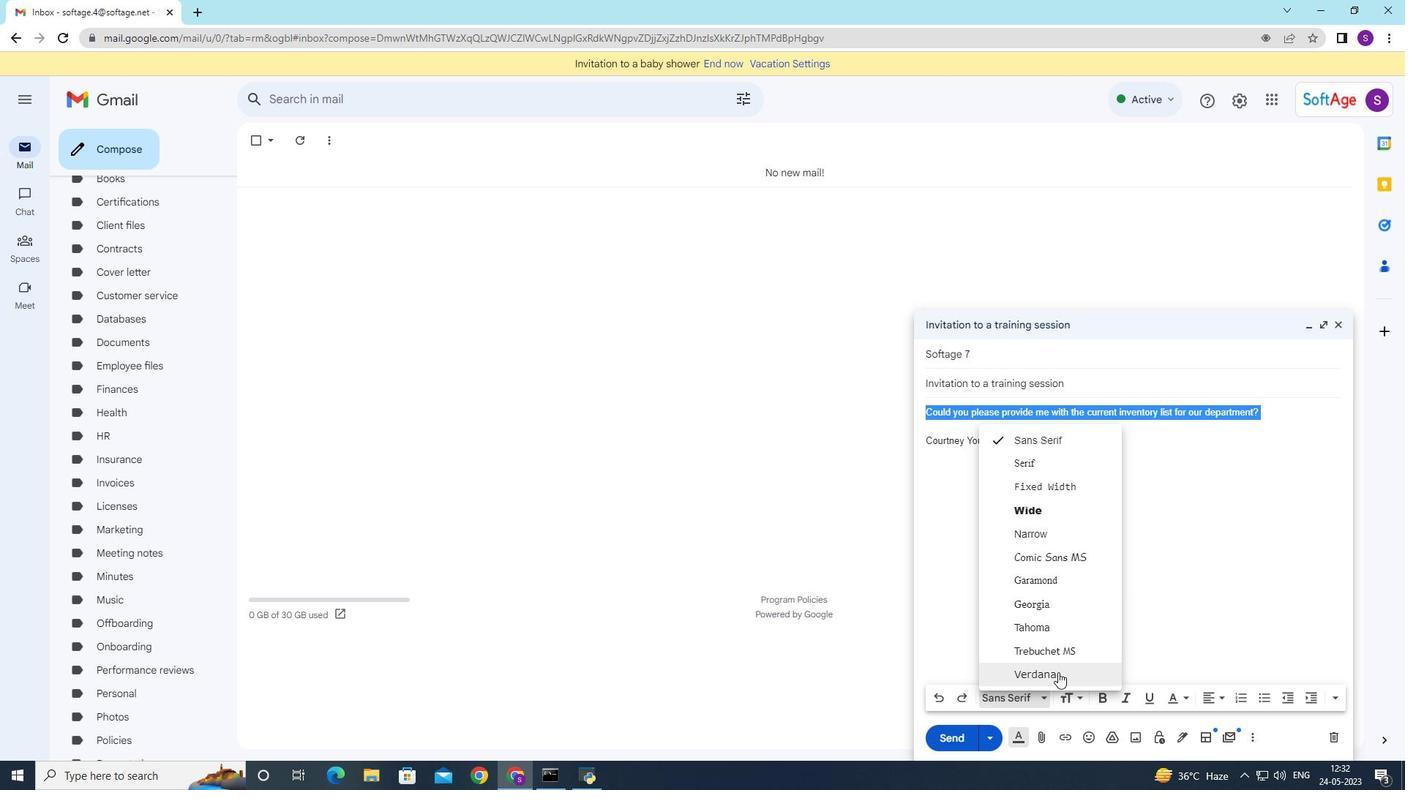 
Action: Mouse pressed left at (1060, 672)
Screenshot: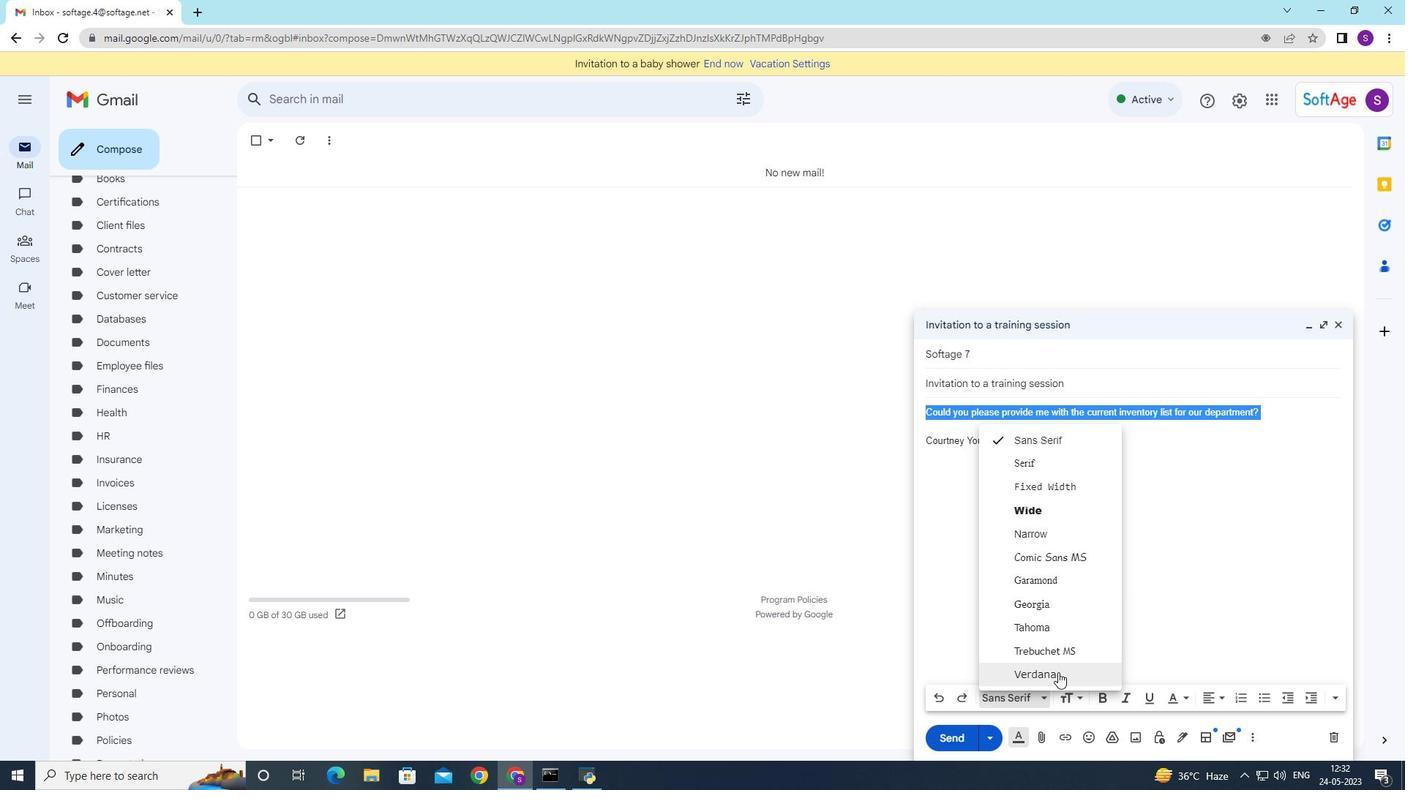 
Action: Mouse moved to (1106, 699)
Screenshot: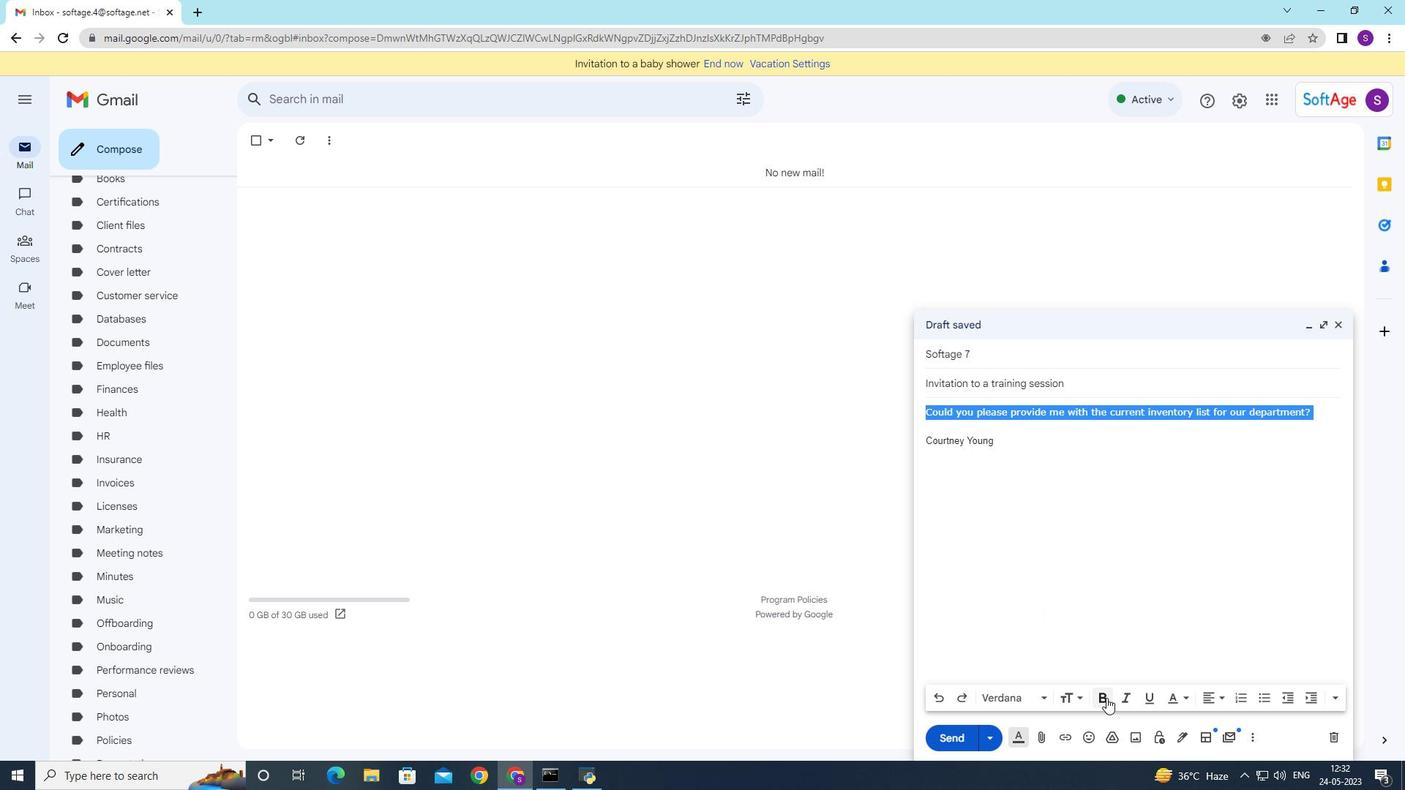 
Action: Mouse pressed left at (1106, 699)
Screenshot: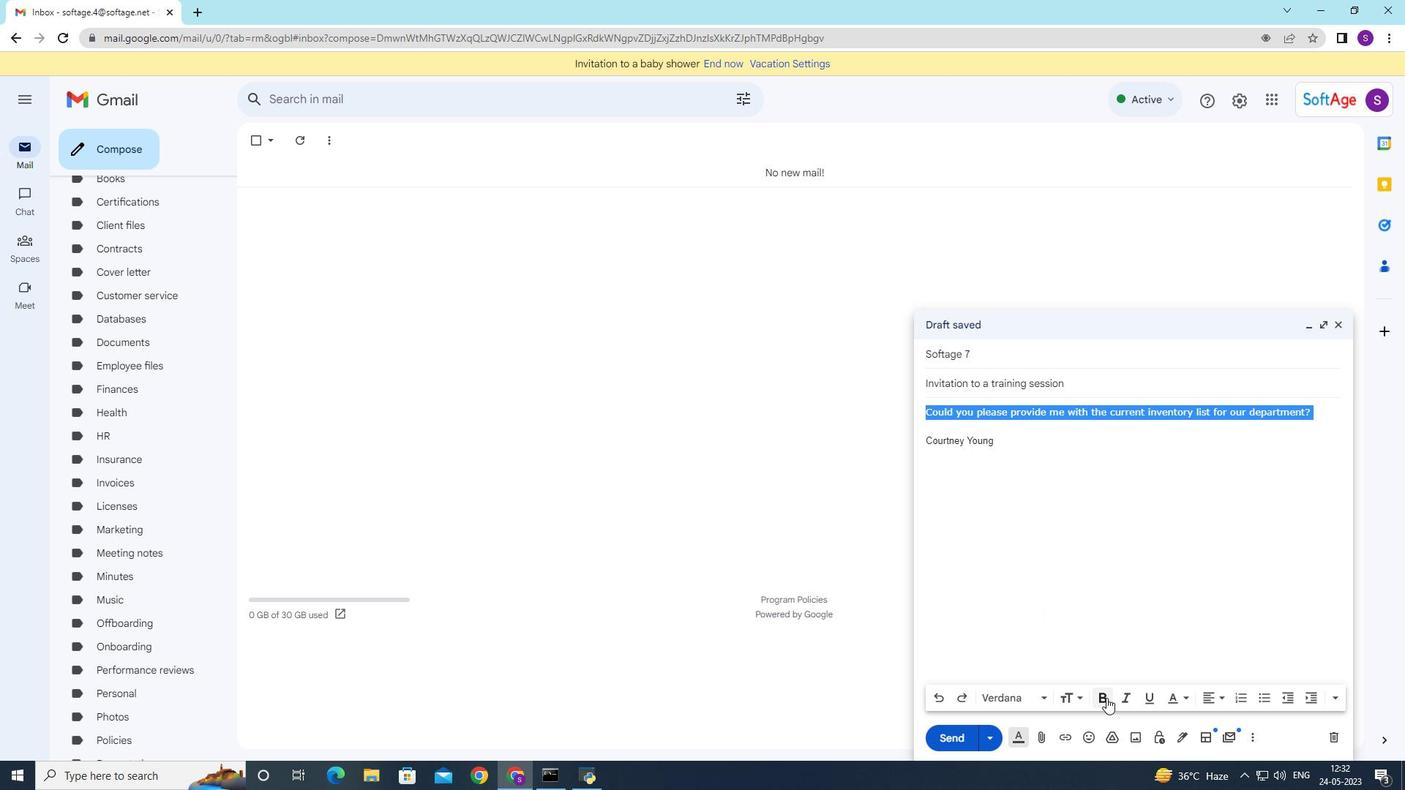 
Action: Mouse moved to (956, 743)
Screenshot: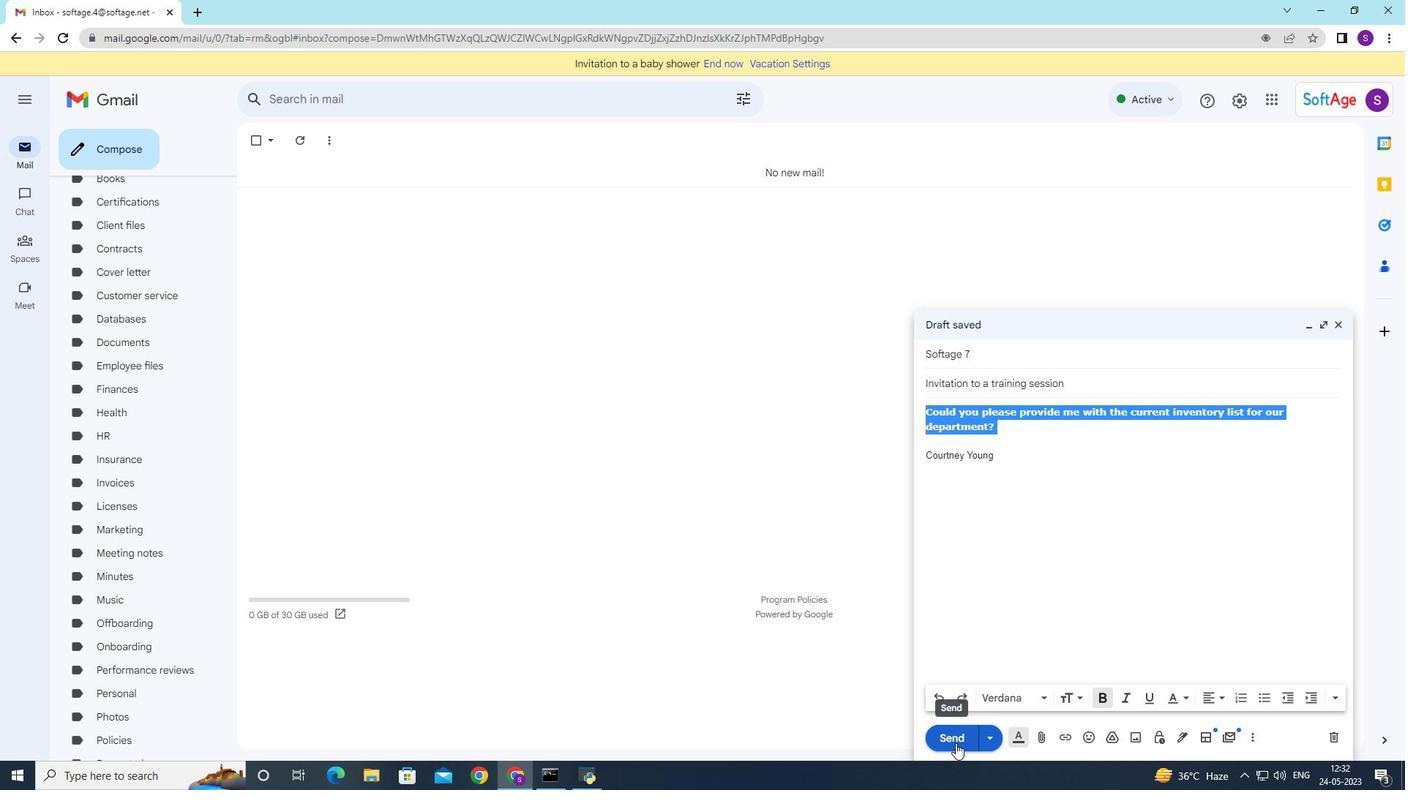
Action: Mouse pressed left at (956, 743)
Screenshot: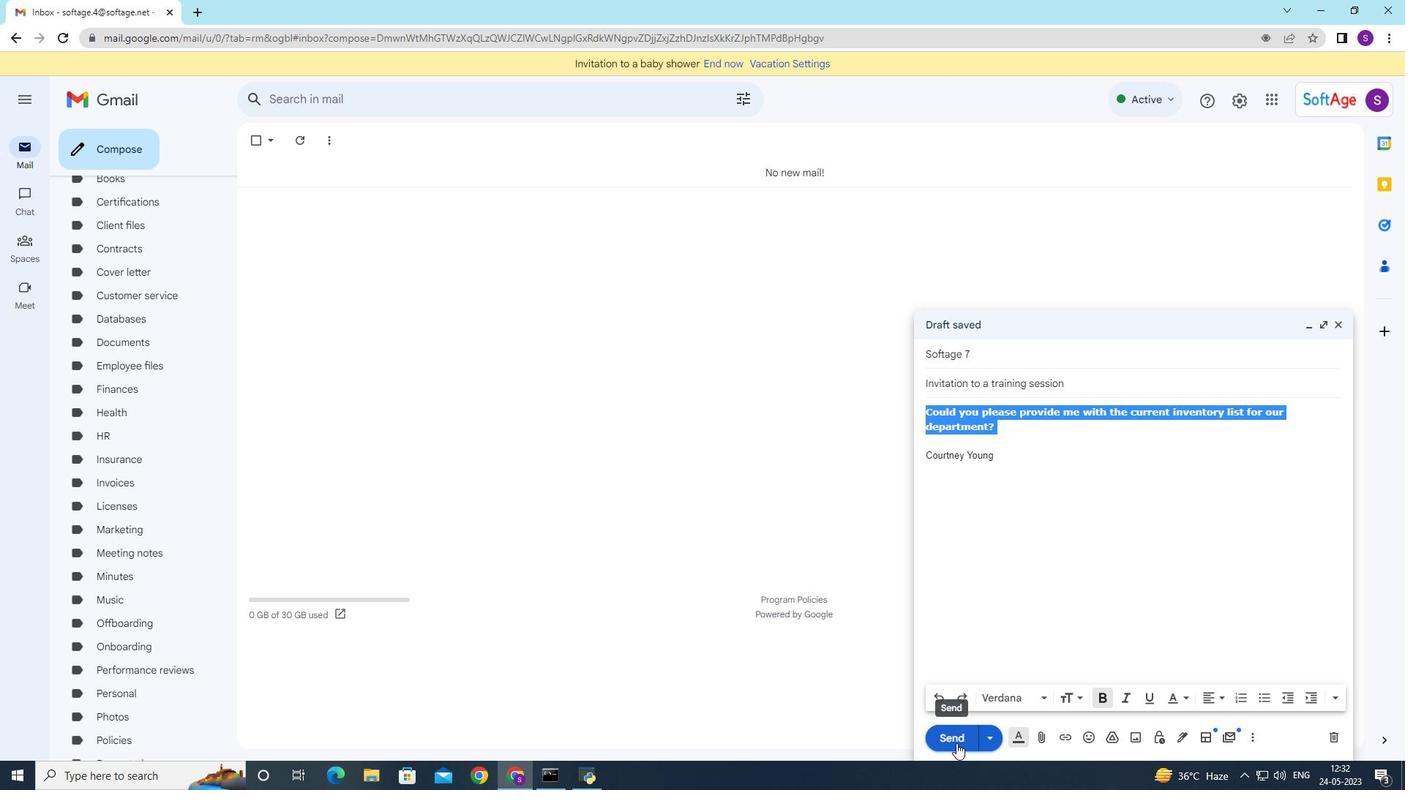 
Action: Mouse moved to (92, 250)
Screenshot: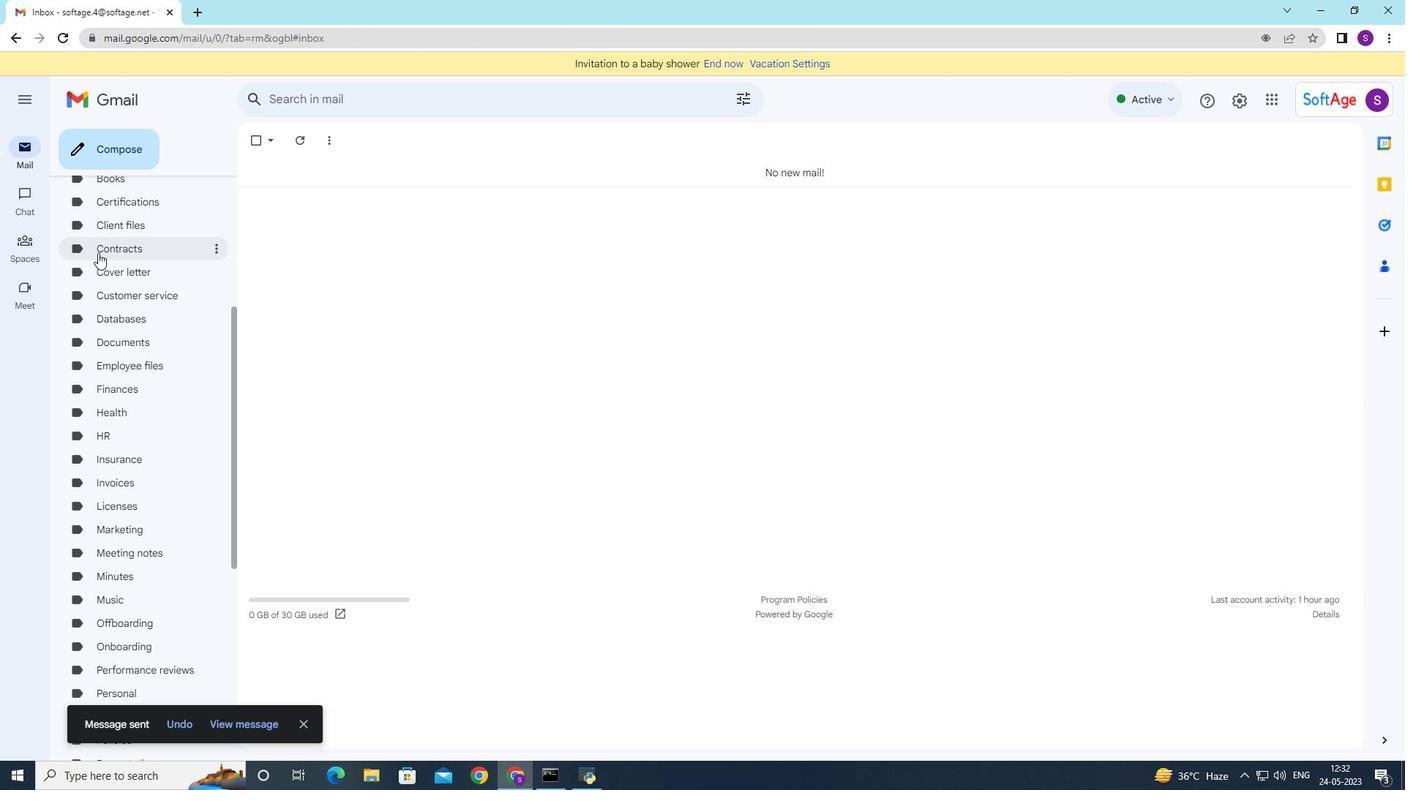 
Action: Mouse scrolled (92, 251) with delta (0, 0)
Screenshot: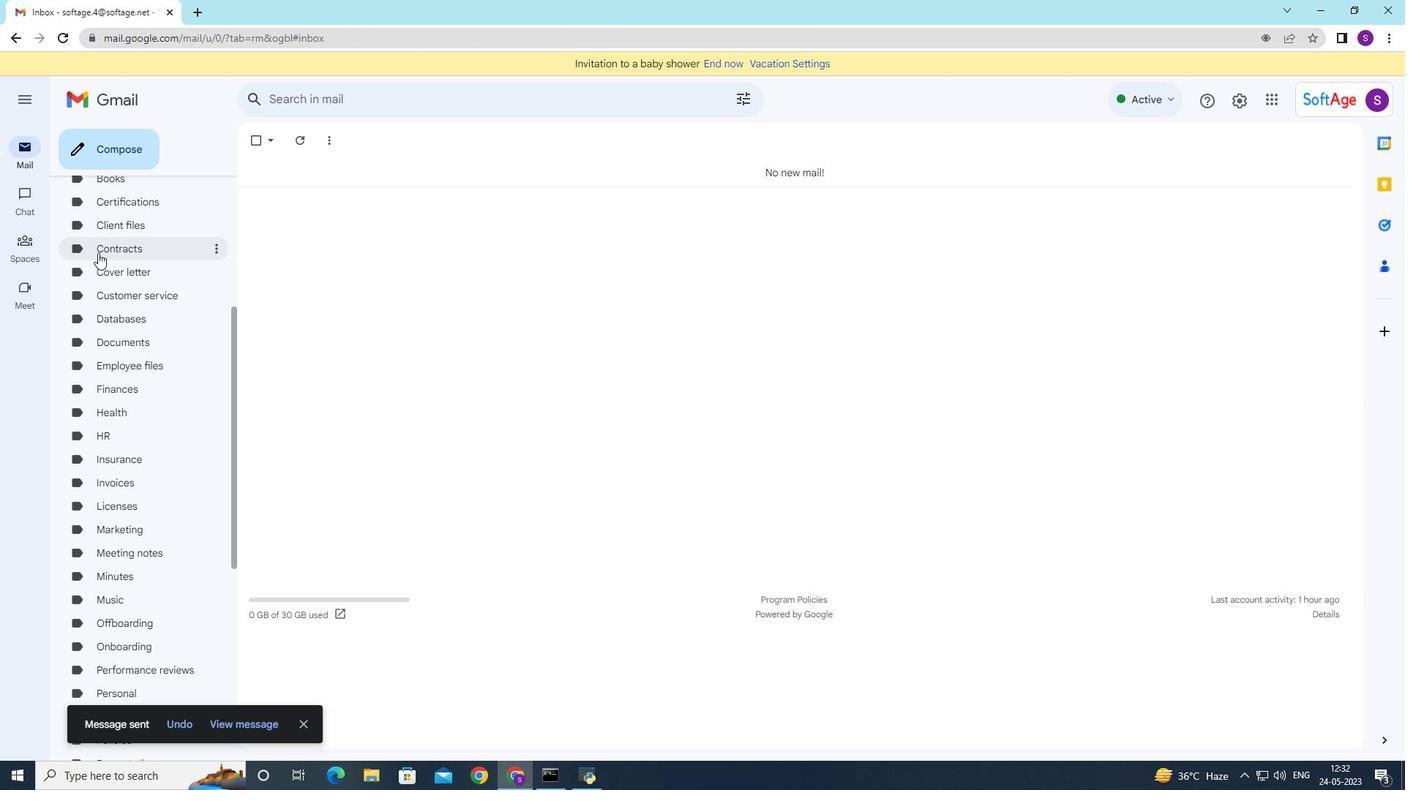 
Action: Mouse moved to (92, 250)
Screenshot: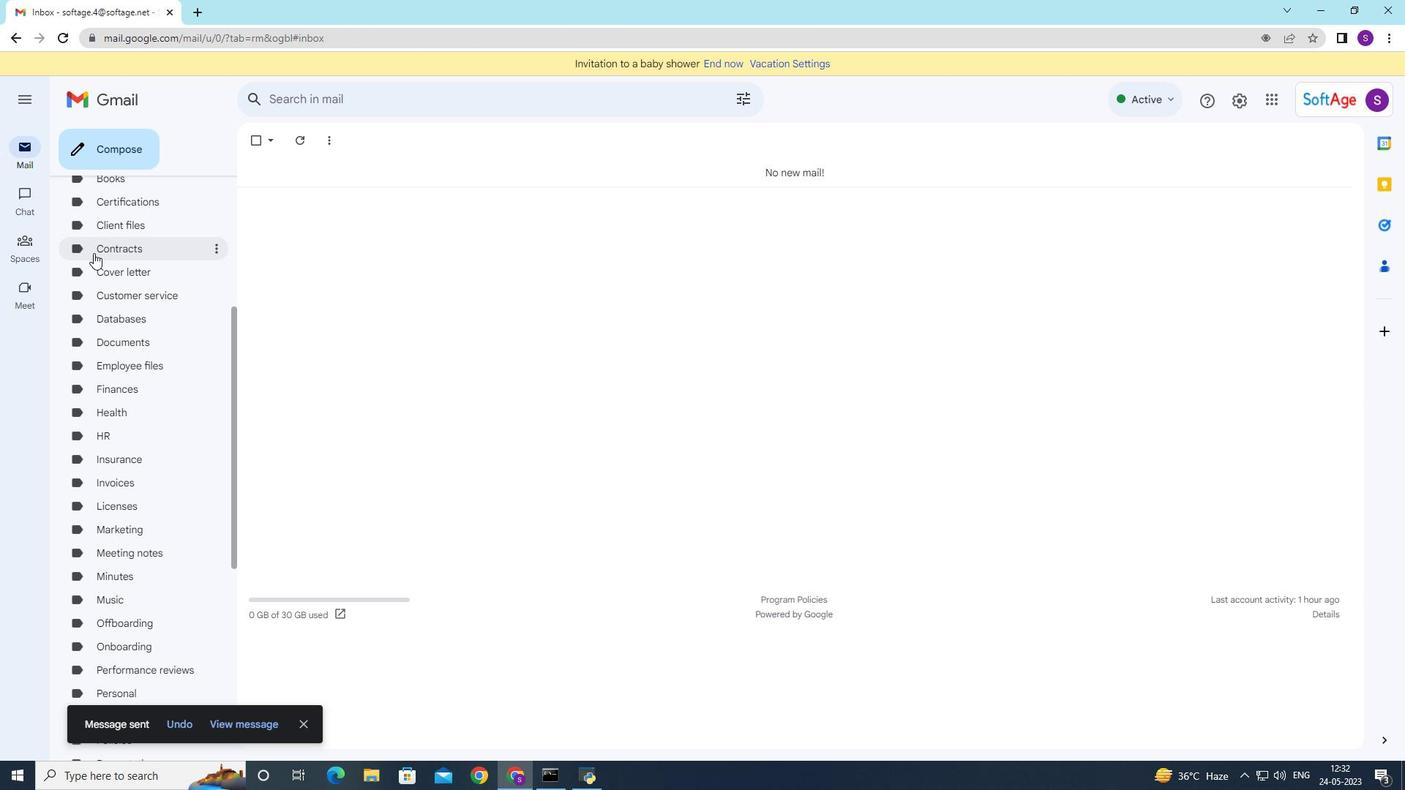 
Action: Mouse scrolled (92, 251) with delta (0, 0)
Screenshot: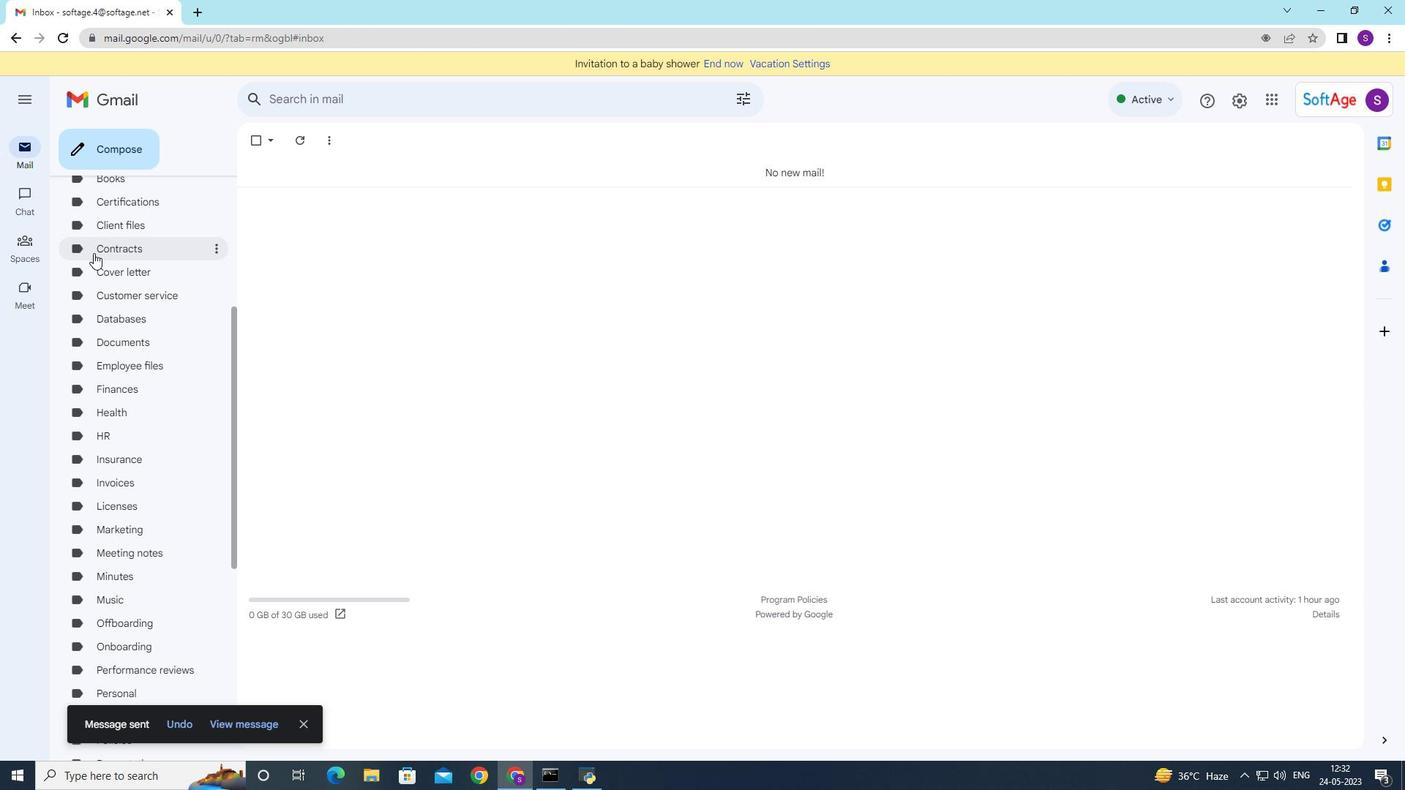 
Action: Mouse moved to (93, 249)
Screenshot: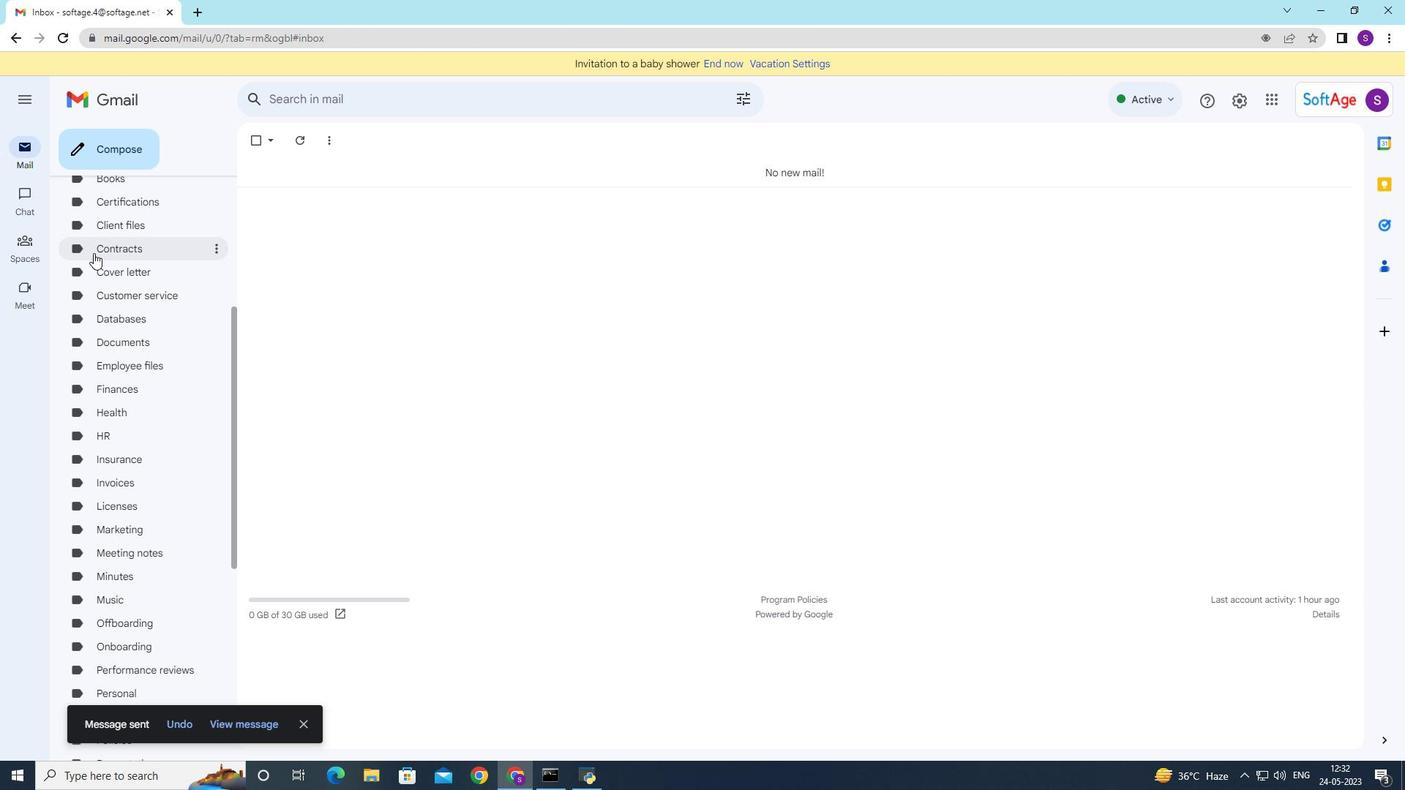 
Action: Mouse scrolled (93, 250) with delta (0, 0)
Screenshot: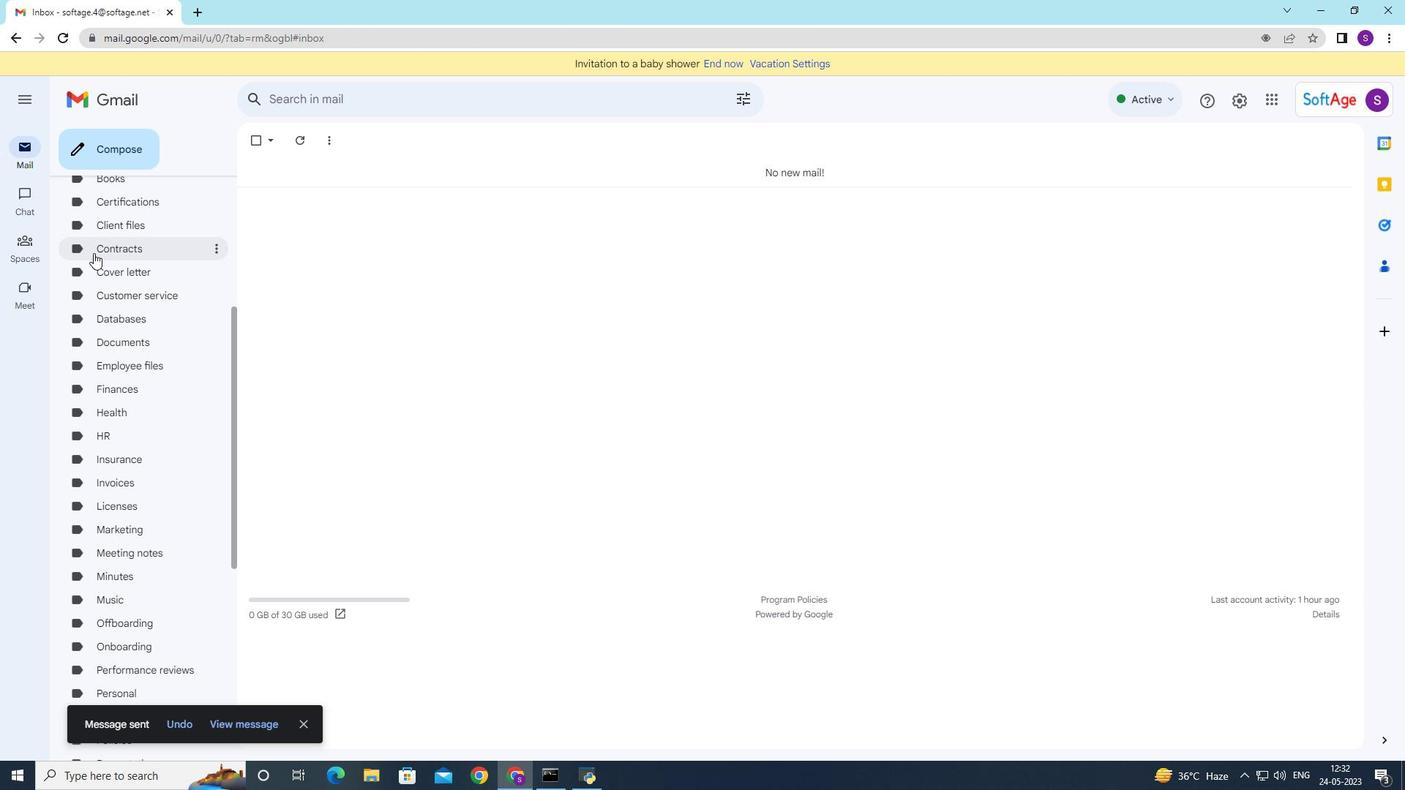 
Action: Mouse moved to (95, 248)
Screenshot: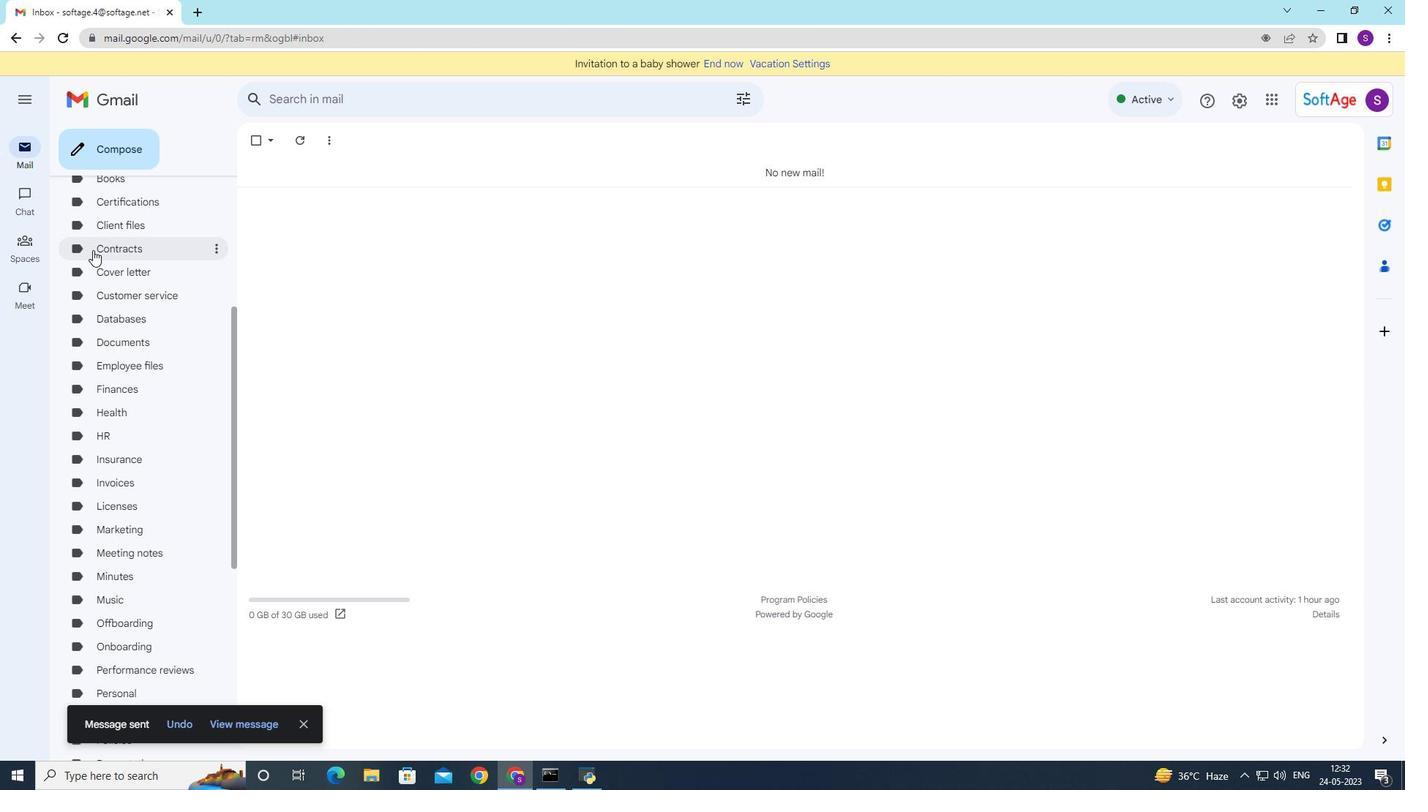 
Action: Mouse scrolled (95, 248) with delta (0, 0)
Screenshot: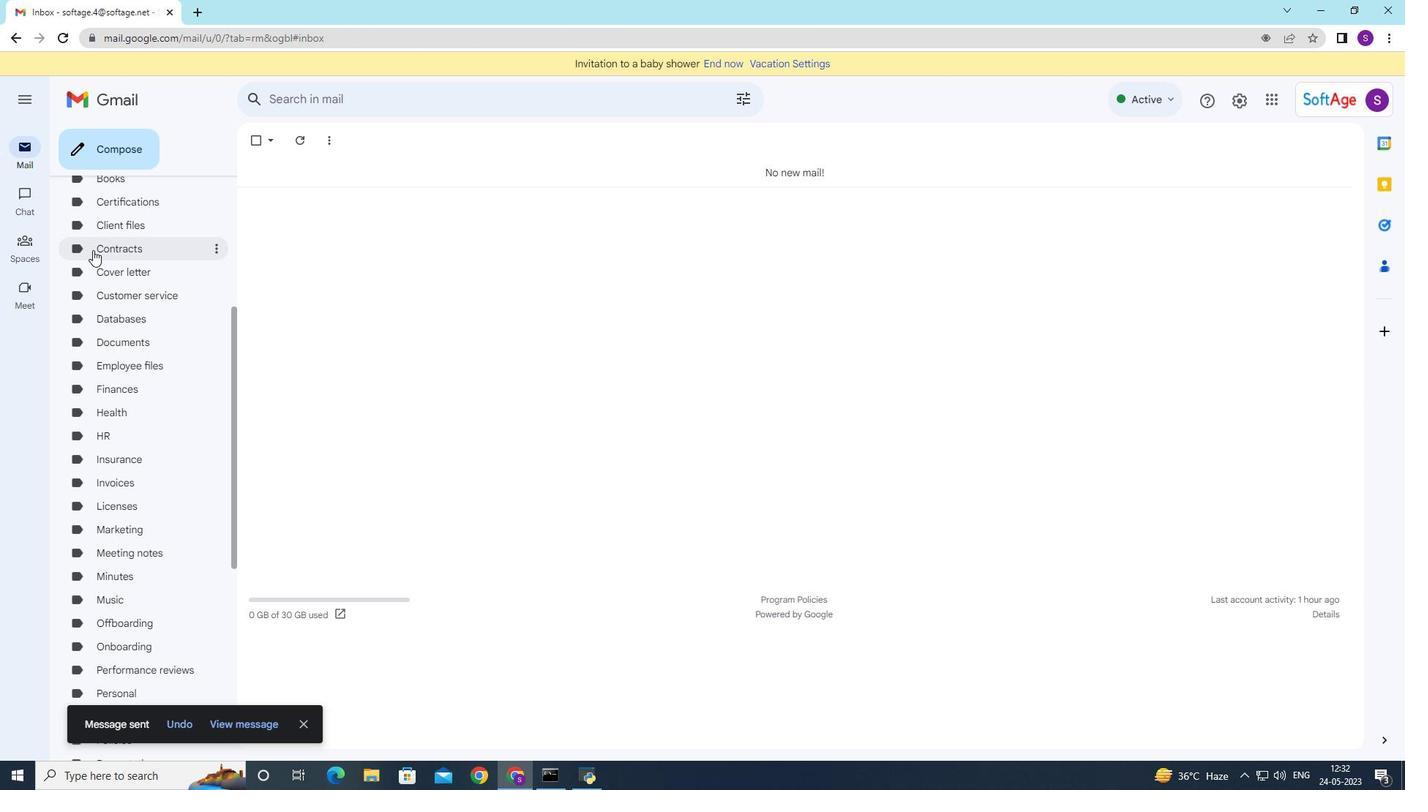 
Action: Mouse moved to (211, 352)
Screenshot: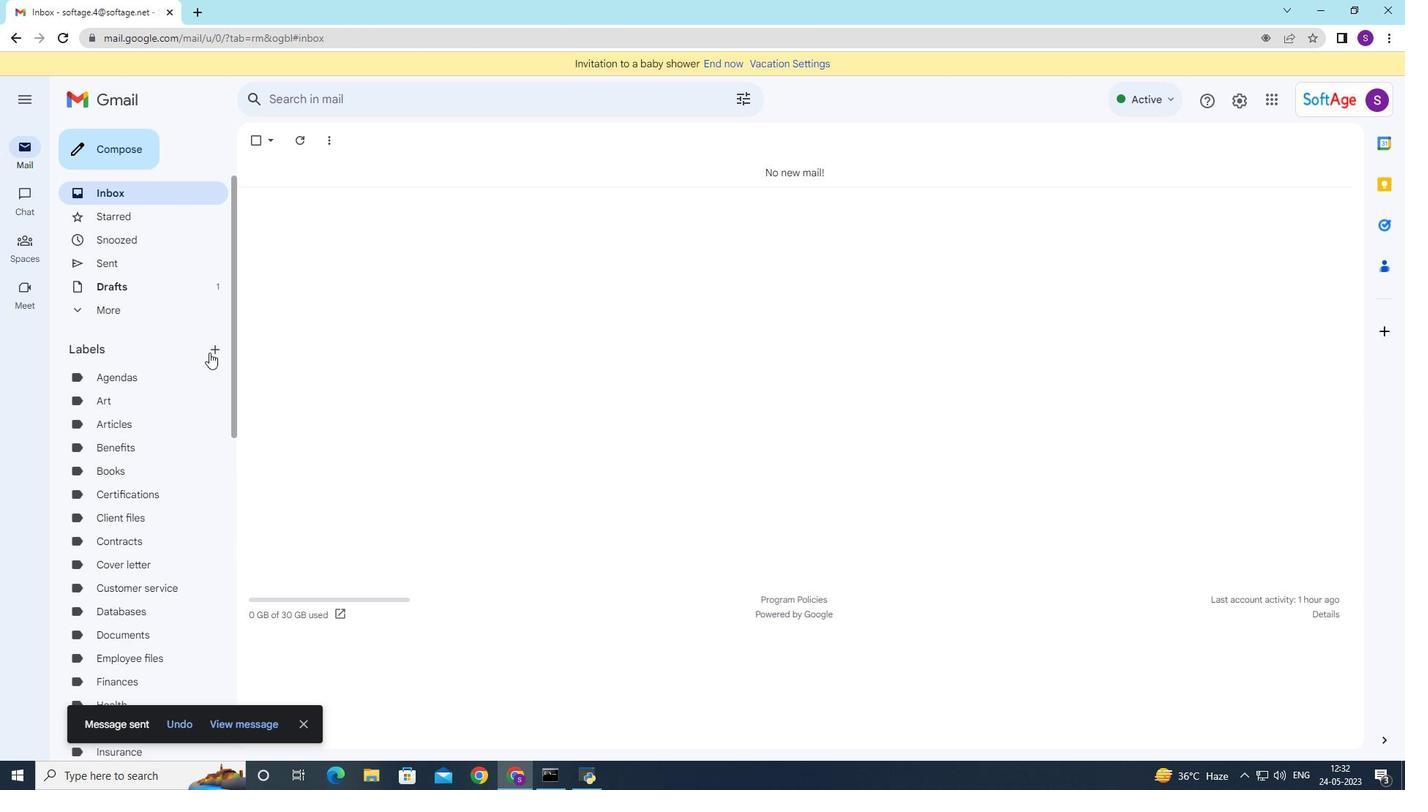 
Action: Mouse pressed left at (211, 352)
Screenshot: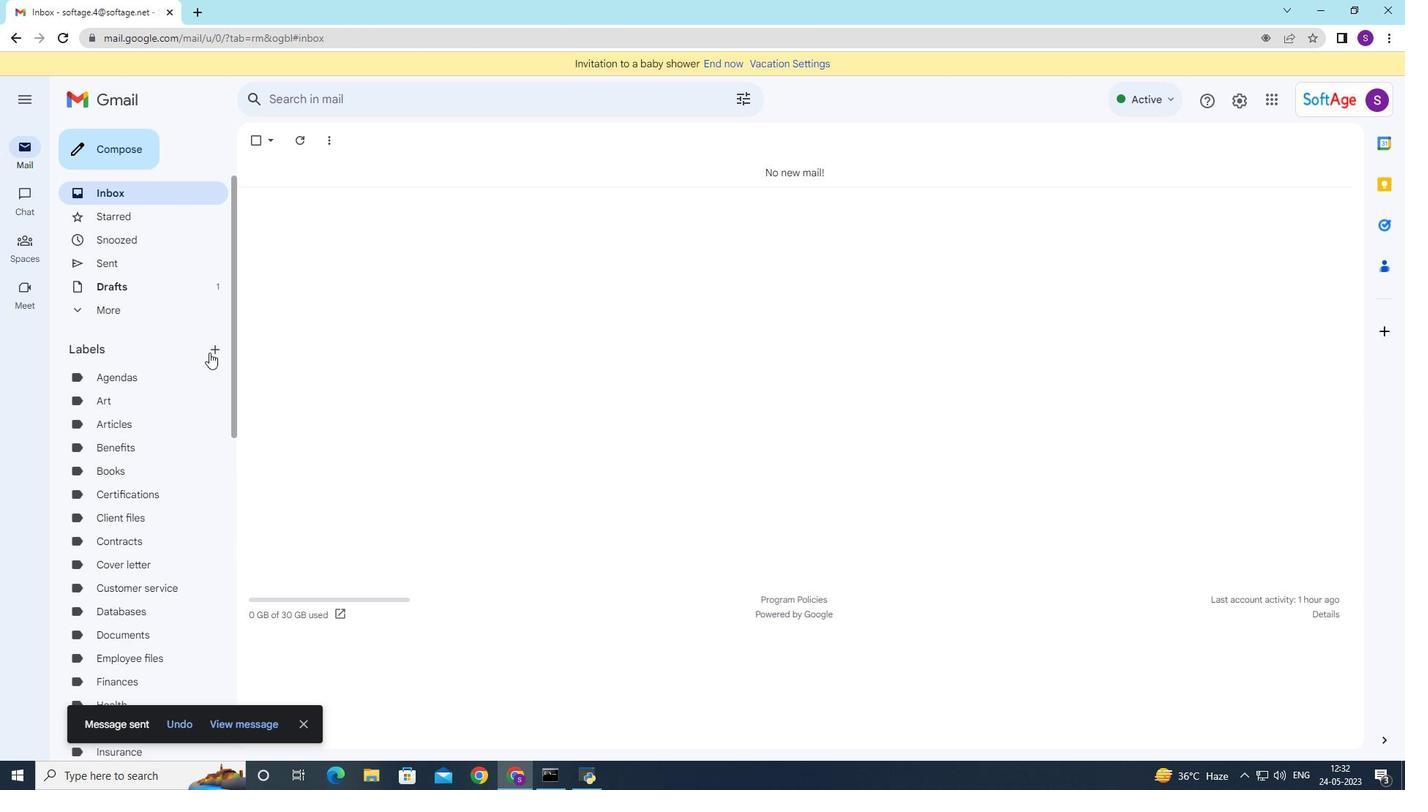 
Action: Mouse moved to (483, 385)
Screenshot: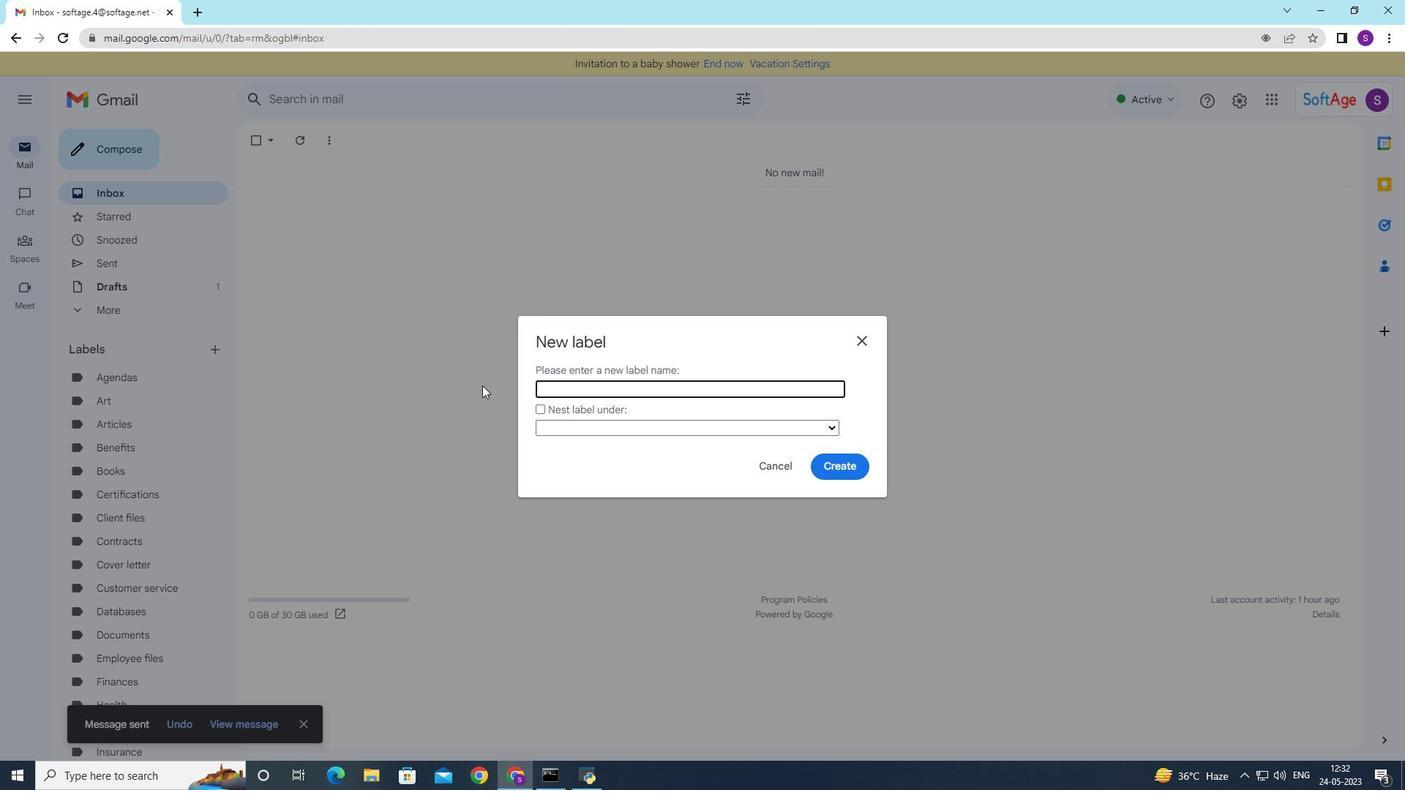 
Action: Key pressed <Key.shift>IT
Screenshot: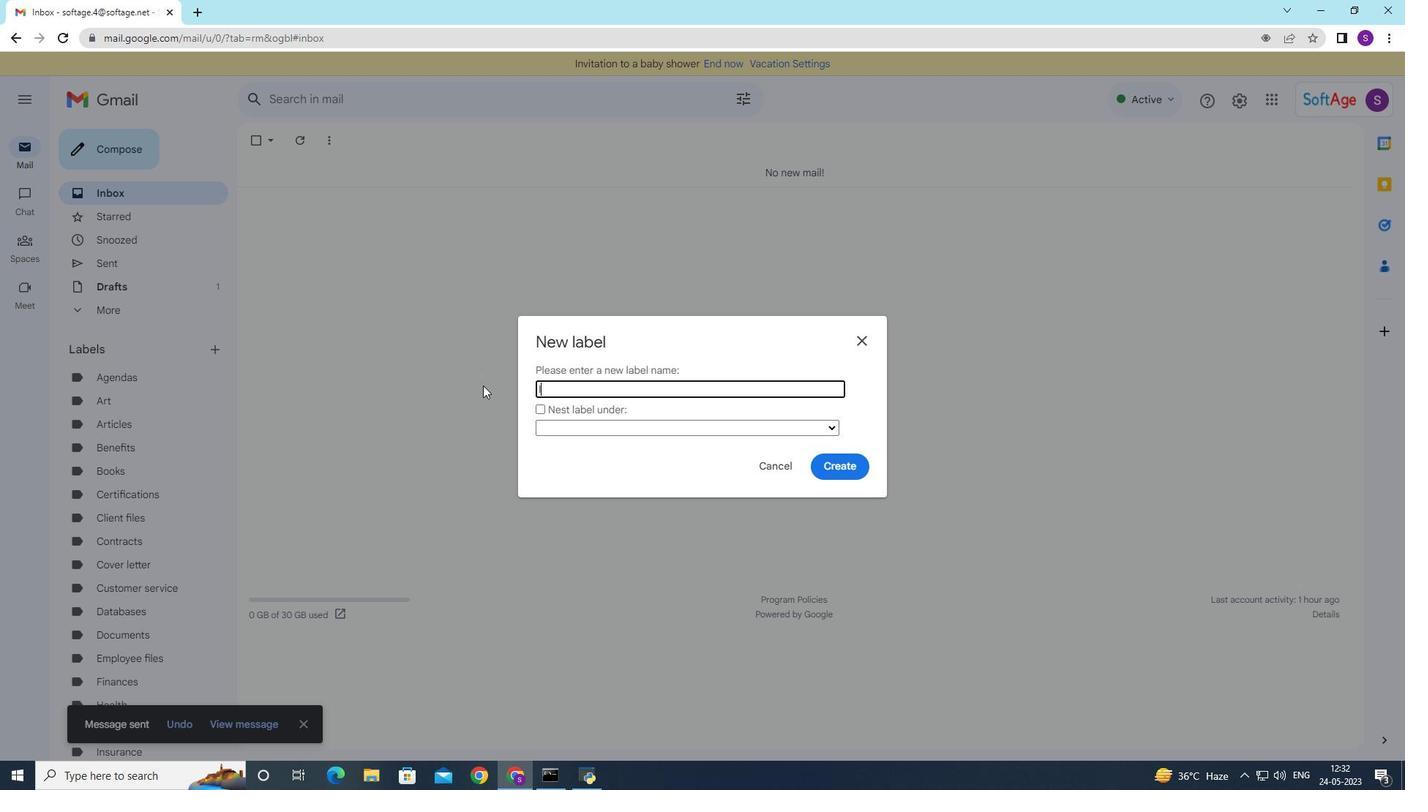 
Action: Mouse moved to (816, 468)
Screenshot: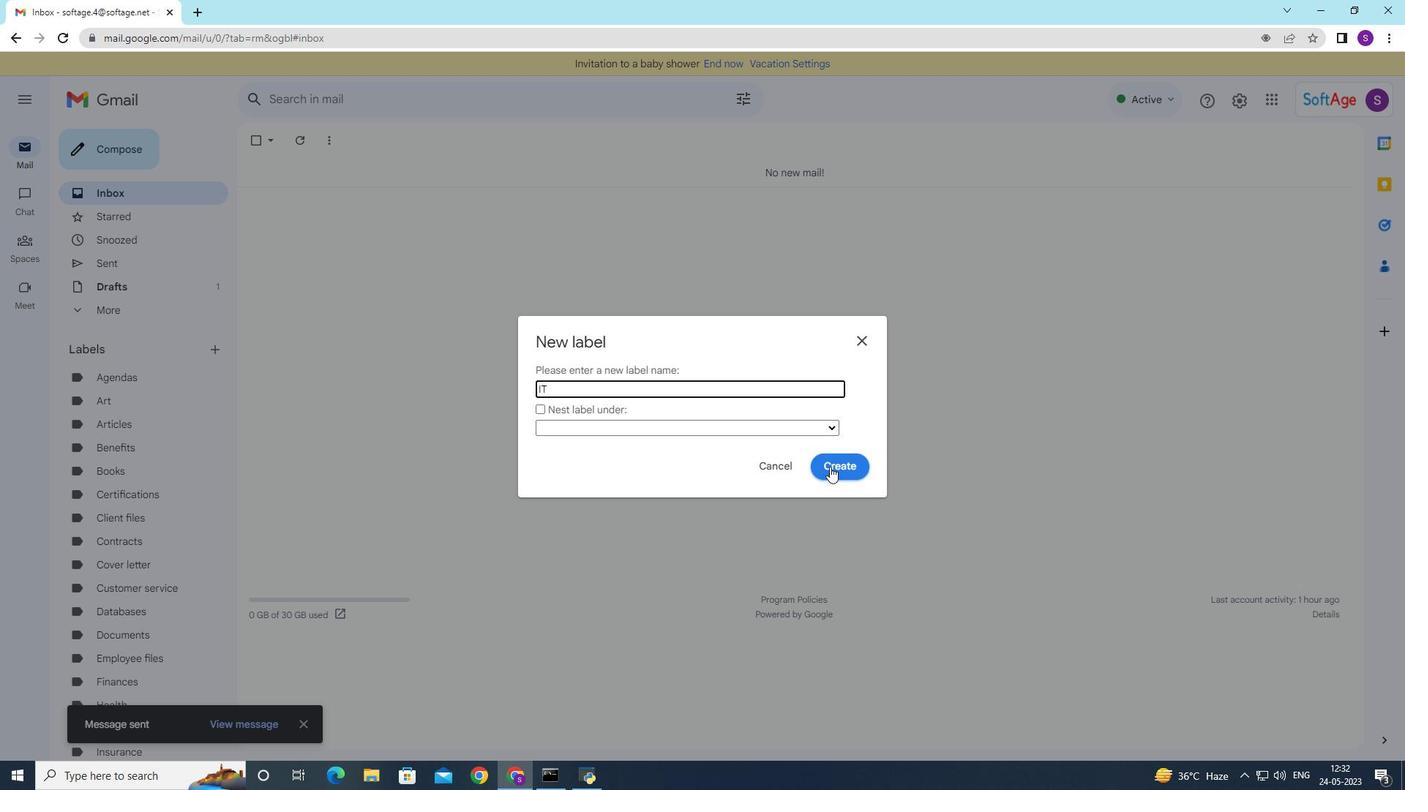 
Action: Mouse pressed left at (816, 468)
Screenshot: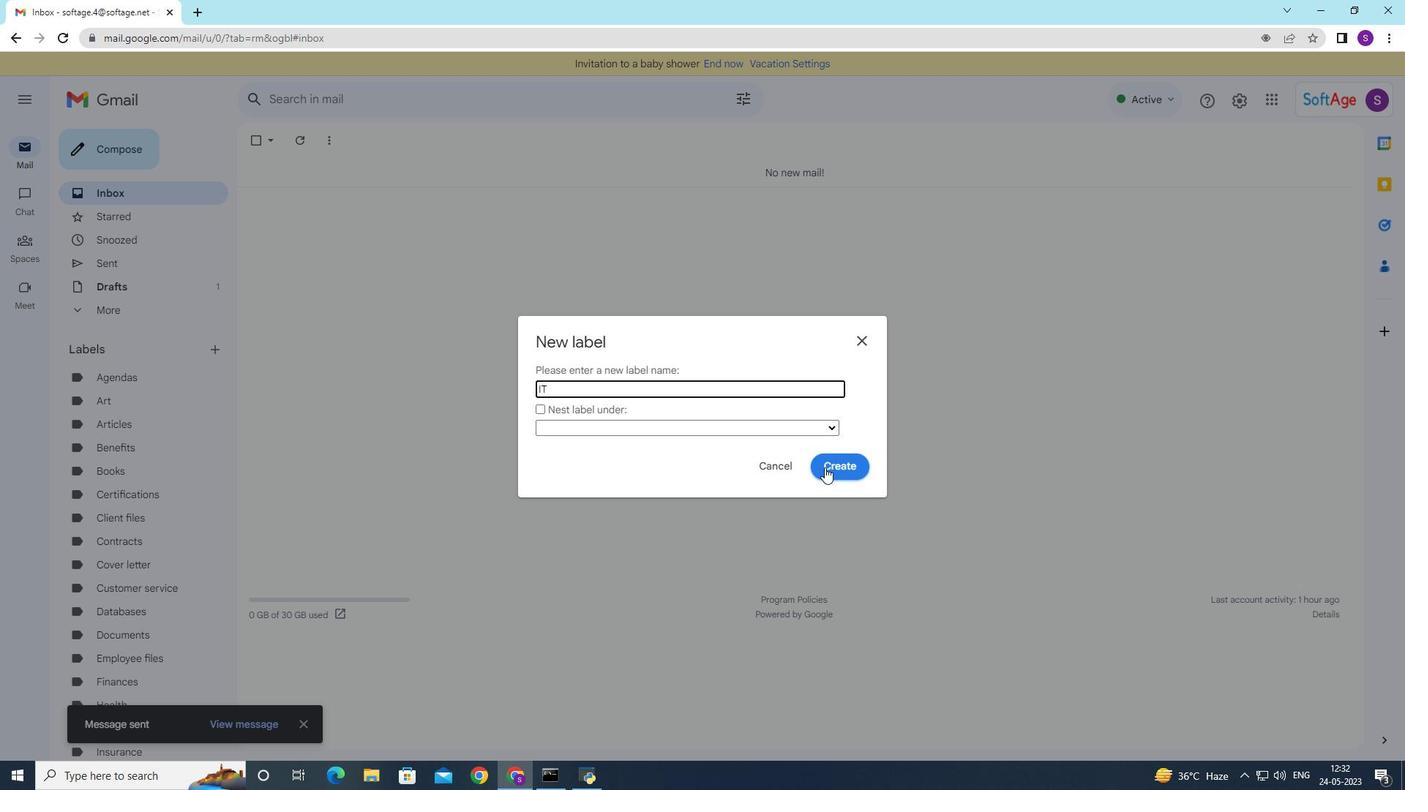 
Action: Mouse moved to (147, 262)
Screenshot: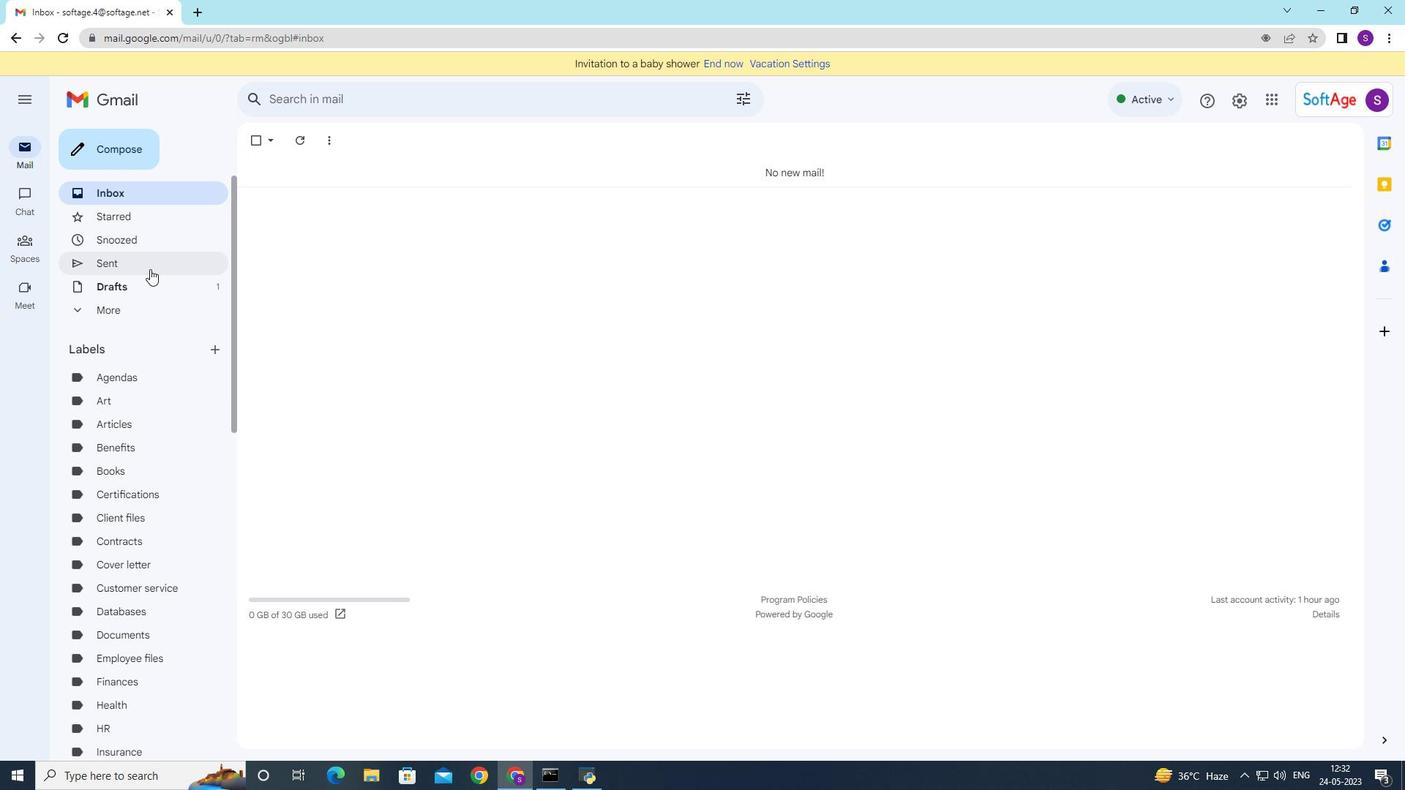 
Action: Mouse pressed left at (147, 262)
Screenshot: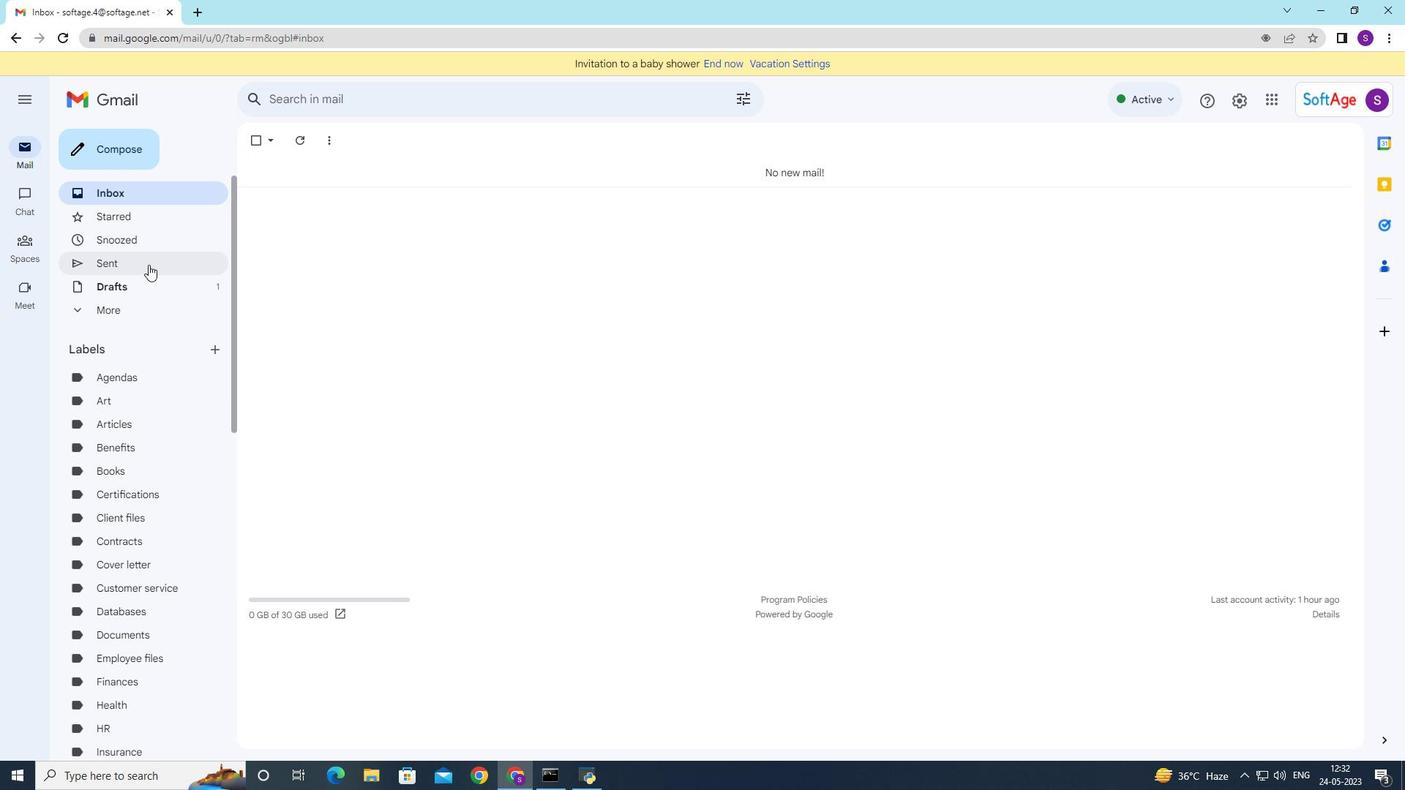 
Action: Mouse moved to (377, 210)
Screenshot: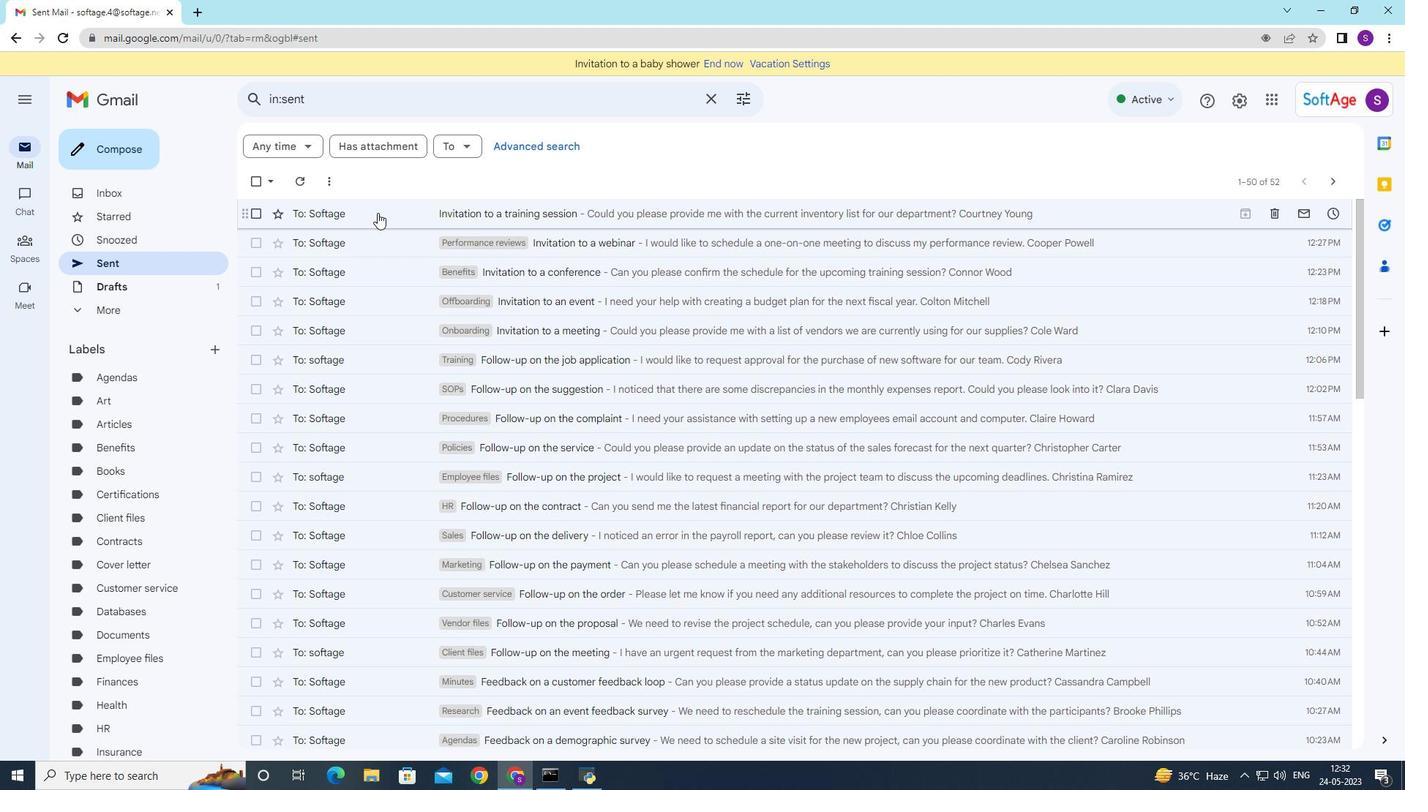 
Action: Mouse pressed right at (377, 210)
Screenshot: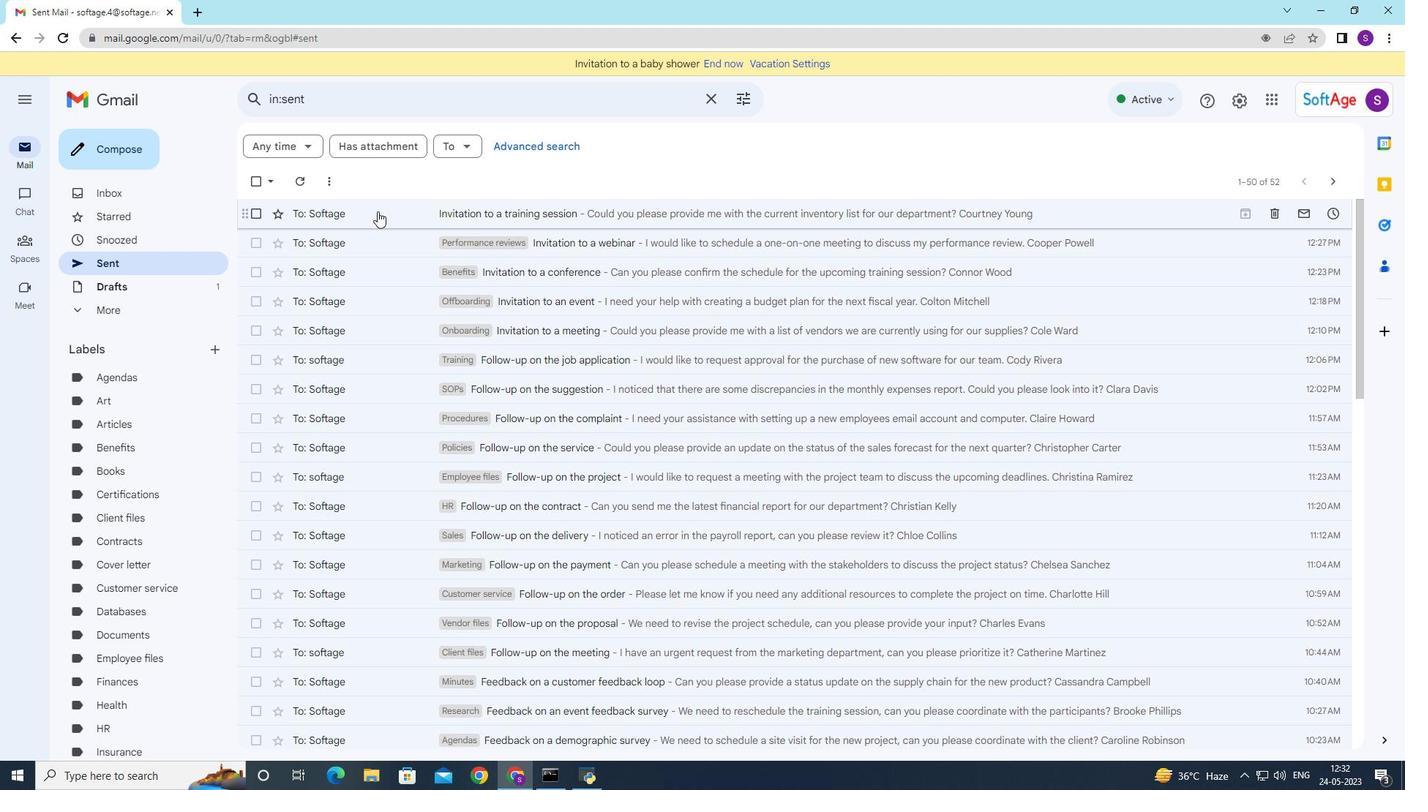 
Action: Mouse moved to (631, 284)
Screenshot: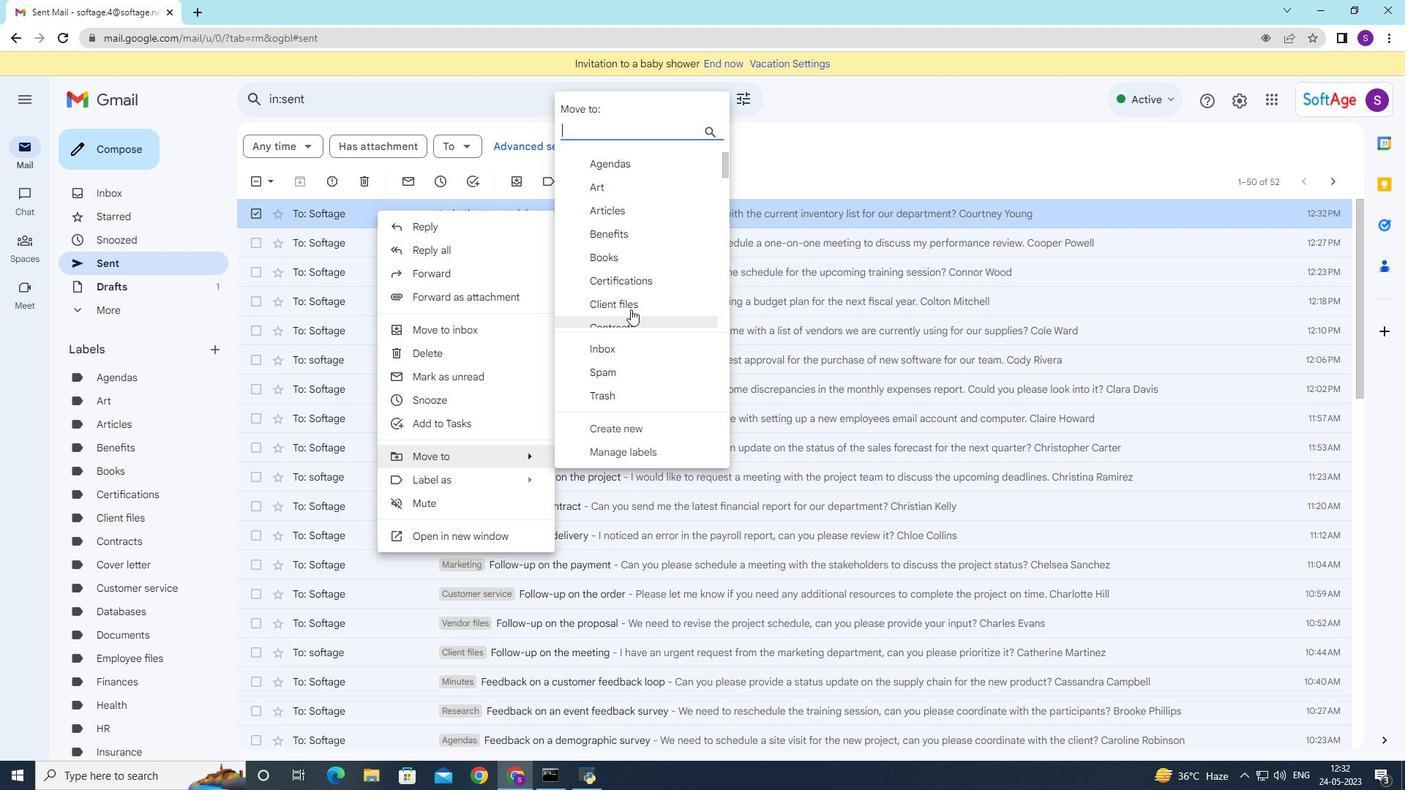 
Action: Mouse scrolled (631, 284) with delta (0, 0)
Screenshot: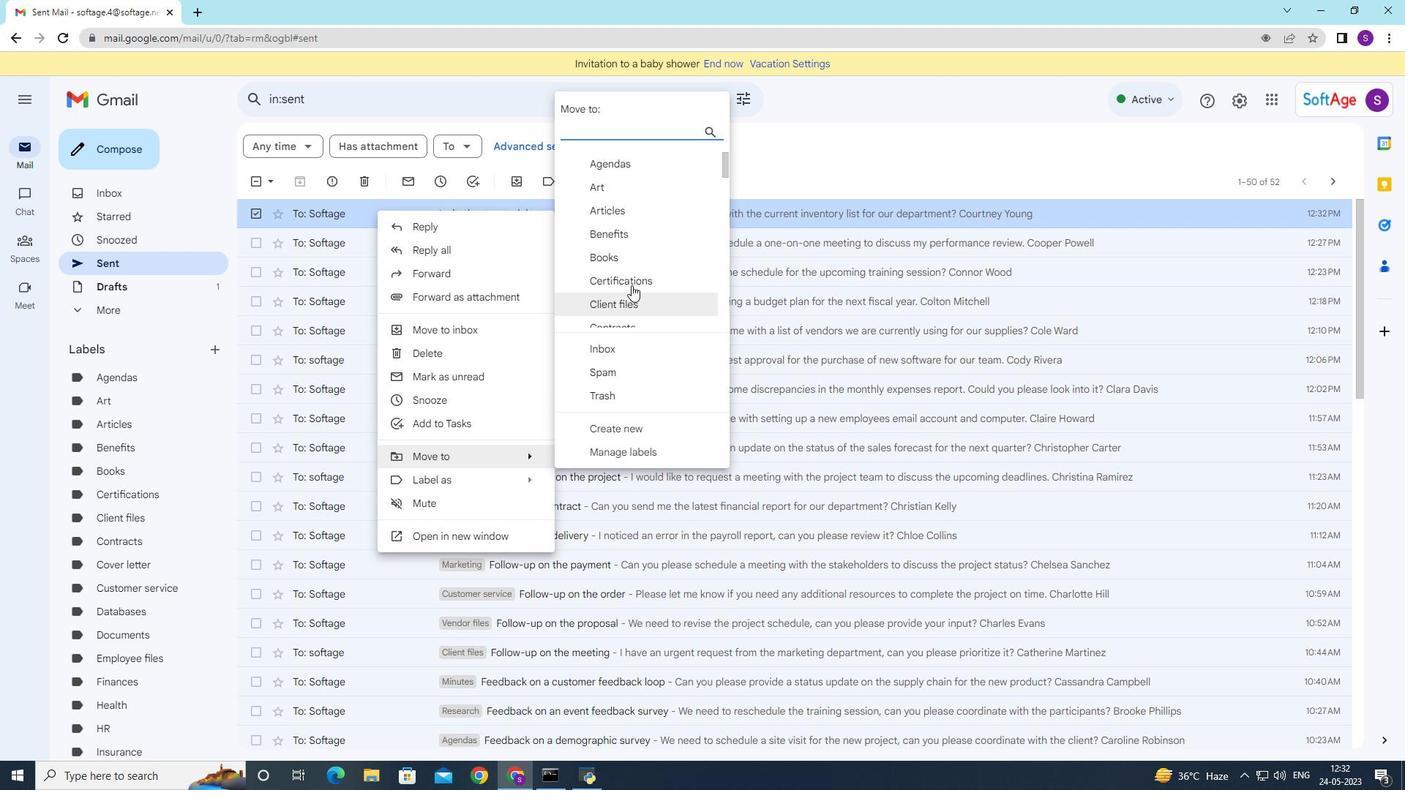 
Action: Mouse scrolled (631, 284) with delta (0, 0)
Screenshot: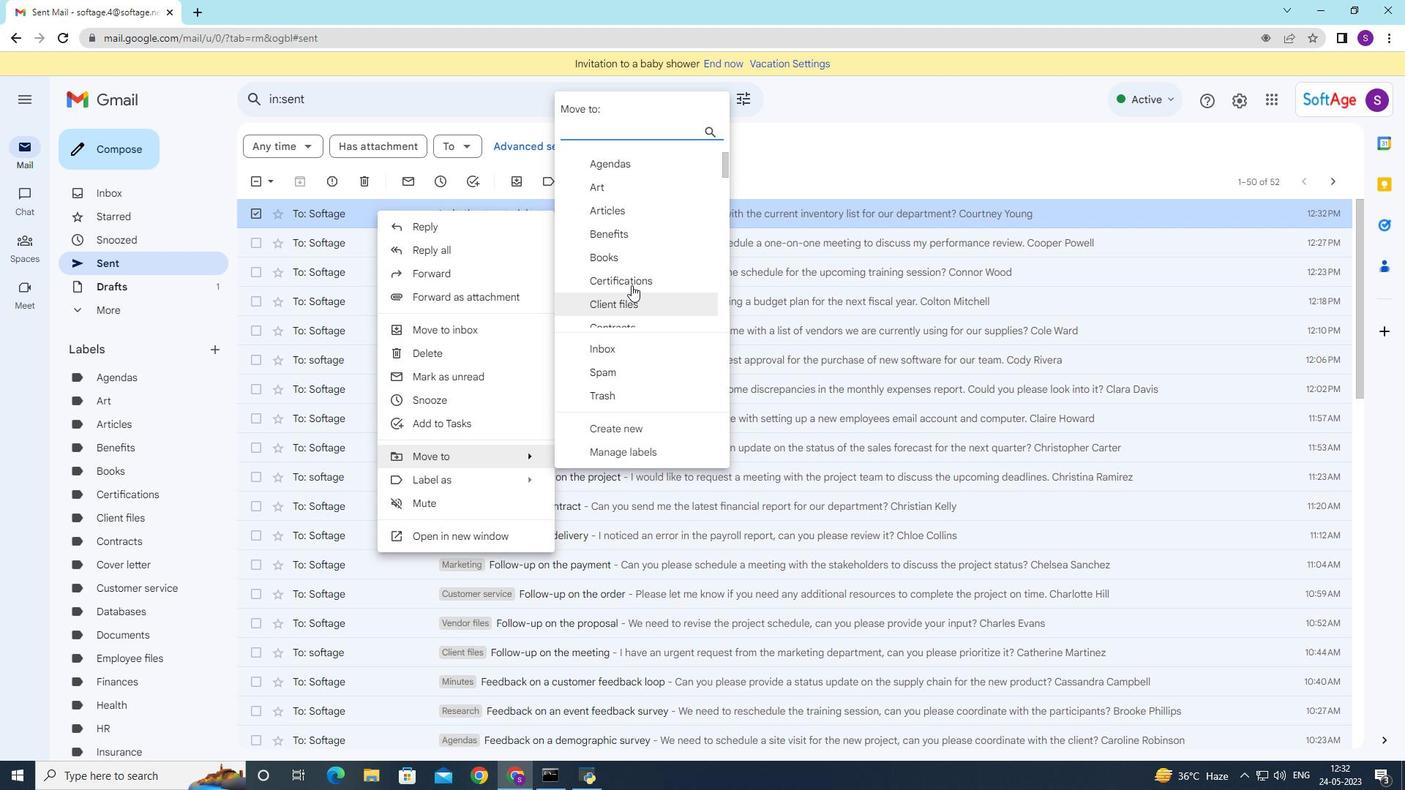 
Action: Mouse moved to (631, 284)
Screenshot: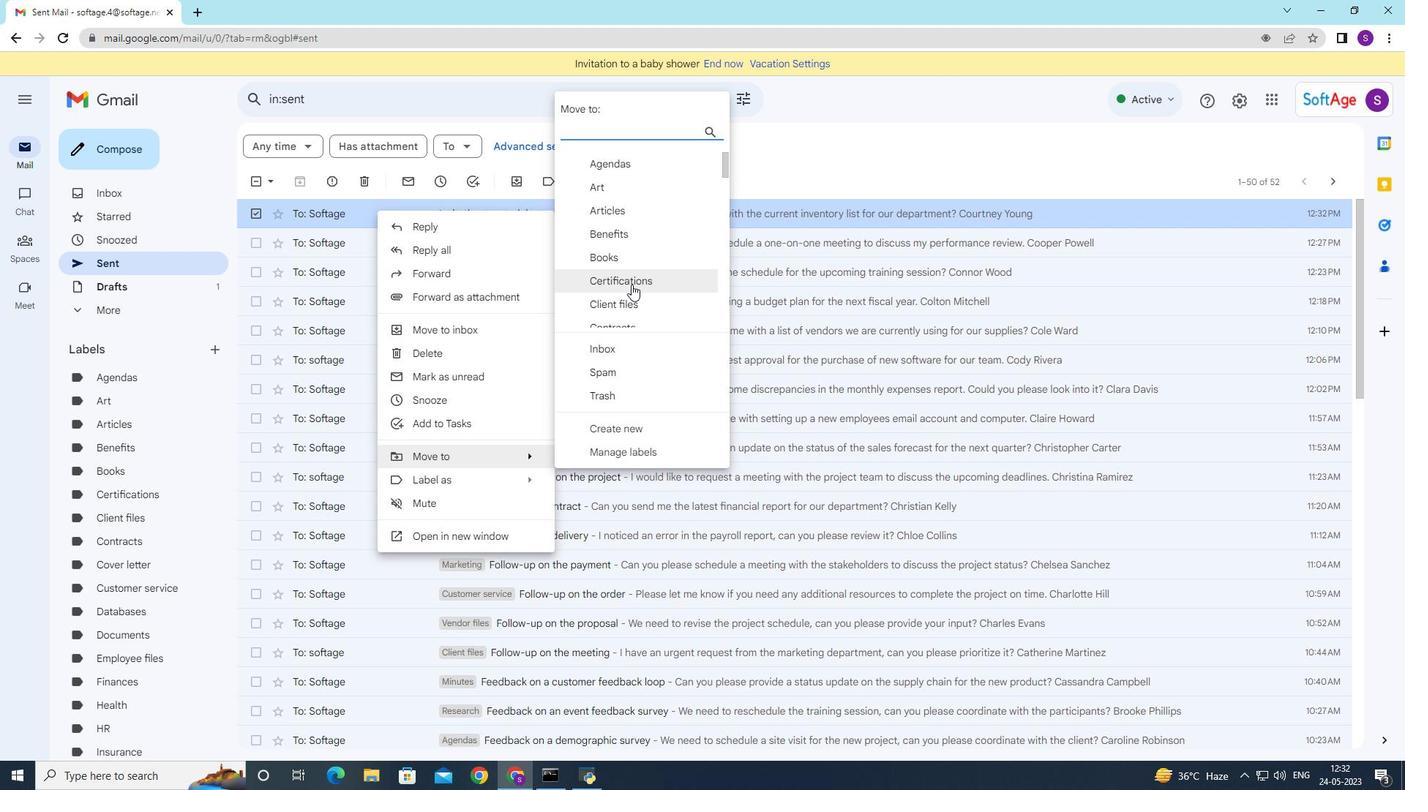 
Action: Mouse scrolled (631, 284) with delta (0, 0)
Screenshot: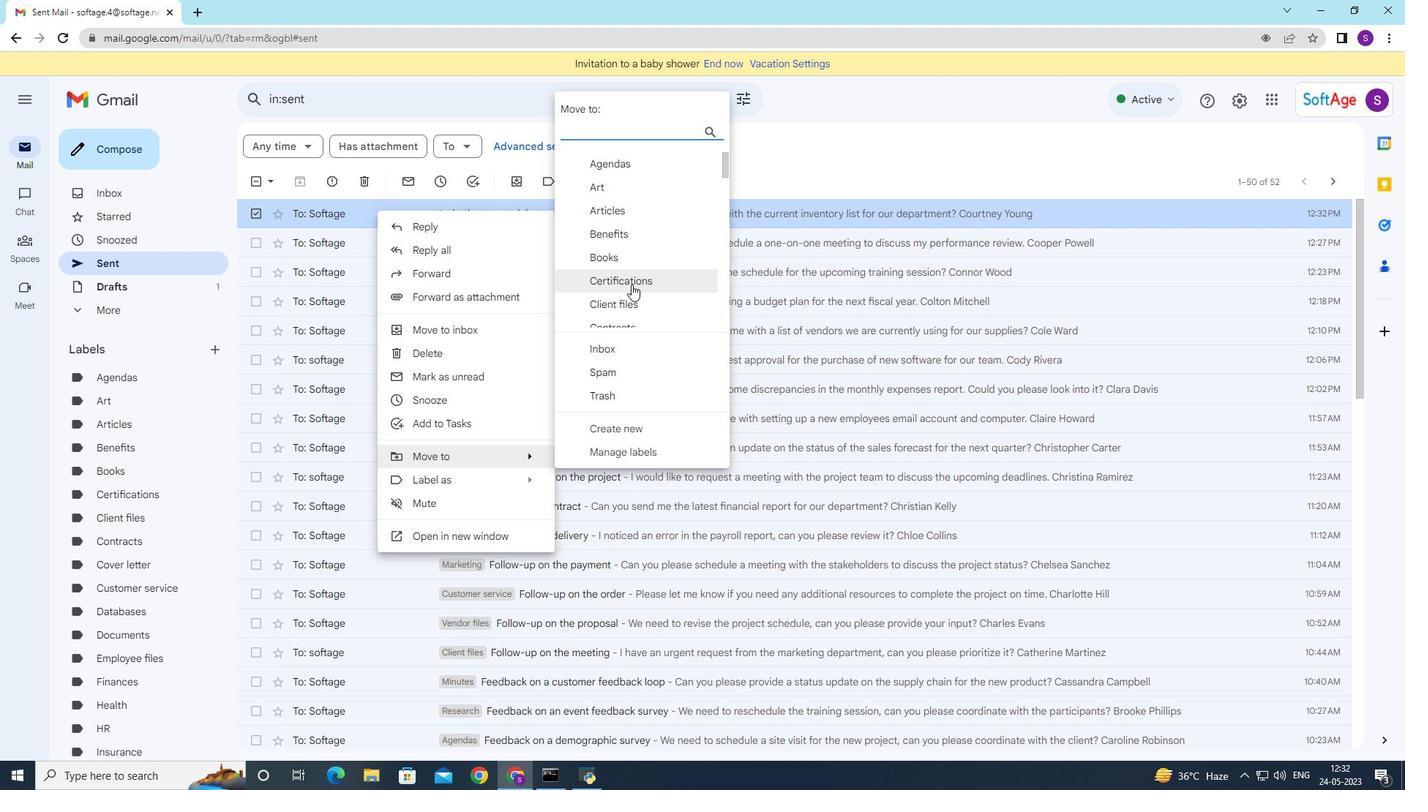 
Action: Mouse moved to (631, 285)
Screenshot: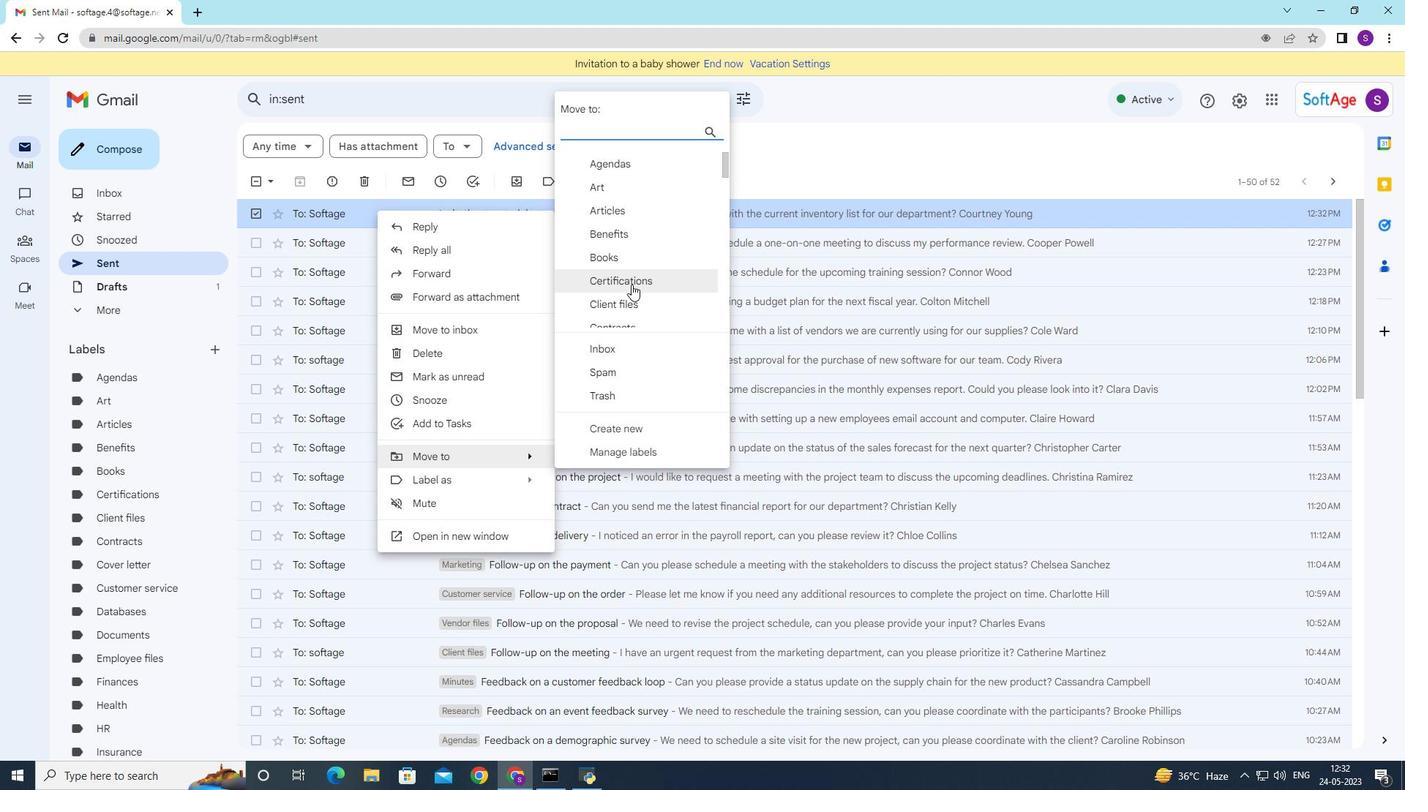 
Action: Mouse scrolled (631, 284) with delta (0, 0)
Screenshot: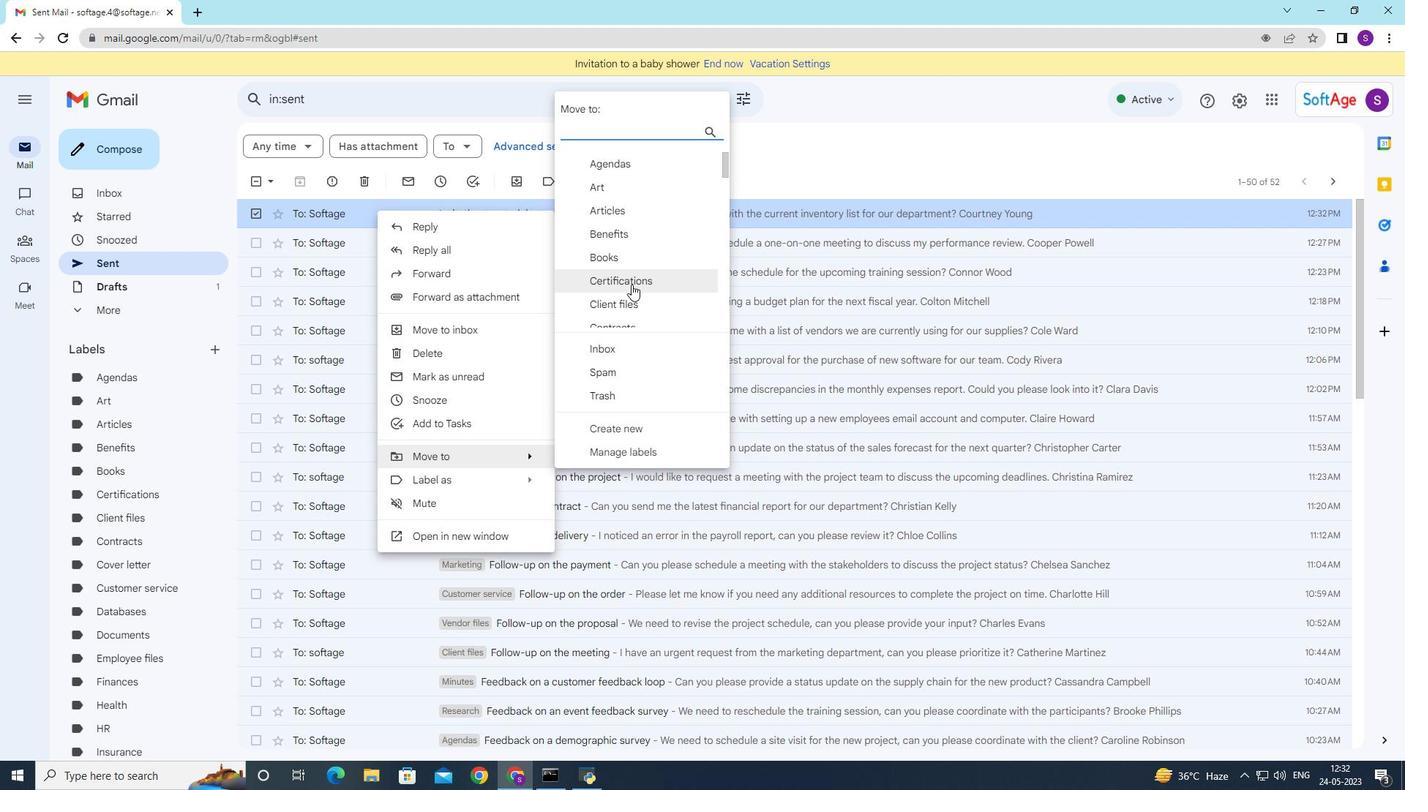 
Action: Mouse moved to (631, 286)
Screenshot: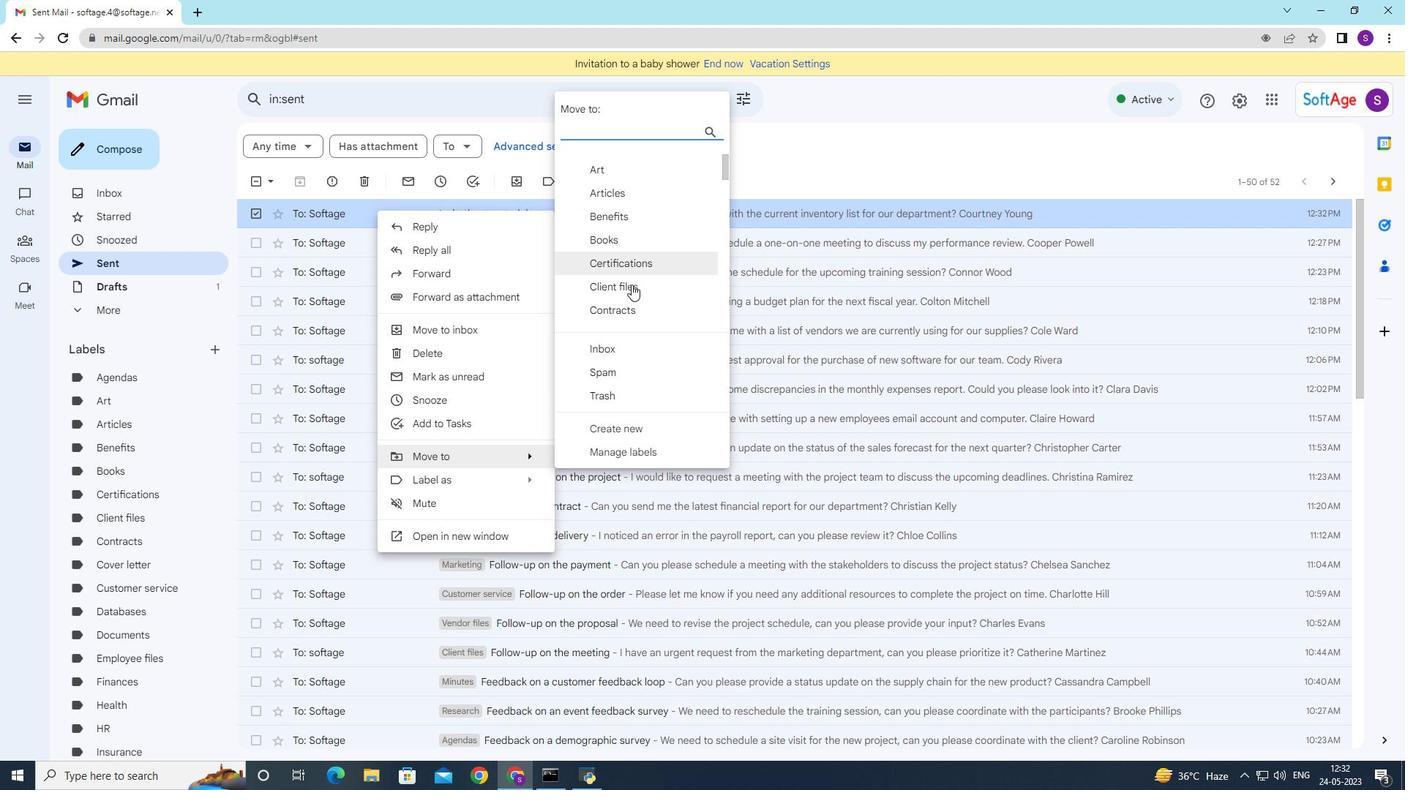 
Action: Mouse scrolled (631, 286) with delta (0, 0)
Screenshot: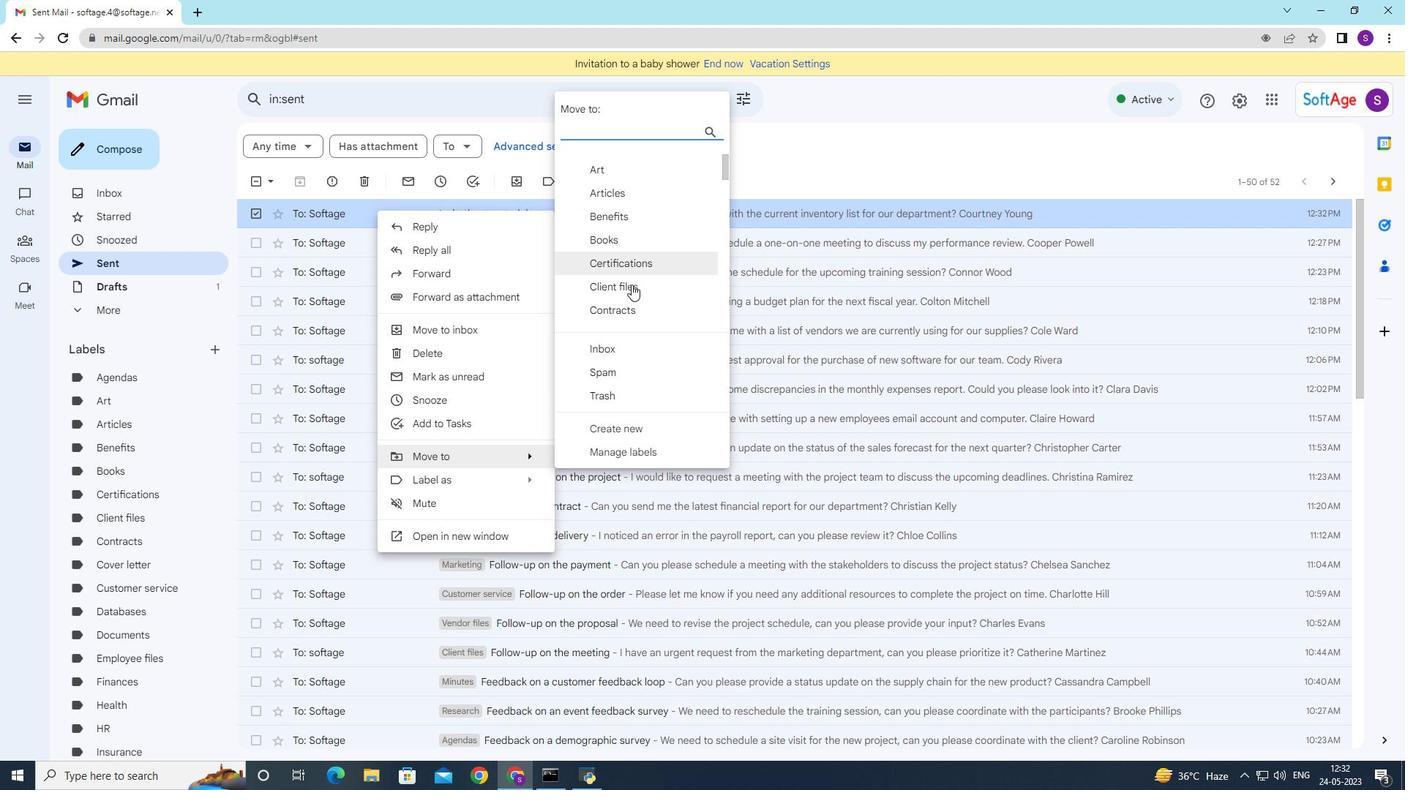 
Action: Mouse moved to (629, 289)
Screenshot: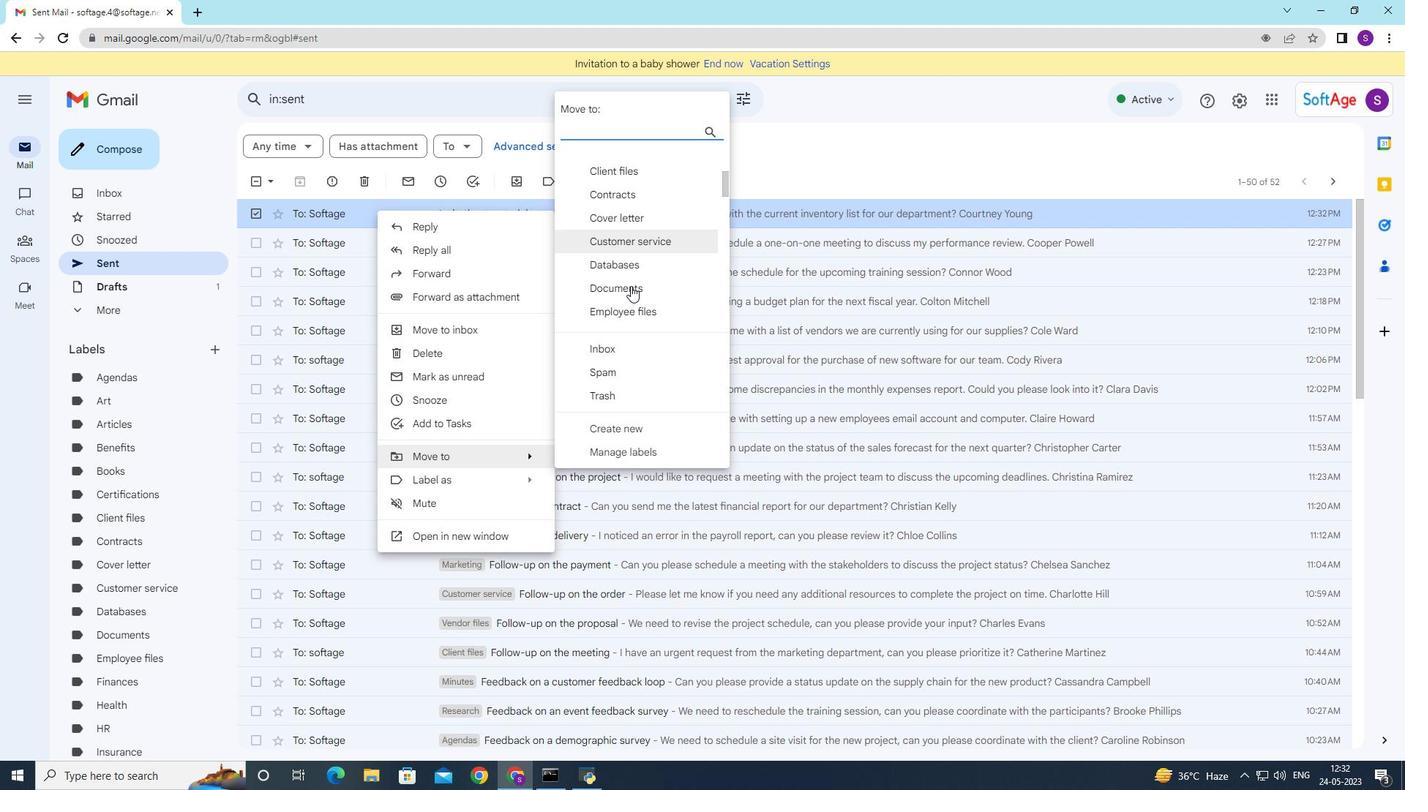 
Action: Mouse scrolled (629, 289) with delta (0, 0)
Screenshot: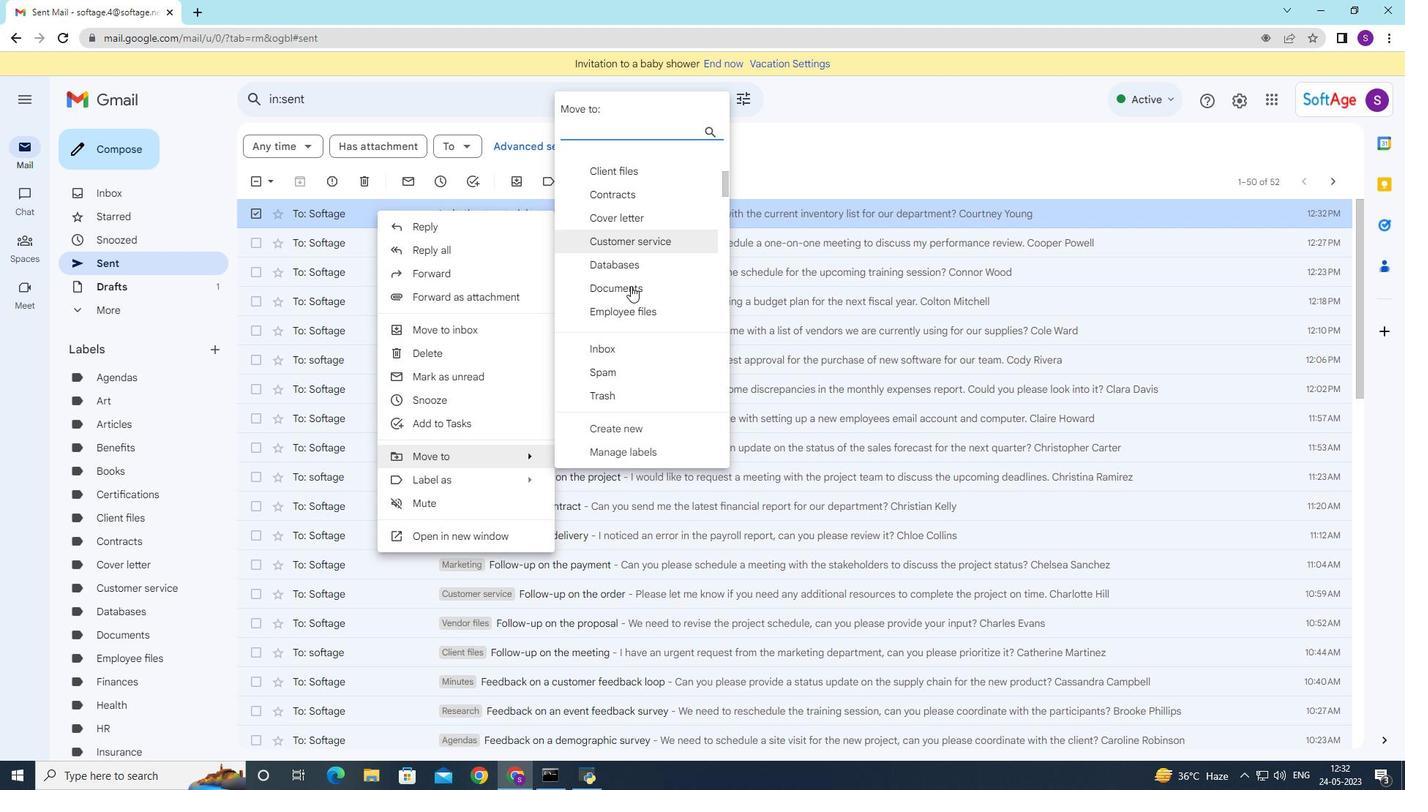 
Action: Mouse moved to (628, 289)
Screenshot: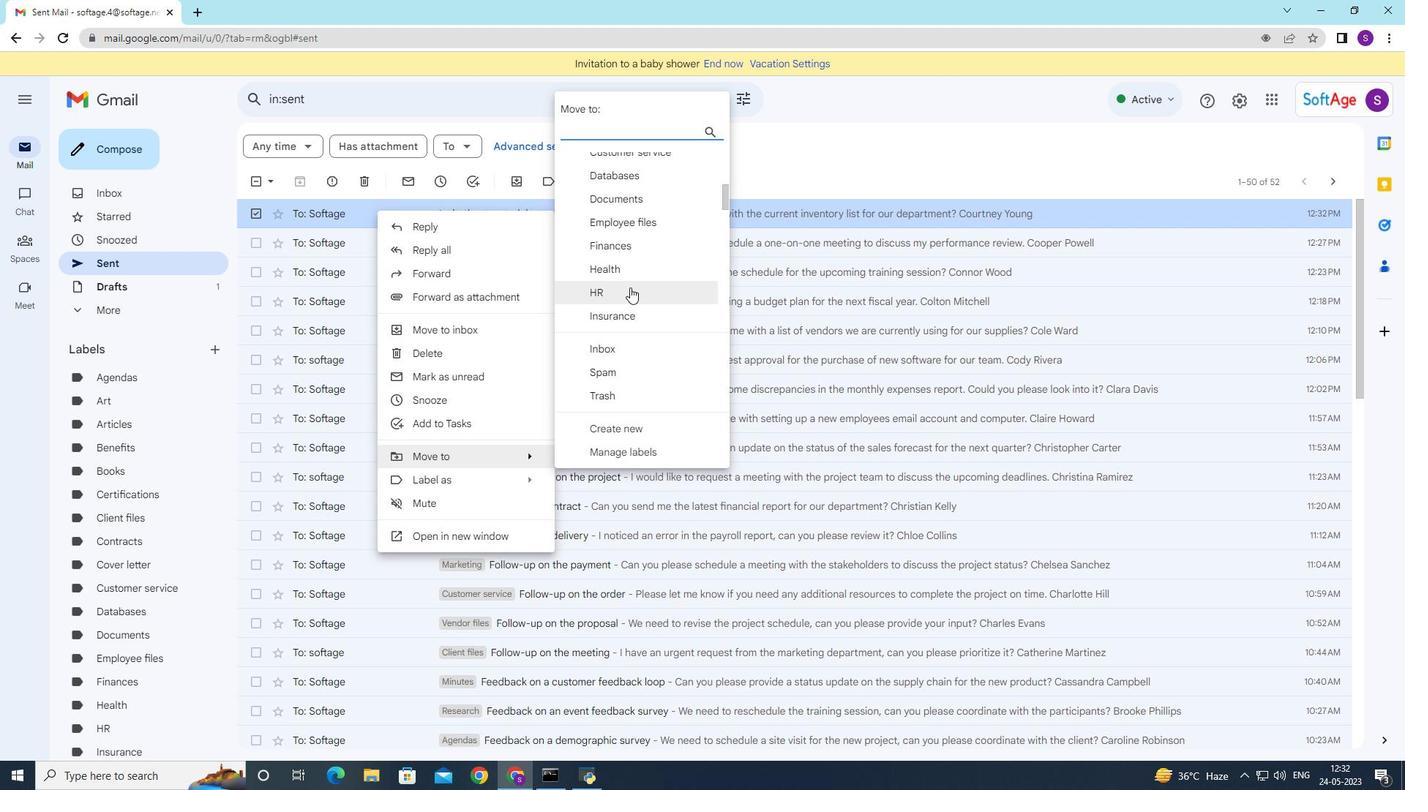 
Action: Mouse scrolled (628, 290) with delta (0, 0)
Screenshot: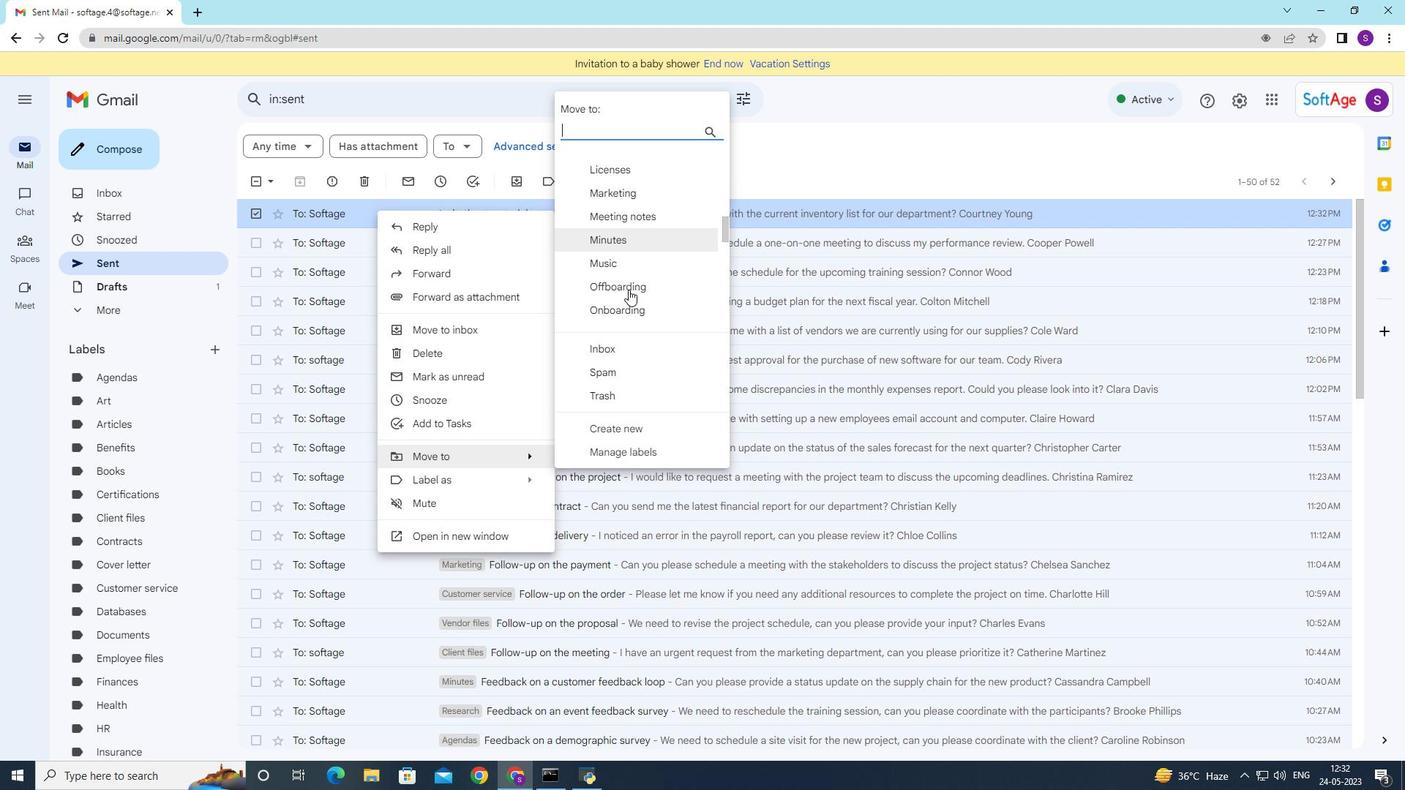 
Action: Mouse scrolled (628, 290) with delta (0, 0)
Screenshot: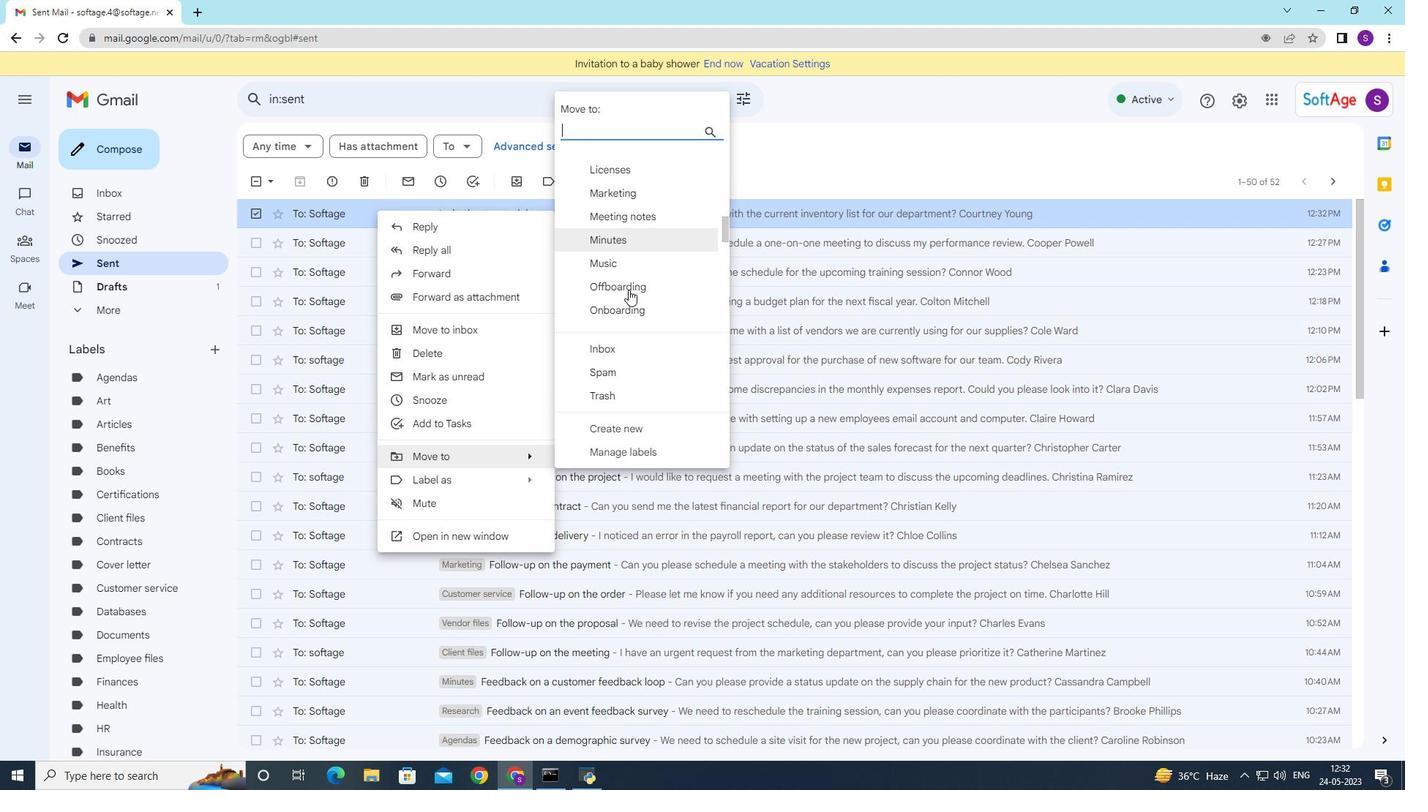 
Action: Mouse moved to (627, 290)
Screenshot: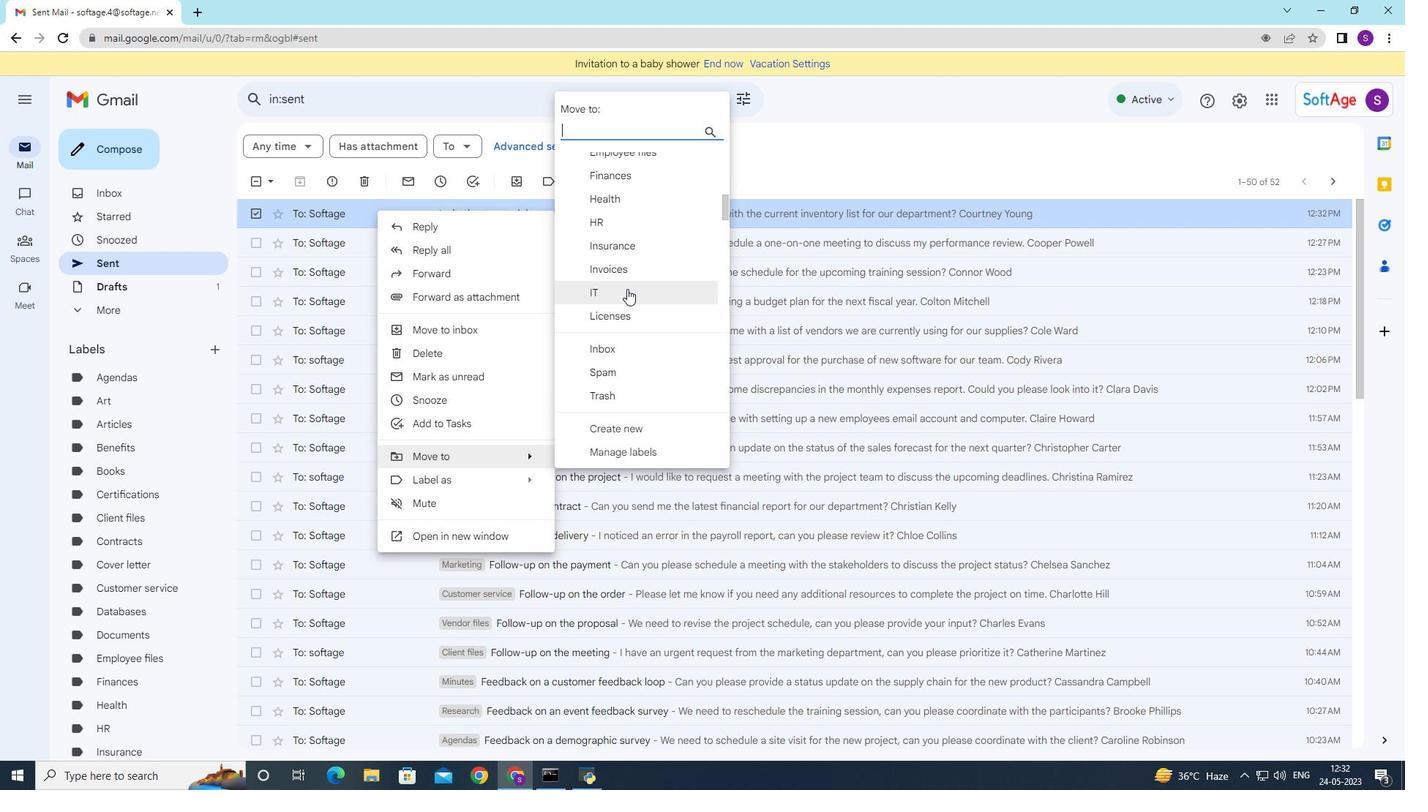 
Action: Mouse pressed left at (627, 290)
Screenshot: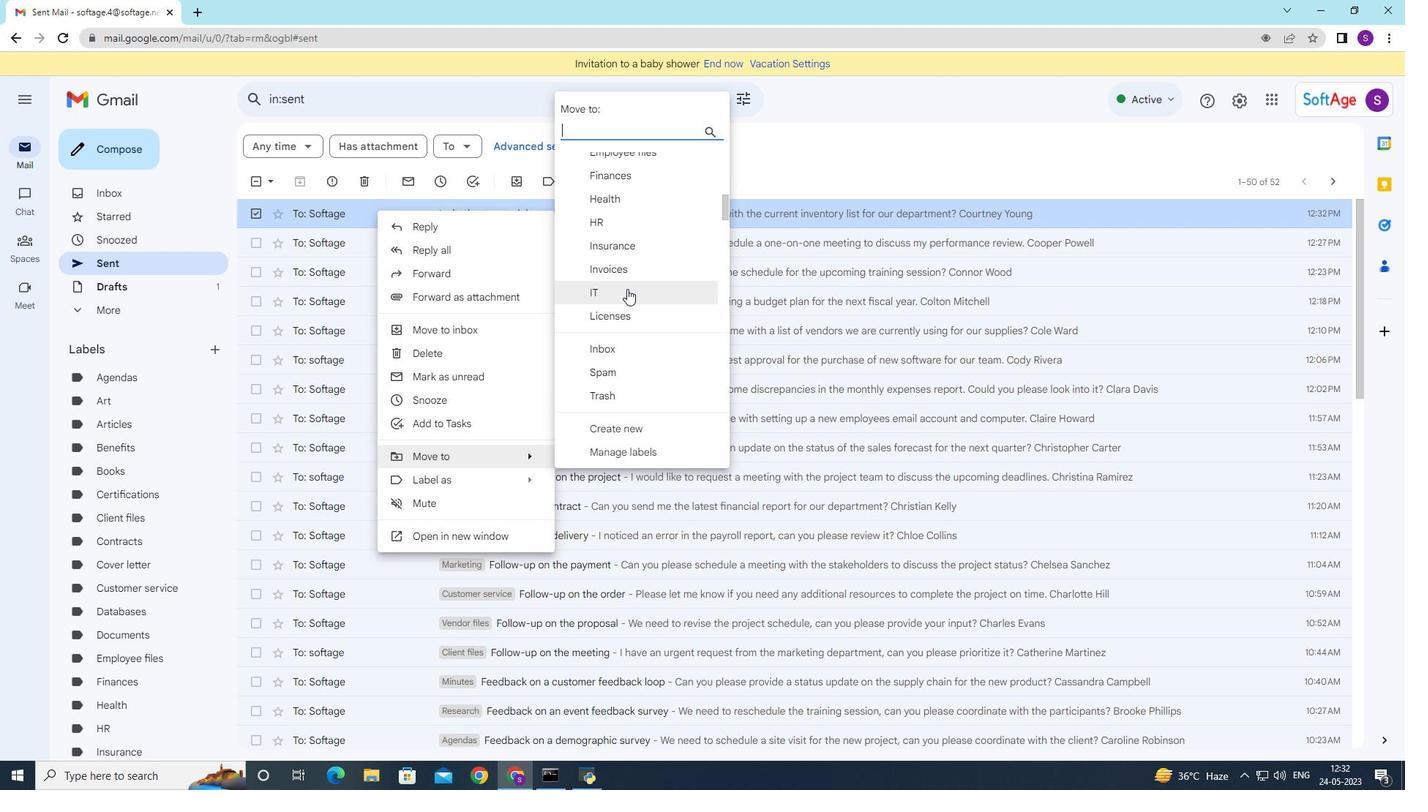 
Action: Mouse moved to (626, 291)
Screenshot: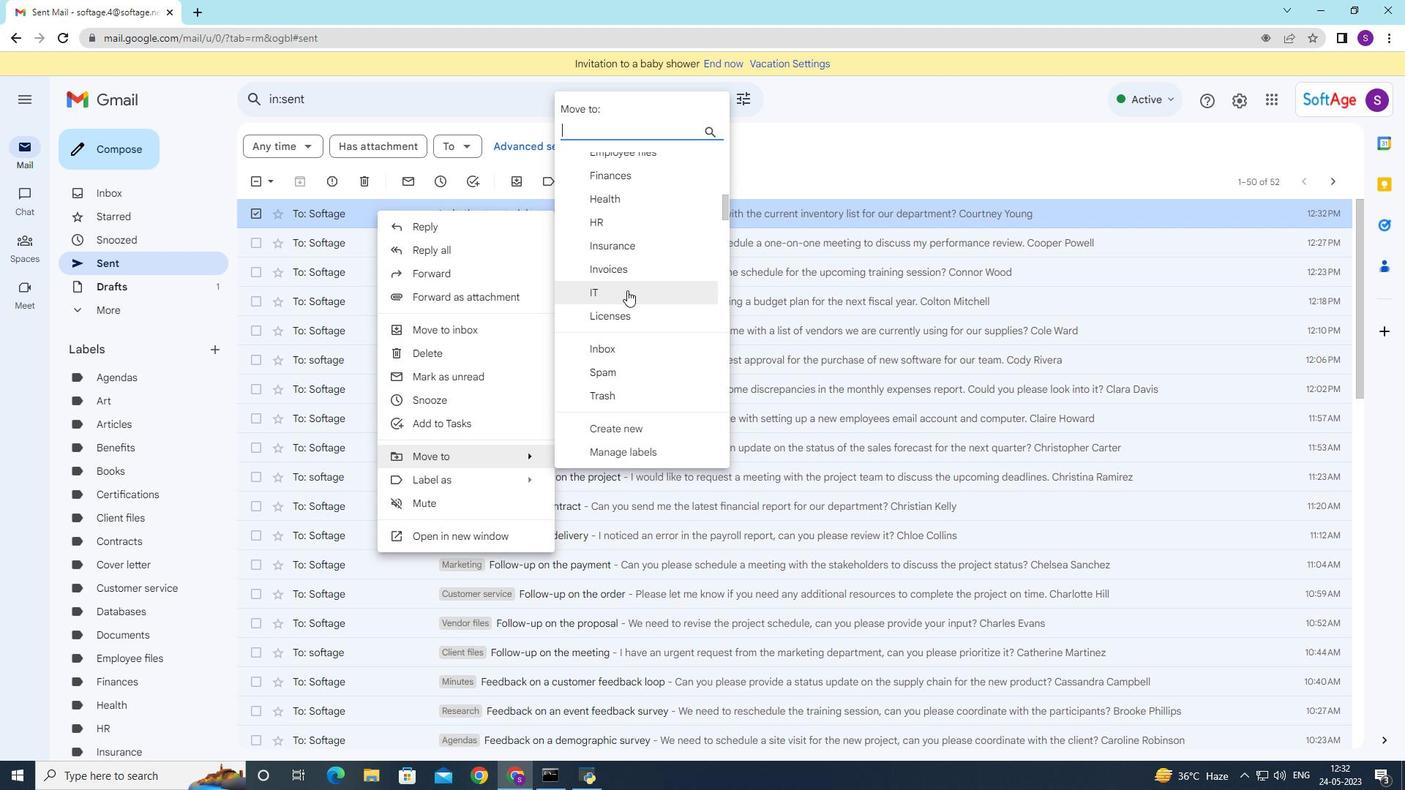 
